 Task: Develop a Real Estate Agency Website.
Action: Mouse moved to (95, 54)
Screenshot: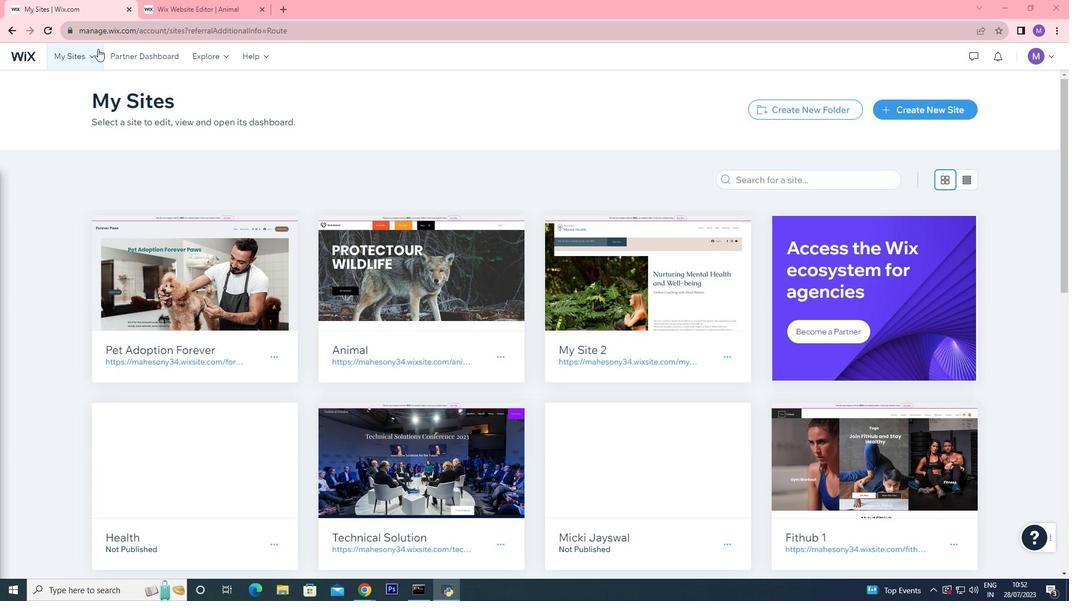 
Action: Mouse pressed left at (95, 54)
Screenshot: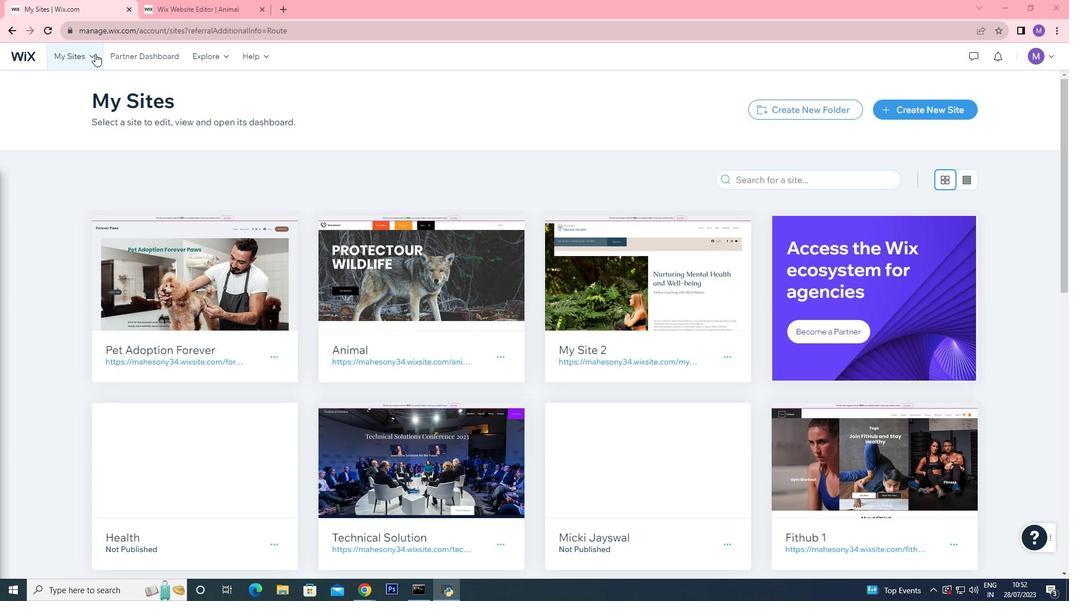 
Action: Mouse moved to (199, 90)
Screenshot: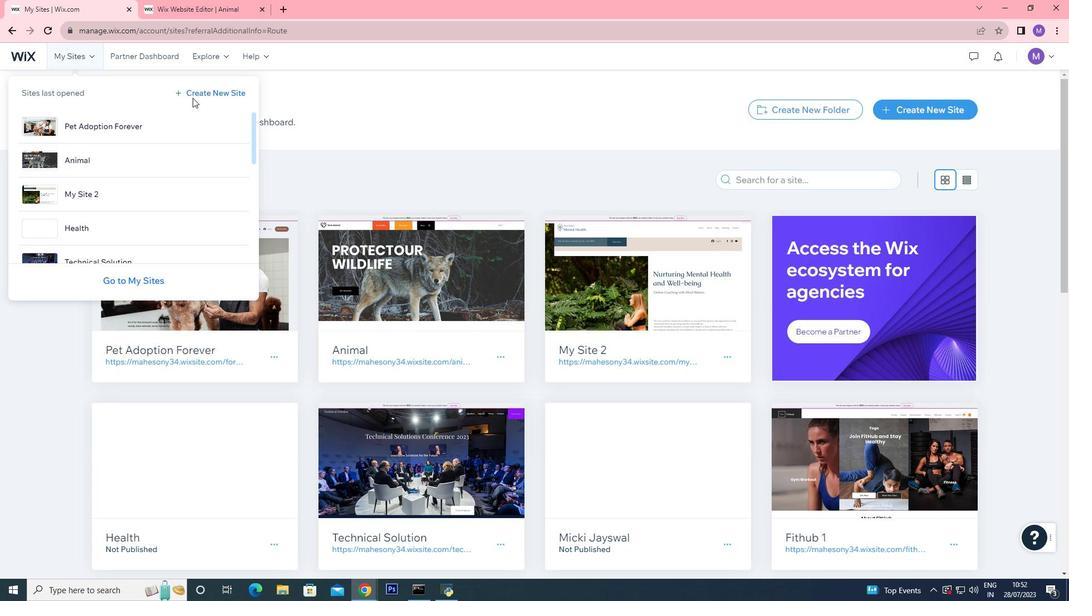 
Action: Mouse pressed left at (199, 90)
Screenshot: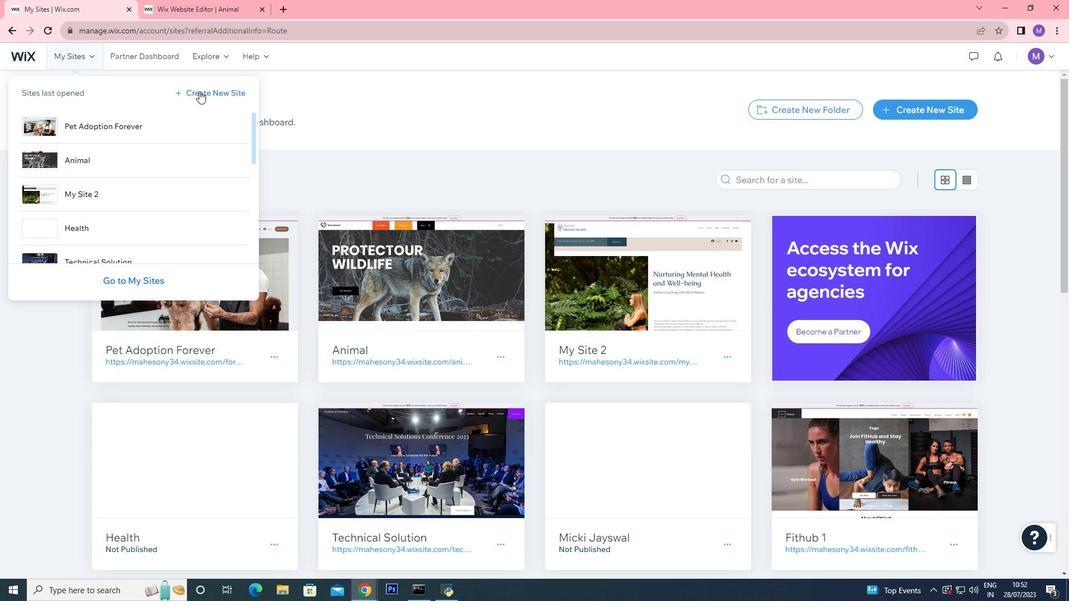
Action: Mouse moved to (435, 264)
Screenshot: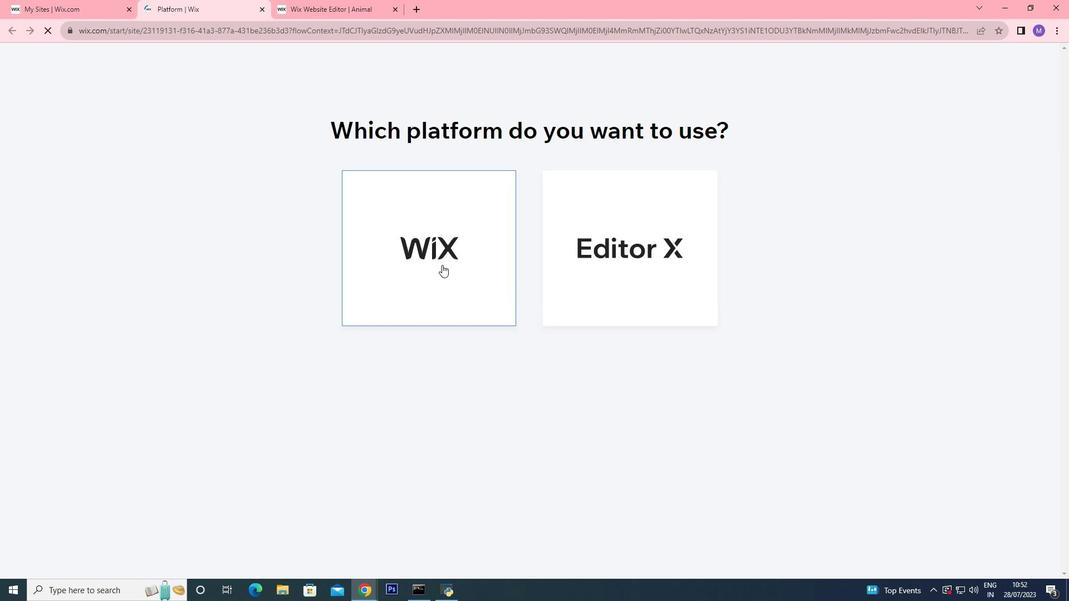 
Action: Mouse pressed left at (435, 264)
Screenshot: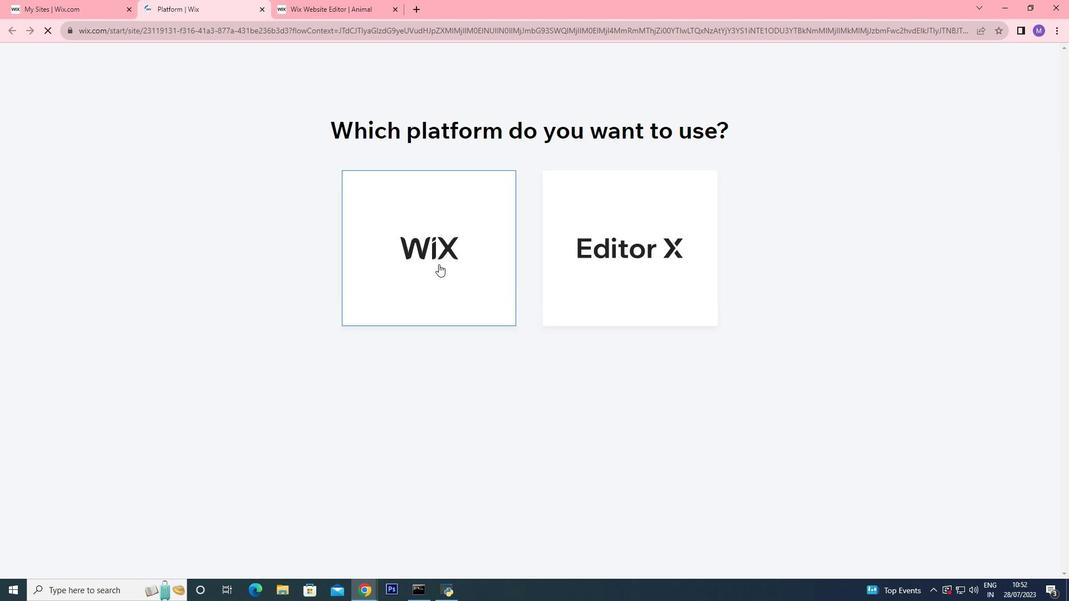 
Action: Mouse pressed left at (435, 264)
Screenshot: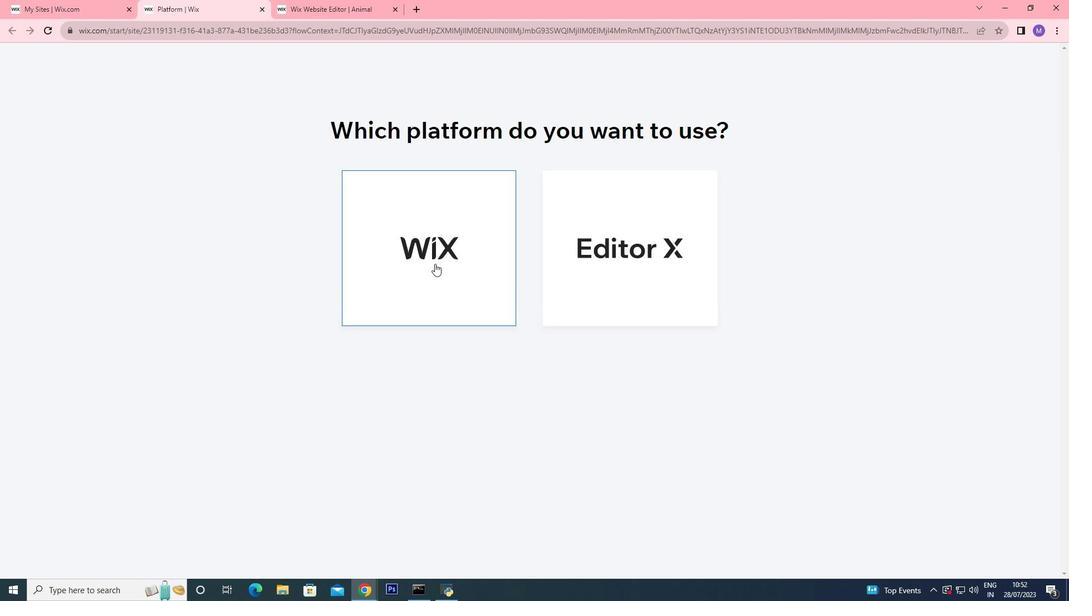 
Action: Mouse pressed left at (435, 264)
Screenshot: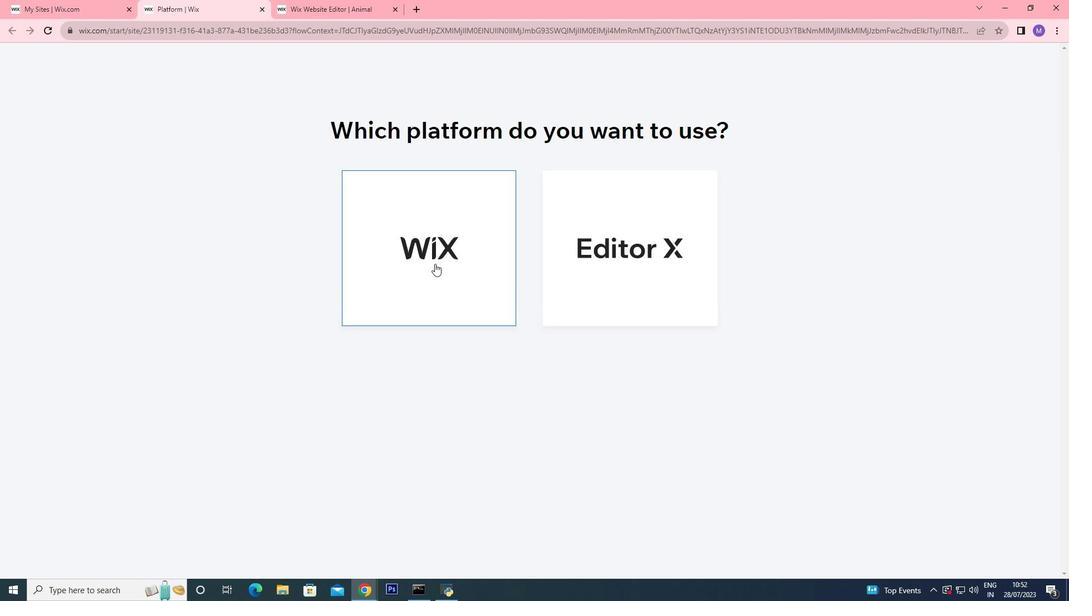 
Action: Mouse pressed left at (435, 264)
Screenshot: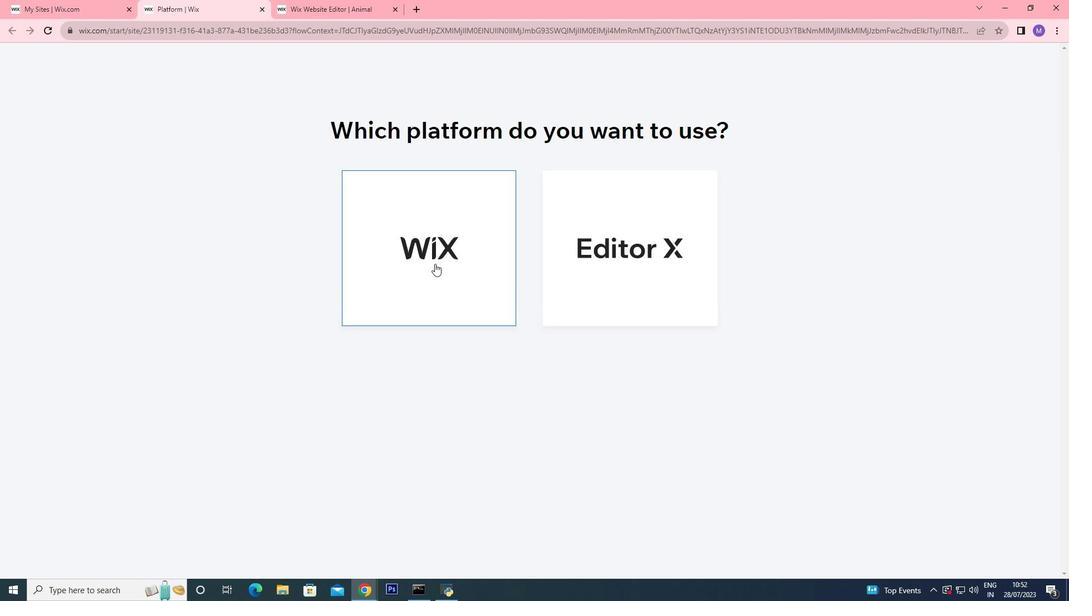 
Action: Mouse moved to (464, 203)
Screenshot: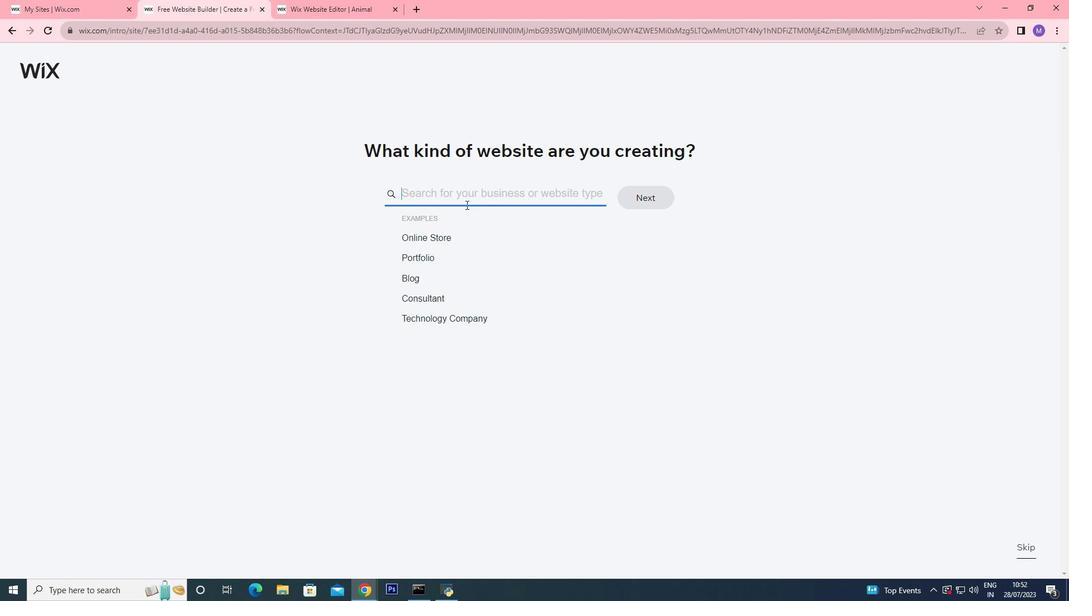 
Action: Mouse pressed left at (464, 203)
Screenshot: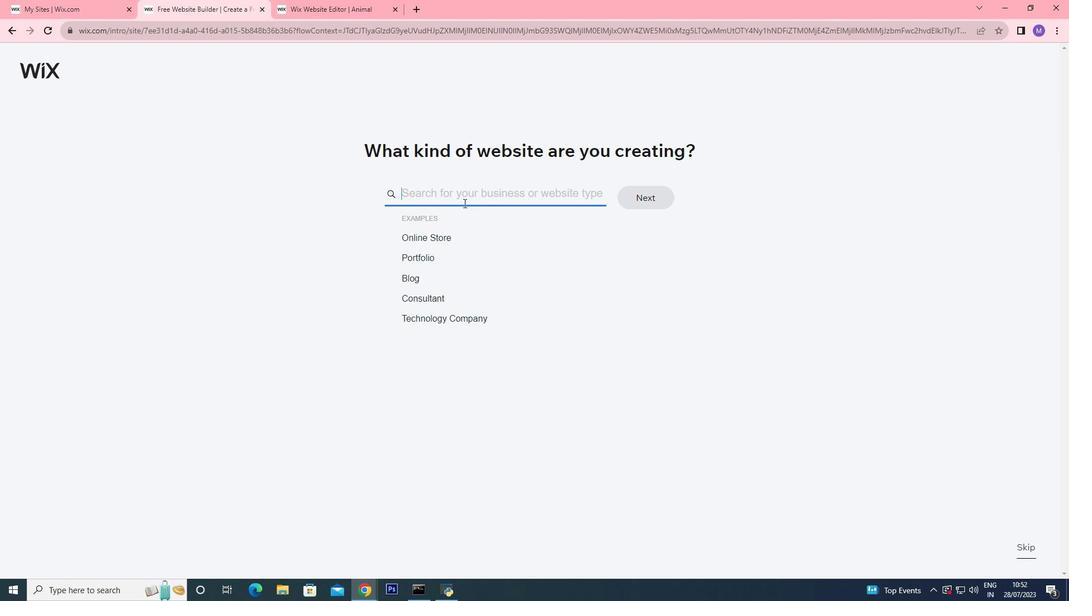 
Action: Mouse moved to (461, 201)
Screenshot: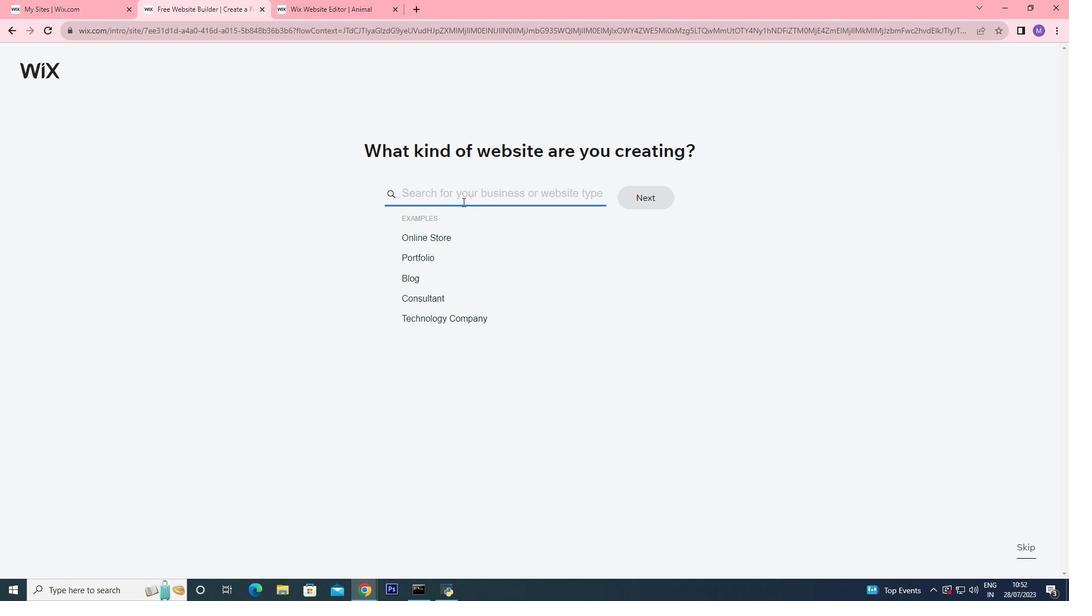 
Action: Key pressed <Key.shift><Key.shift><Key.shift><Key.shift><Key.shift>Real<Key.space><Key.shift>Estate<Key.space><Key.shift>Agency
Screenshot: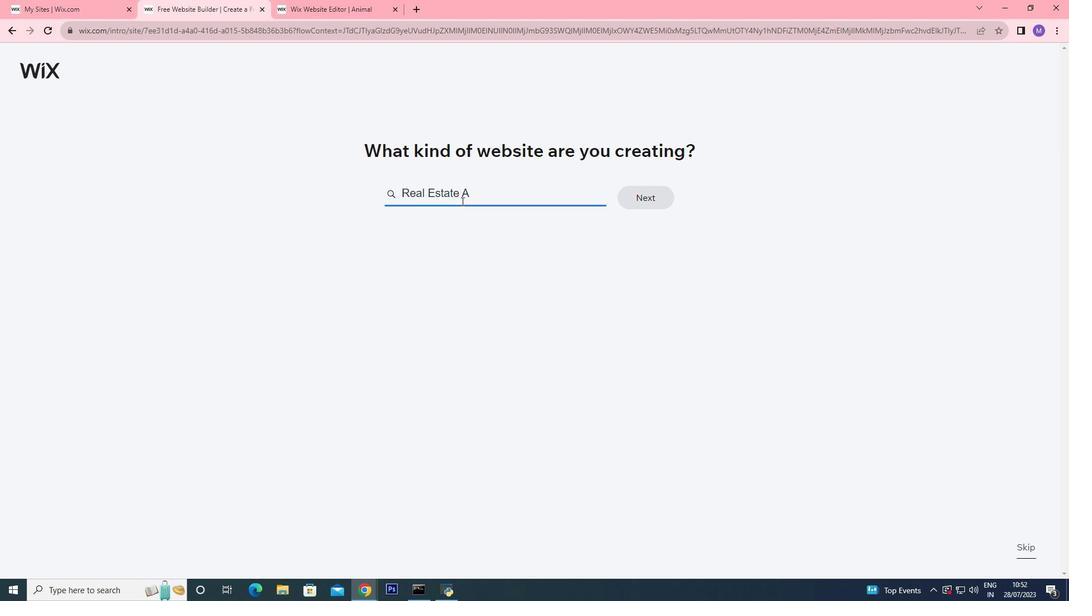 
Action: Mouse moved to (488, 266)
Screenshot: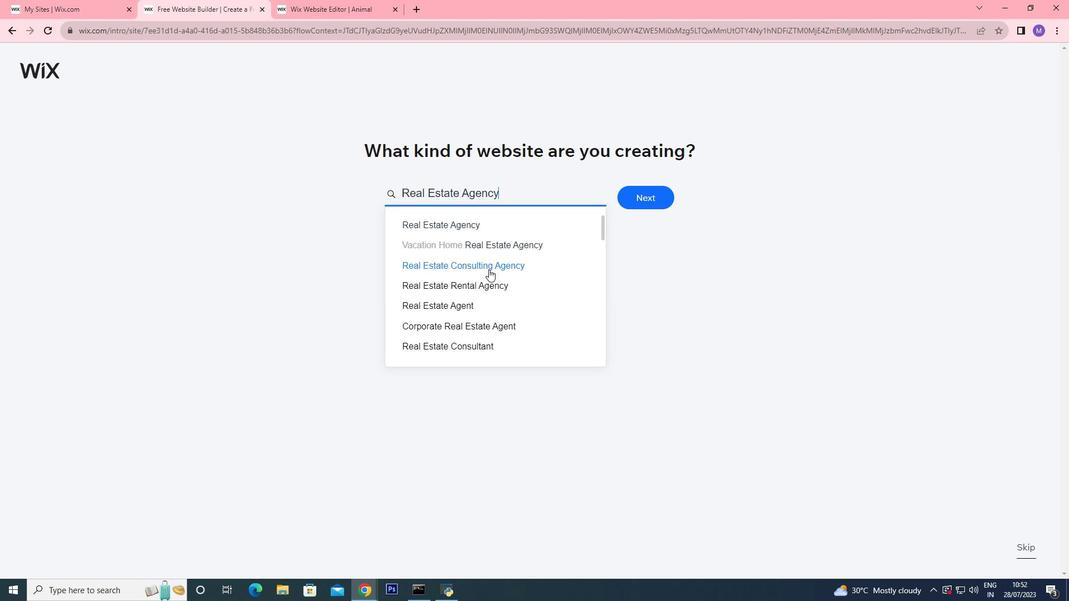 
Action: Mouse pressed left at (488, 266)
Screenshot: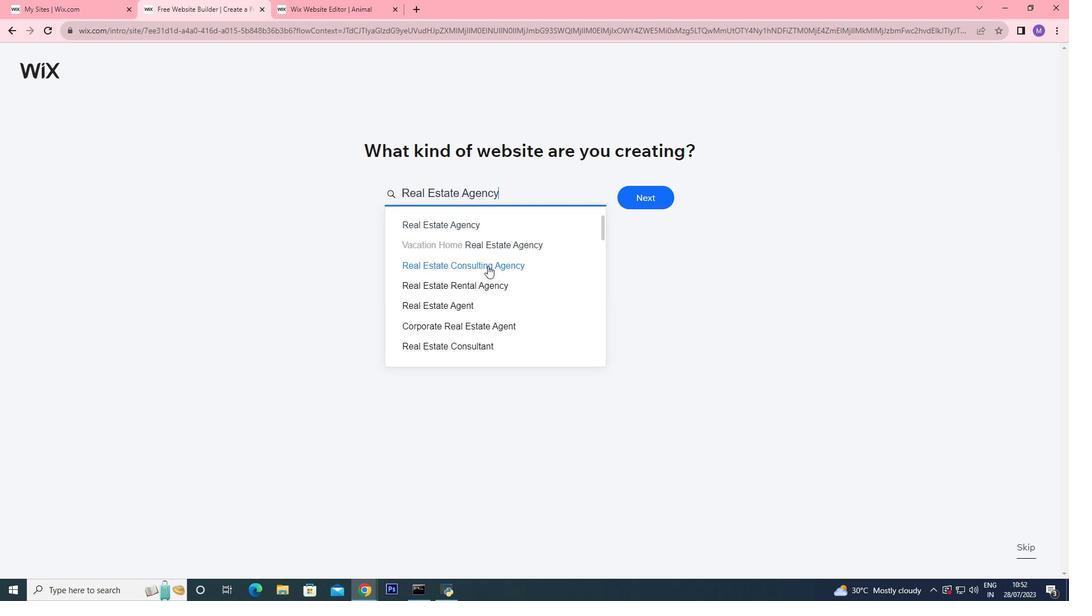 
Action: Mouse moved to (651, 201)
Screenshot: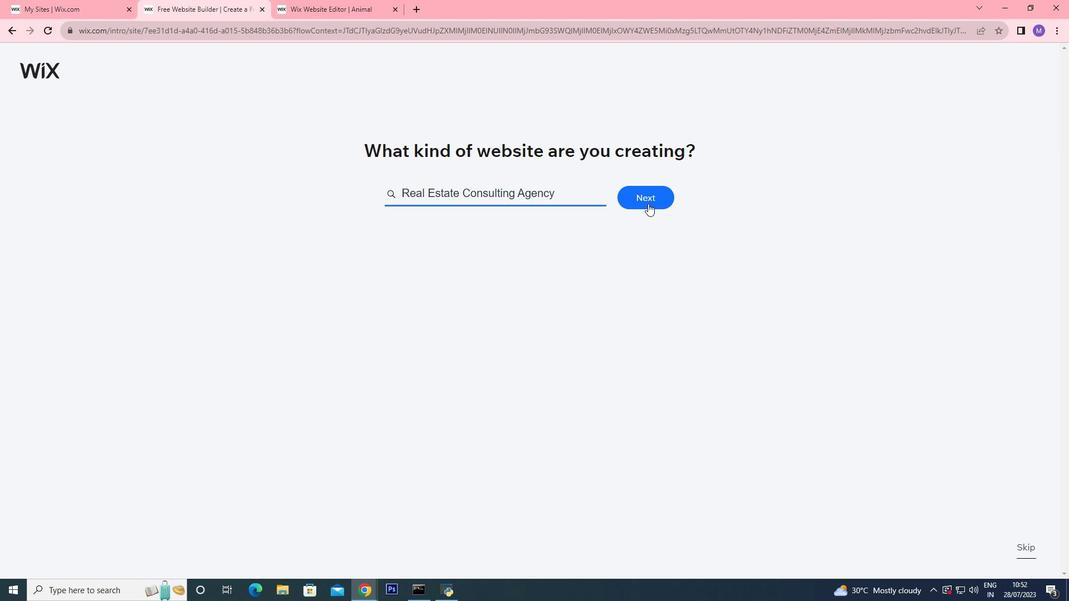 
Action: Mouse pressed left at (651, 201)
Screenshot: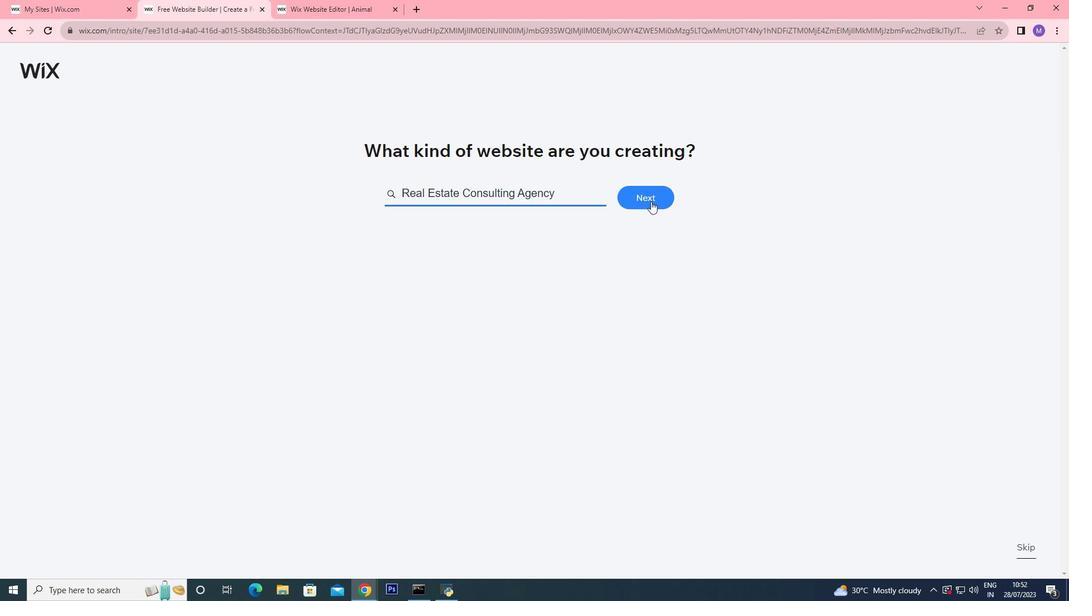 
Action: Mouse pressed left at (651, 201)
Screenshot: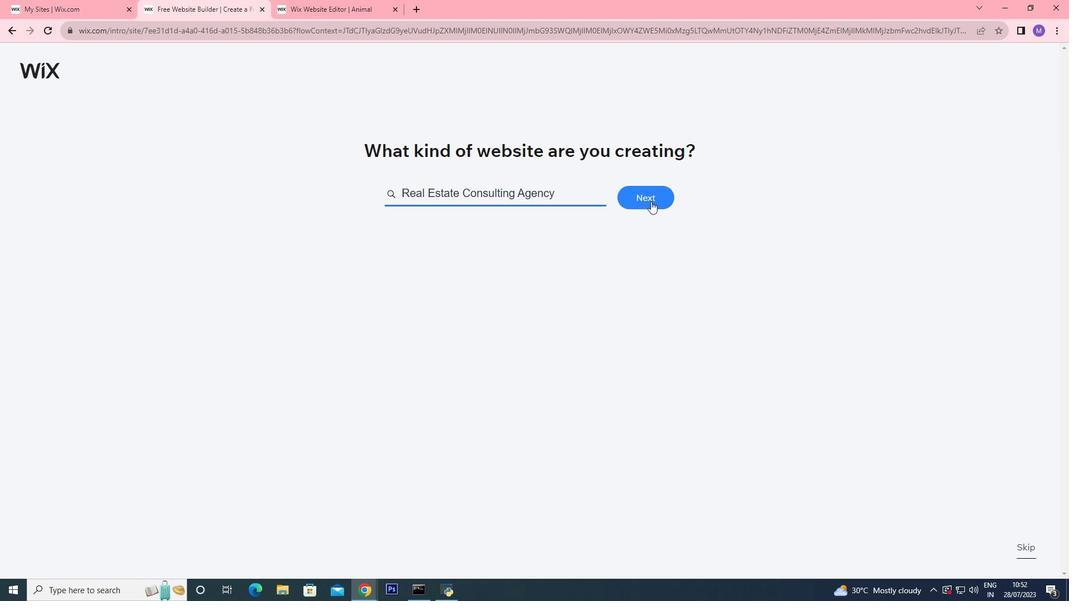 
Action: Mouse moved to (533, 261)
Screenshot: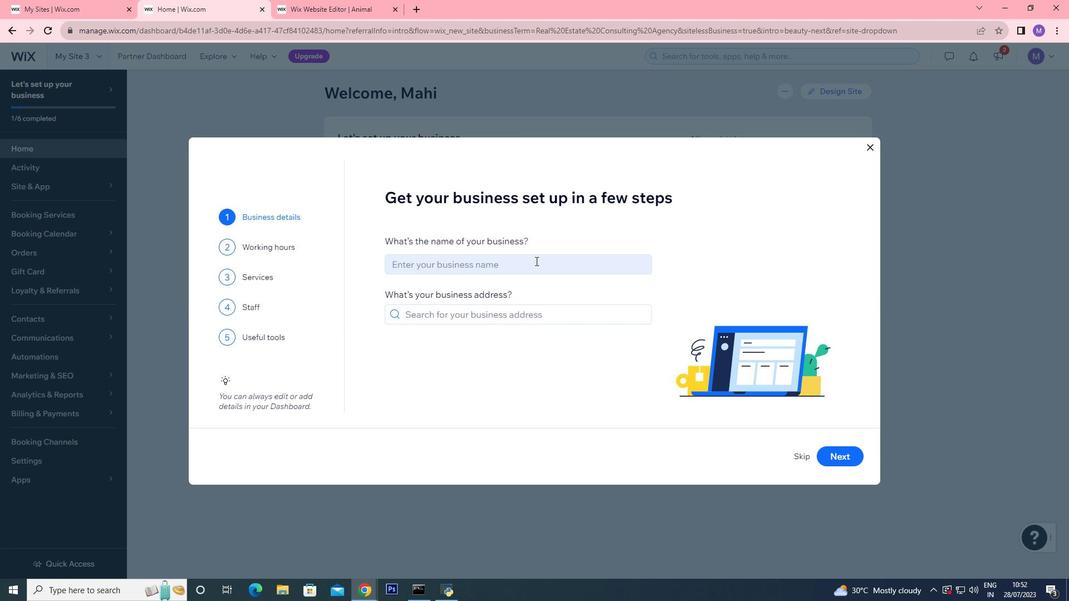 
Action: Mouse pressed left at (533, 261)
Screenshot: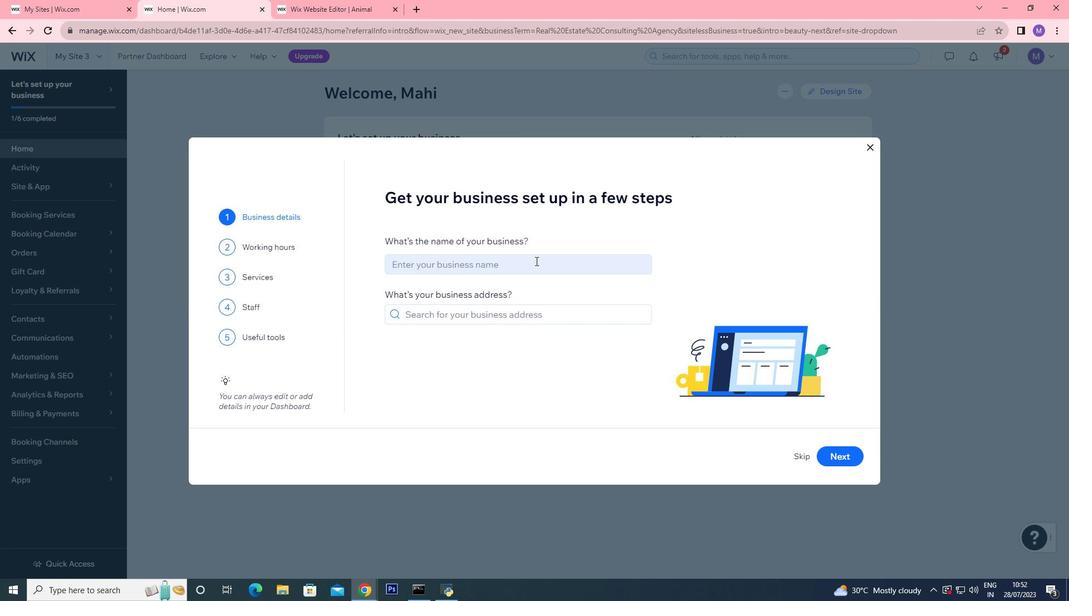 
Action: Mouse moved to (349, 0)
Screenshot: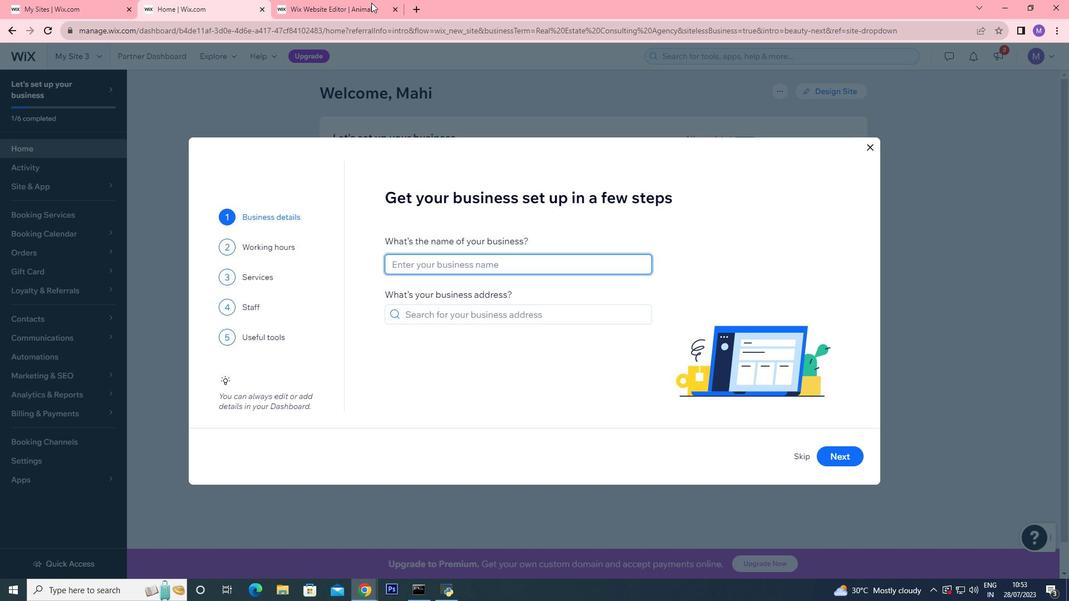 
Action: Mouse pressed left at (349, 0)
Screenshot: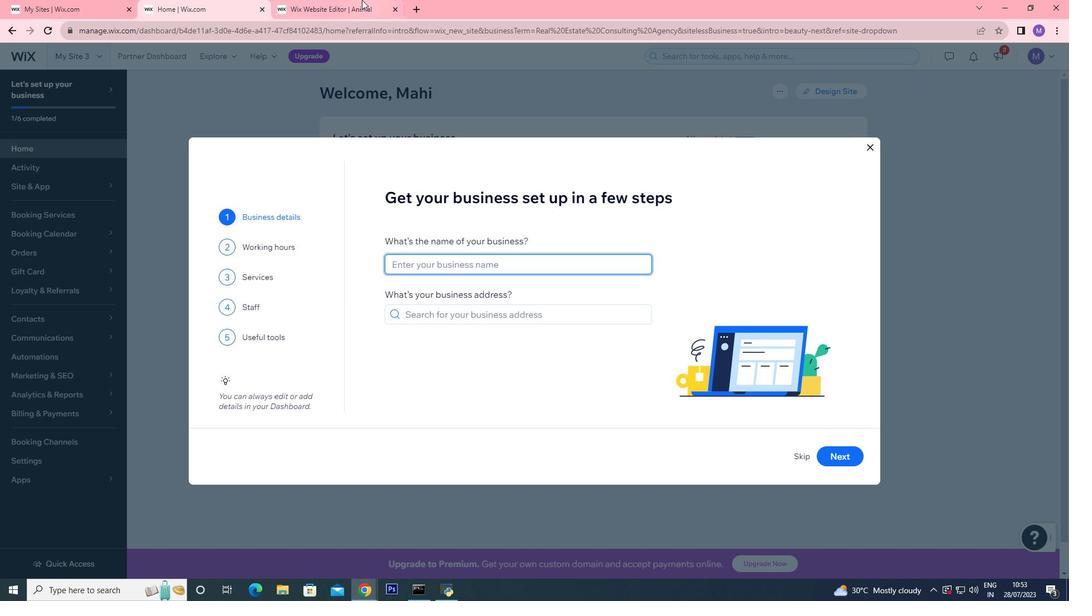 
Action: Mouse moved to (427, 323)
Screenshot: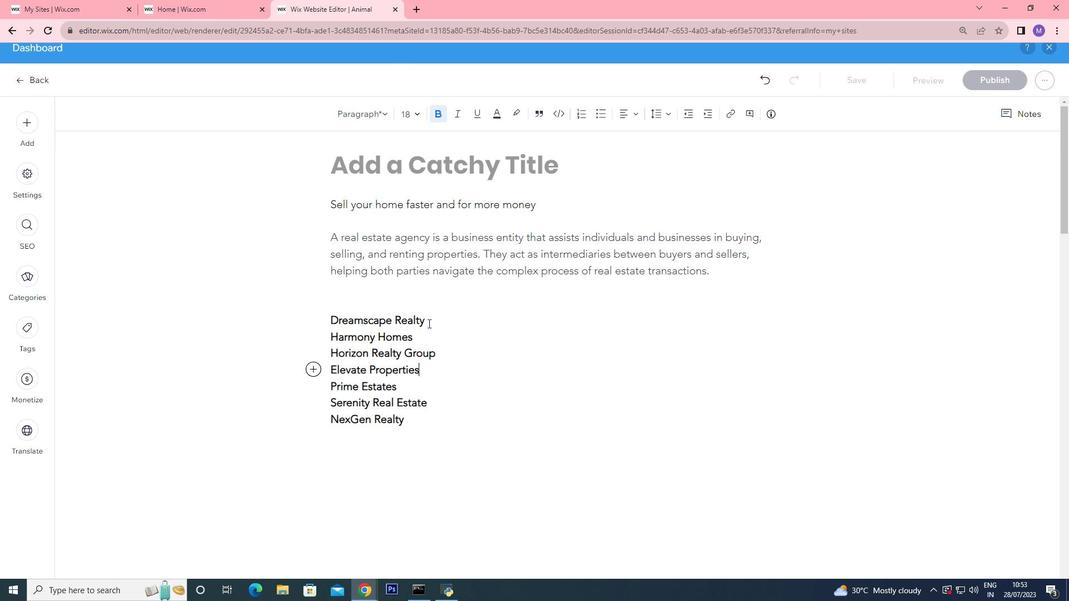 
Action: Mouse pressed left at (427, 323)
Screenshot: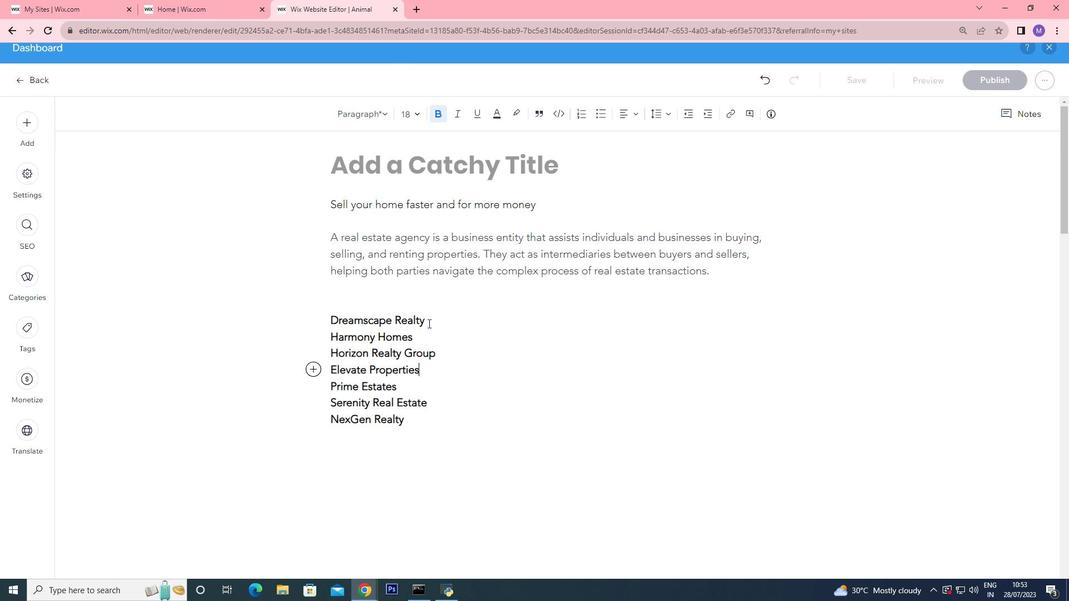 
Action: Mouse moved to (328, 316)
Screenshot: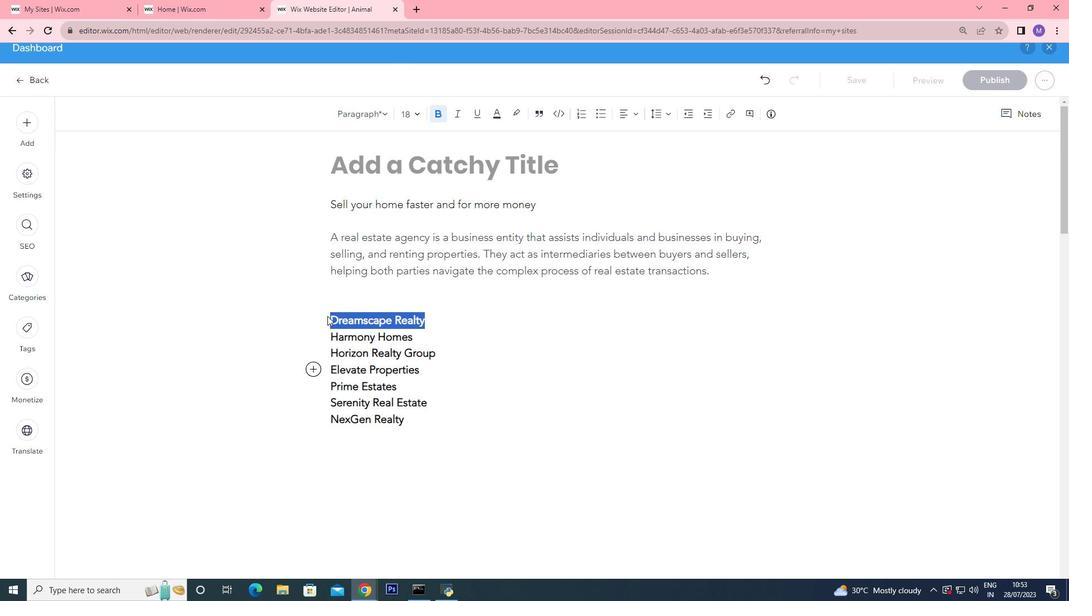 
Action: Key pressed ctrl+C
Screenshot: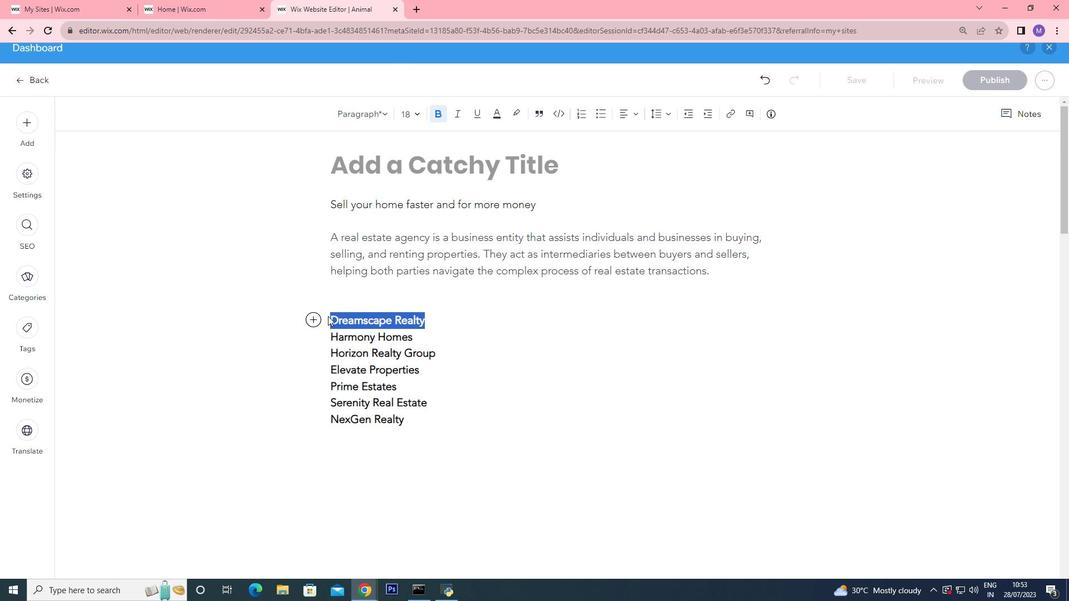 
Action: Mouse moved to (289, 158)
Screenshot: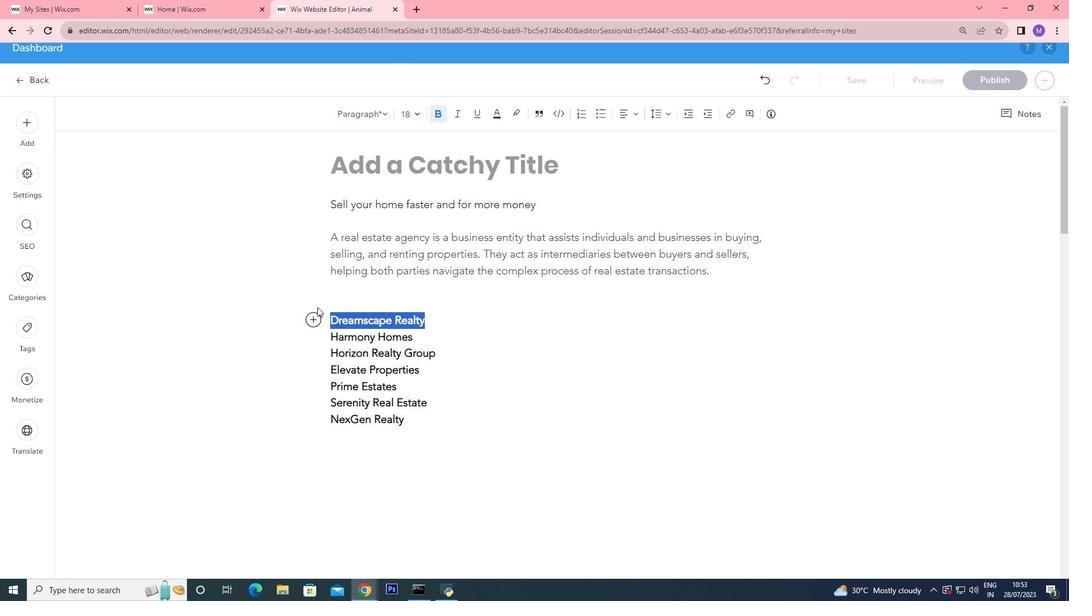 
Action: Key pressed <'\x03'>
Screenshot: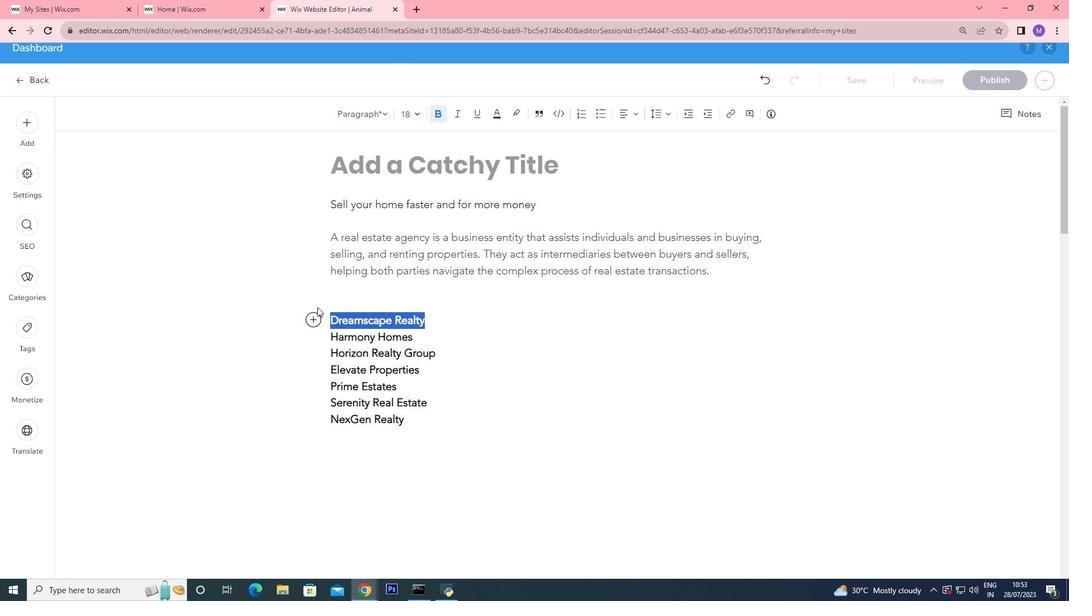 
Action: Mouse moved to (199, 0)
Screenshot: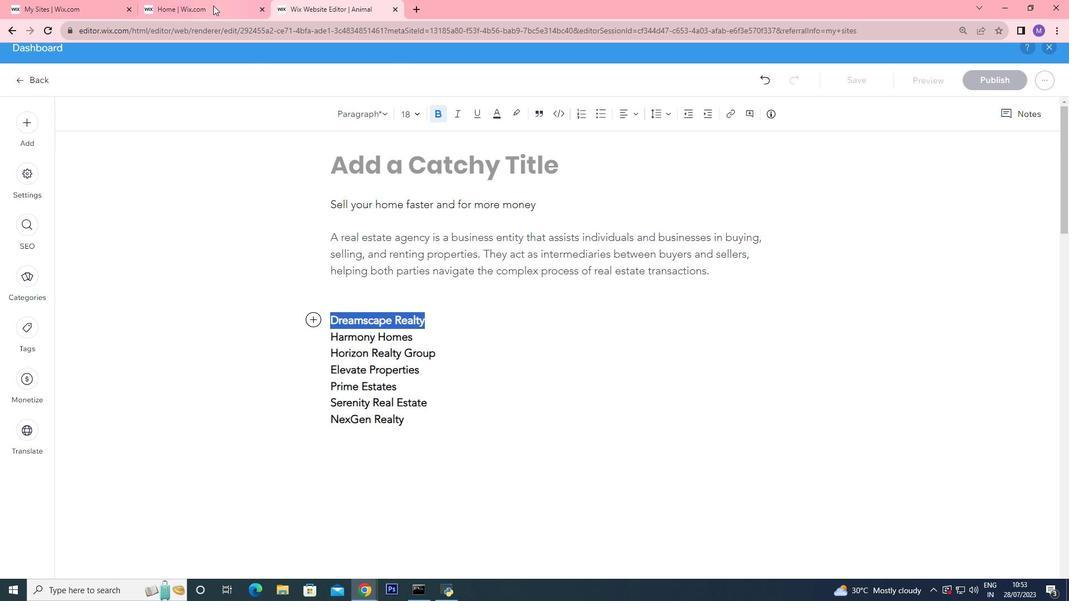 
Action: Mouse pressed left at (199, 0)
Screenshot: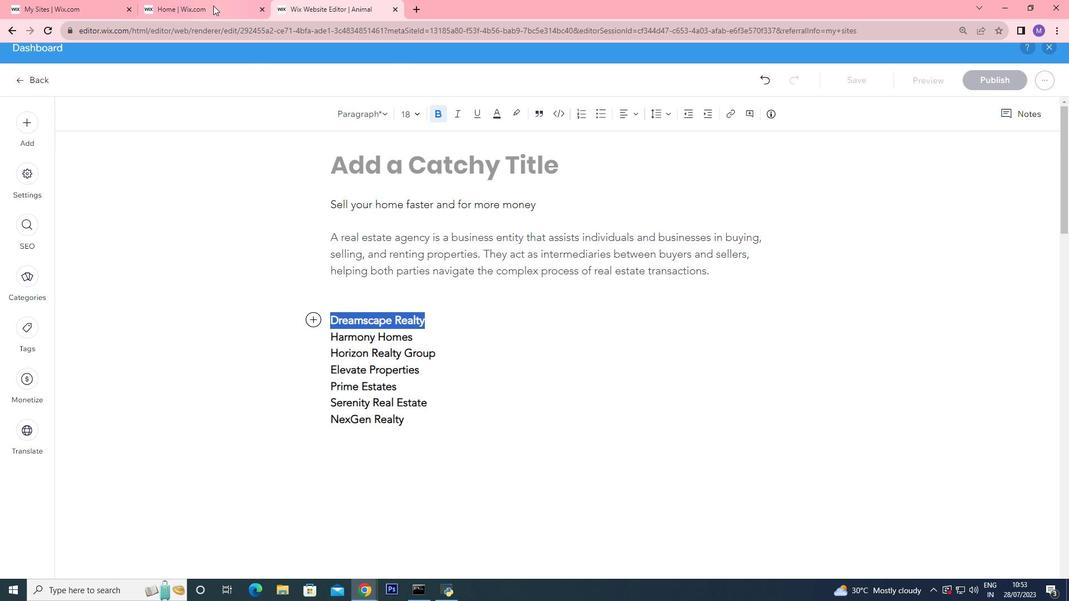 
Action: Mouse moved to (499, 259)
Screenshot: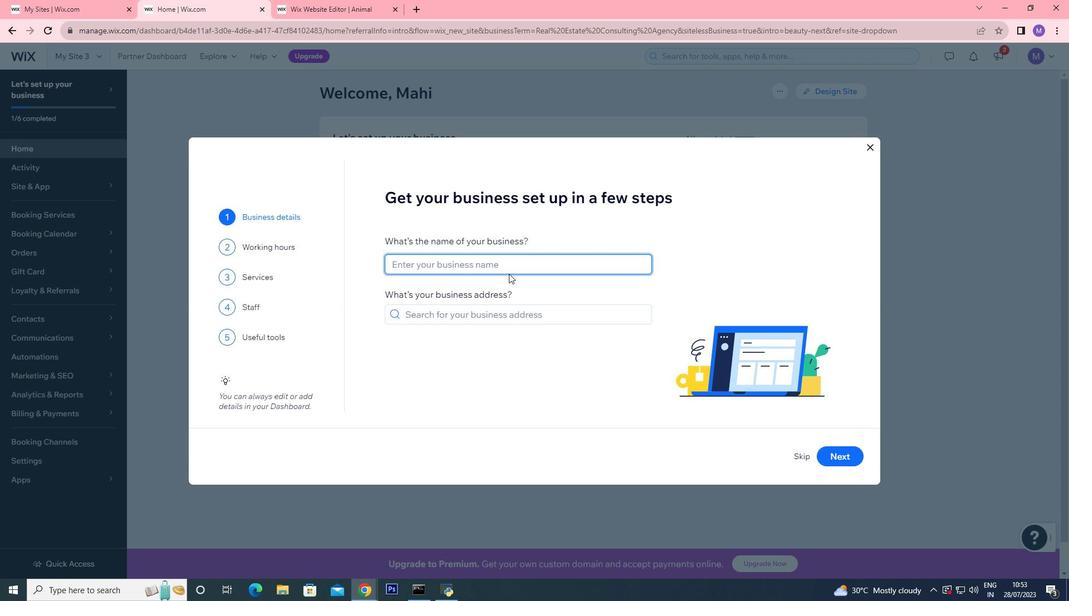 
Action: Mouse pressed left at (499, 259)
Screenshot: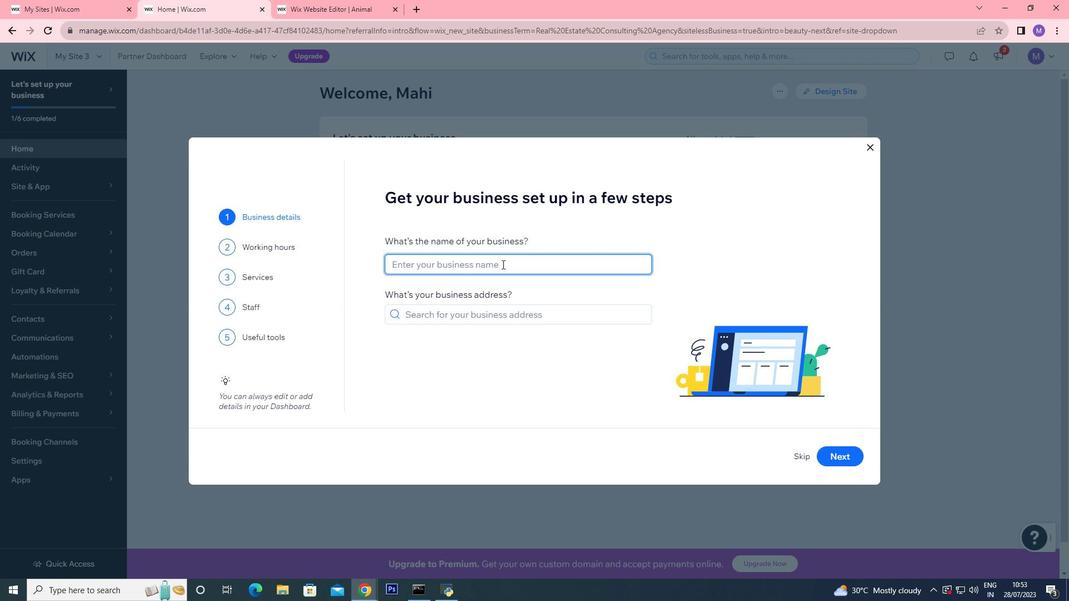 
Action: Mouse moved to (508, 261)
Screenshot: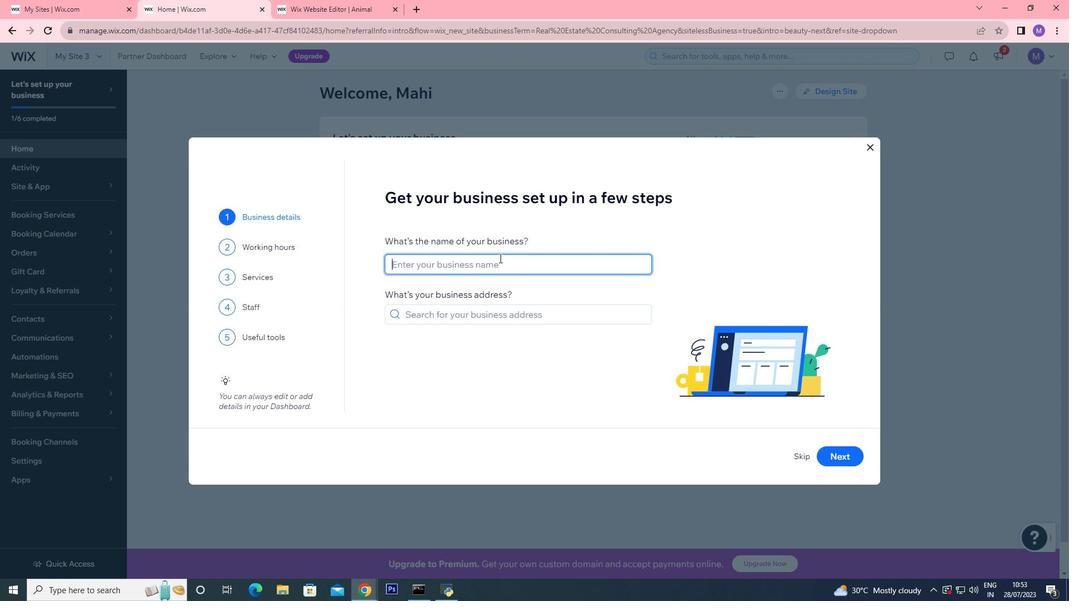 
Action: Key pressed ctrl+V
Screenshot: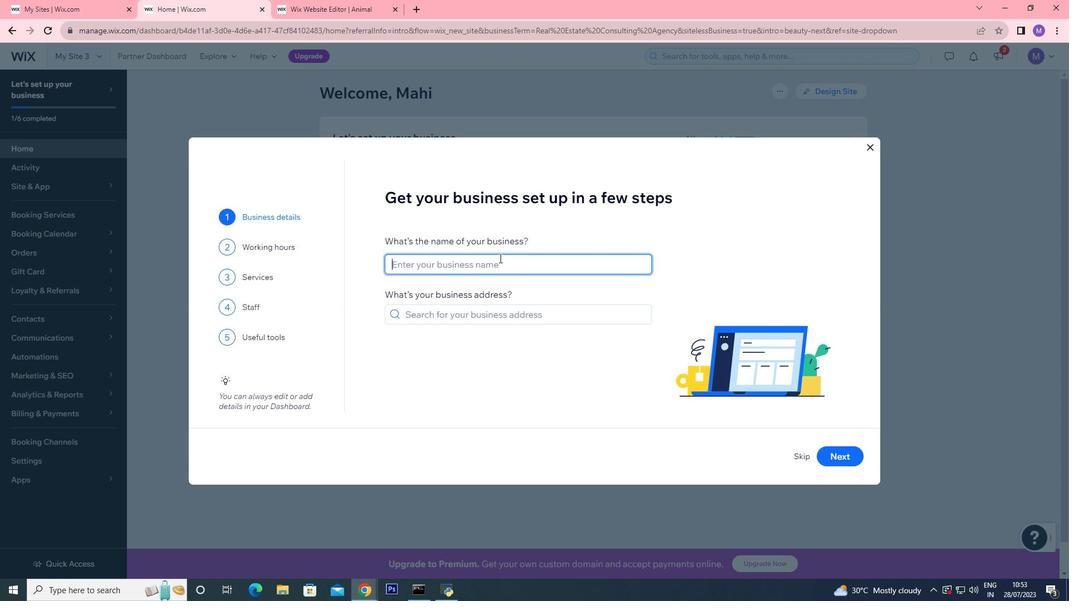 
Action: Mouse moved to (847, 453)
Screenshot: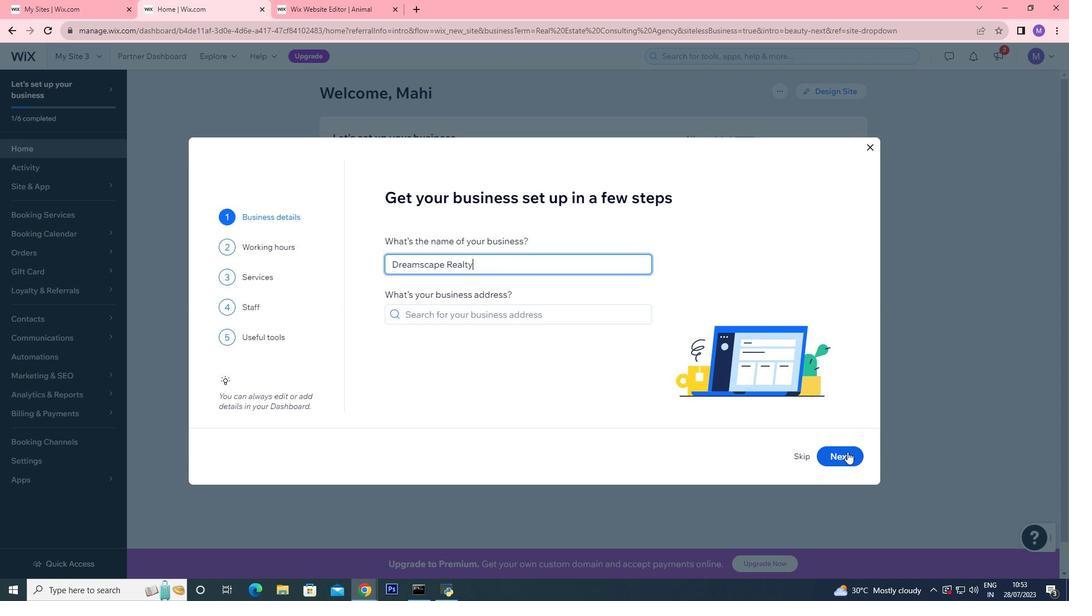 
Action: Mouse pressed left at (847, 453)
Screenshot: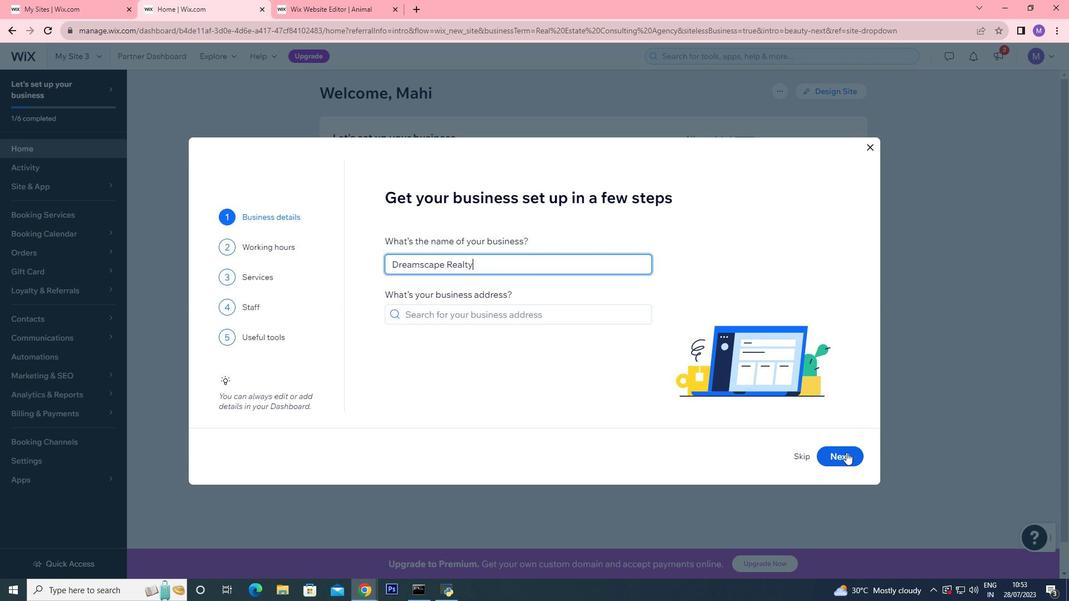 
Action: Mouse moved to (845, 453)
Screenshot: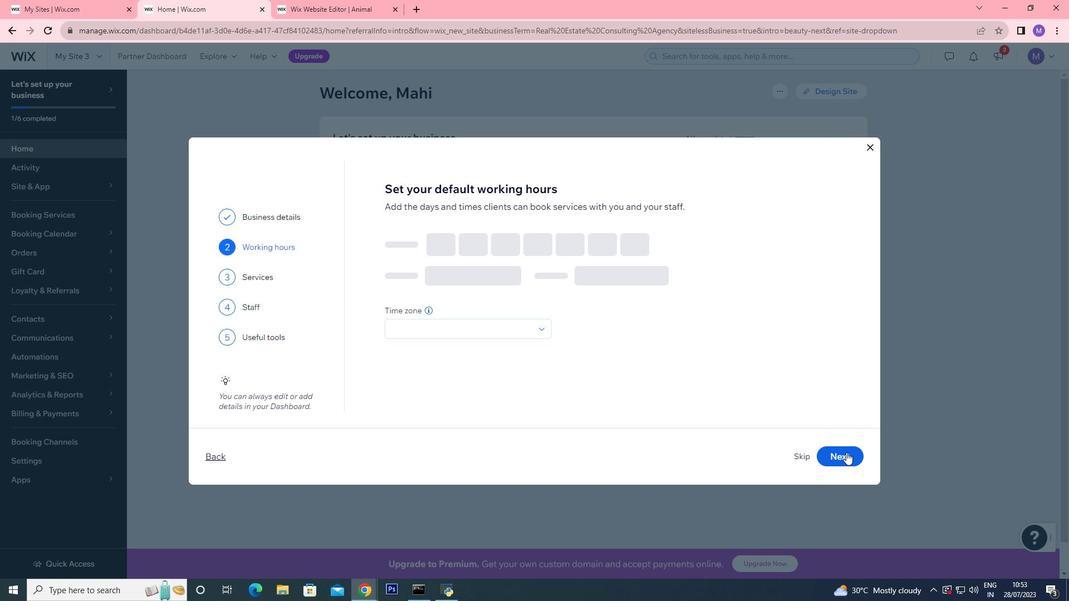 
Action: Mouse pressed left at (845, 453)
Screenshot: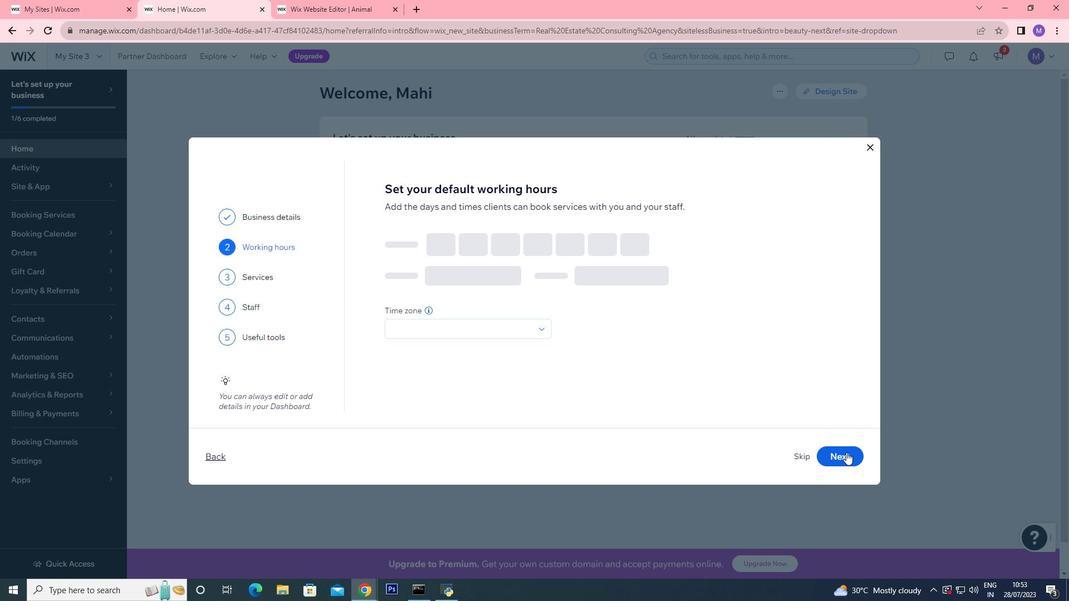 
Action: Mouse moved to (404, 283)
Screenshot: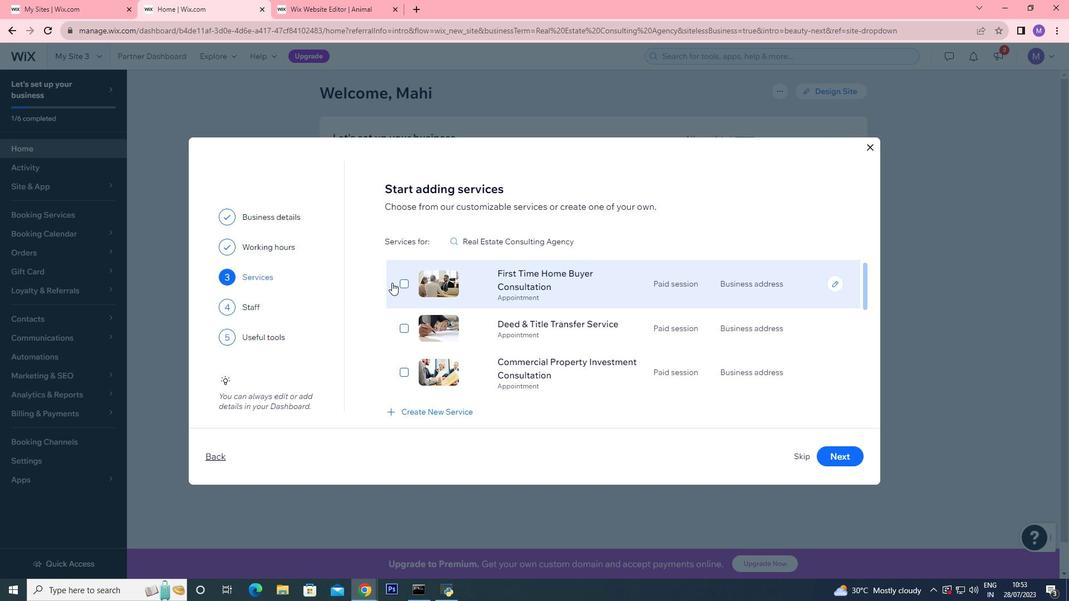 
Action: Mouse pressed left at (404, 283)
Screenshot: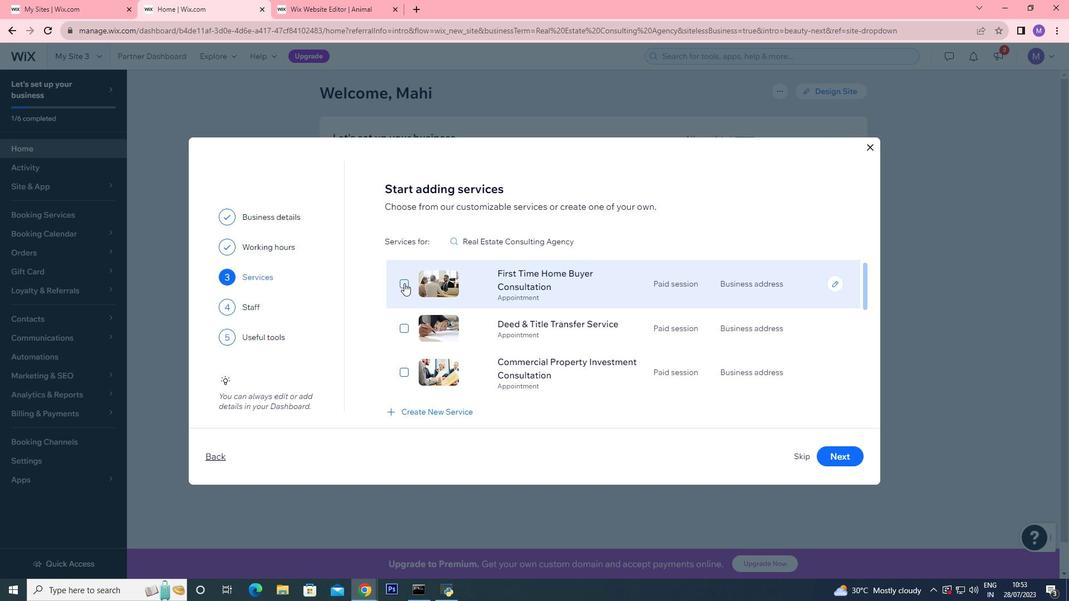 
Action: Mouse moved to (458, 354)
Screenshot: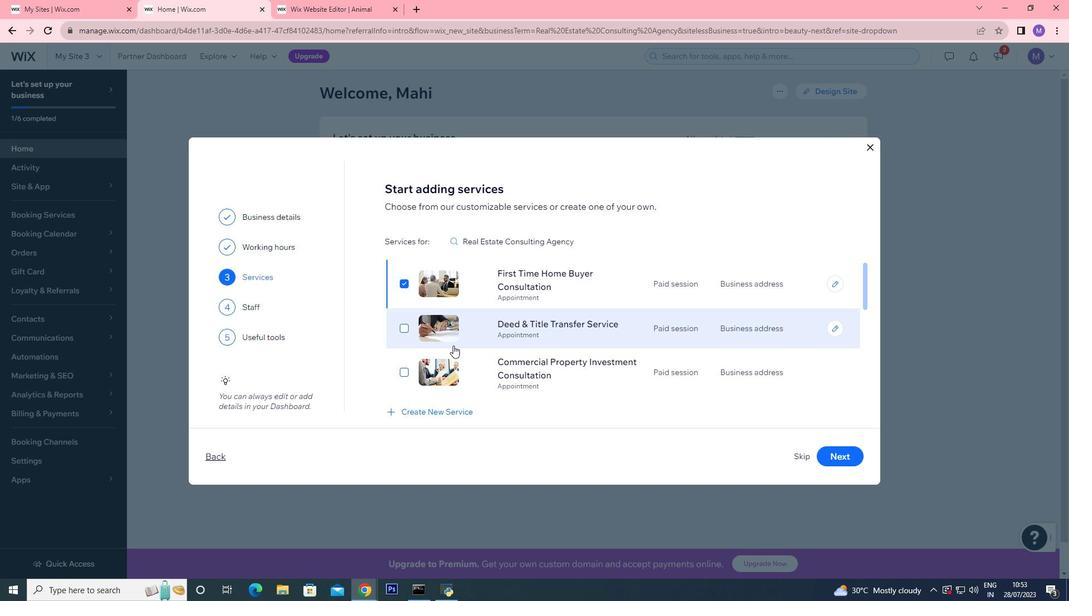
Action: Mouse scrolled (458, 353) with delta (0, 0)
Screenshot: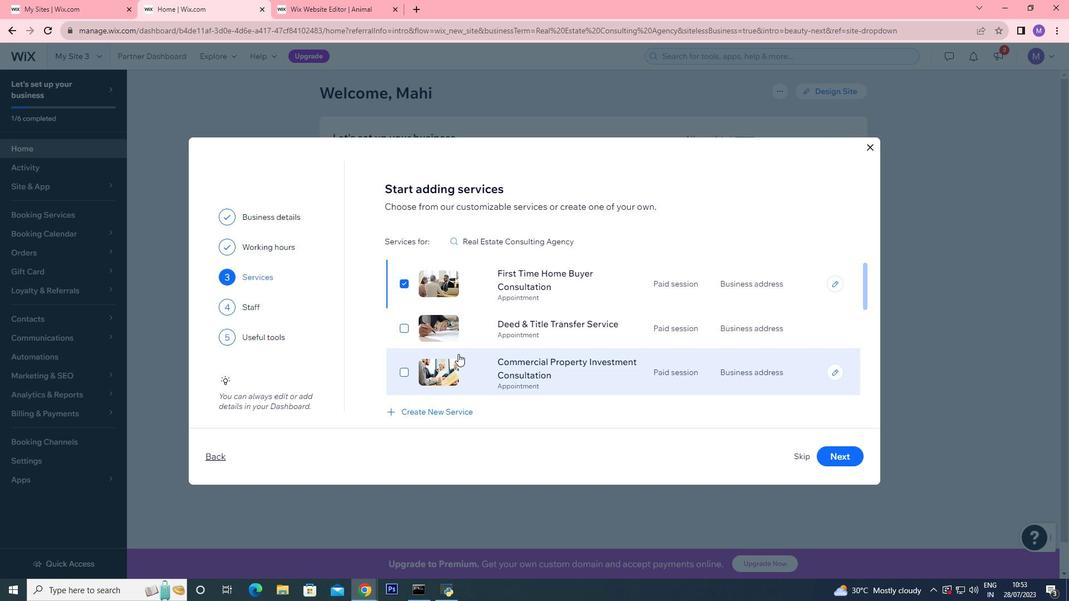 
Action: Mouse moved to (401, 358)
Screenshot: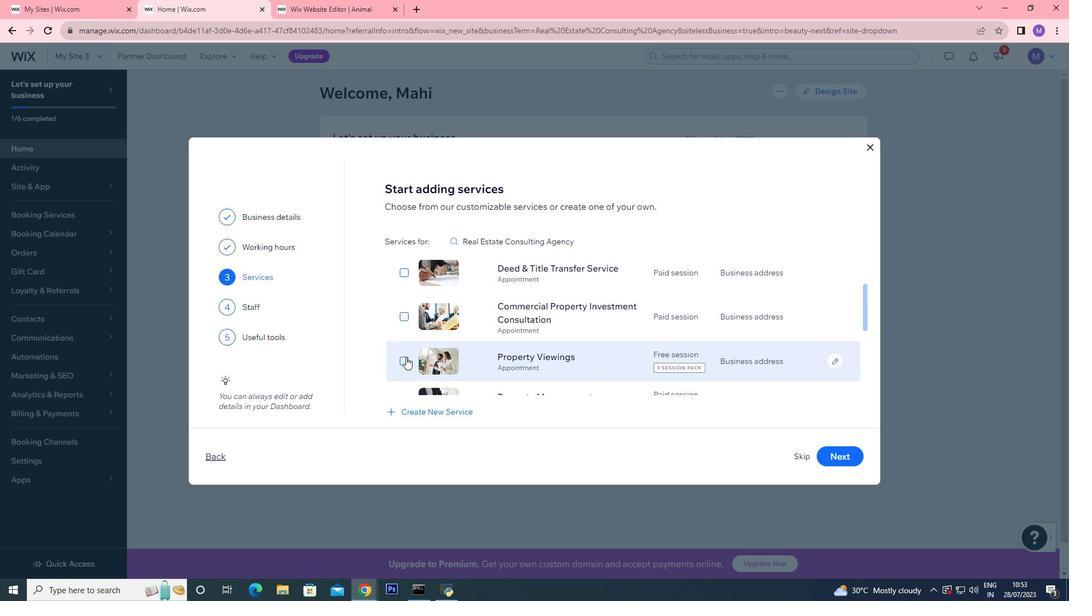 
Action: Mouse pressed left at (401, 358)
Screenshot: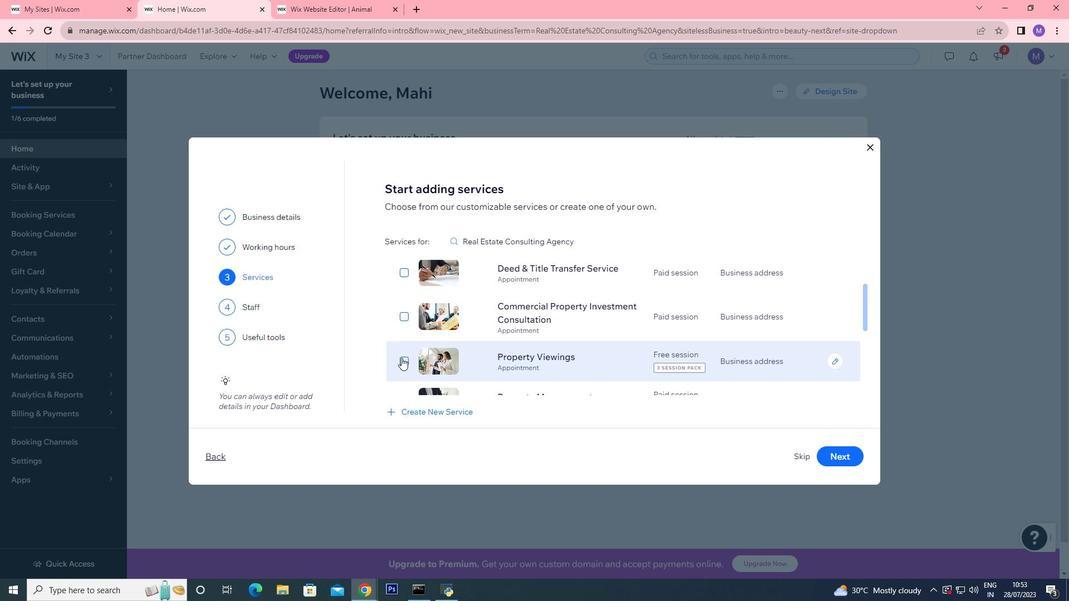 
Action: Mouse moved to (402, 315)
Screenshot: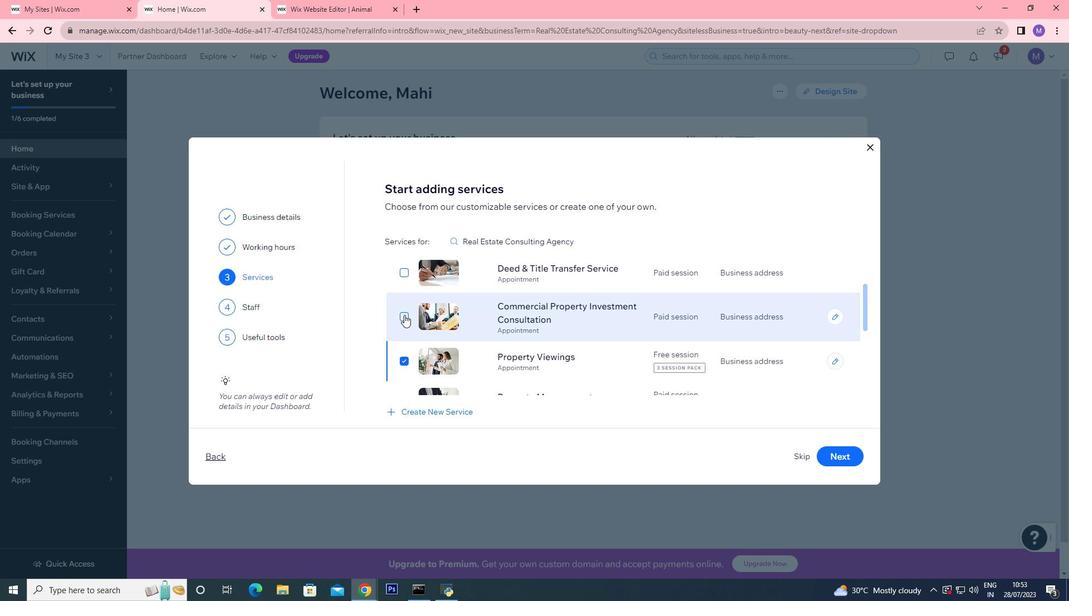 
Action: Mouse pressed left at (402, 315)
Screenshot: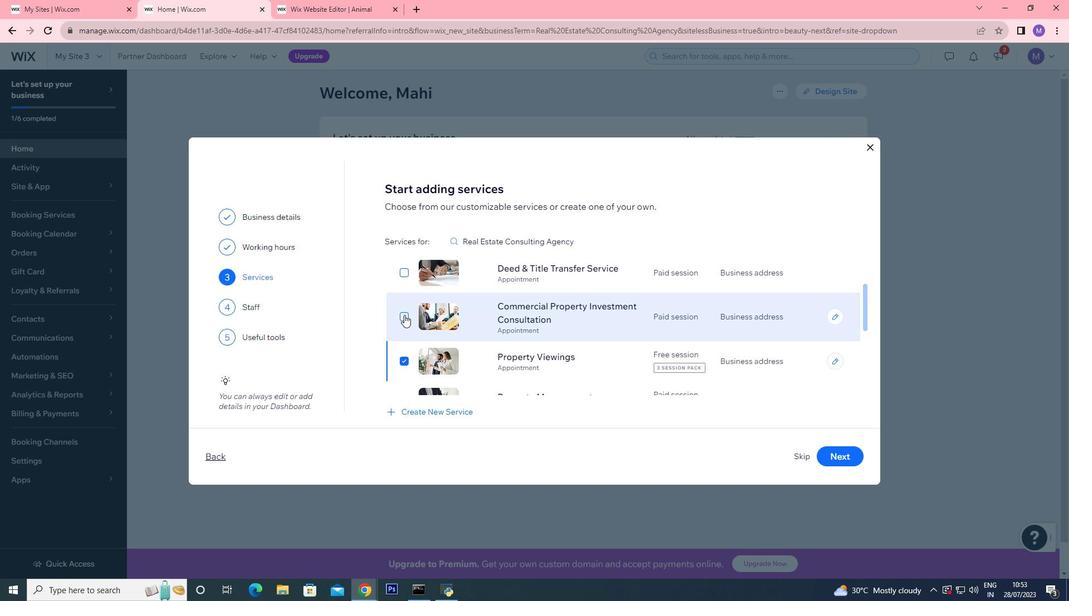 
Action: Mouse moved to (464, 320)
Screenshot: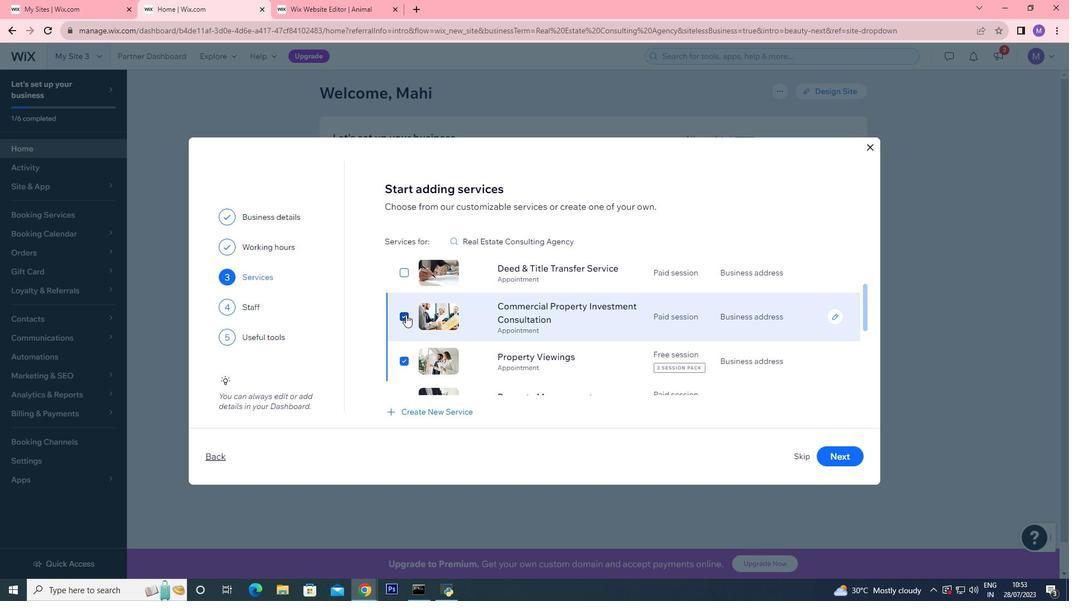 
Action: Mouse scrolled (464, 319) with delta (0, 0)
Screenshot: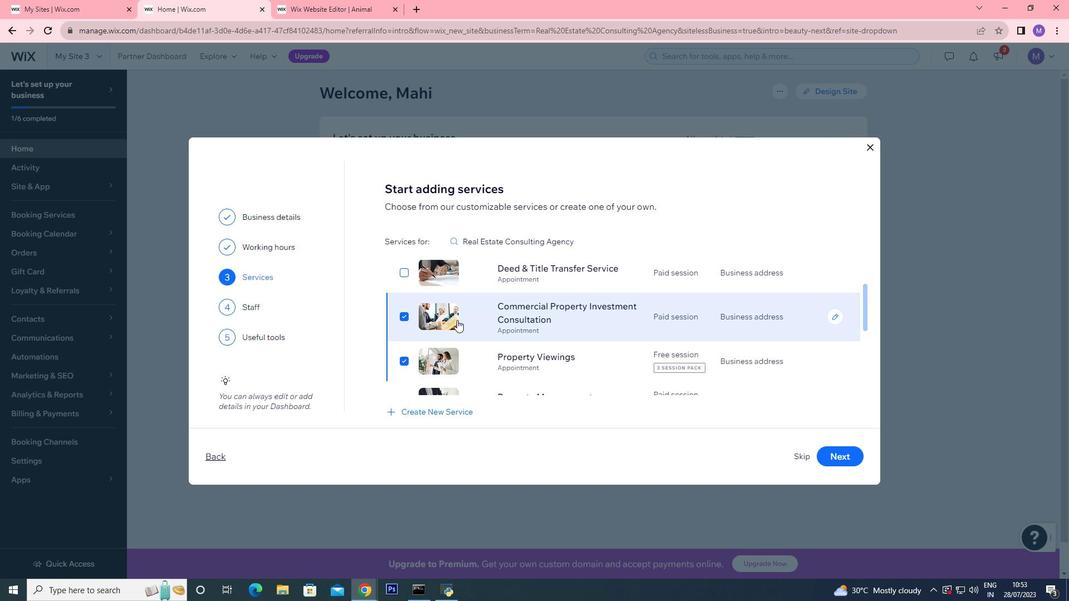 
Action: Mouse scrolled (464, 319) with delta (0, 0)
Screenshot: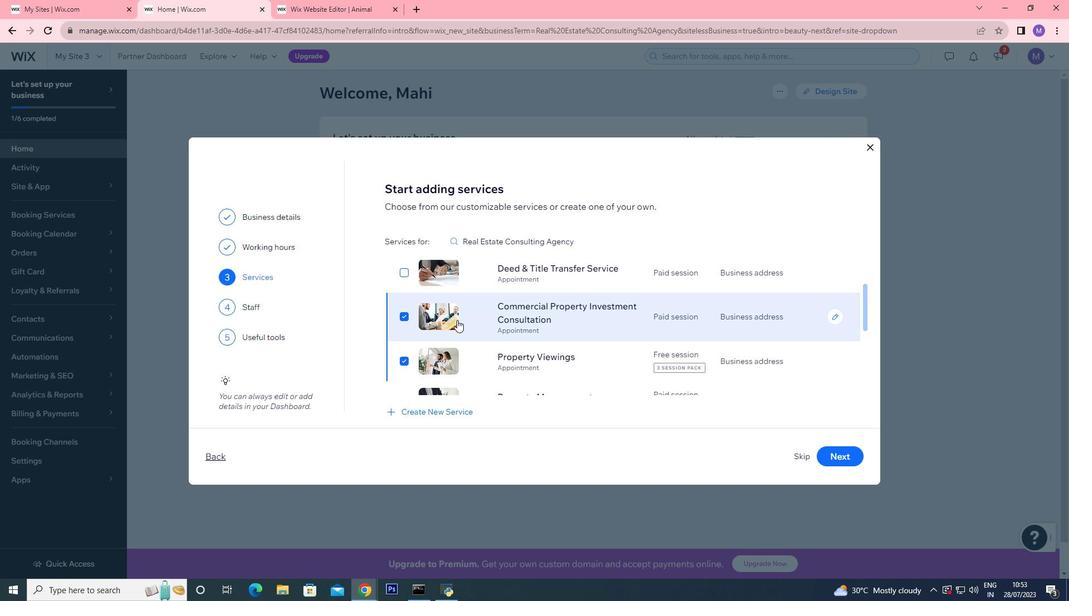 
Action: Mouse scrolled (464, 319) with delta (0, 0)
Screenshot: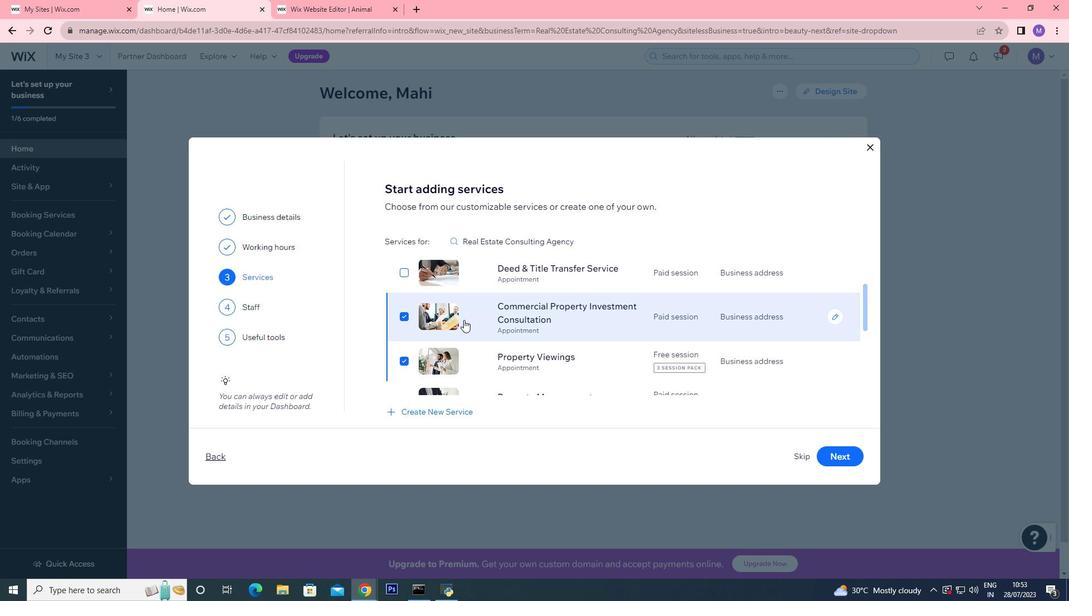 
Action: Mouse moved to (477, 335)
Screenshot: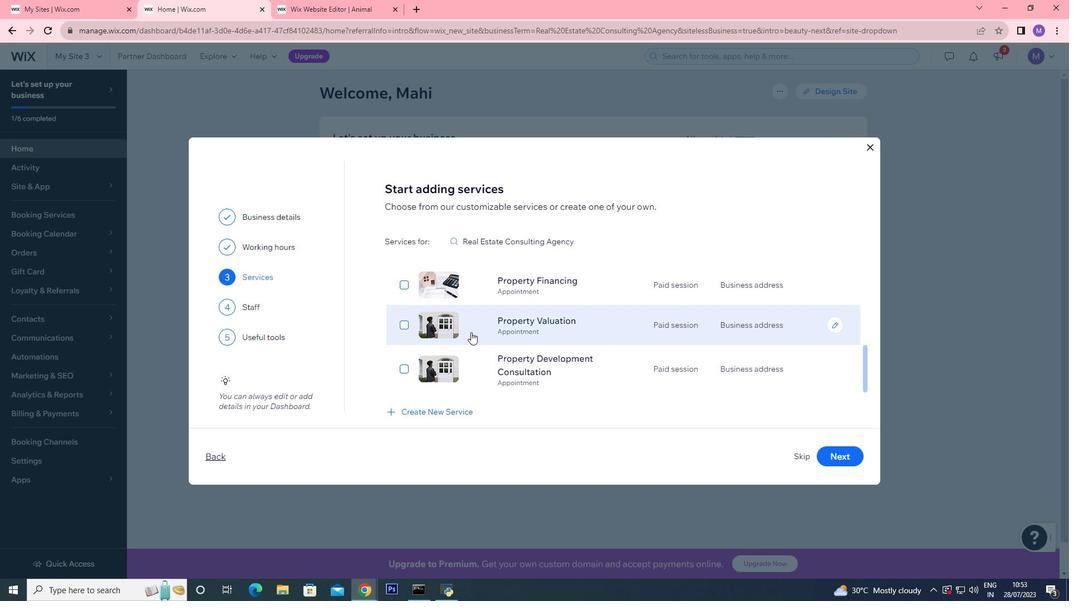
Action: Mouse scrolled (477, 334) with delta (0, 0)
Screenshot: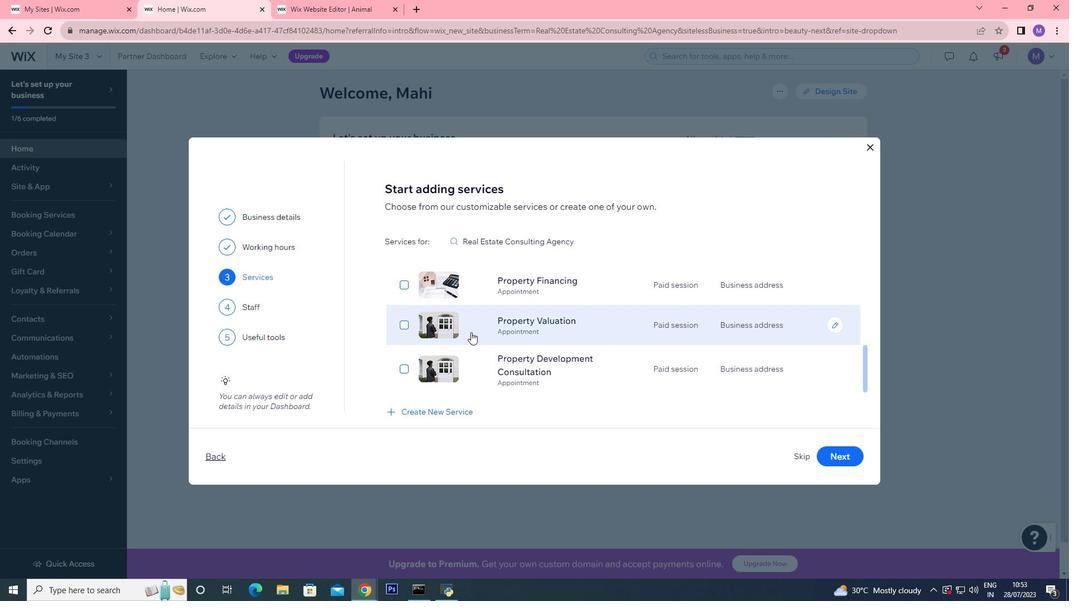 
Action: Mouse scrolled (477, 334) with delta (0, 0)
Screenshot: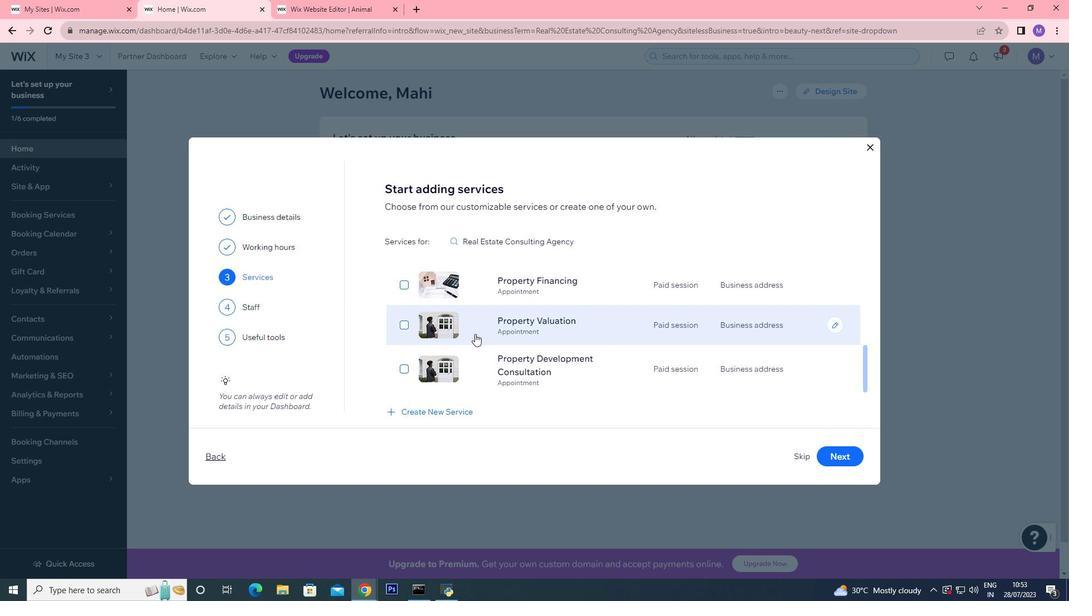 
Action: Mouse scrolled (477, 334) with delta (0, 0)
Screenshot: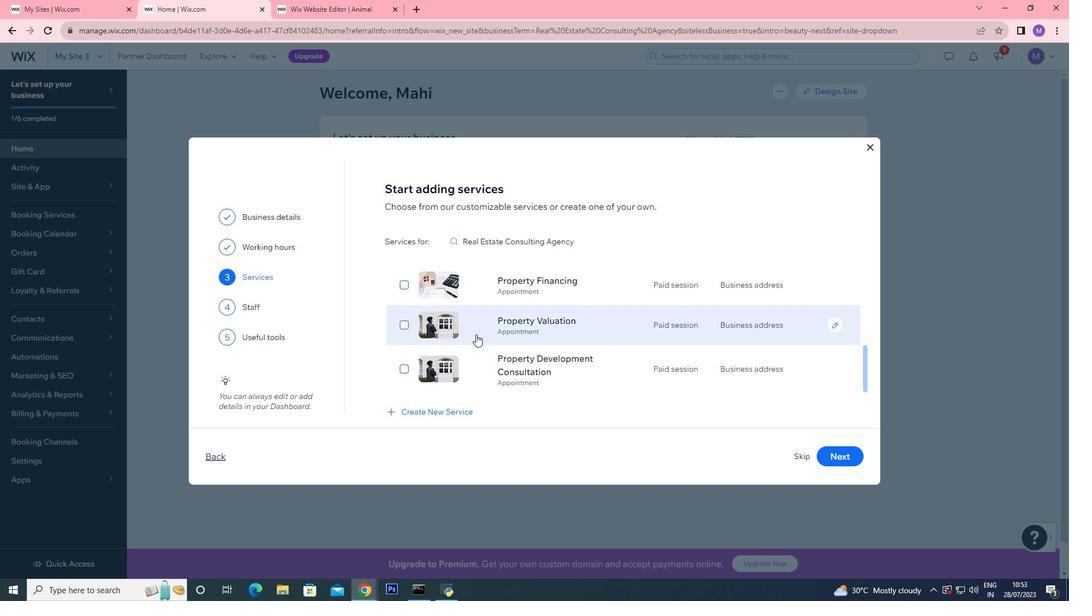 
Action: Mouse moved to (835, 458)
Screenshot: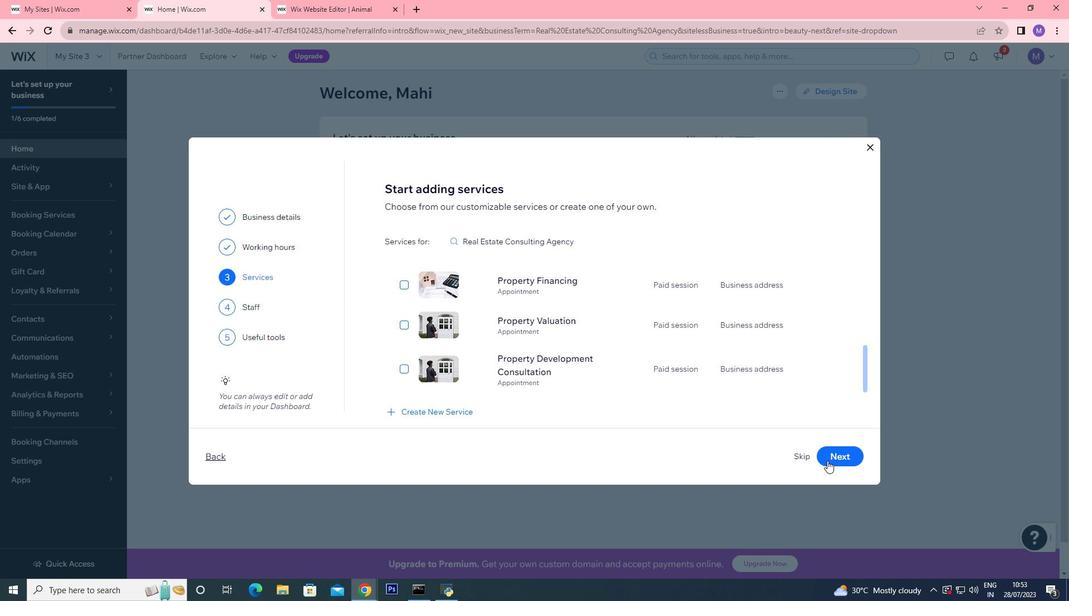 
Action: Mouse pressed left at (835, 458)
Screenshot: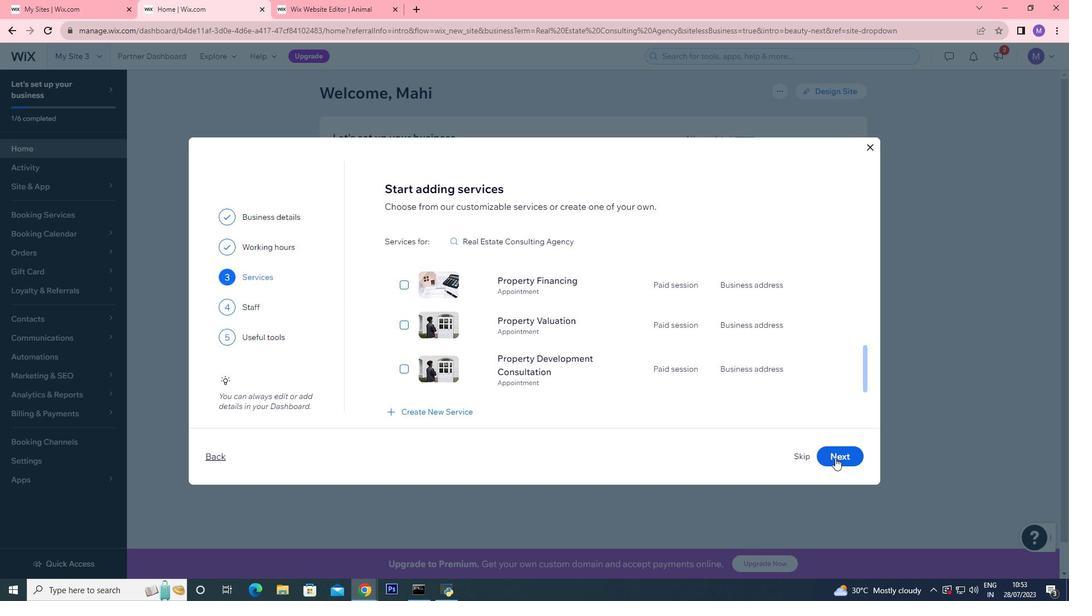 
Action: Mouse moved to (336, 0)
Screenshot: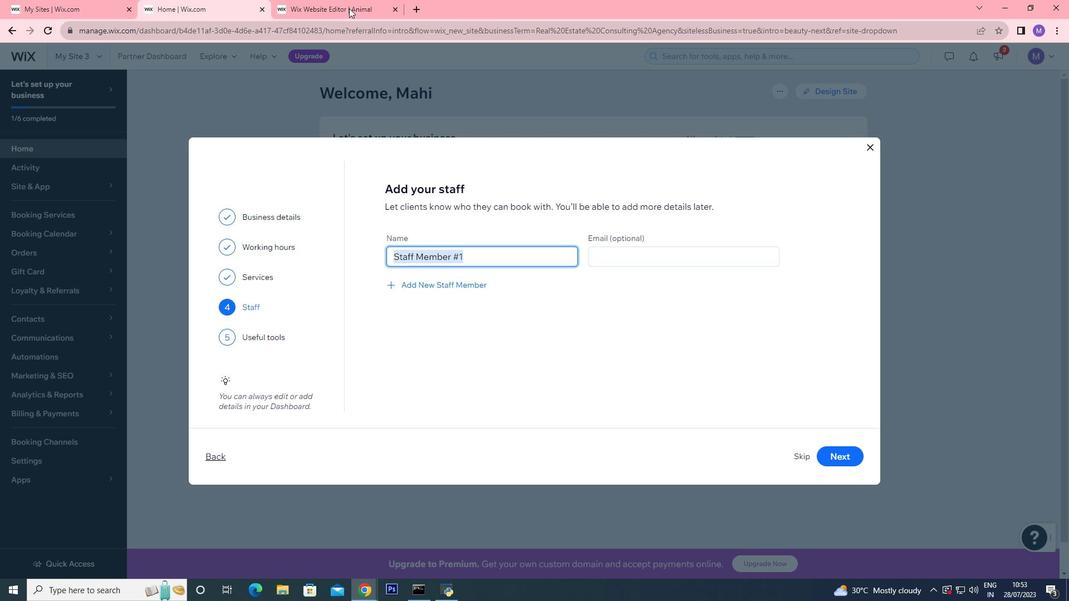 
Action: Mouse pressed left at (336, 0)
Screenshot: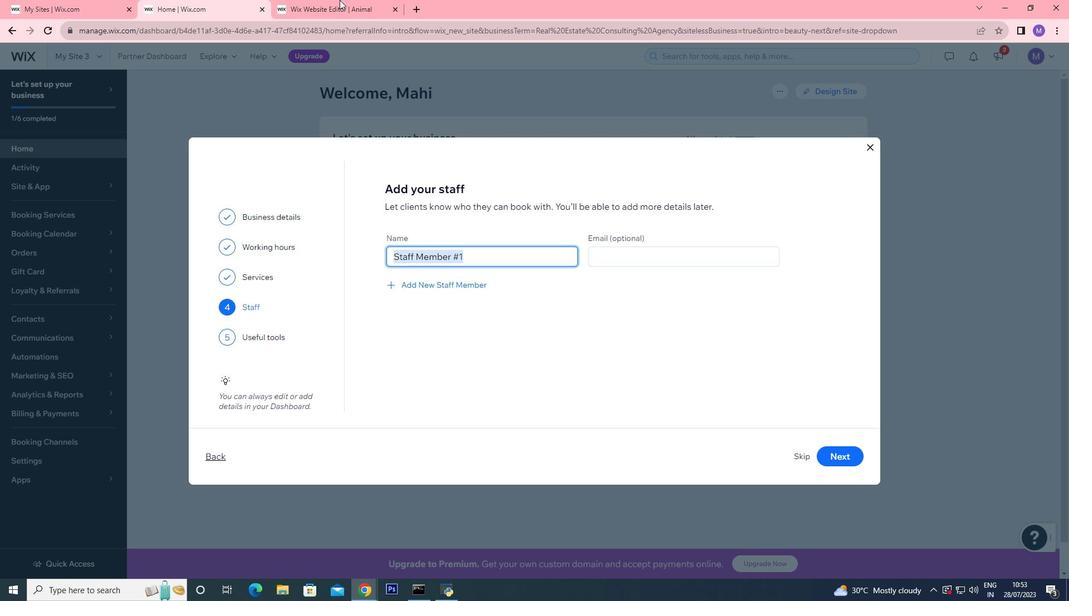 
Action: Mouse moved to (458, 351)
Screenshot: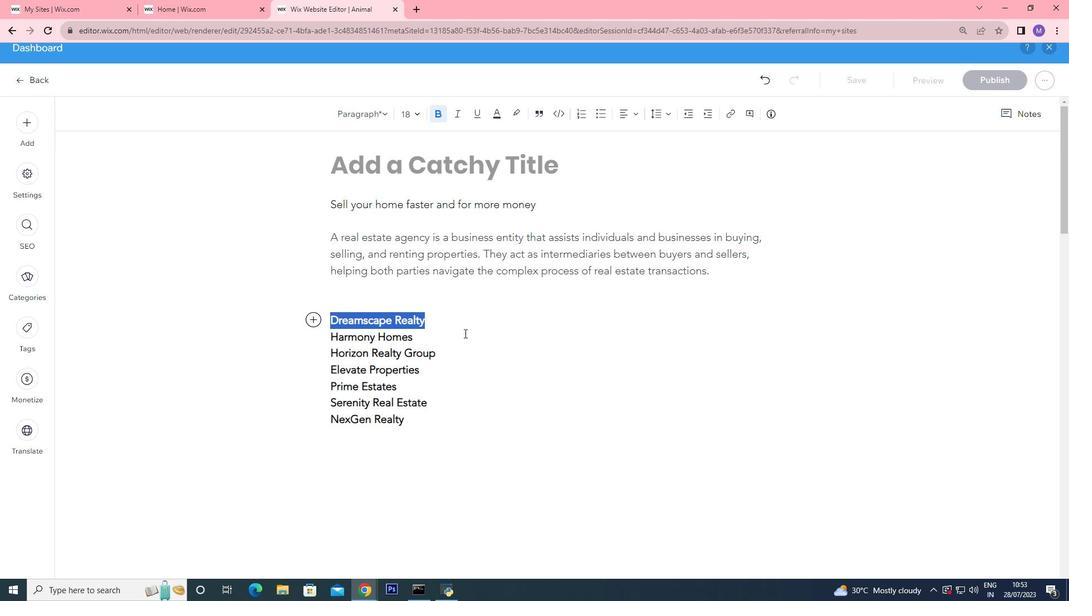 
Action: Mouse scrolled (458, 350) with delta (0, 0)
Screenshot: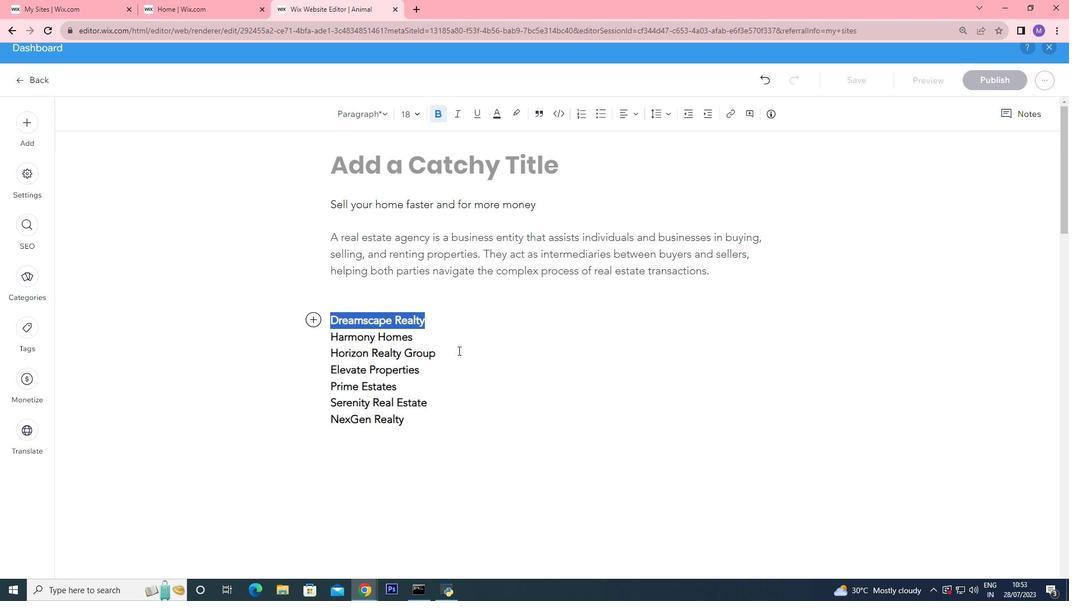 
Action: Mouse scrolled (458, 350) with delta (0, 0)
Screenshot: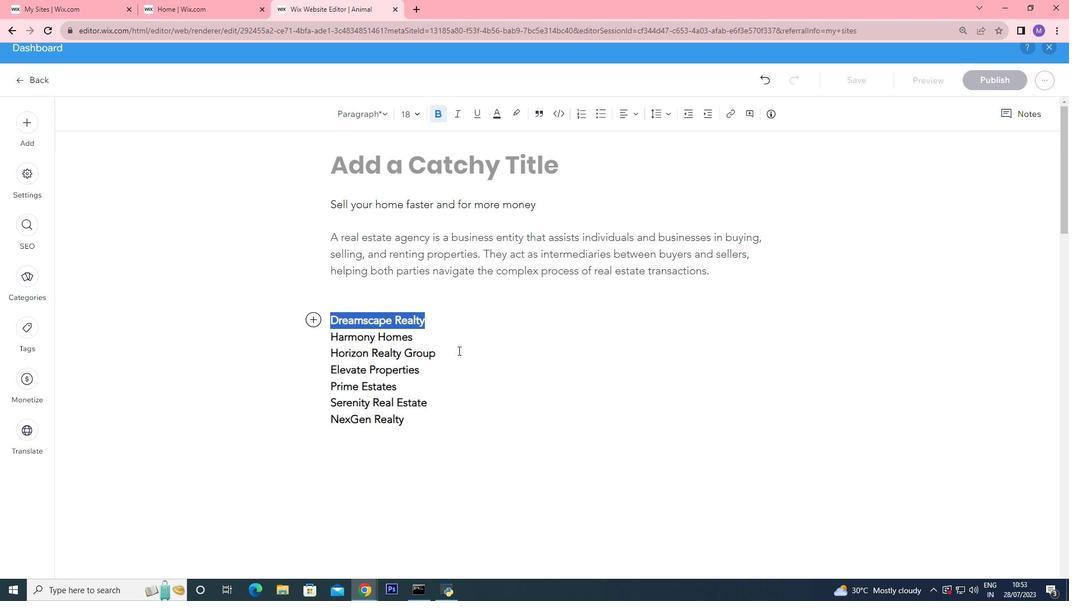
Action: Mouse scrolled (458, 350) with delta (0, 0)
Screenshot: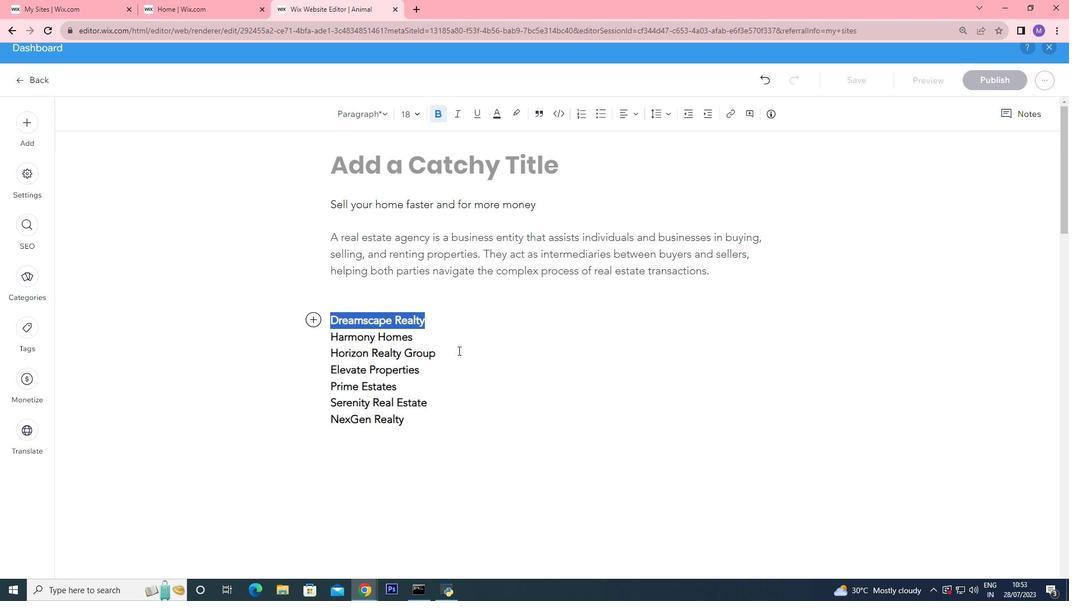 
Action: Mouse scrolled (458, 350) with delta (0, 0)
Screenshot: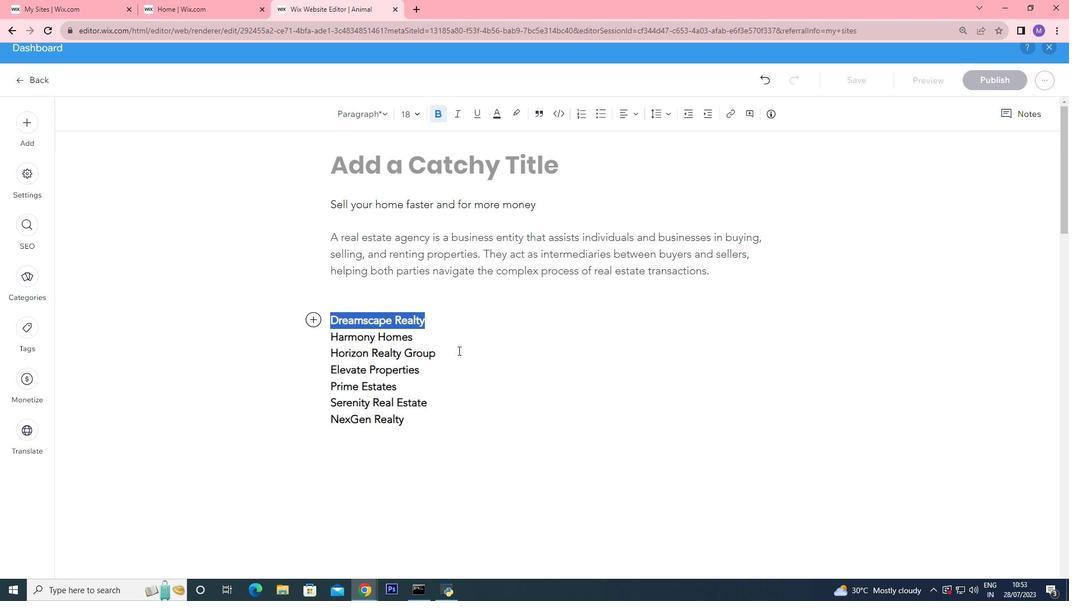 
Action: Mouse scrolled (458, 350) with delta (0, 0)
Screenshot: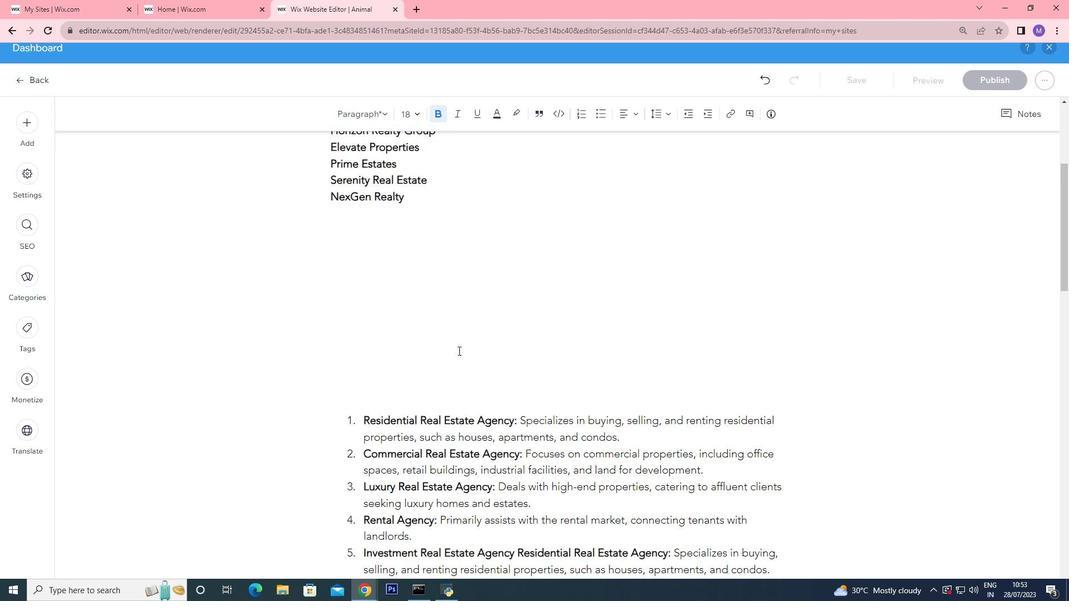 
Action: Mouse scrolled (458, 350) with delta (0, 0)
Screenshot: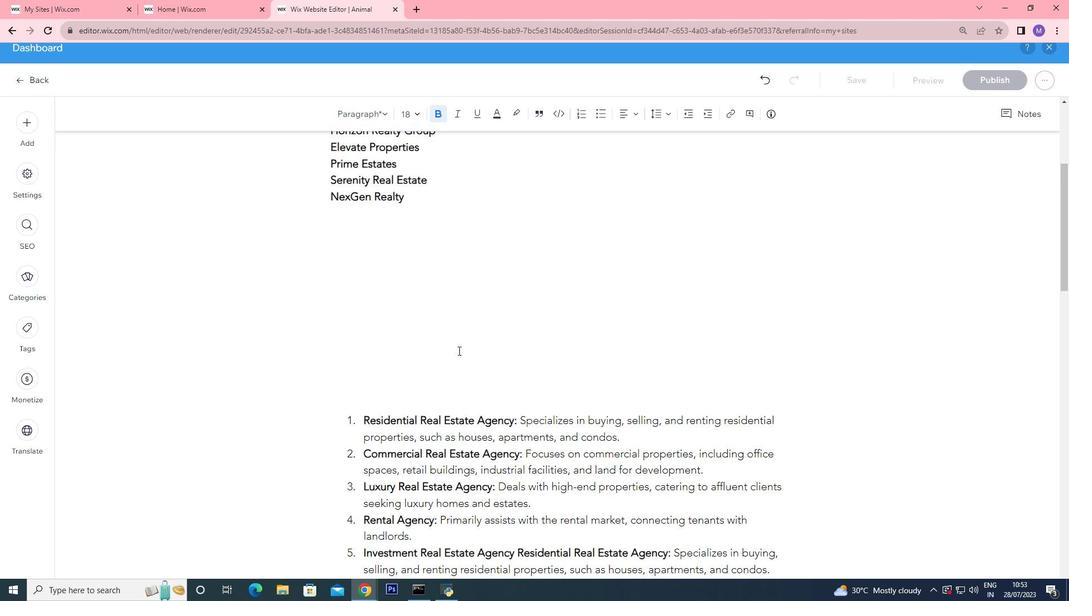 
Action: Mouse scrolled (458, 350) with delta (0, 0)
Screenshot: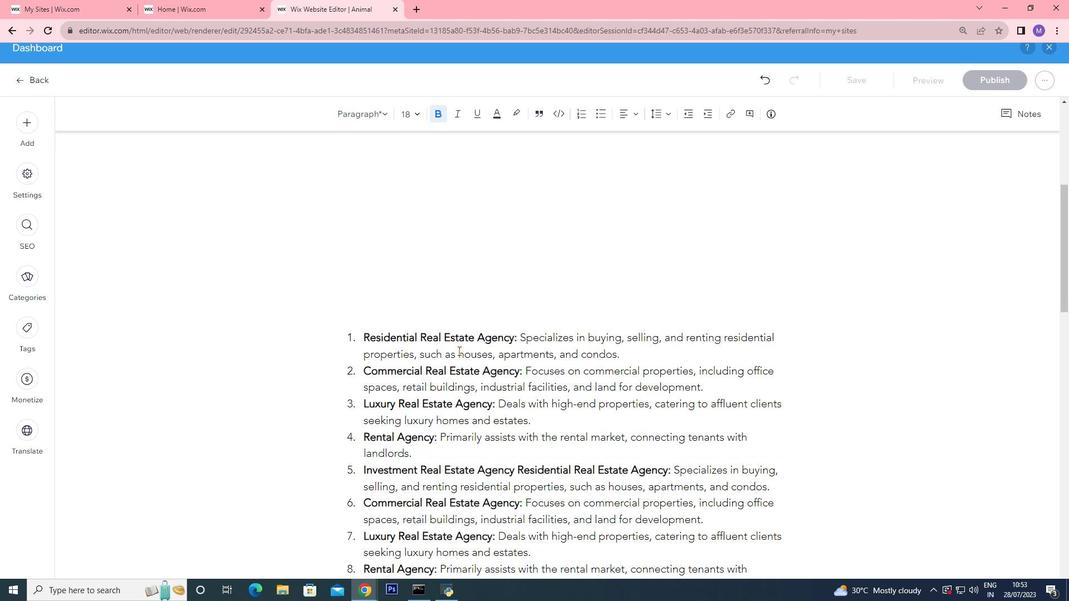 
Action: Mouse scrolled (458, 350) with delta (0, 0)
Screenshot: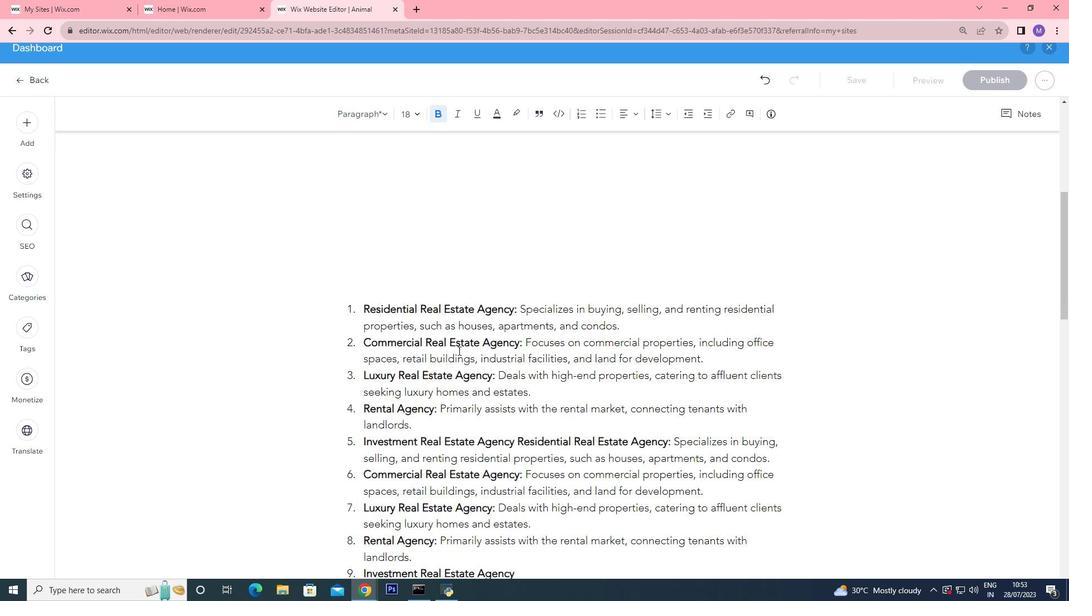 
Action: Mouse scrolled (458, 351) with delta (0, 0)
Screenshot: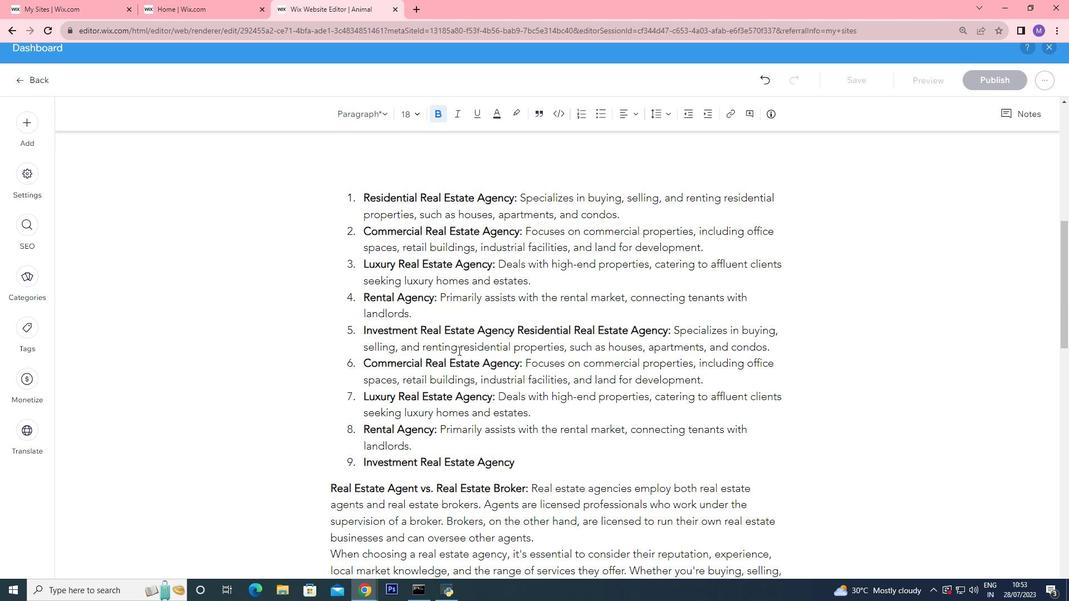 
Action: Mouse scrolled (458, 351) with delta (0, 0)
Screenshot: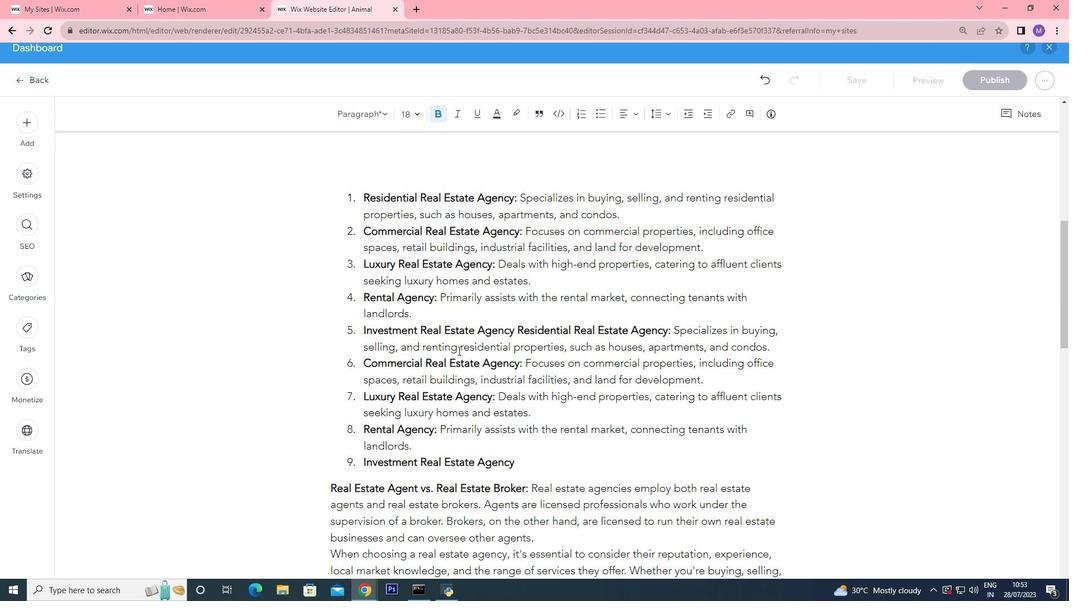 
Action: Mouse scrolled (458, 351) with delta (0, 0)
Screenshot: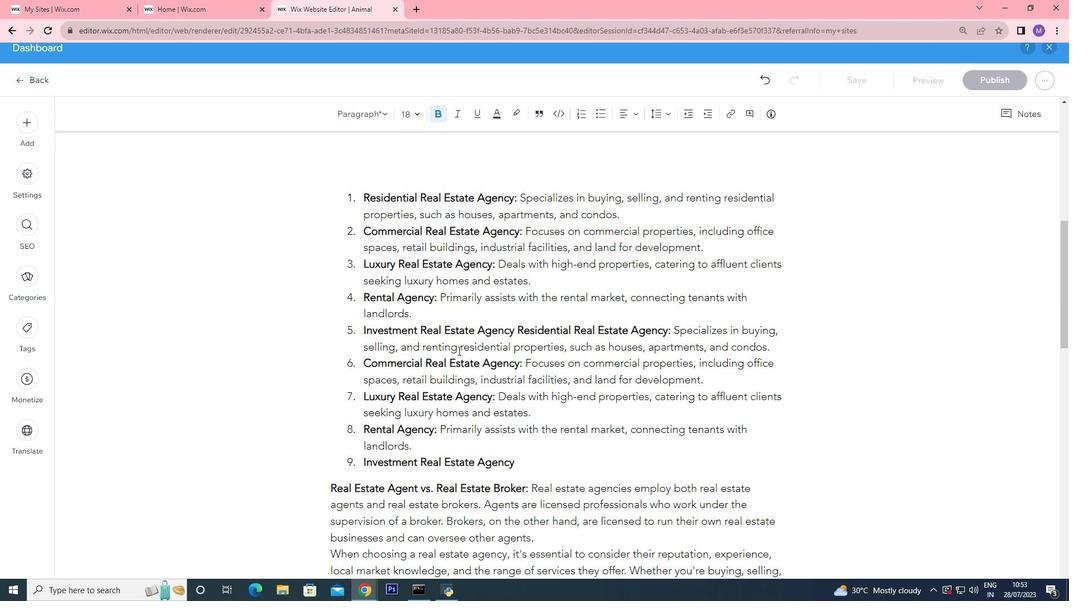 
Action: Mouse scrolled (458, 351) with delta (0, 0)
Screenshot: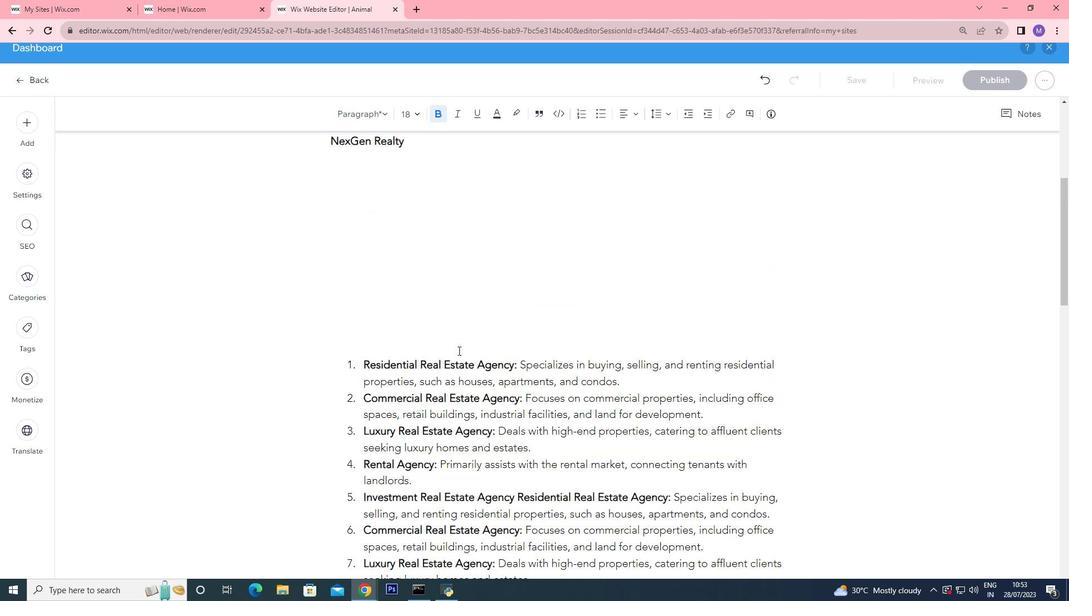 
Action: Mouse scrolled (458, 351) with delta (0, 0)
Screenshot: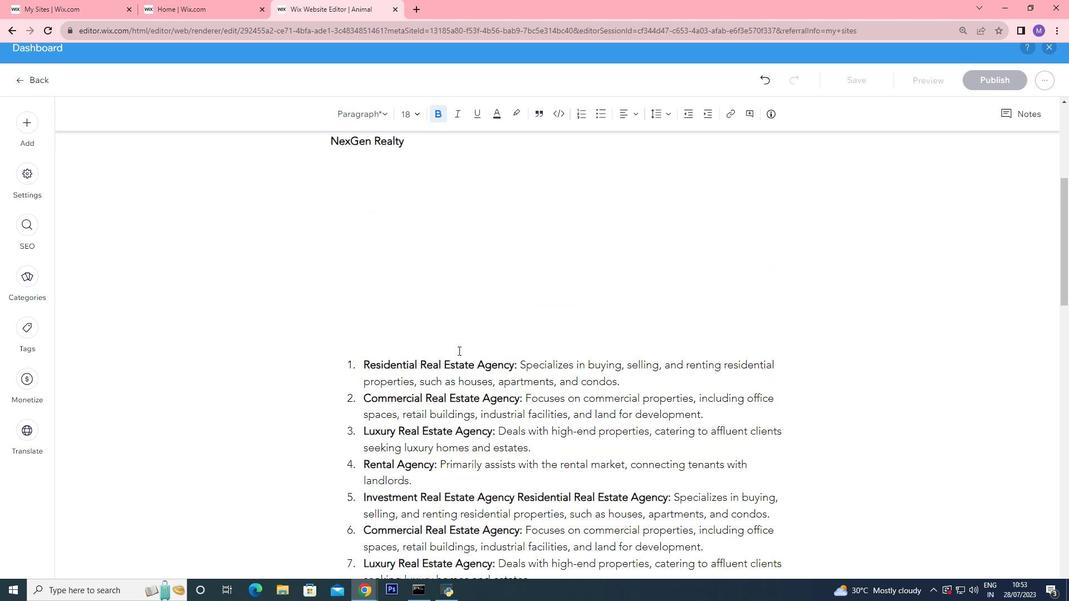 
Action: Mouse scrolled (458, 351) with delta (0, 0)
Screenshot: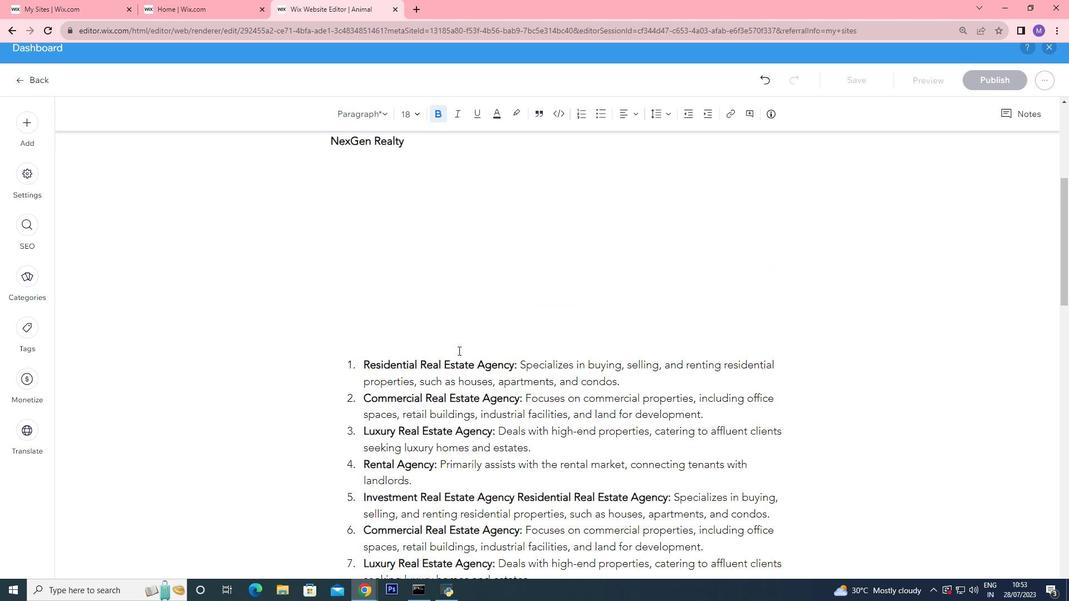 
Action: Mouse scrolled (458, 351) with delta (0, 0)
Screenshot: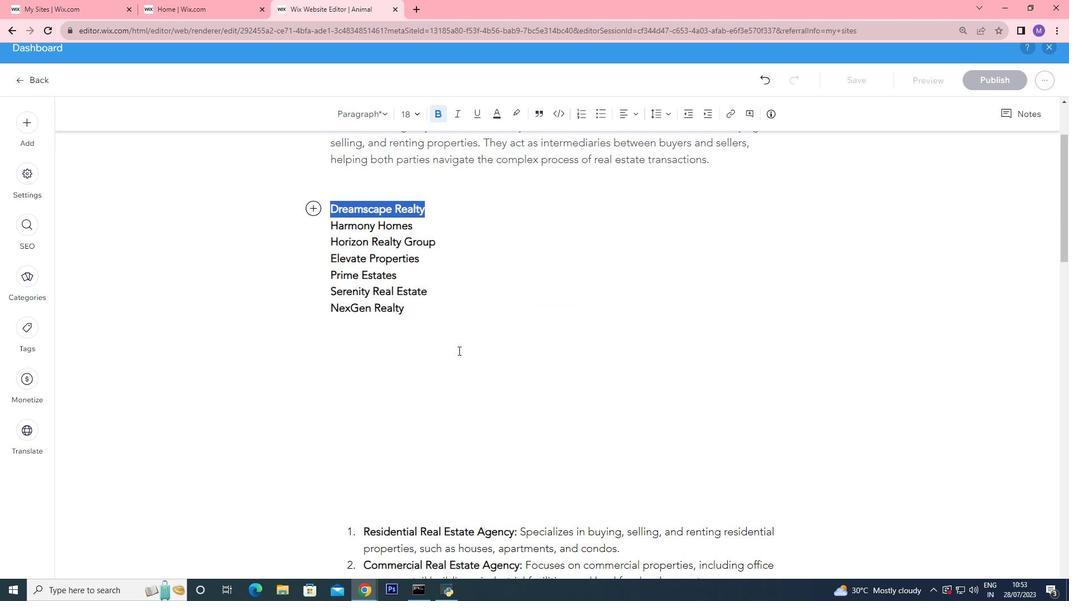 
Action: Mouse moved to (352, 93)
Screenshot: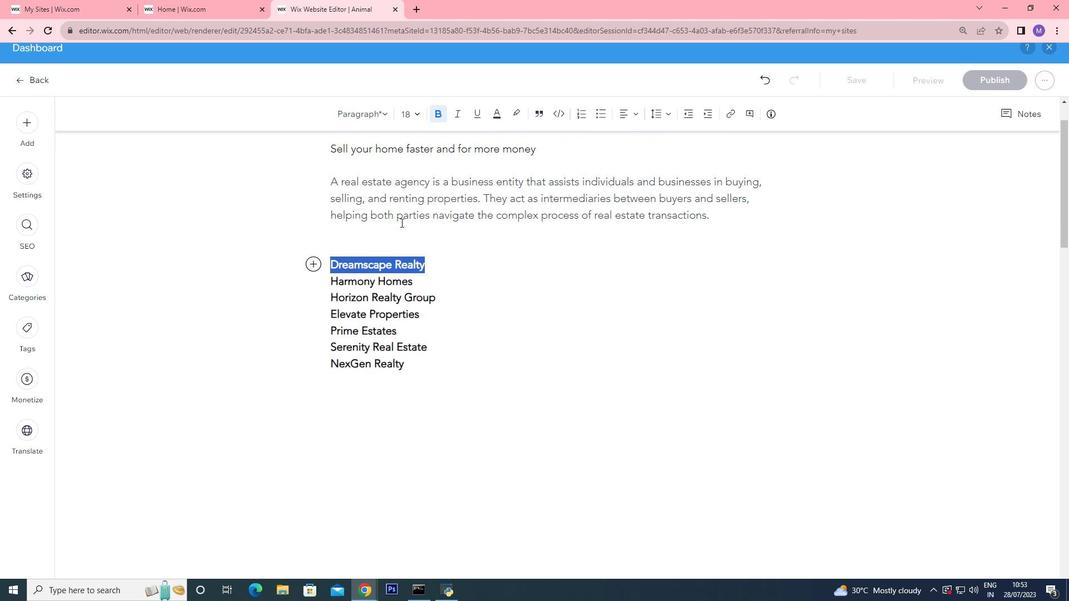 
Action: Key pressed ctrl+C
Screenshot: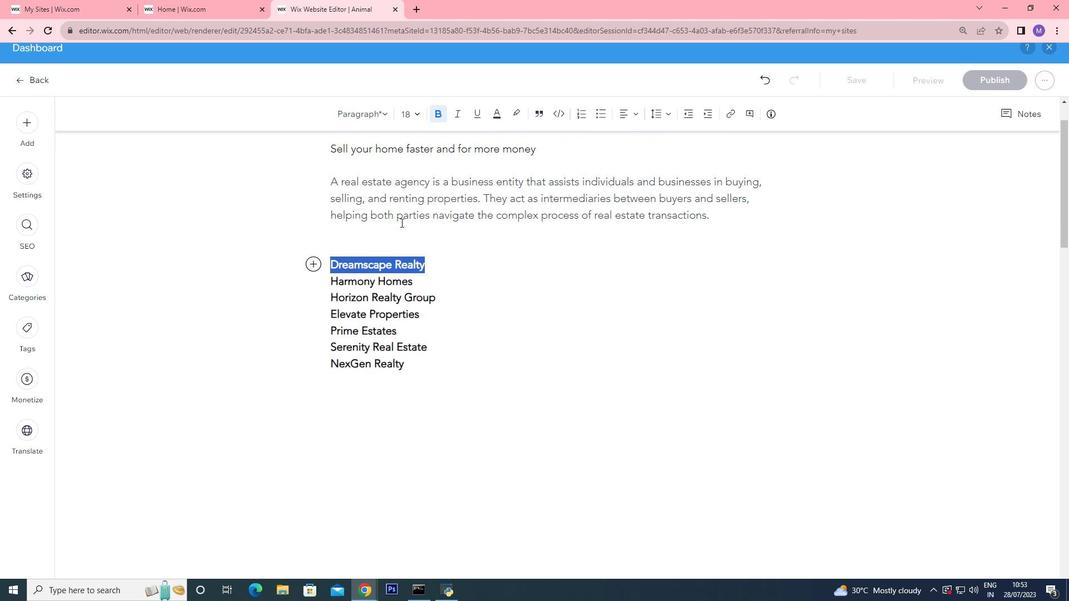 
Action: Mouse moved to (191, 0)
Screenshot: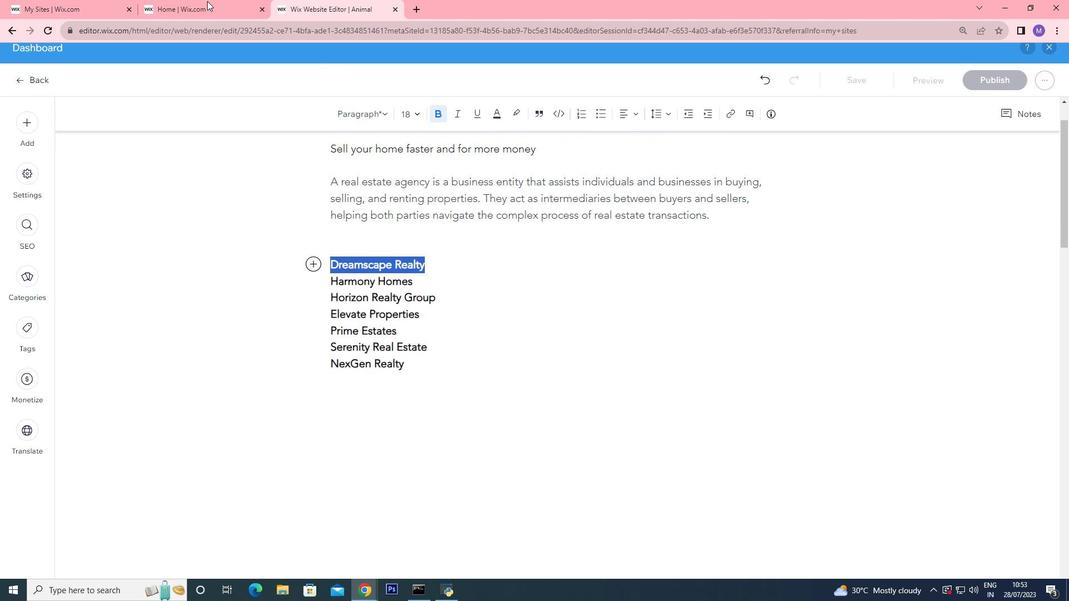 
Action: Mouse pressed left at (191, 0)
Screenshot: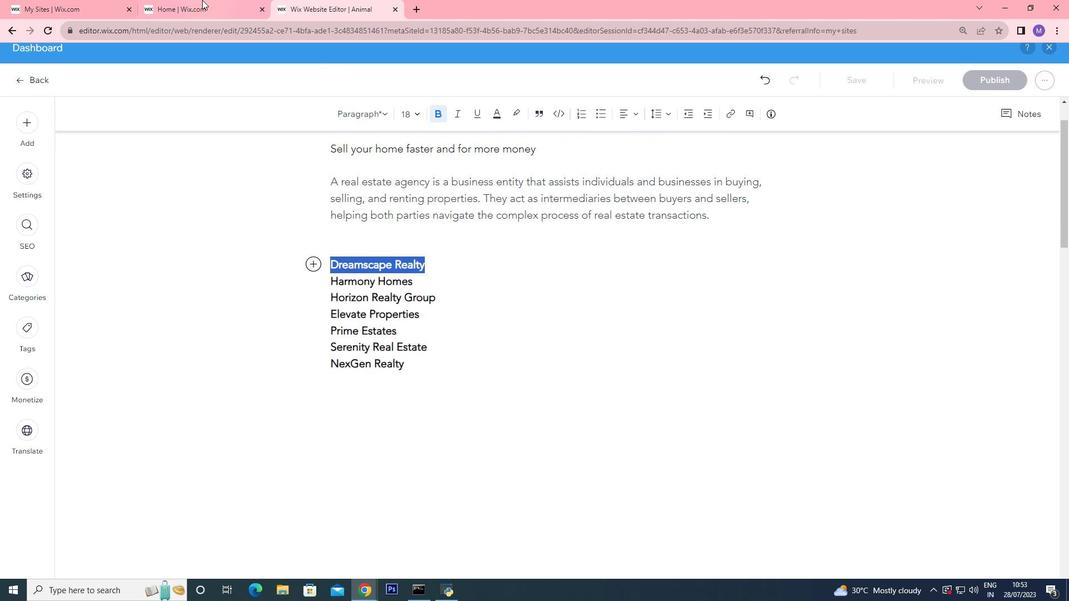 
Action: Mouse moved to (471, 255)
Screenshot: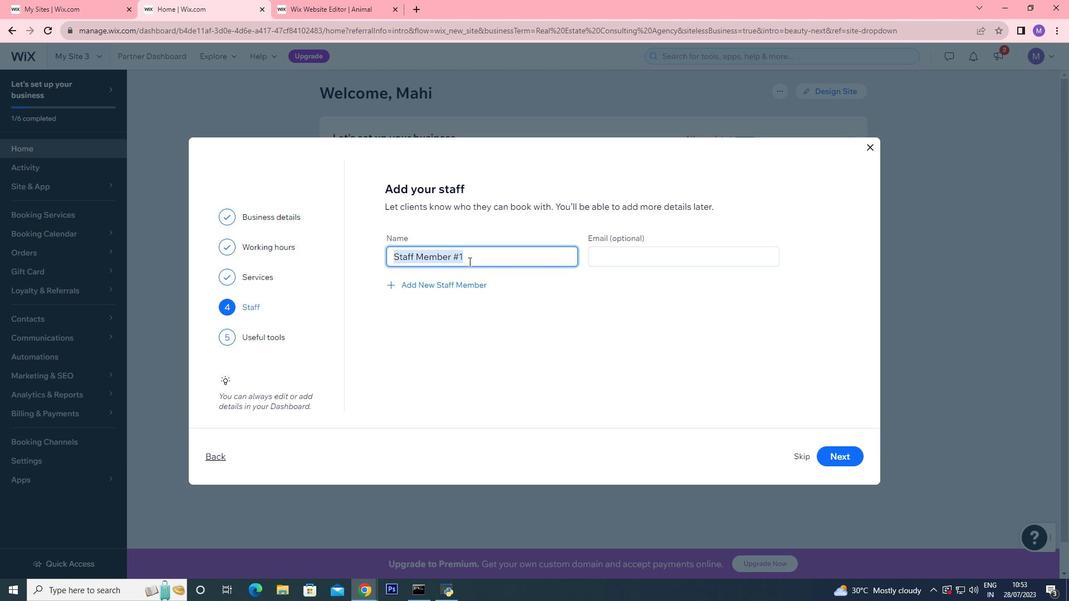 
Action: Mouse pressed left at (471, 255)
Screenshot: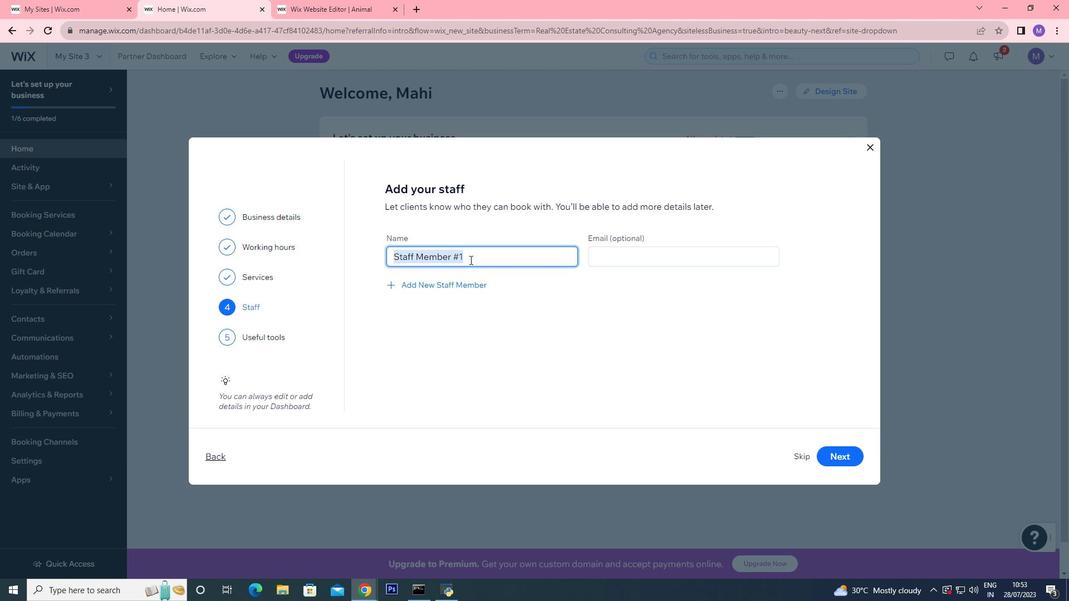 
Action: Key pressed ctrl+A
Screenshot: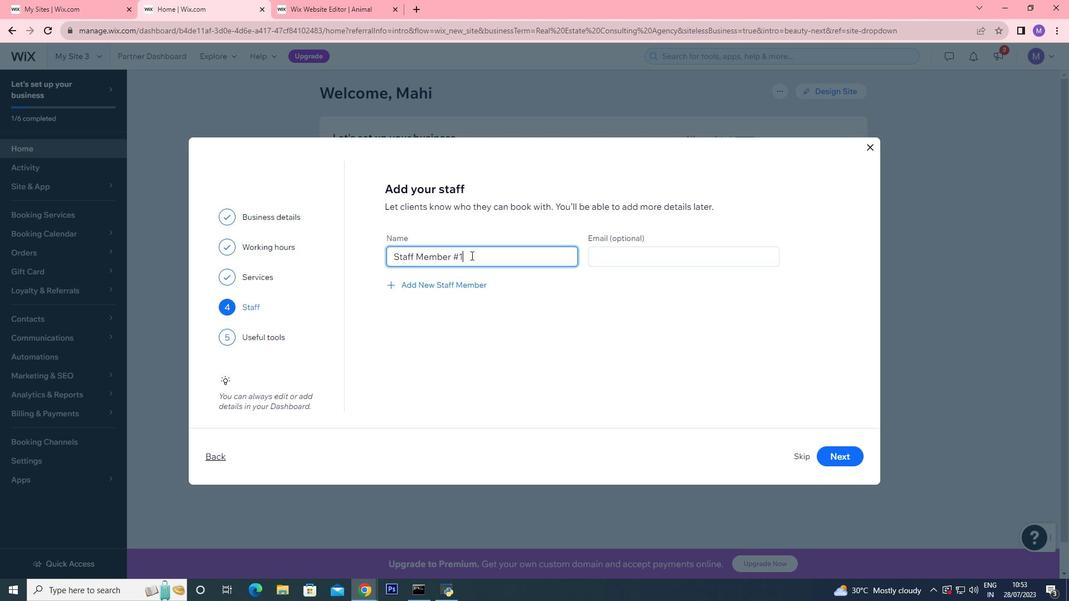 
Action: Mouse moved to (472, 255)
Screenshot: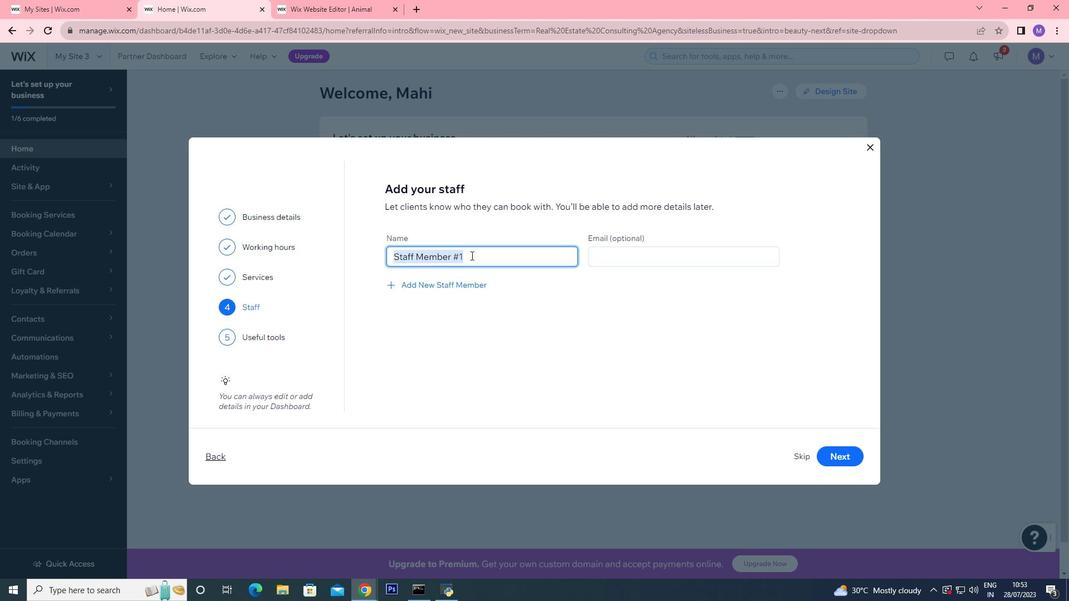 
Action: Key pressed <'\x16'>
Screenshot: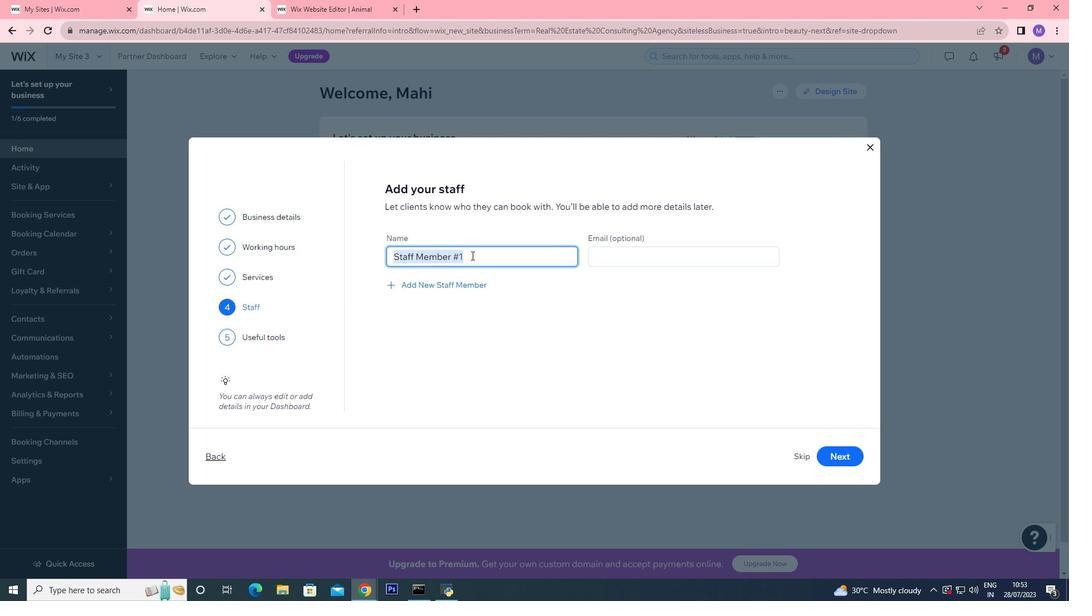
Action: Mouse moved to (839, 454)
Screenshot: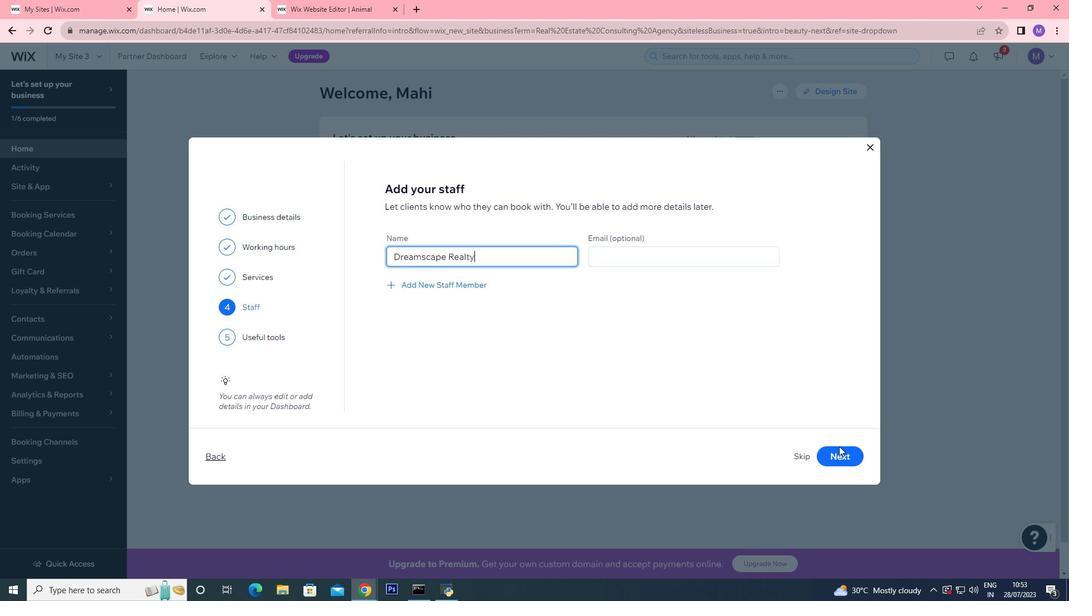
Action: Mouse pressed left at (839, 454)
Screenshot: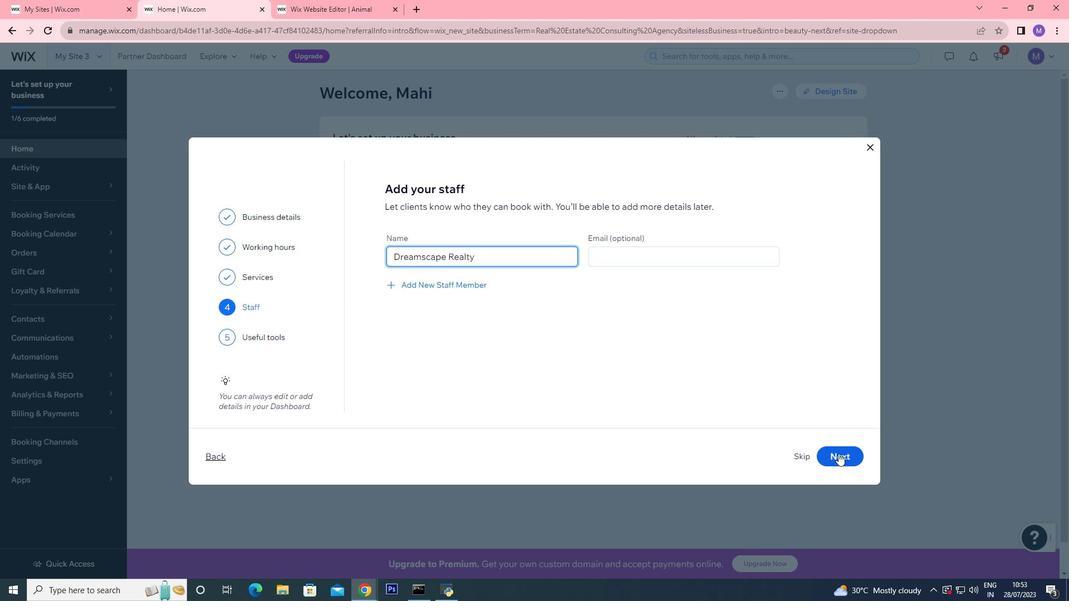 
Action: Mouse moved to (841, 456)
Screenshot: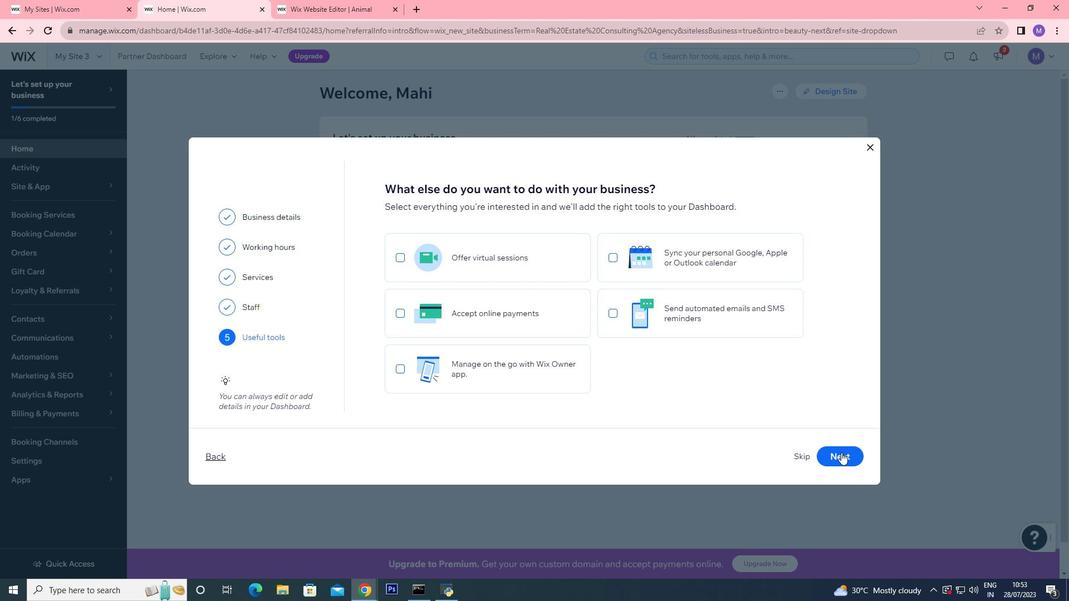 
Action: Mouse pressed left at (841, 456)
Screenshot: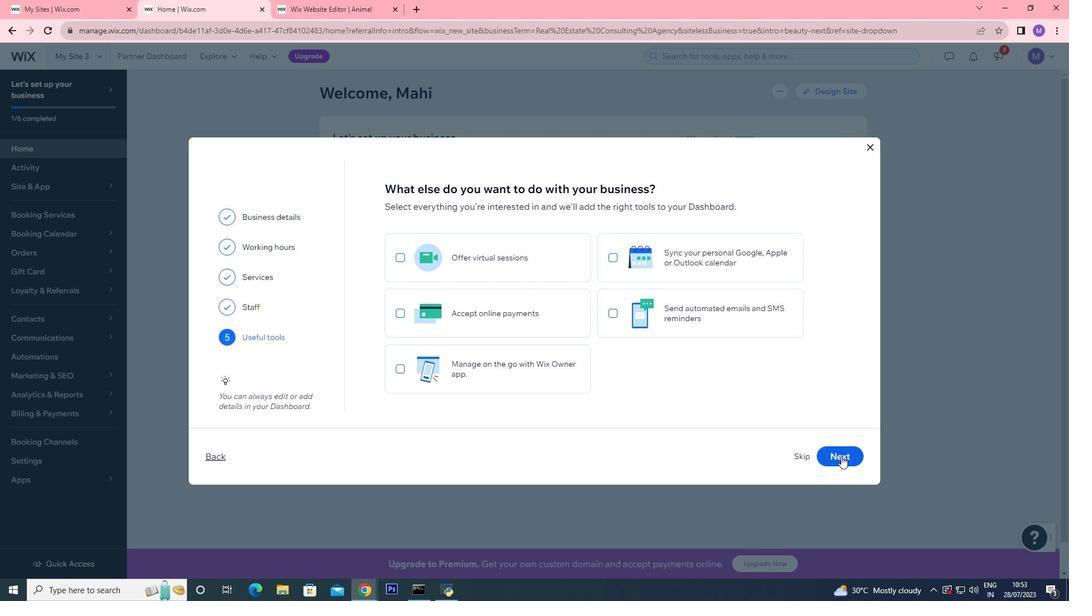 
Action: Mouse moved to (570, 309)
Screenshot: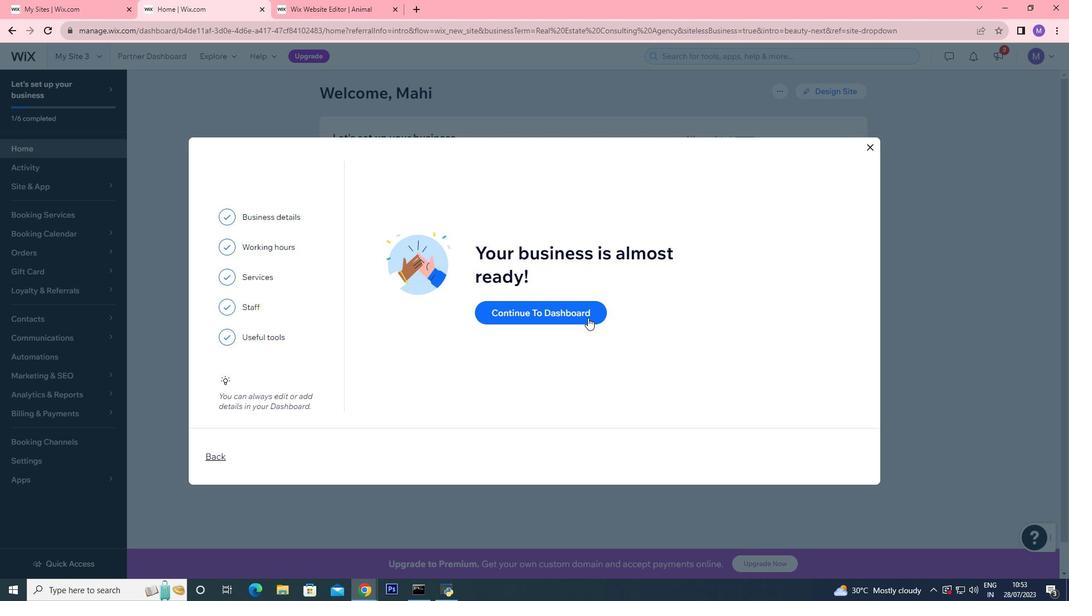 
Action: Mouse pressed left at (570, 309)
Screenshot: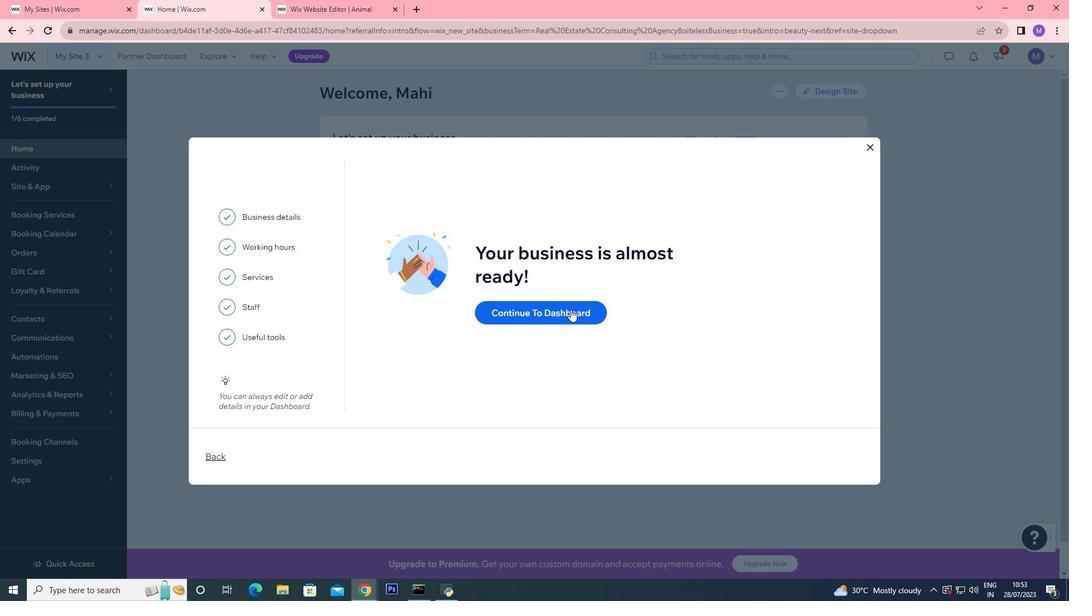 
Action: Mouse moved to (847, 89)
Screenshot: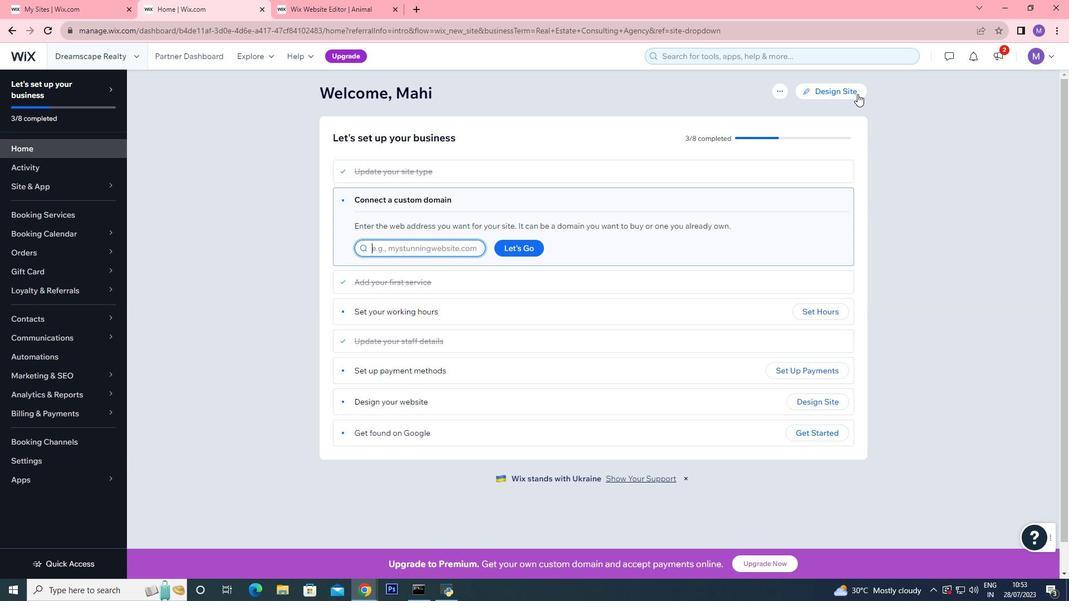 
Action: Mouse pressed left at (847, 89)
Screenshot: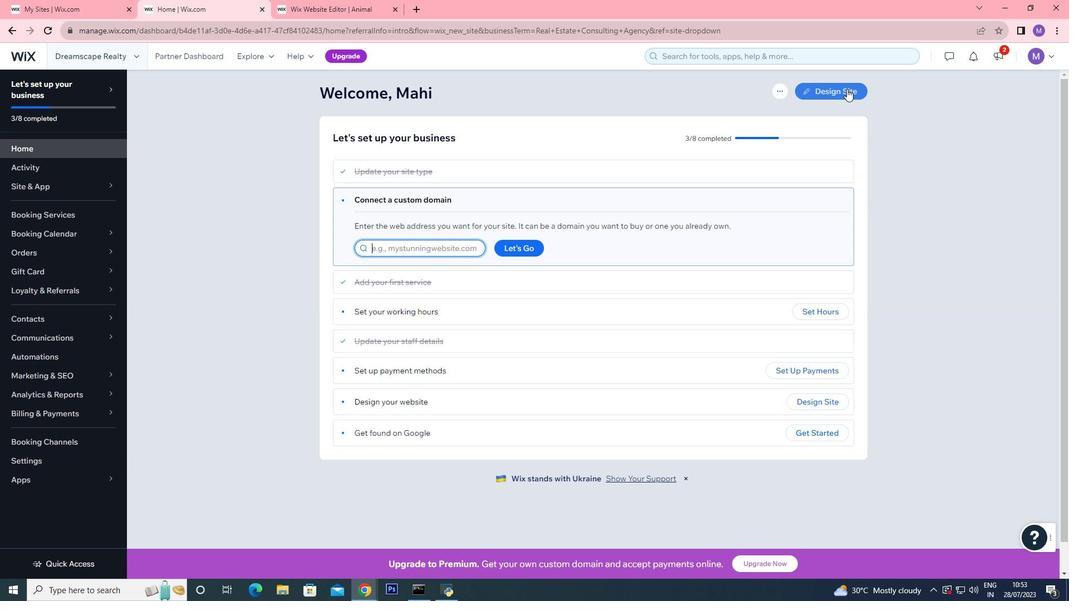 
Action: Mouse moved to (649, 364)
Screenshot: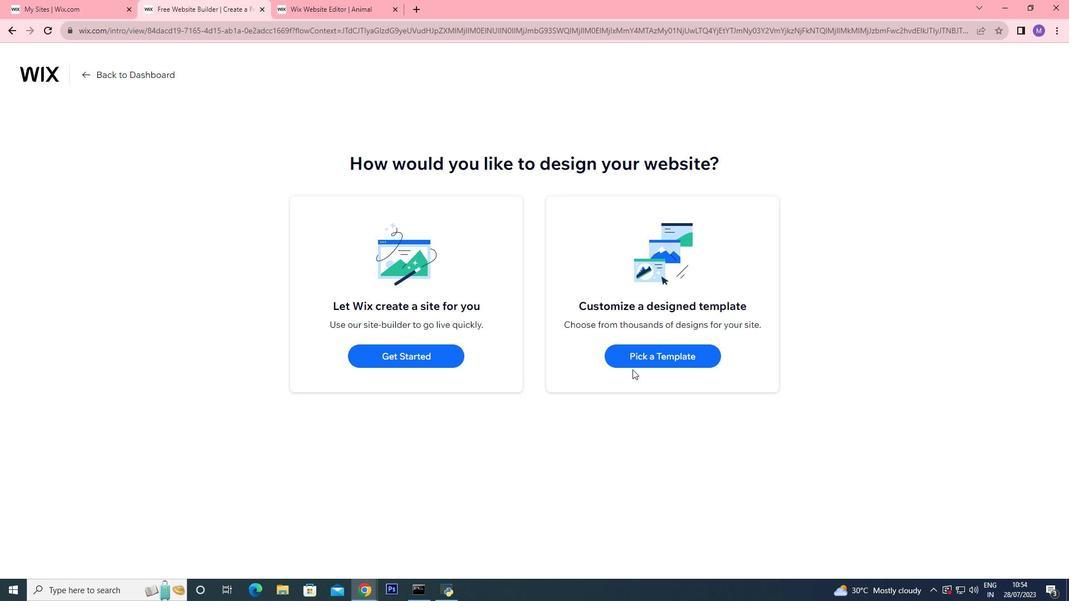 
Action: Mouse pressed left at (649, 364)
Screenshot: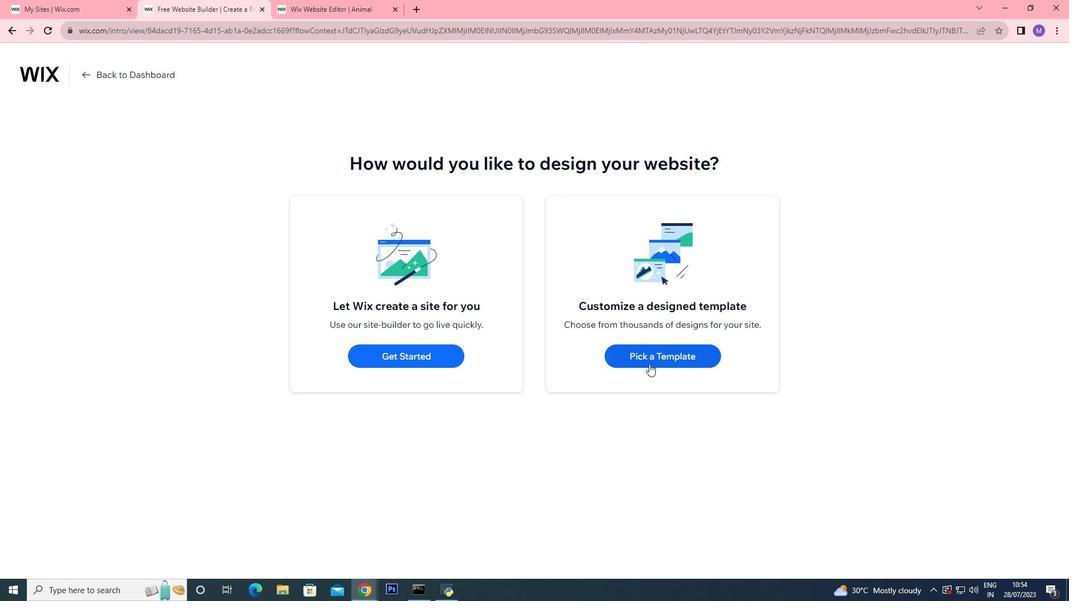 
Action: Mouse moved to (648, 362)
Screenshot: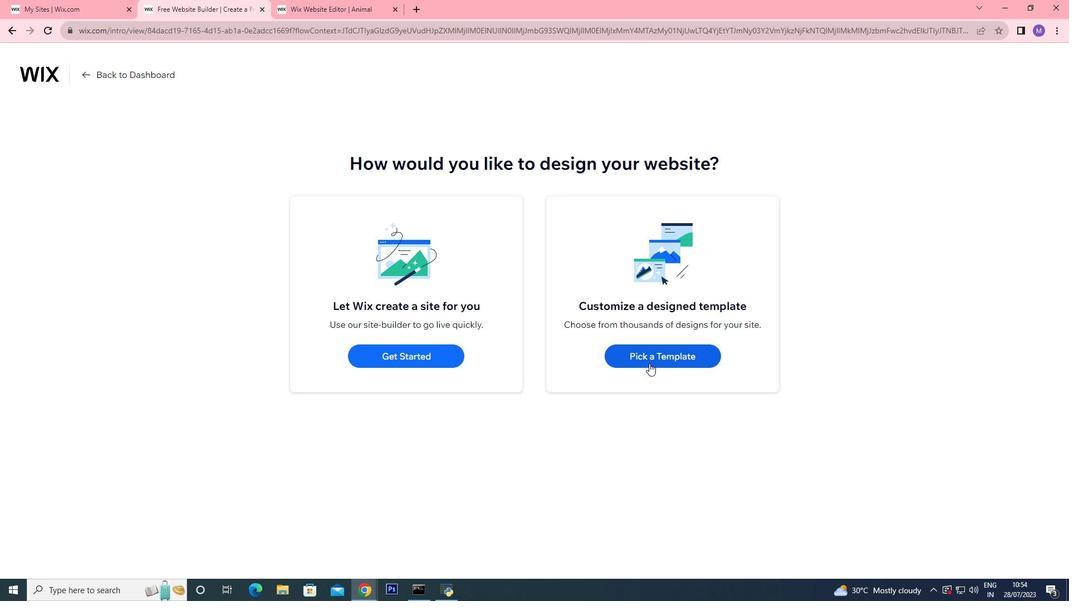 
Action: Mouse pressed left at (648, 362)
Screenshot: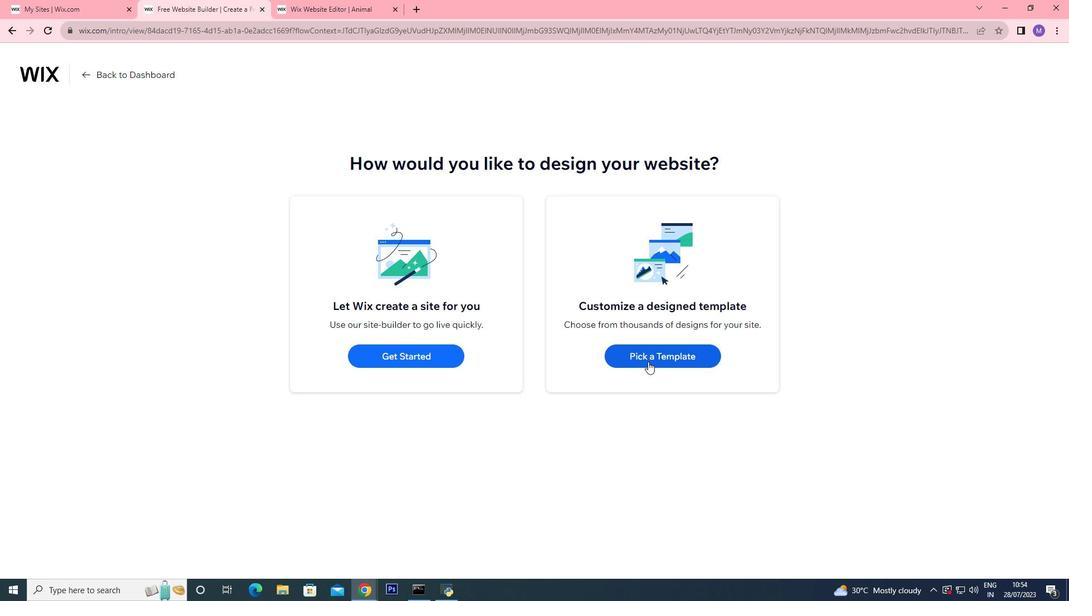 
Action: Mouse moved to (922, 464)
Screenshot: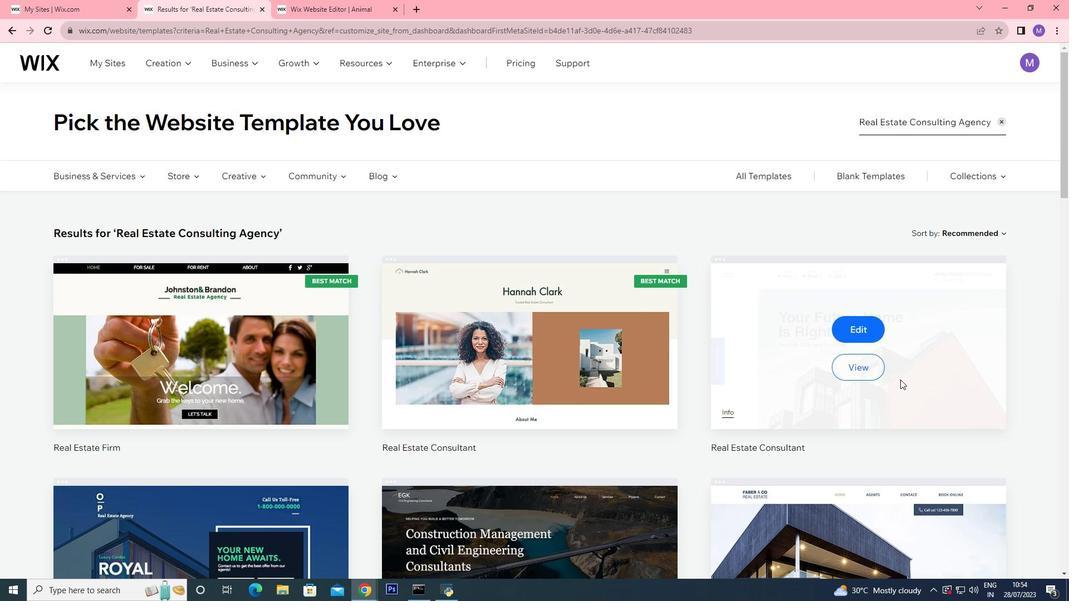 
Action: Mouse scrolled (922, 464) with delta (0, 0)
Screenshot: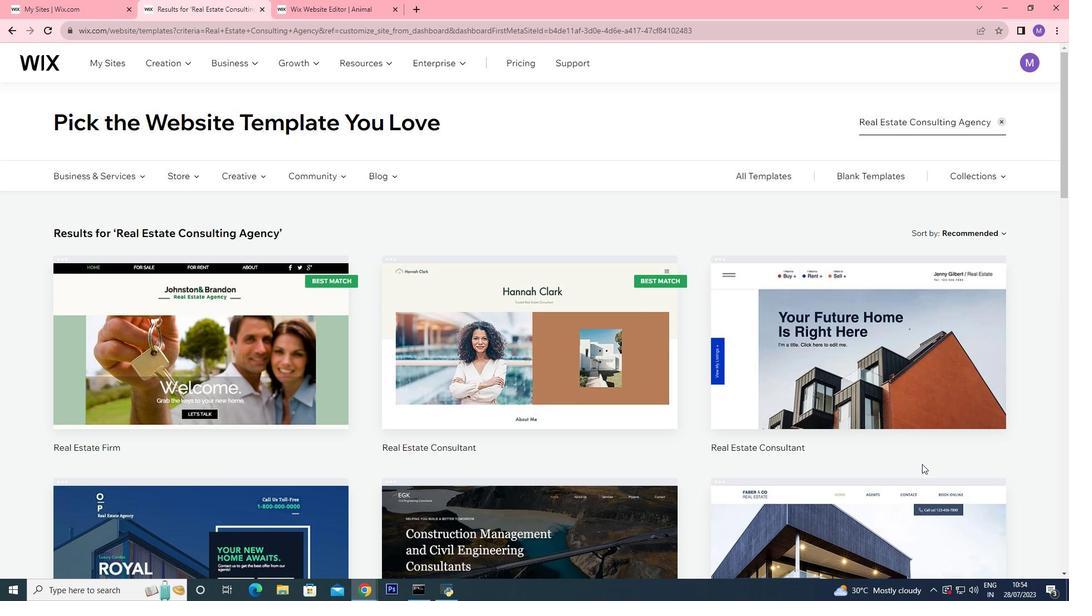 
Action: Mouse scrolled (922, 464) with delta (0, 0)
Screenshot: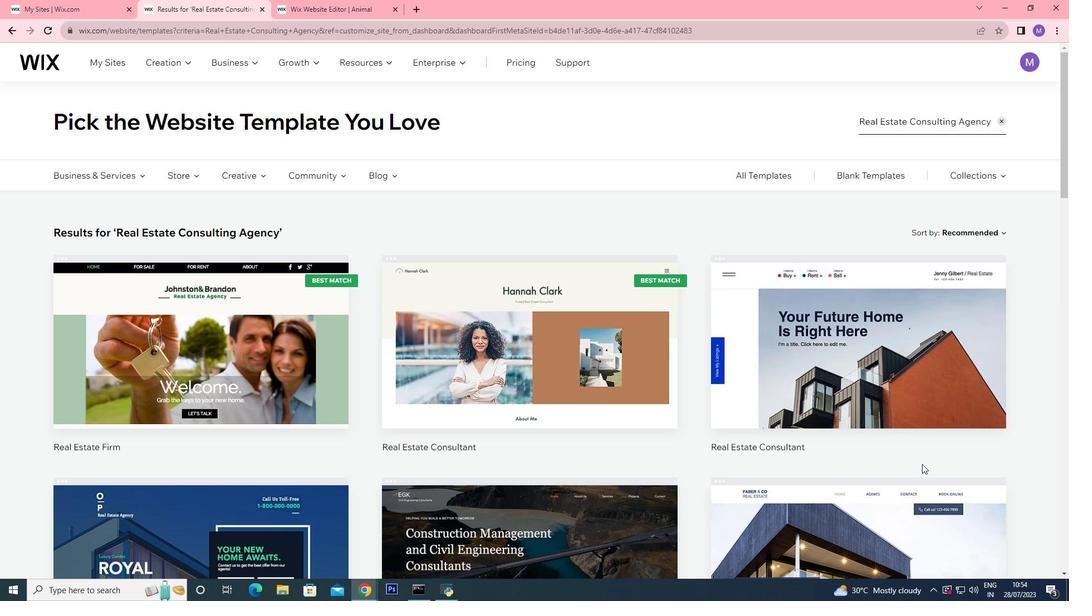 
Action: Mouse scrolled (922, 464) with delta (0, 0)
Screenshot: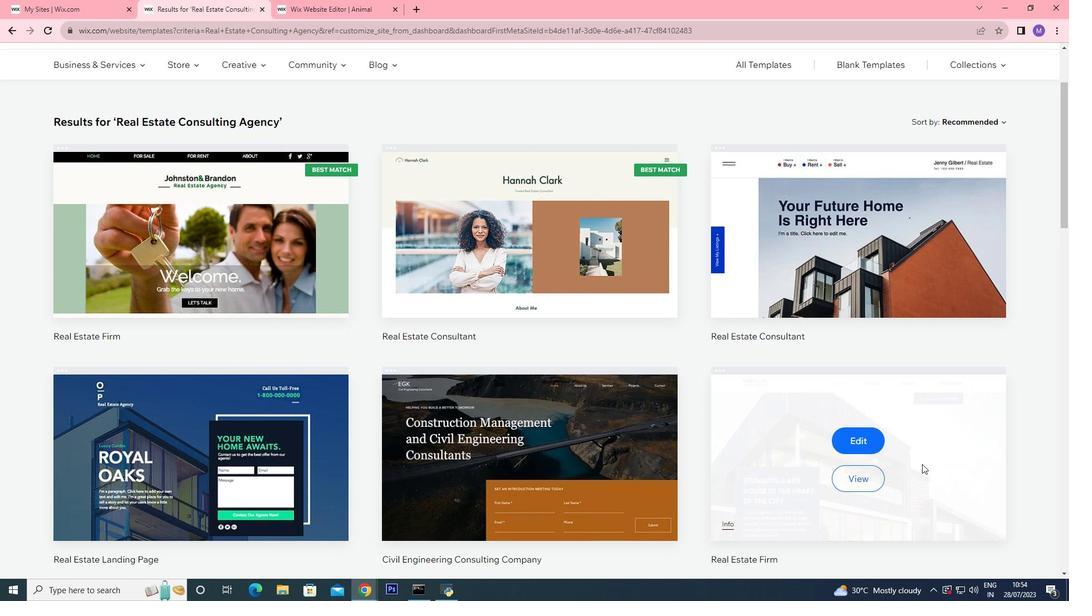 
Action: Mouse scrolled (922, 464) with delta (0, 0)
Screenshot: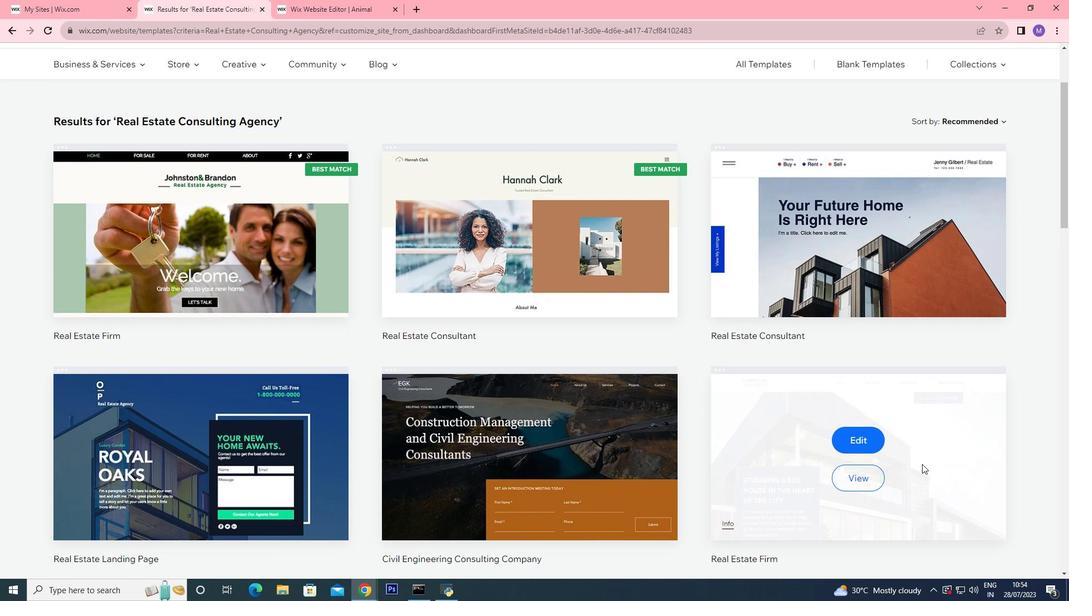 
Action: Mouse scrolled (922, 464) with delta (0, 0)
Screenshot: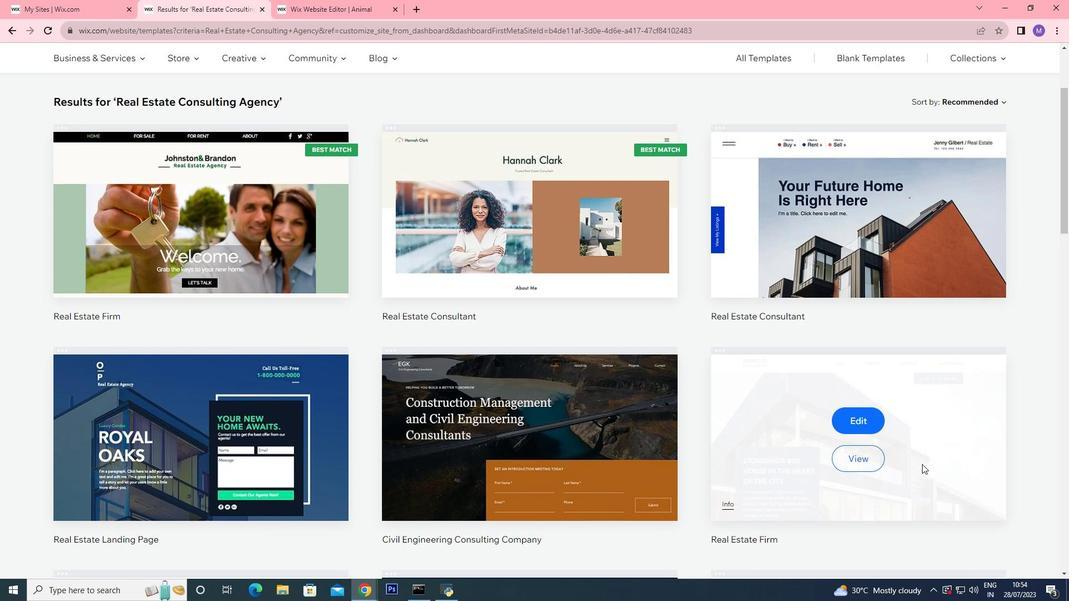 
Action: Mouse scrolled (922, 464) with delta (0, 0)
Screenshot: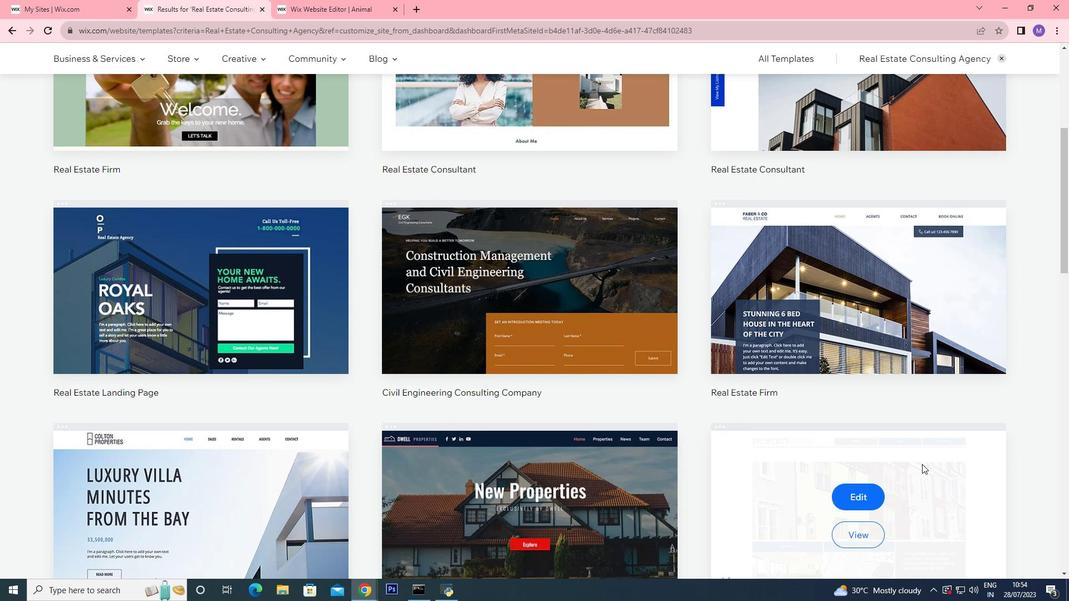 
Action: Mouse scrolled (922, 464) with delta (0, 0)
Screenshot: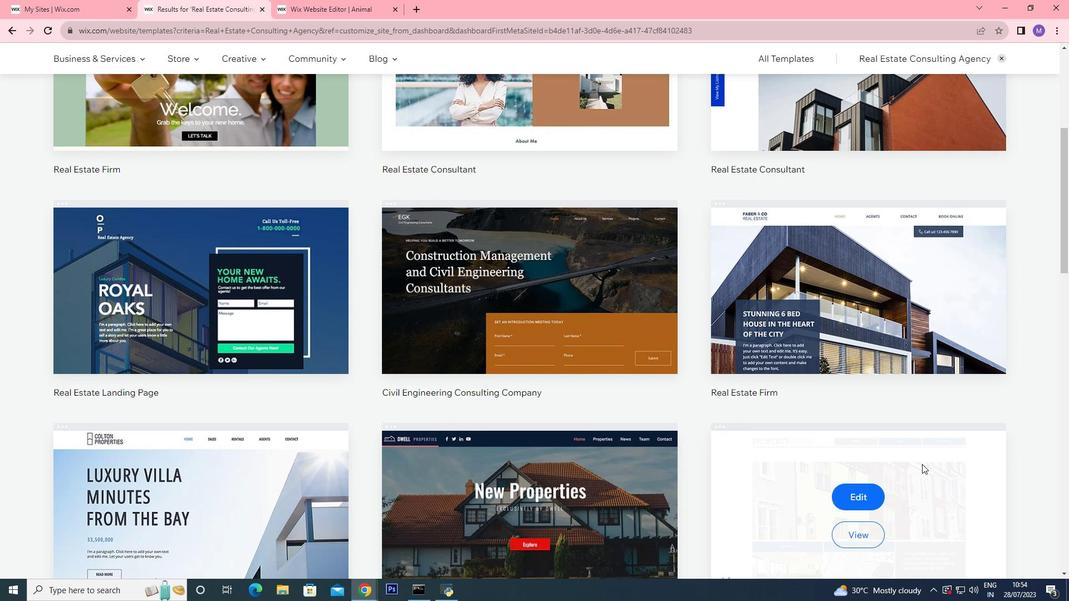 
Action: Mouse scrolled (922, 464) with delta (0, 0)
Screenshot: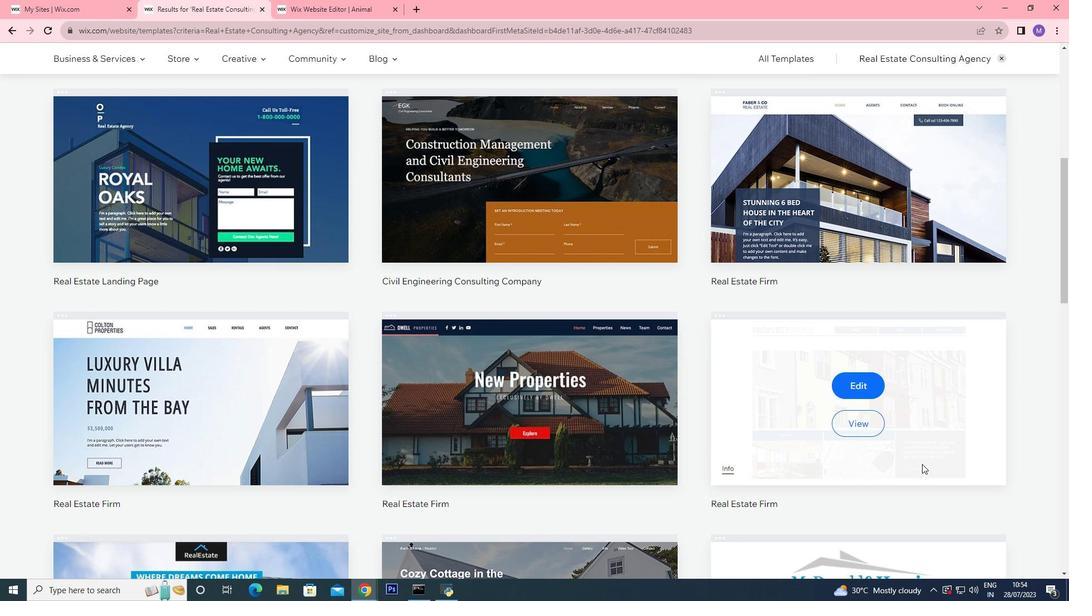 
Action: Mouse scrolled (922, 464) with delta (0, 0)
Screenshot: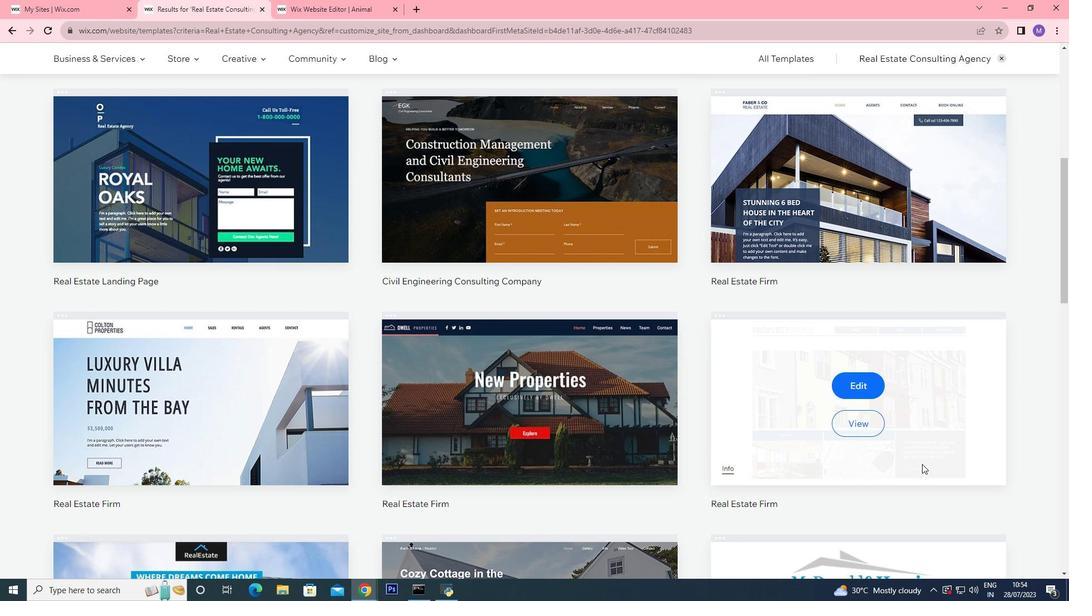 
Action: Mouse moved to (516, 330)
Screenshot: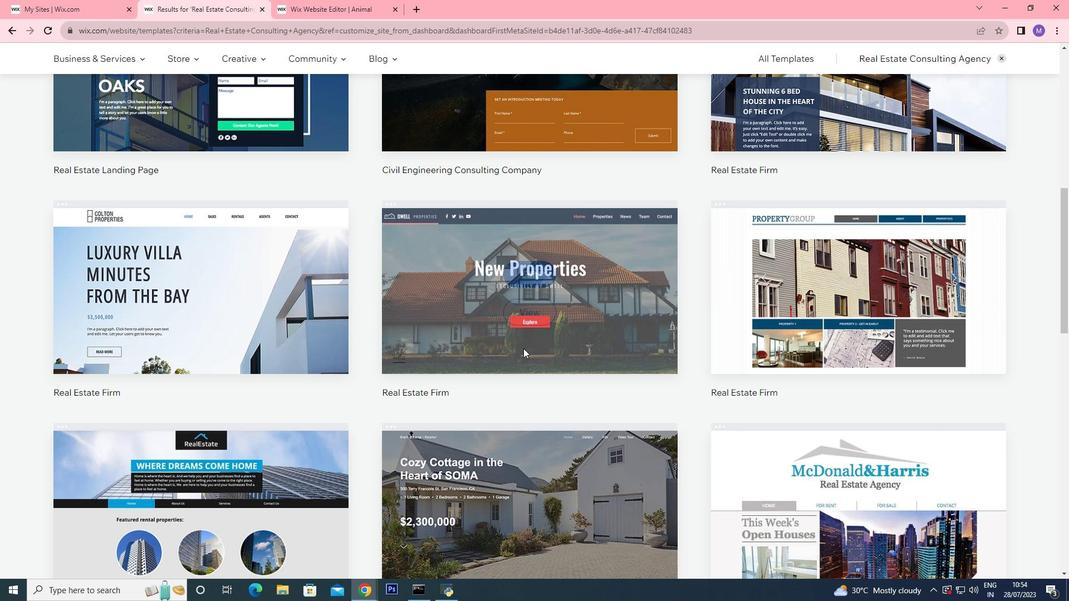 
Action: Mouse scrolled (516, 329) with delta (0, 0)
Screenshot: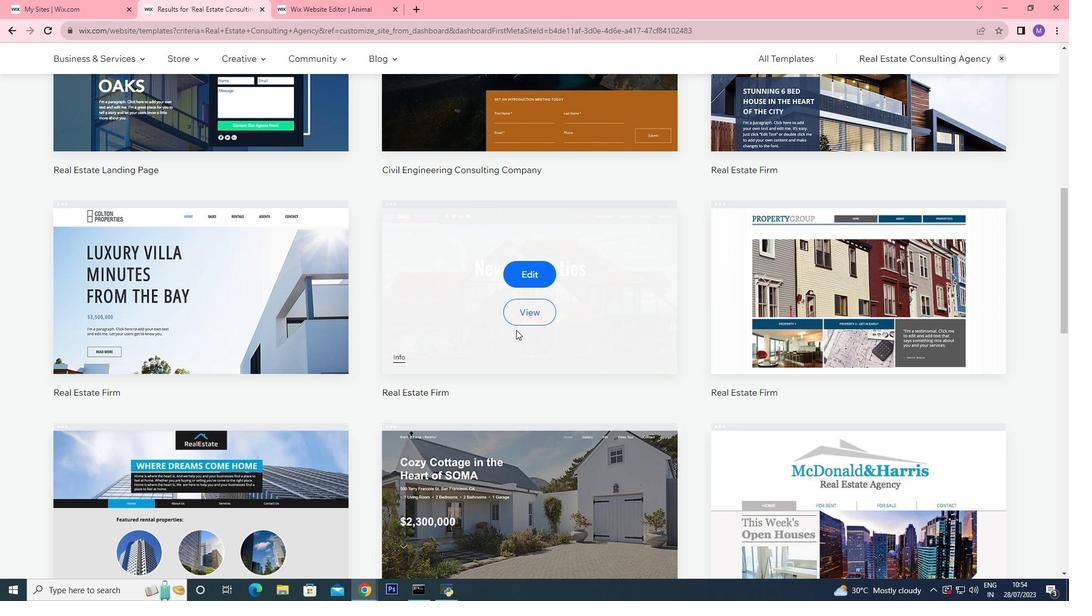 
Action: Mouse scrolled (516, 329) with delta (0, 0)
Screenshot: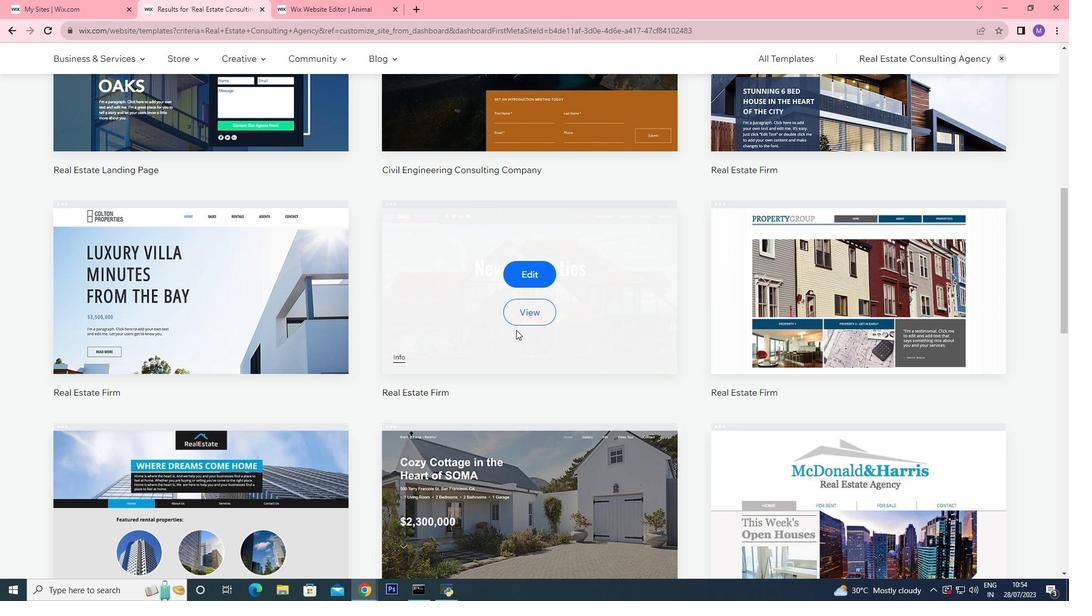 
Action: Mouse scrolled (516, 329) with delta (0, 0)
Screenshot: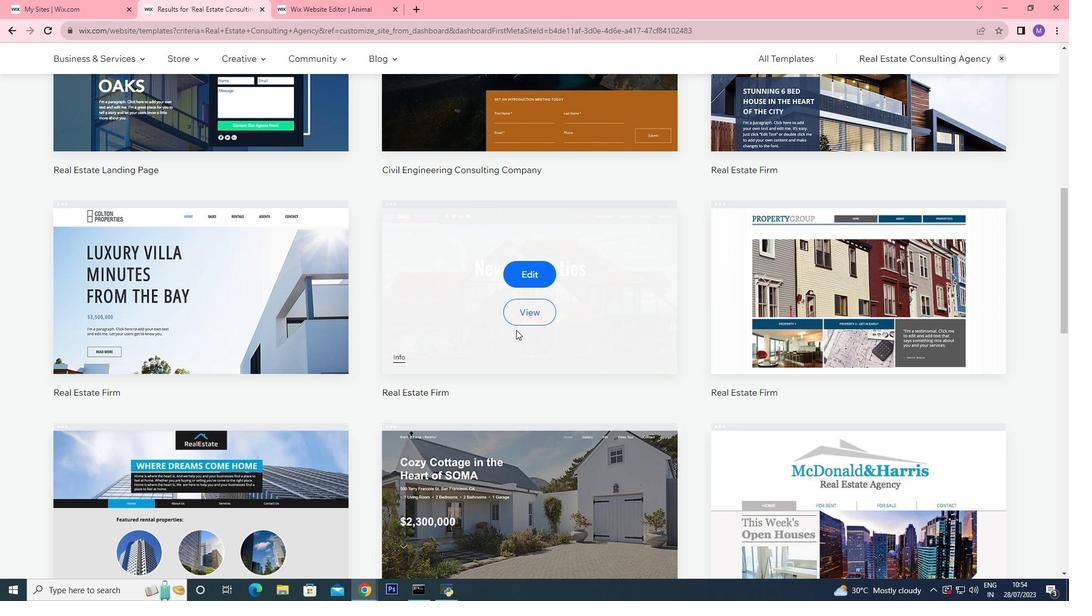 
Action: Mouse scrolled (516, 329) with delta (0, 0)
Screenshot: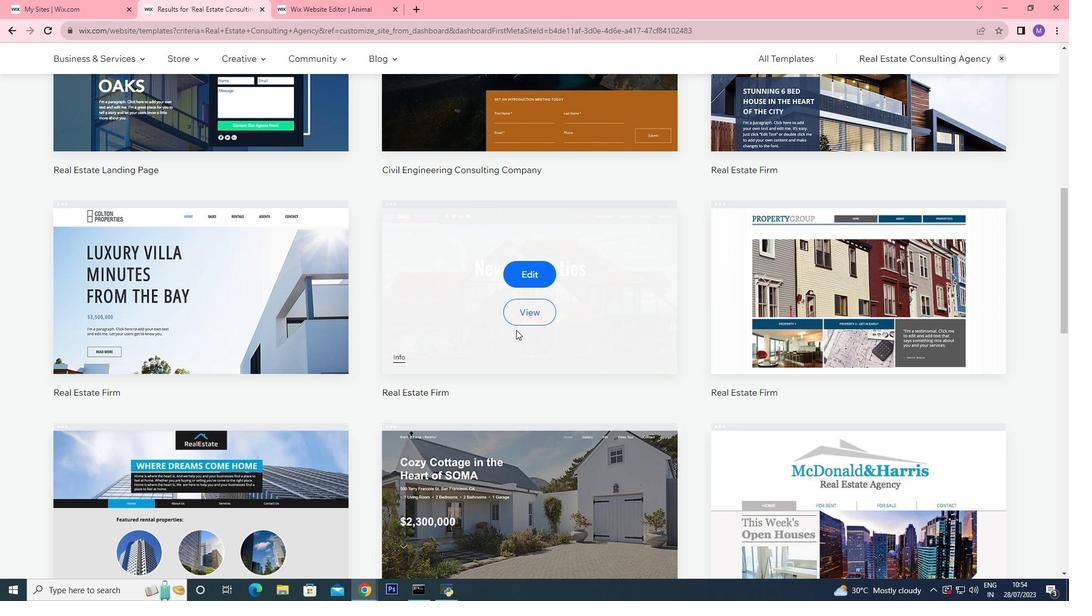 
Action: Mouse scrolled (516, 329) with delta (0, 0)
Screenshot: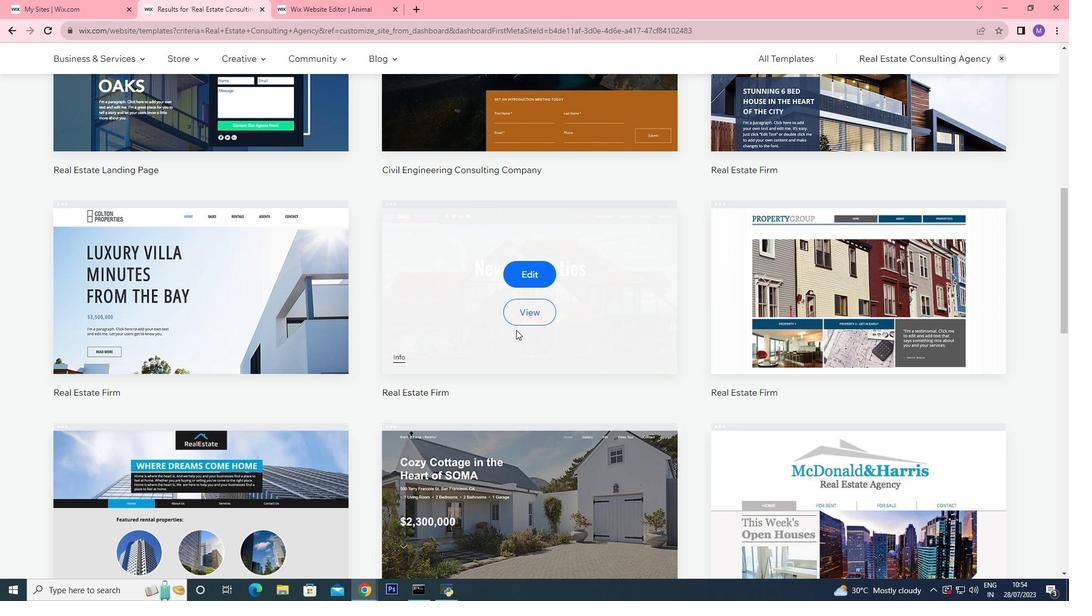 
Action: Mouse moved to (519, 341)
Screenshot: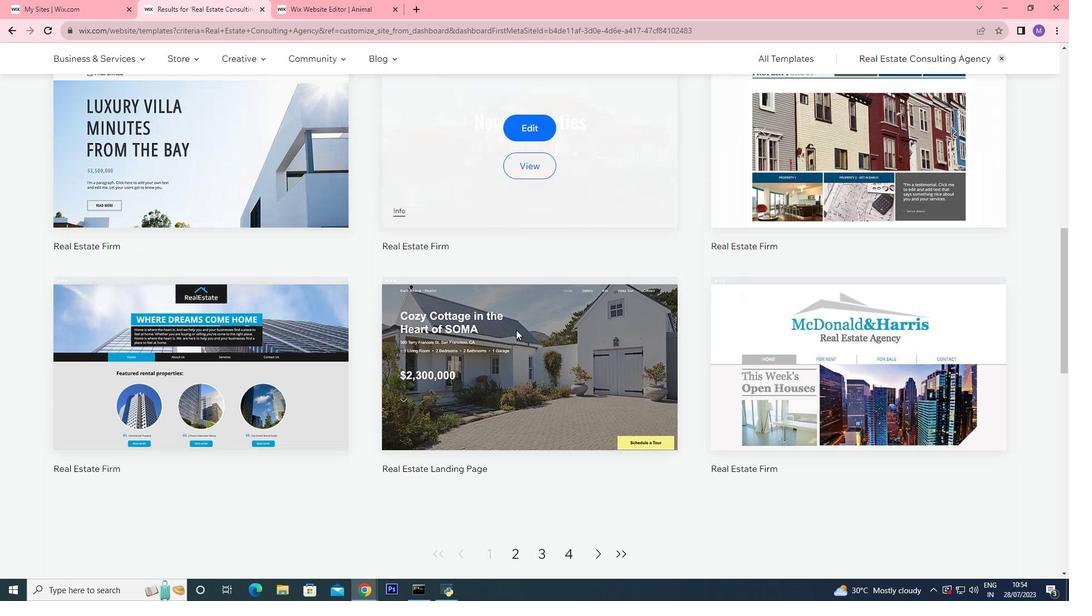 
Action: Mouse scrolled (516, 332) with delta (0, 0)
Screenshot: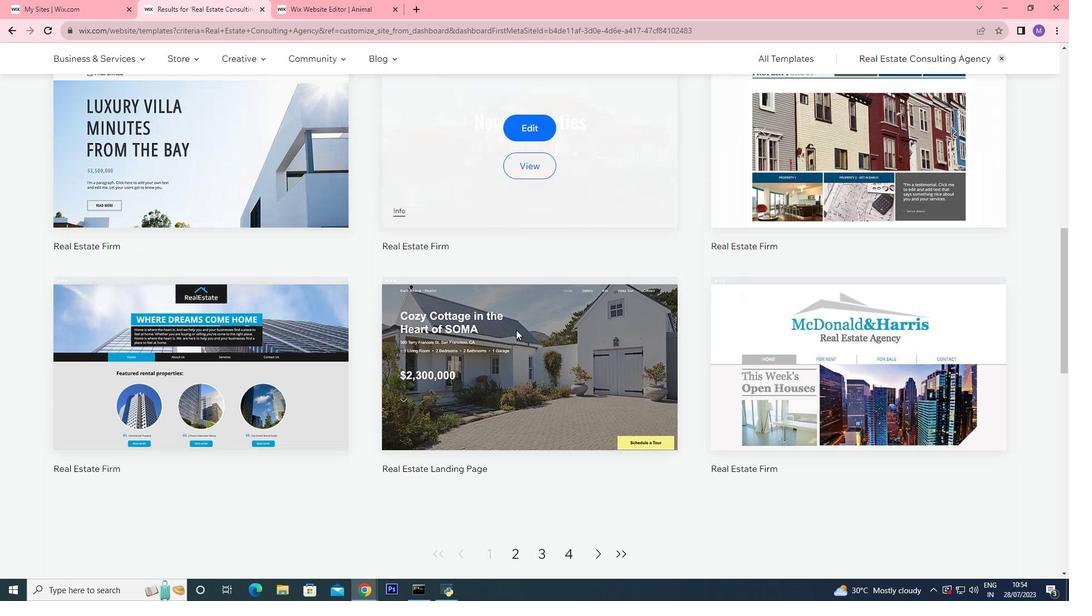 
Action: Mouse scrolled (519, 342) with delta (0, 0)
Screenshot: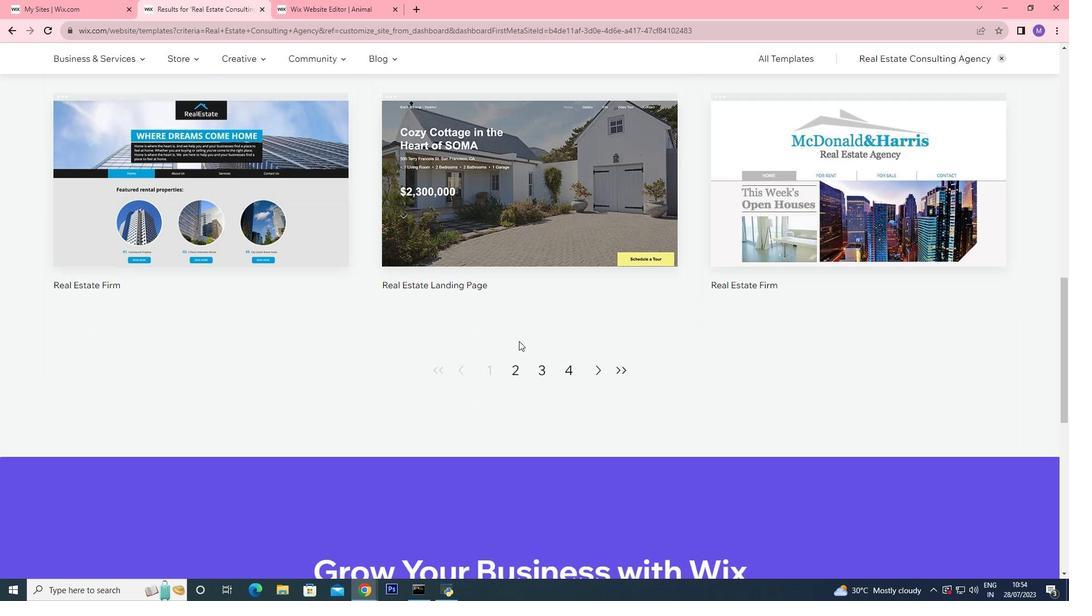 
Action: Mouse scrolled (519, 342) with delta (0, 0)
Screenshot: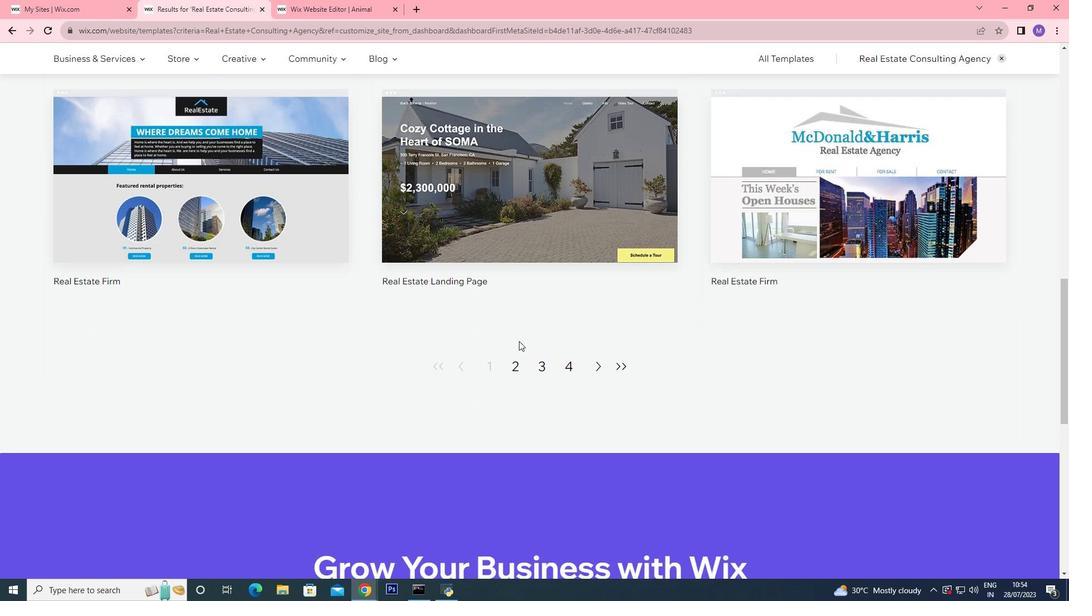 
Action: Mouse scrolled (519, 342) with delta (0, 0)
Screenshot: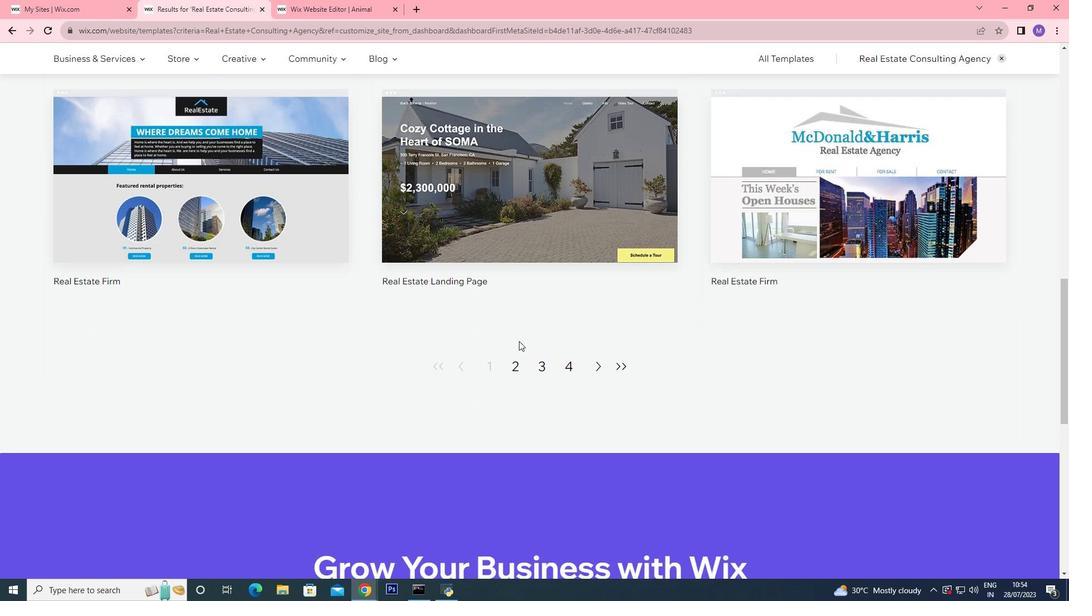
Action: Mouse scrolled (519, 342) with delta (0, 0)
Screenshot: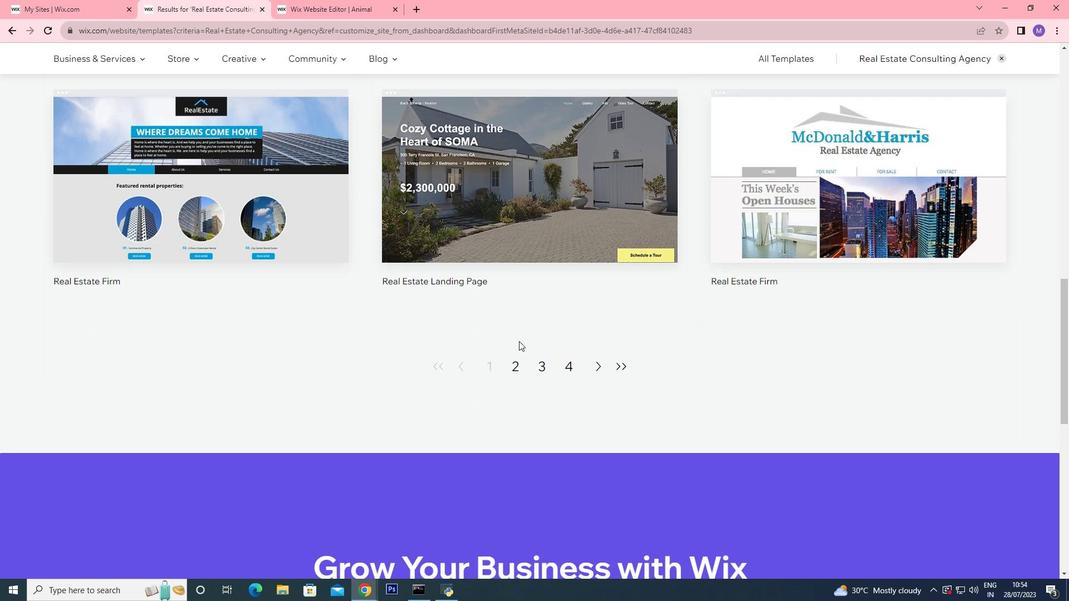 
Action: Mouse scrolled (519, 342) with delta (0, 0)
Screenshot: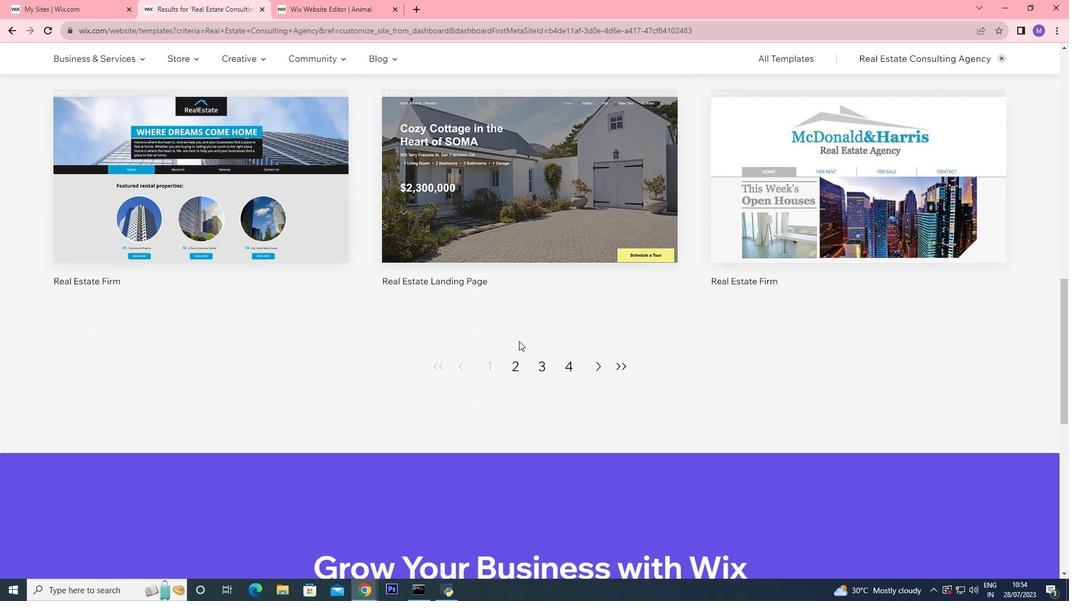 
Action: Mouse scrolled (519, 342) with delta (0, 0)
Screenshot: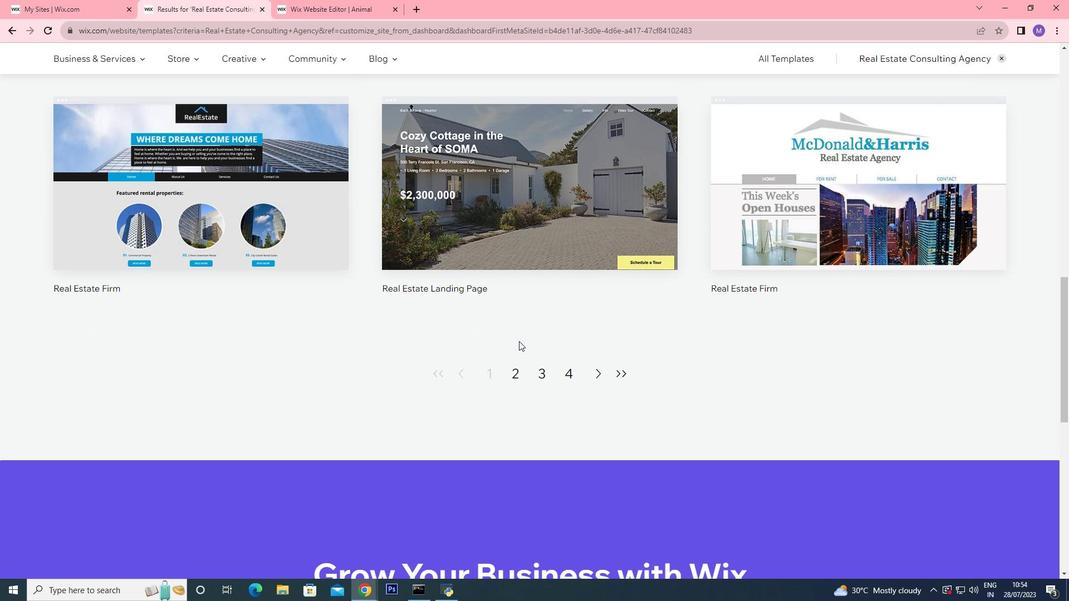 
Action: Mouse moved to (519, 341)
Screenshot: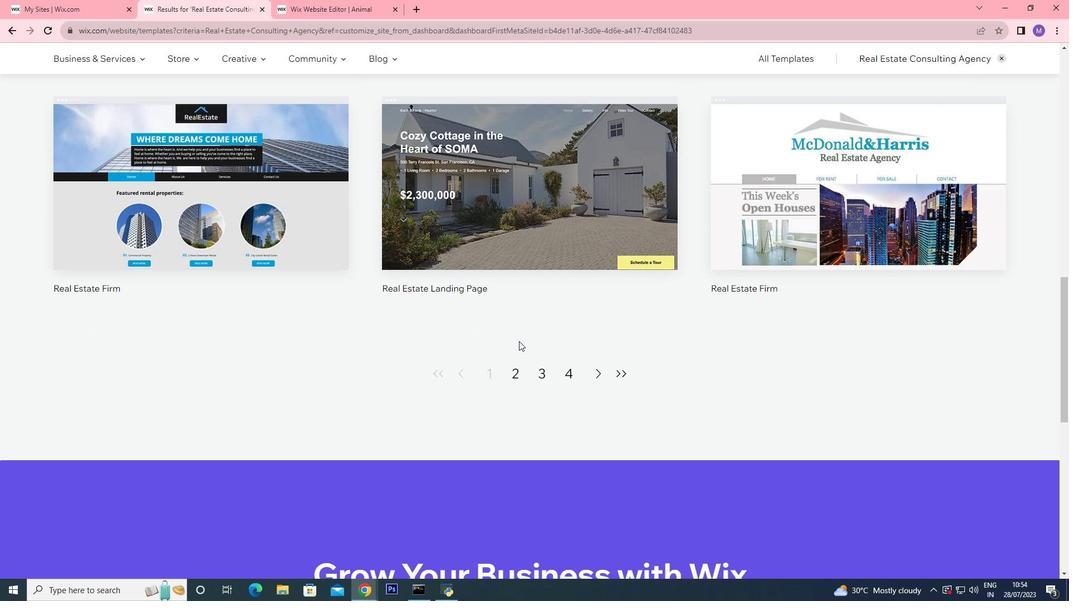 
Action: Mouse scrolled (519, 342) with delta (0, 0)
Screenshot: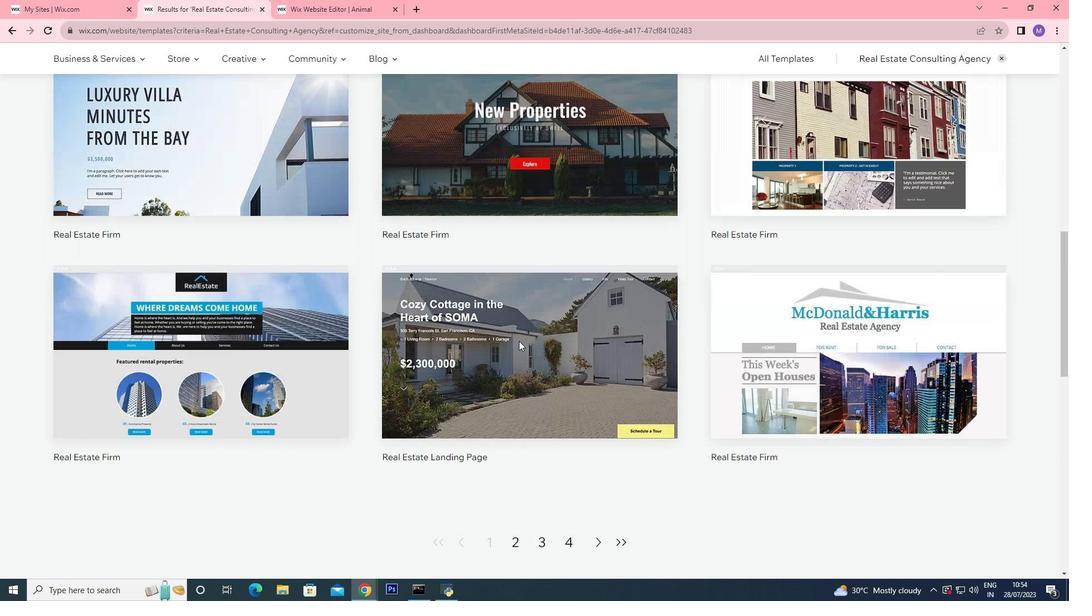
Action: Mouse moved to (529, 331)
Screenshot: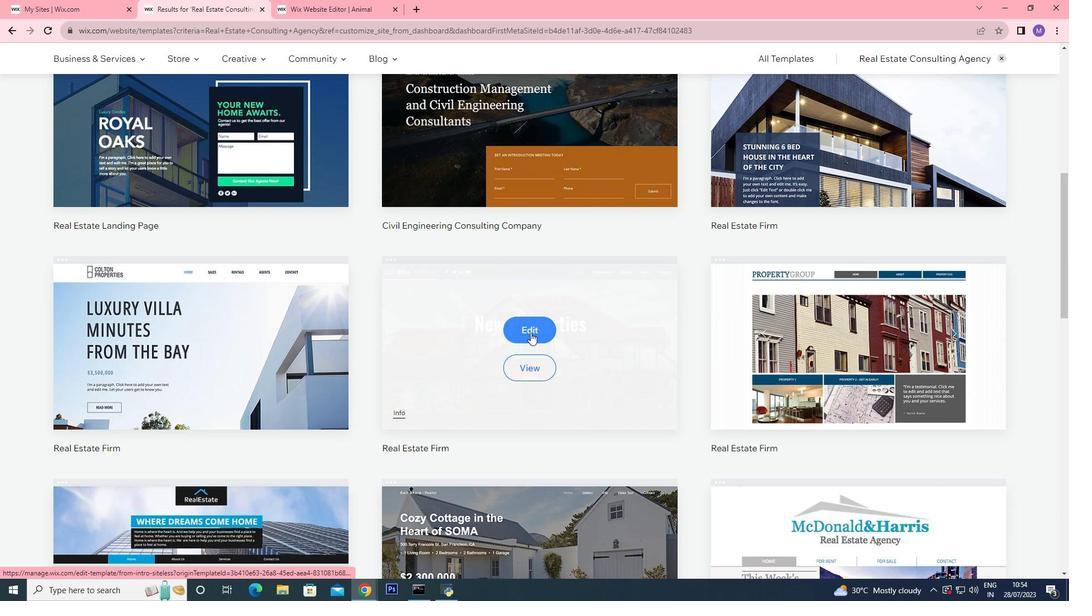 
Action: Mouse pressed left at (529, 331)
Screenshot: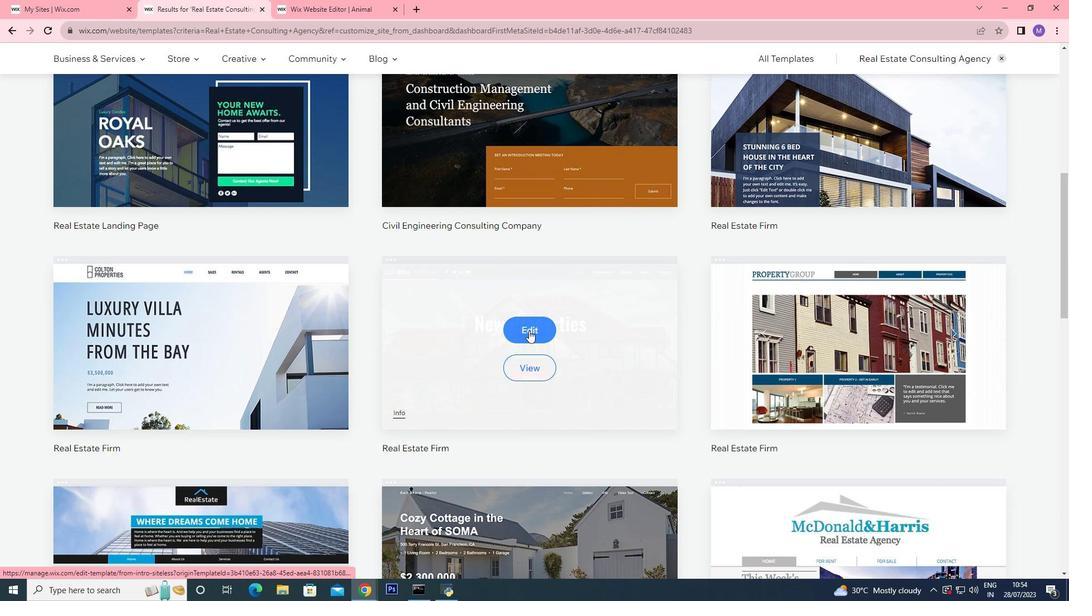 
Action: Mouse moved to (630, 393)
Screenshot: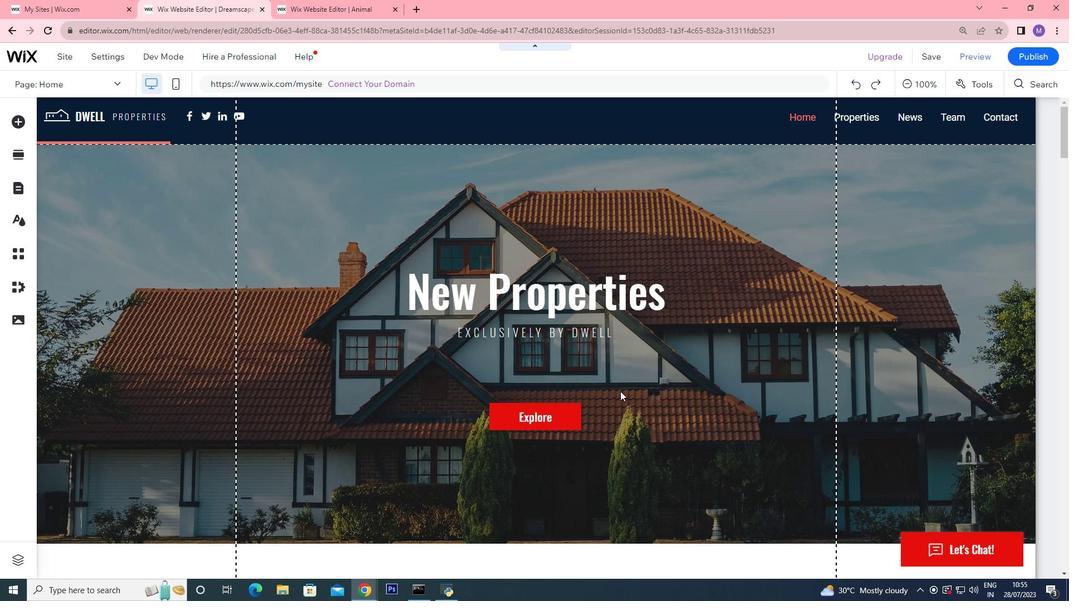 
Action: Mouse pressed left at (630, 393)
Screenshot: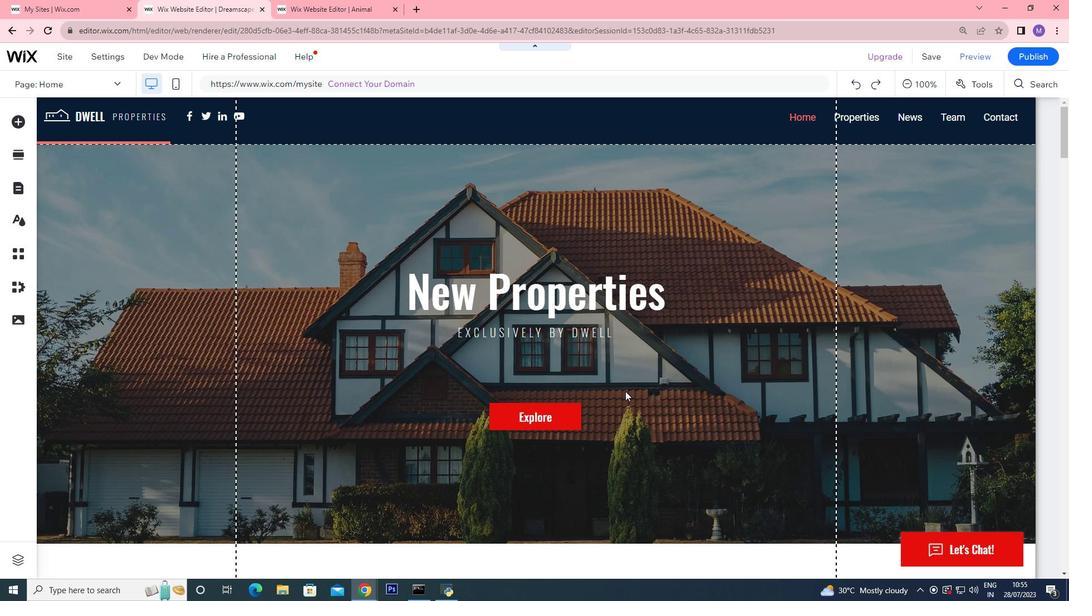 
Action: Mouse moved to (342, 1)
Screenshot: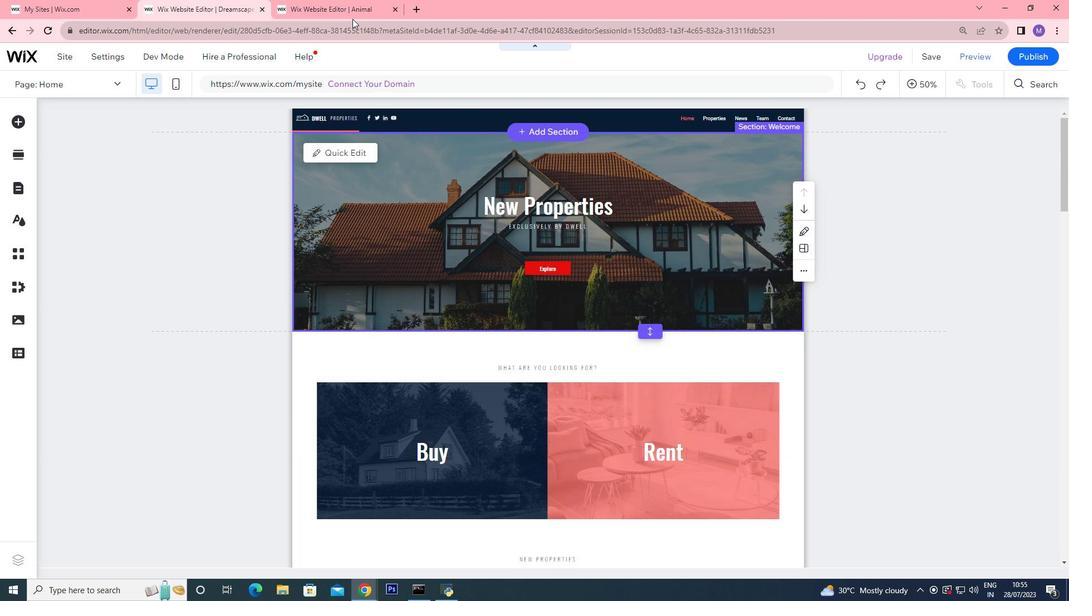 
Action: Mouse pressed left at (342, 1)
Screenshot: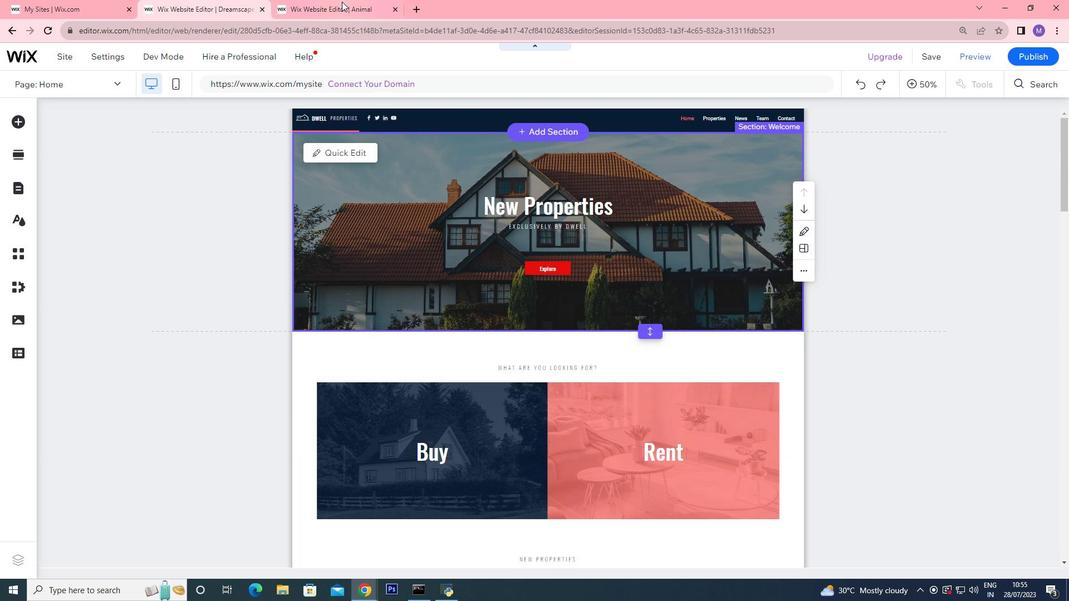 
Action: Mouse moved to (502, 247)
Screenshot: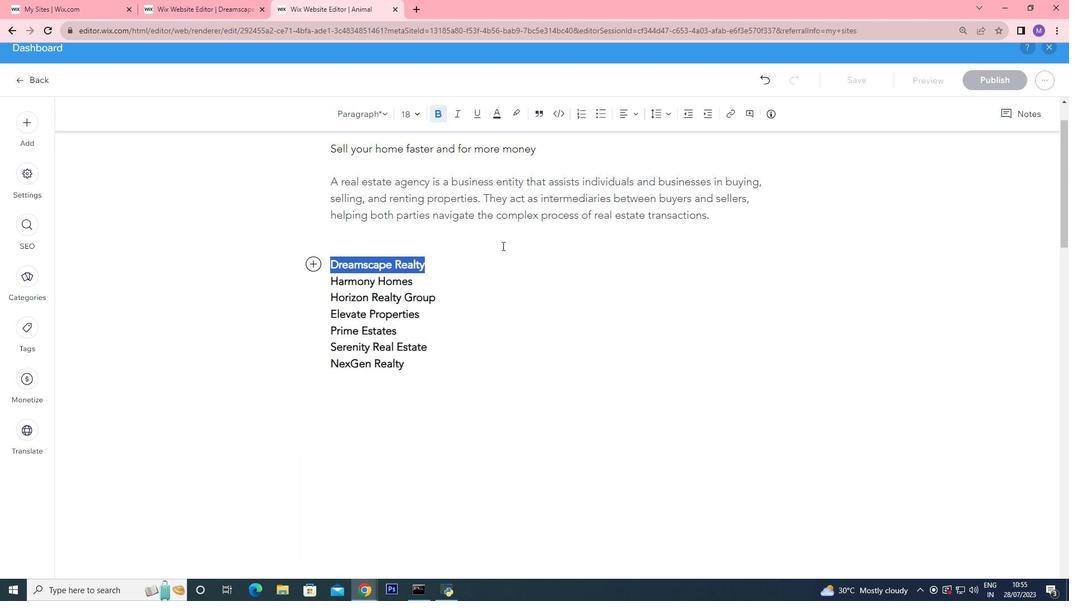 
Action: Mouse scrolled (502, 247) with delta (0, 0)
Screenshot: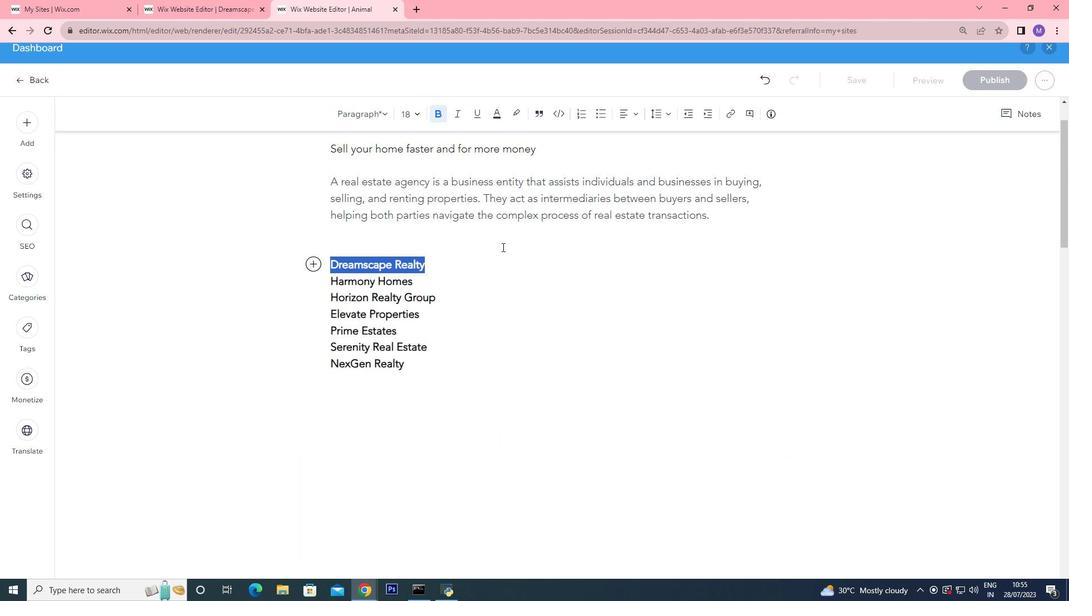 
Action: Mouse scrolled (502, 247) with delta (0, 0)
Screenshot: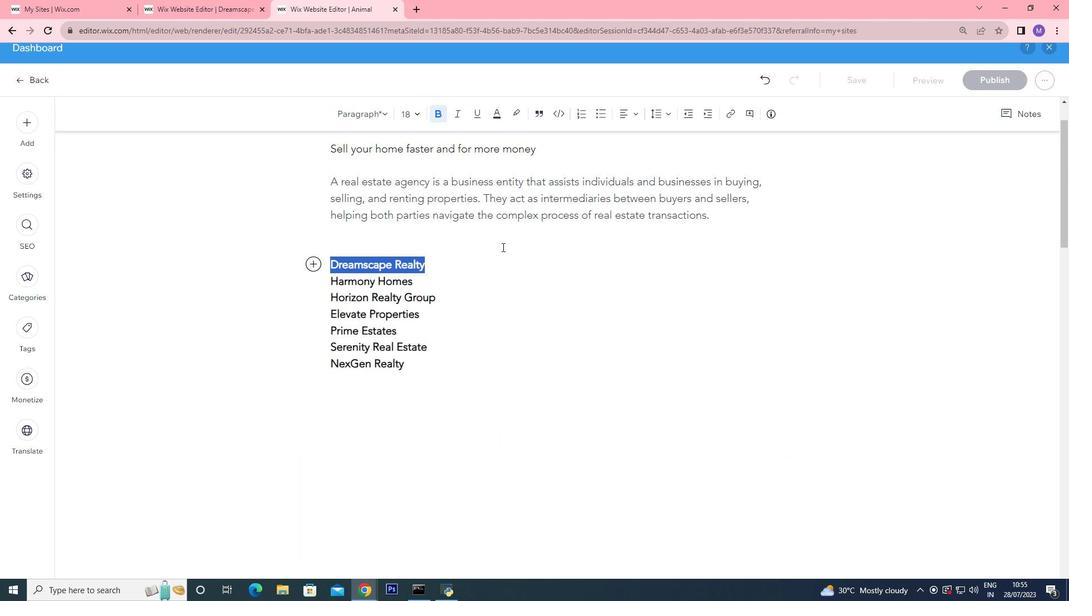 
Action: Mouse scrolled (502, 247) with delta (0, 0)
Screenshot: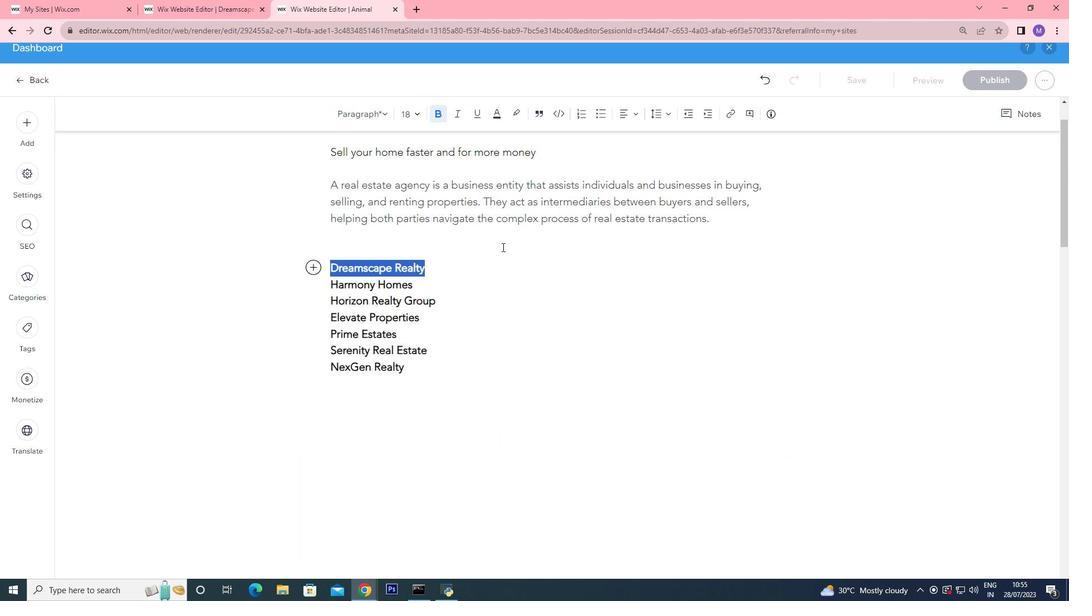 
Action: Mouse moved to (727, 278)
Screenshot: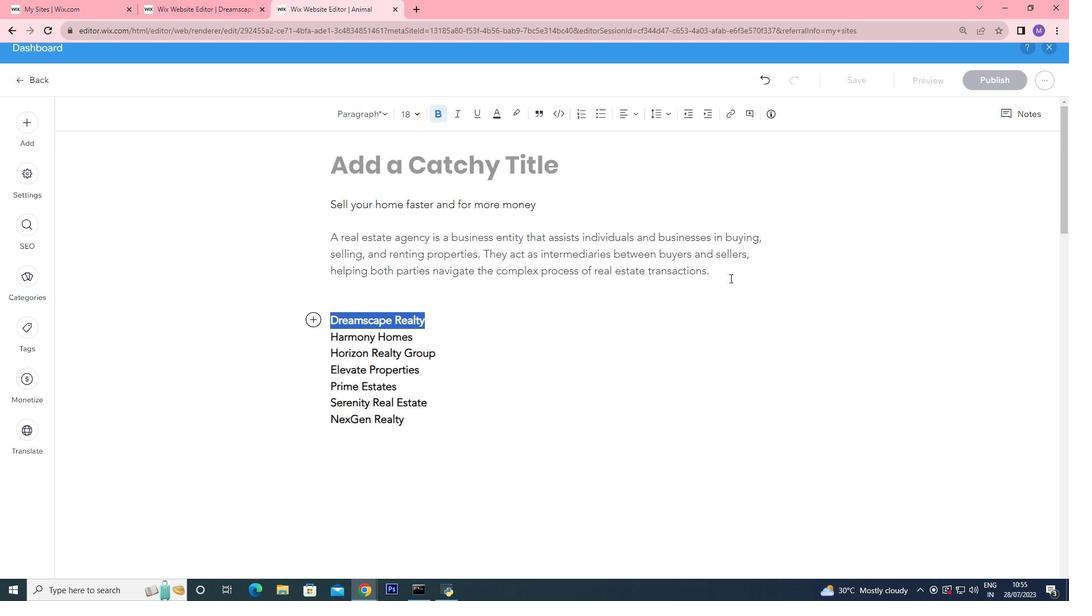 
Action: Mouse pressed left at (727, 278)
Screenshot: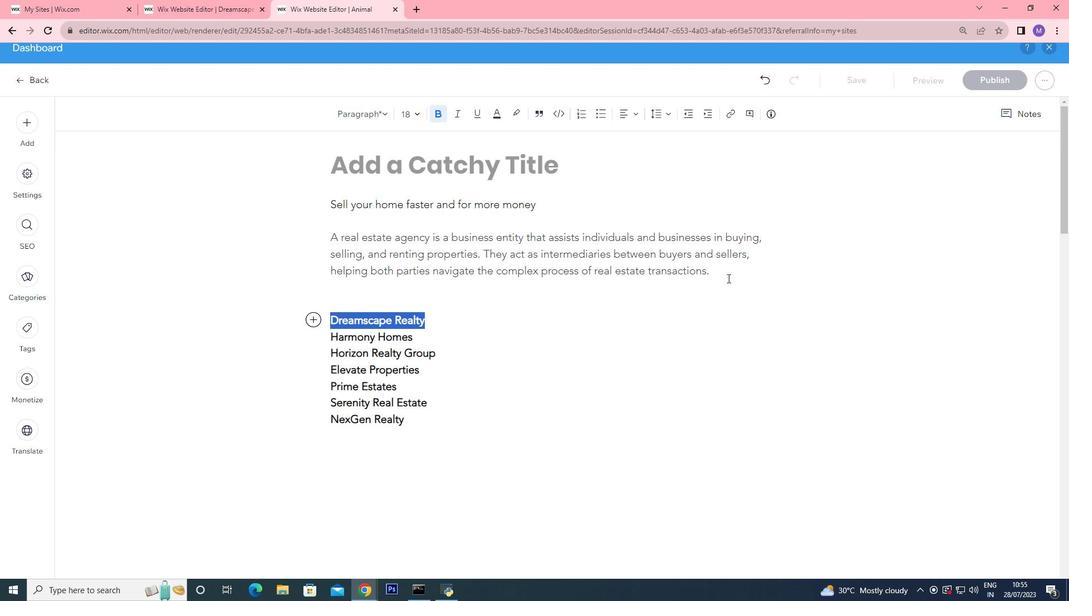 
Action: Mouse moved to (480, 254)
Screenshot: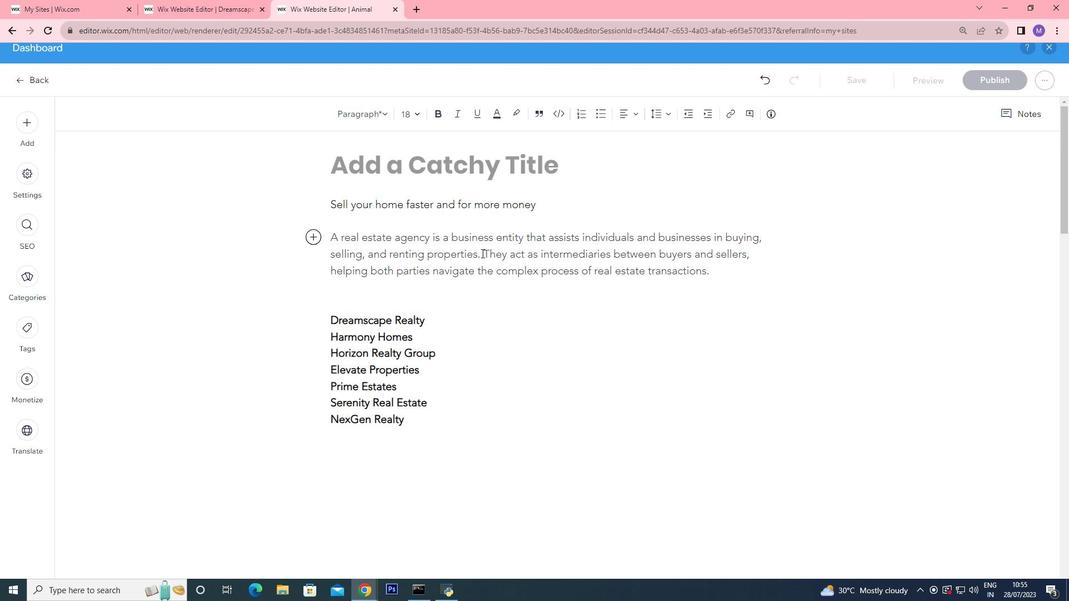 
Action: Mouse pressed left at (480, 254)
Screenshot: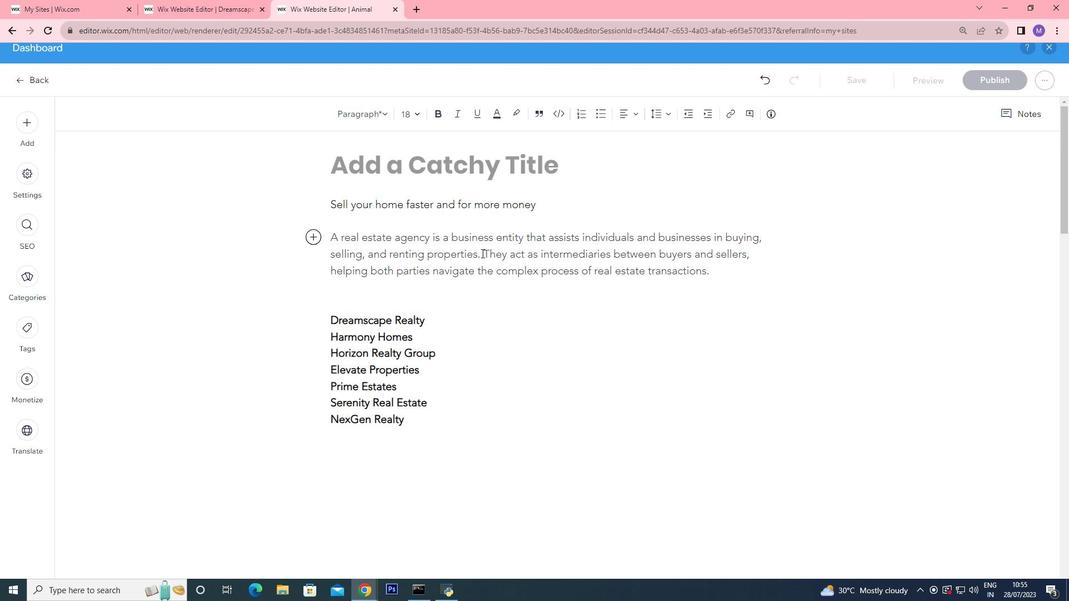 
Action: Mouse moved to (316, 239)
Screenshot: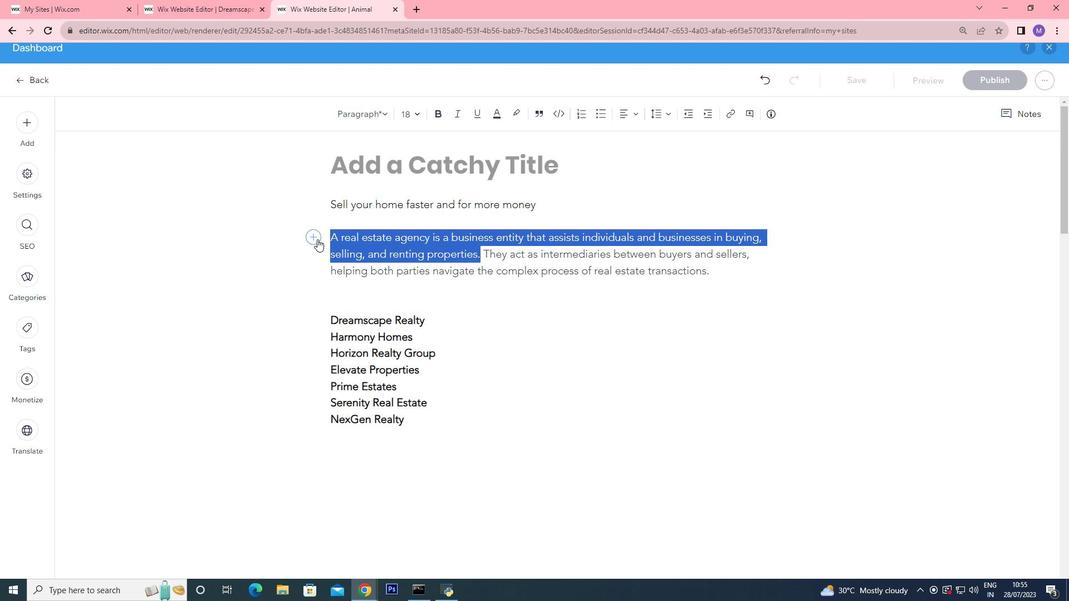 
Action: Key pressed ctrl+C
Screenshot: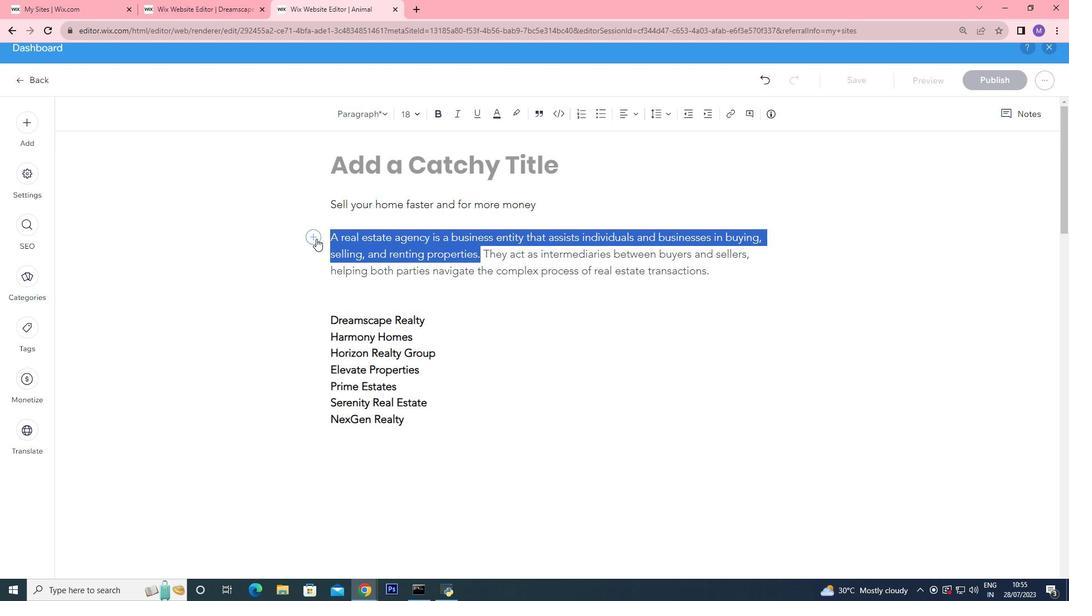
Action: Mouse moved to (316, 239)
Screenshot: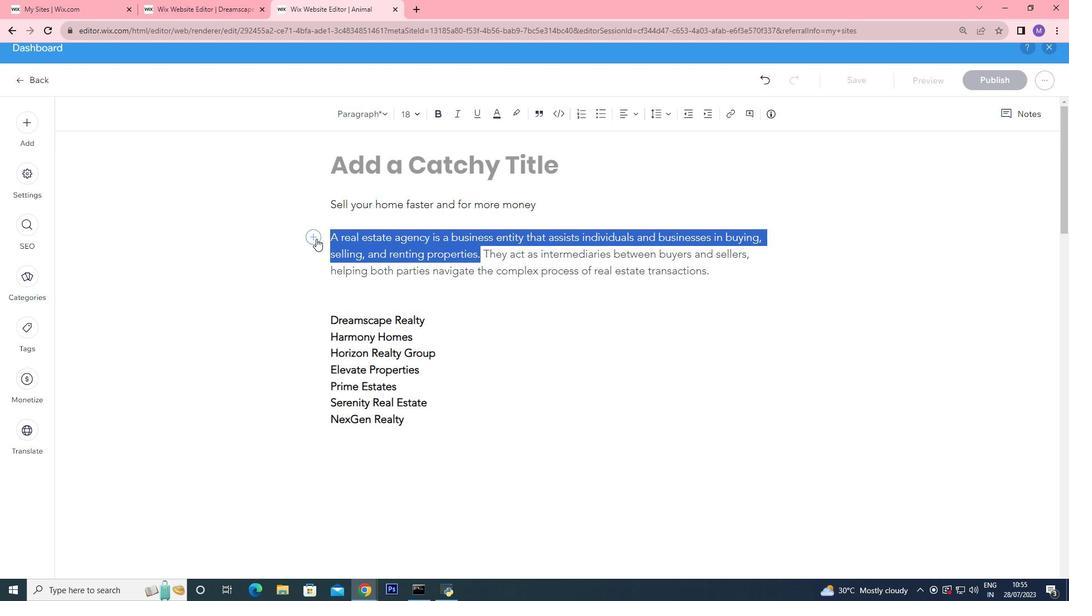 
Action: Key pressed <'\x03'>
Screenshot: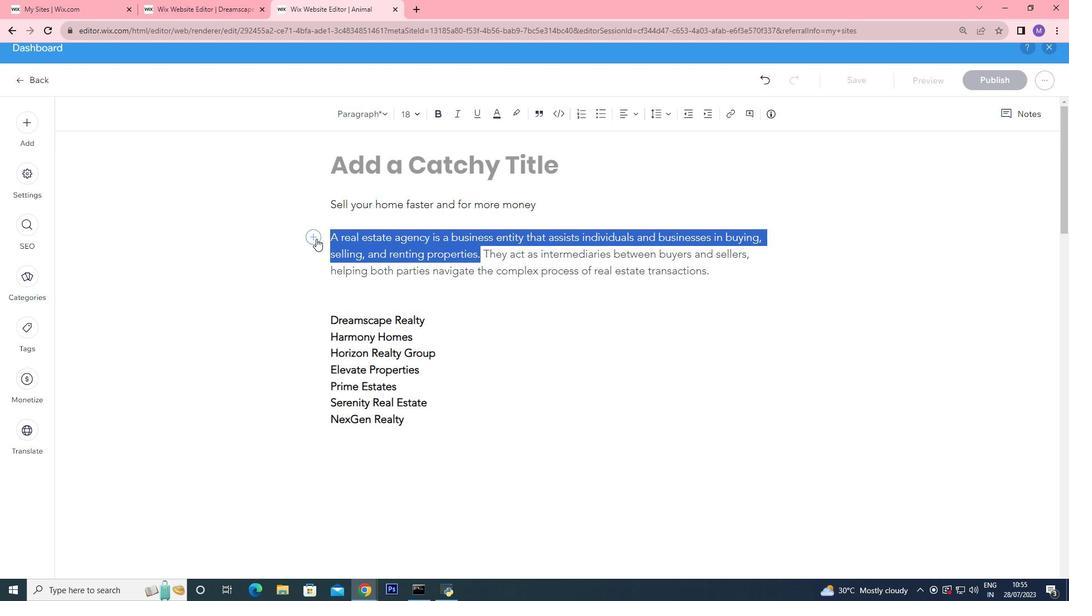 
Action: Mouse moved to (323, 212)
Screenshot: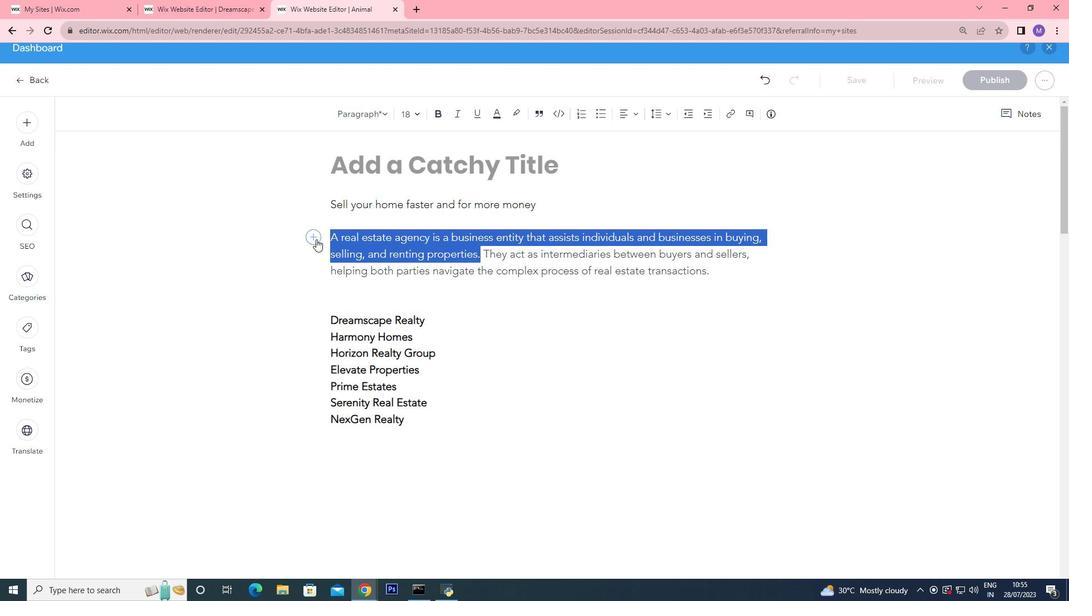 
Action: Key pressed <'\x03'>
Screenshot: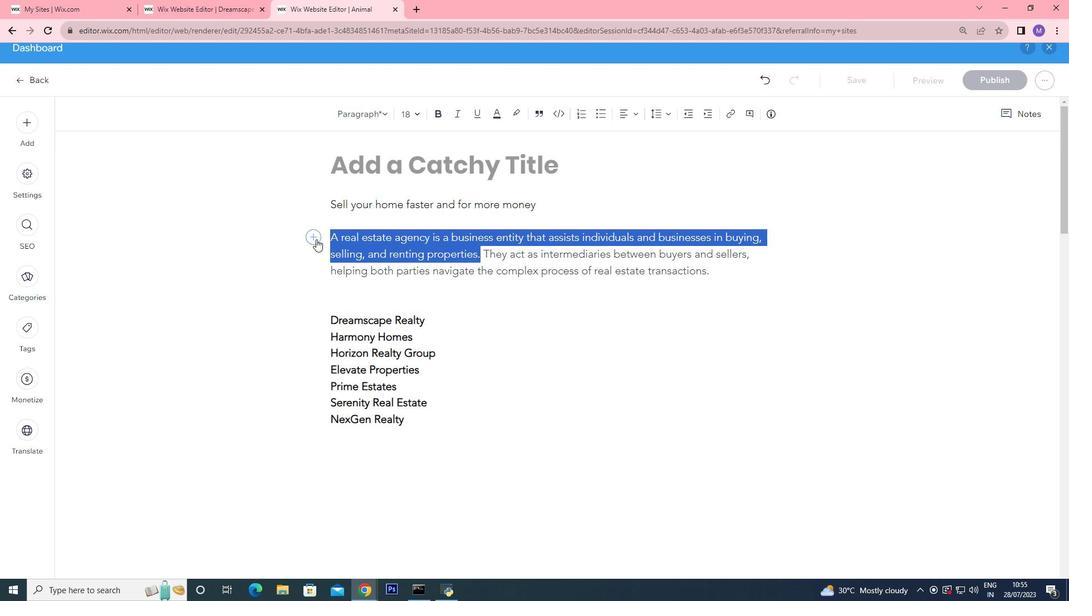 
Action: Mouse moved to (216, 0)
Screenshot: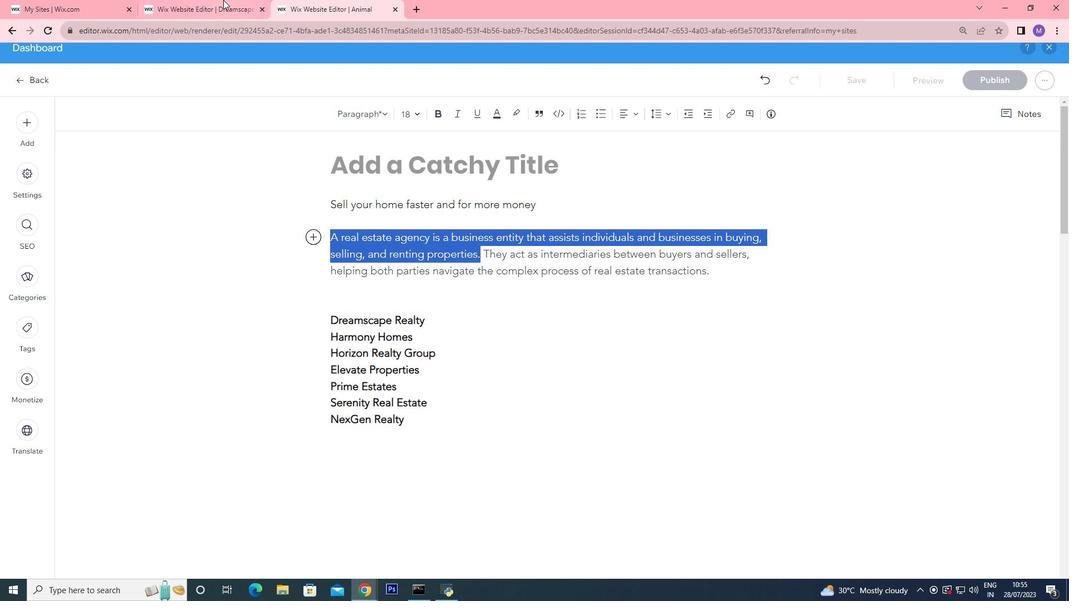 
Action: Mouse pressed left at (216, 0)
Screenshot: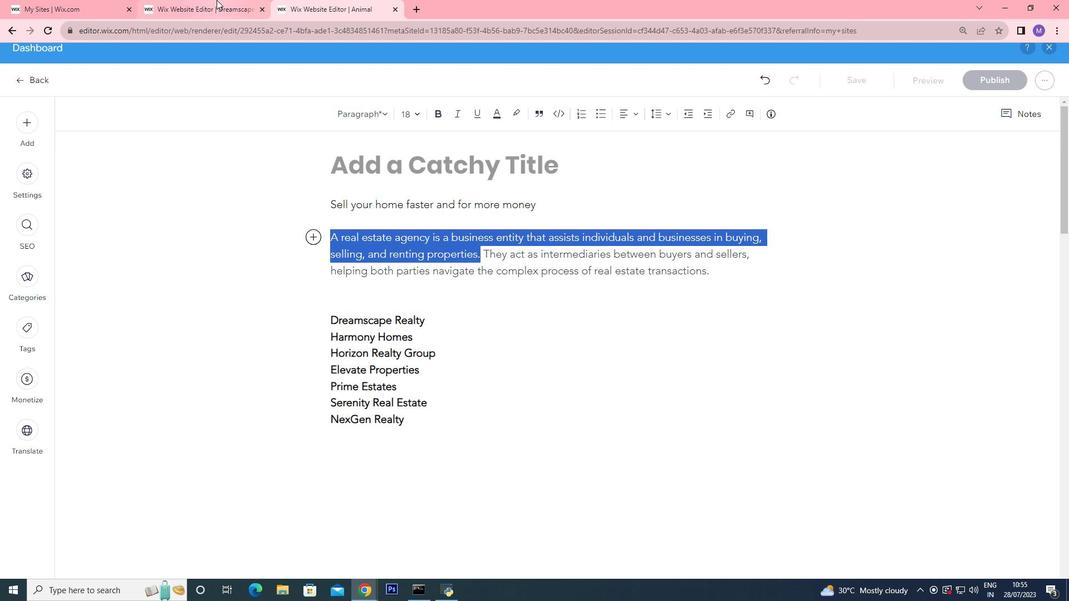 
Action: Mouse moved to (693, 262)
Screenshot: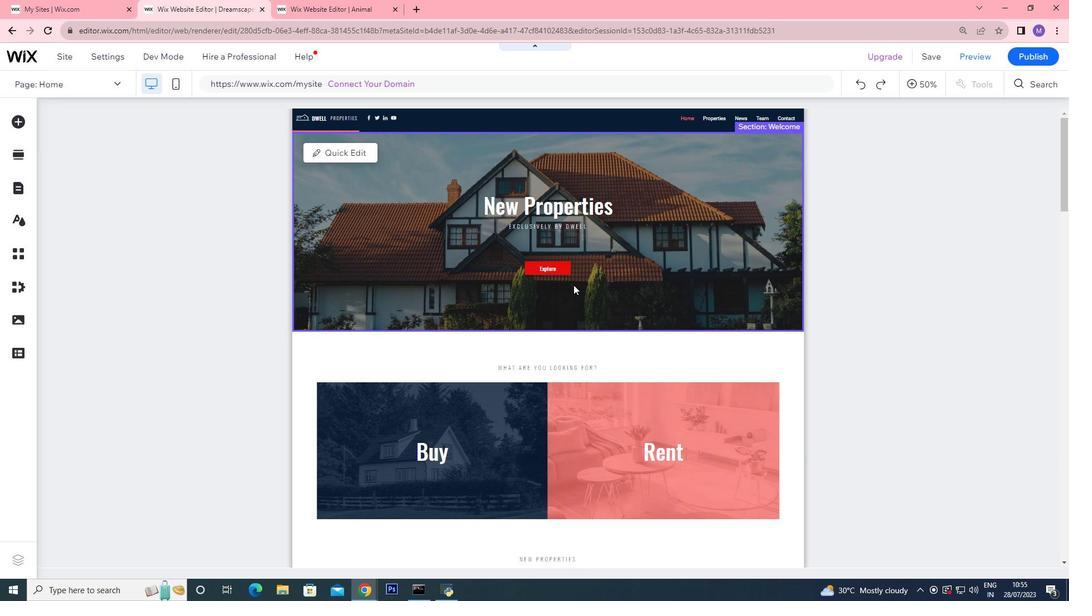 
Action: Mouse pressed left at (693, 262)
Screenshot: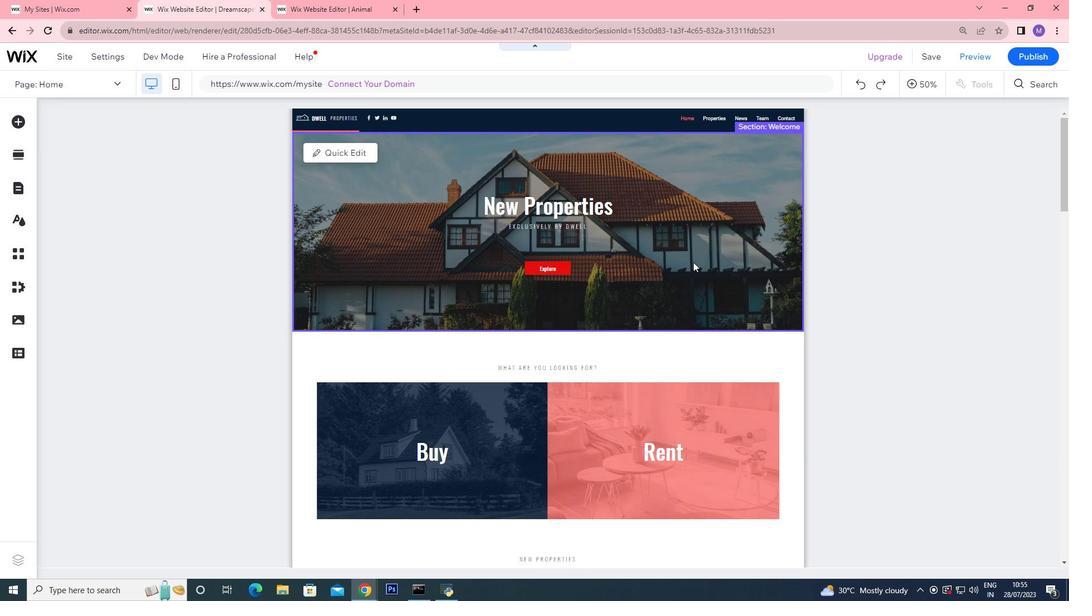 
Action: Mouse moved to (696, 266)
Screenshot: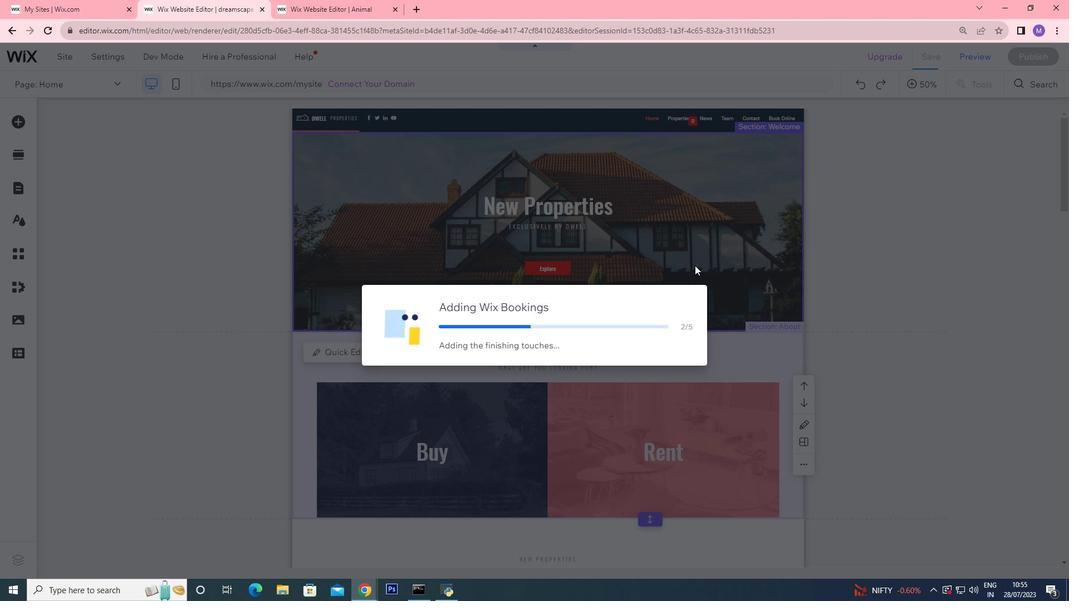 
Action: Mouse pressed left at (696, 266)
Screenshot: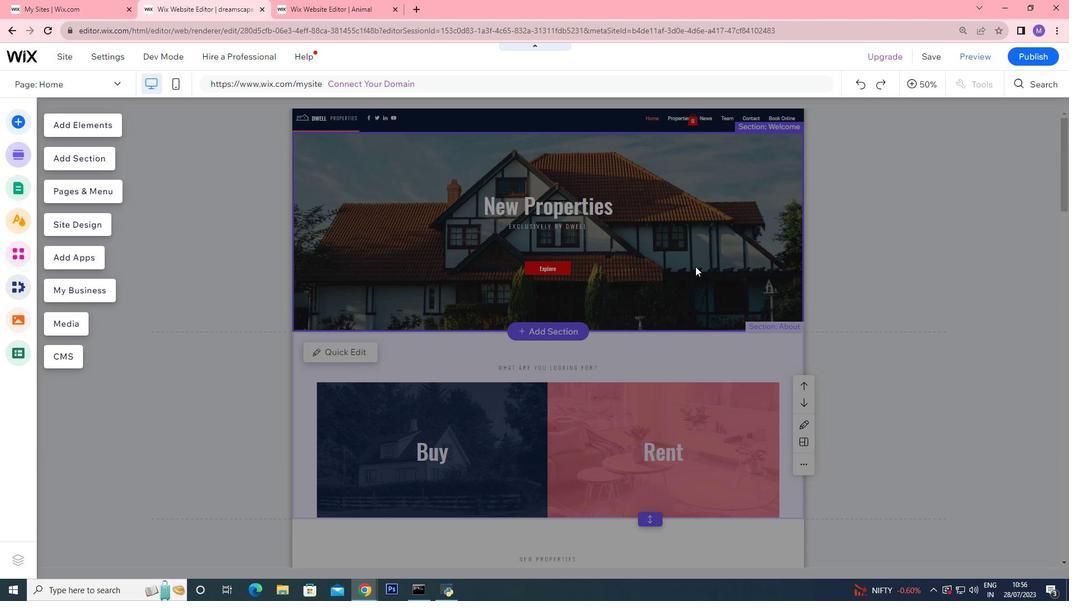 
Action: Mouse pressed left at (696, 266)
Screenshot: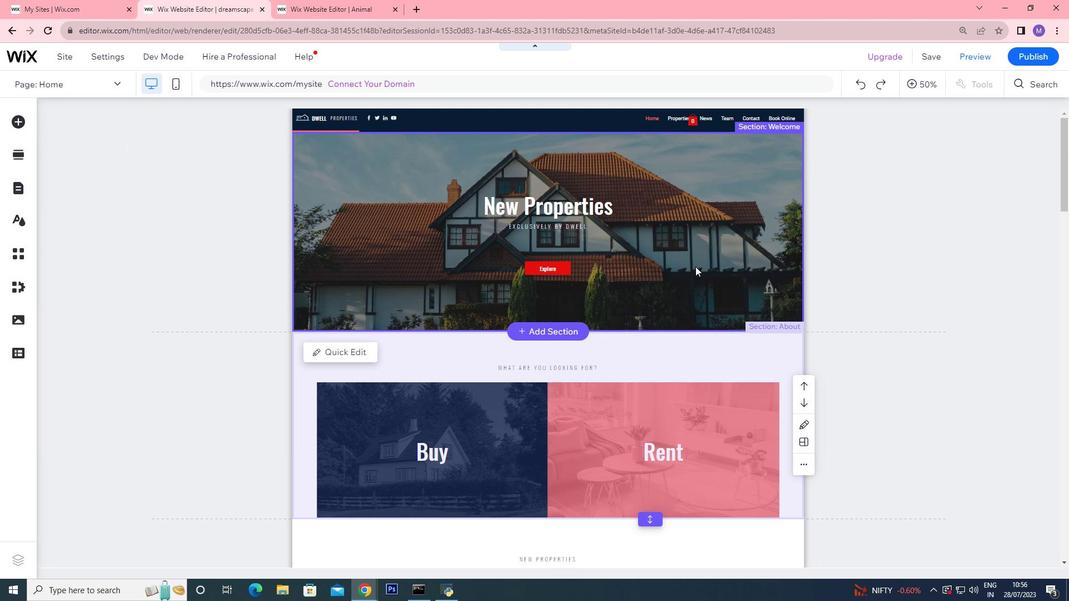 
Action: Mouse pressed left at (696, 266)
Screenshot: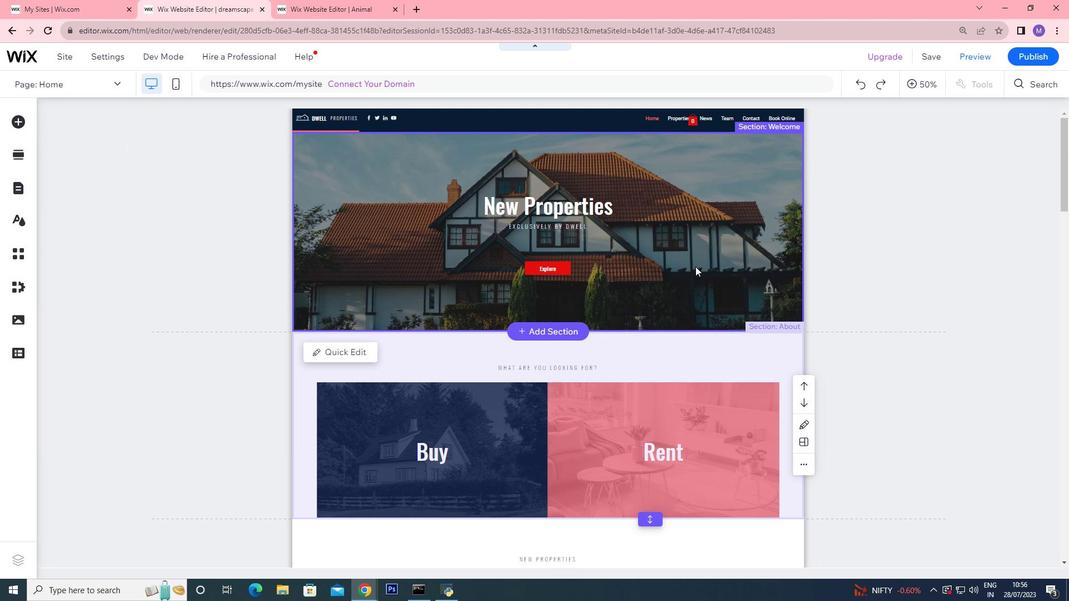 
Action: Mouse moved to (560, 302)
Screenshot: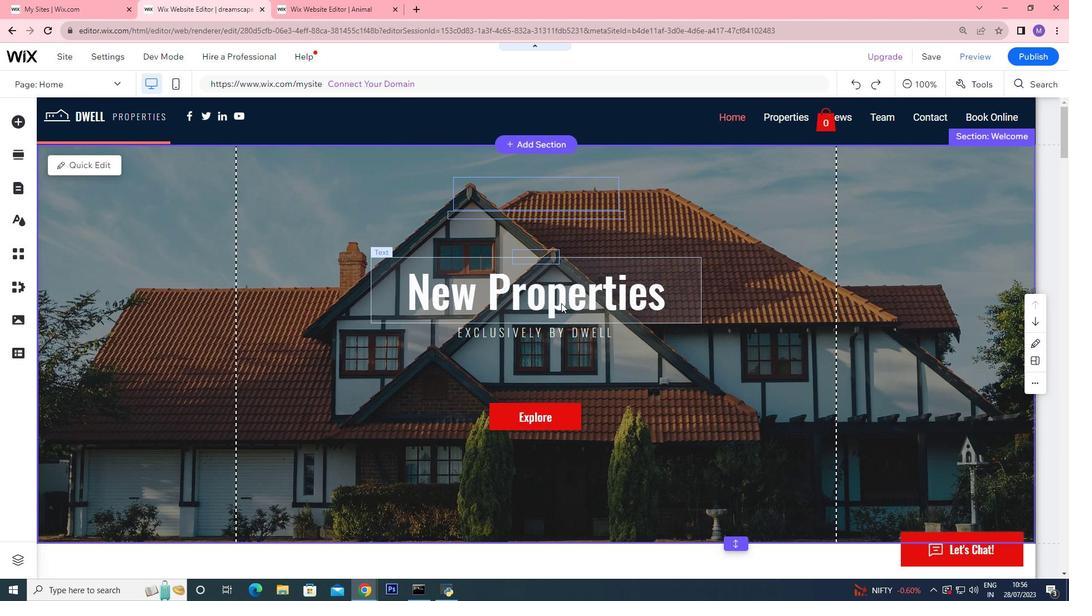 
Action: Mouse pressed left at (560, 302)
Screenshot: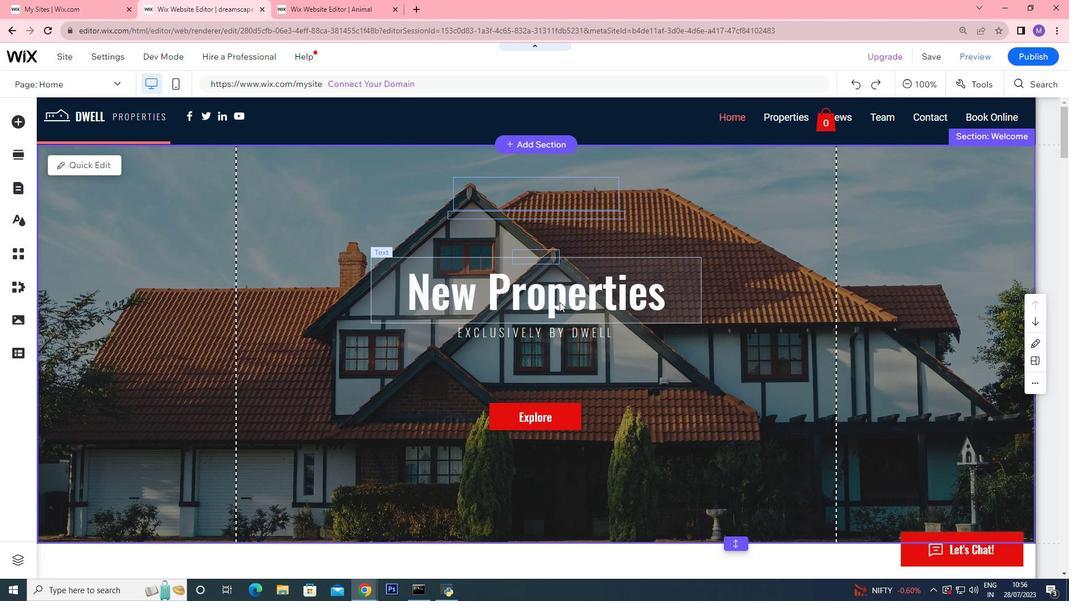 
Action: Mouse pressed left at (560, 302)
Screenshot: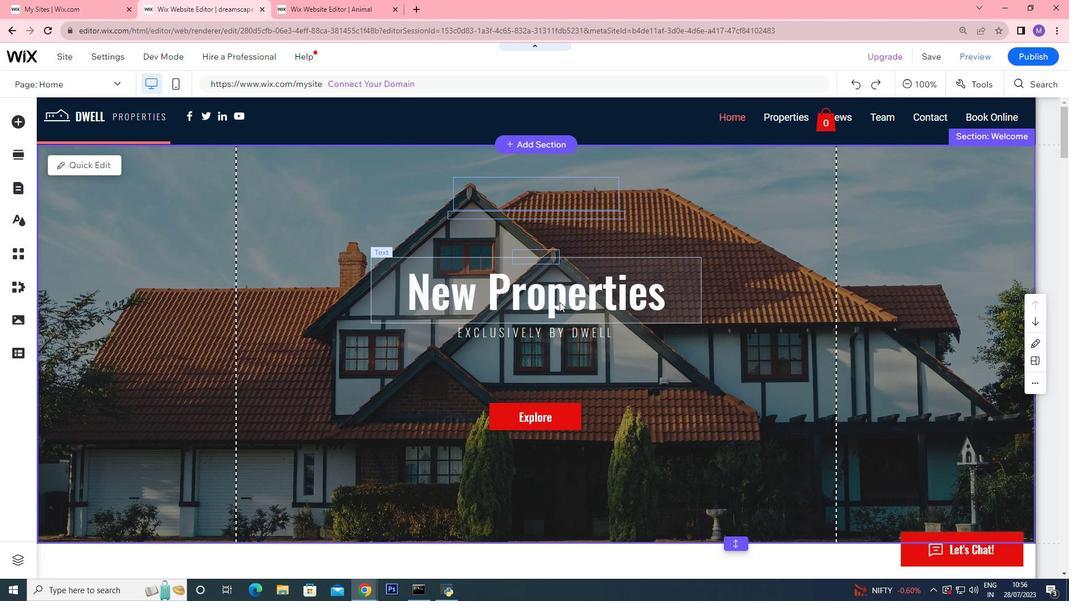 
Action: Mouse moved to (343, 8)
Screenshot: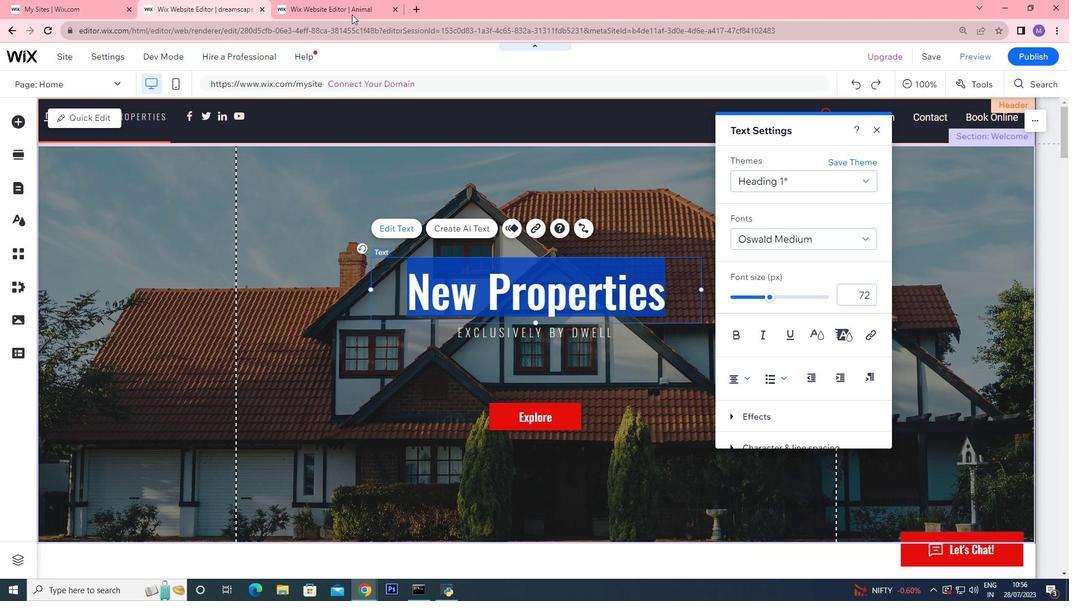 
Action: Mouse pressed left at (343, 8)
Screenshot: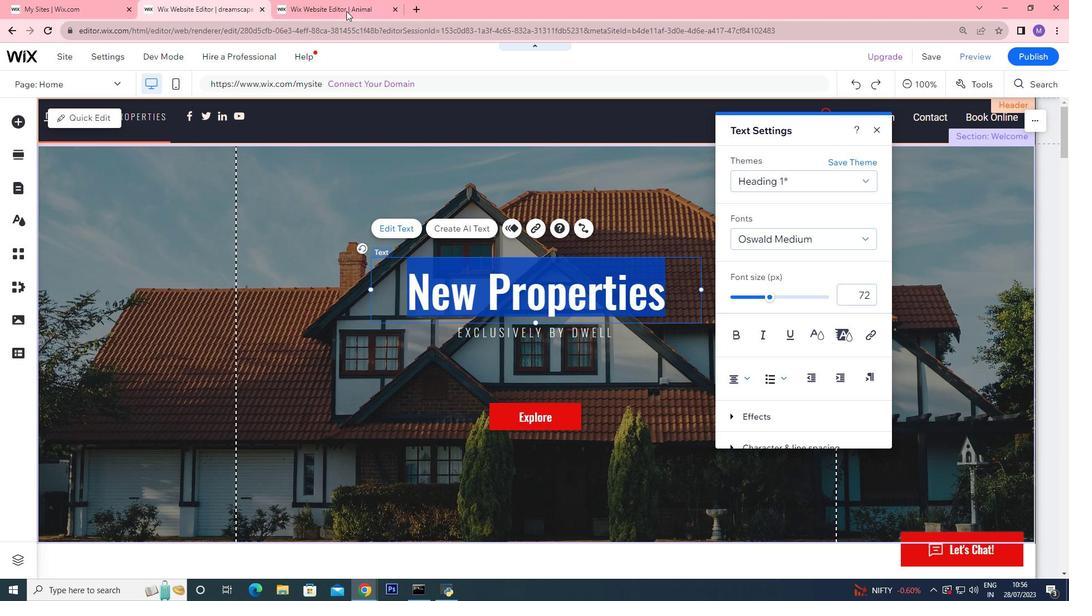 
Action: Mouse moved to (429, 317)
Screenshot: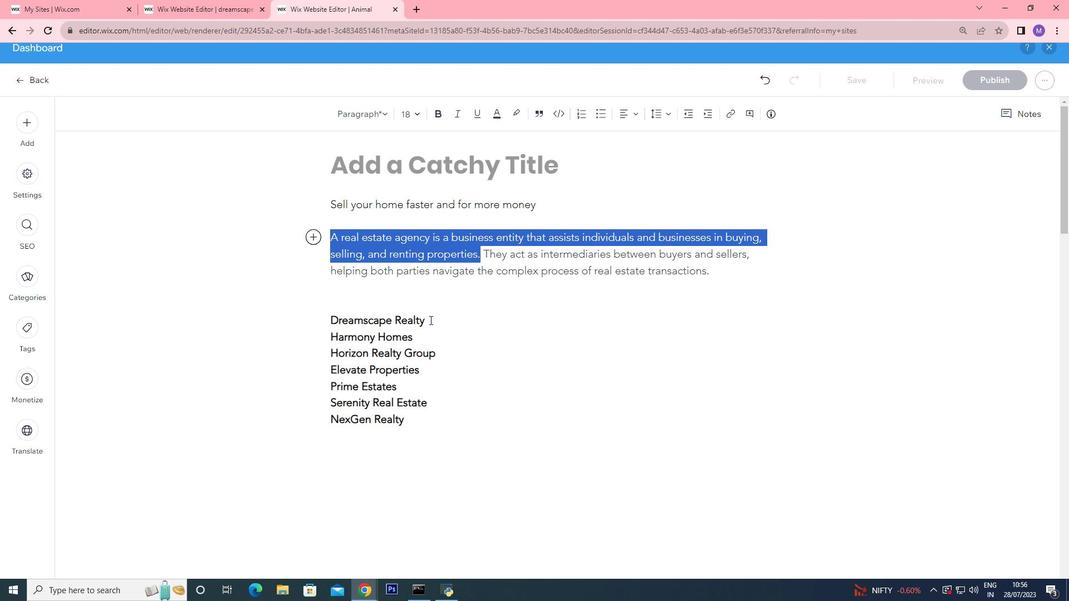 
Action: Mouse pressed left at (429, 317)
Screenshot: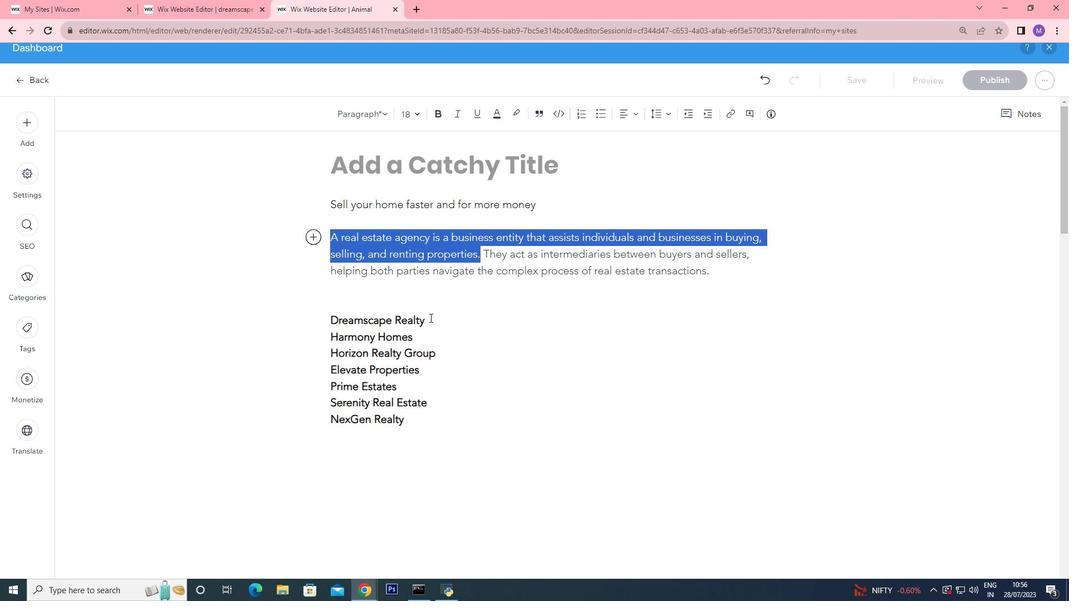 
Action: Mouse moved to (328, 308)
Screenshot: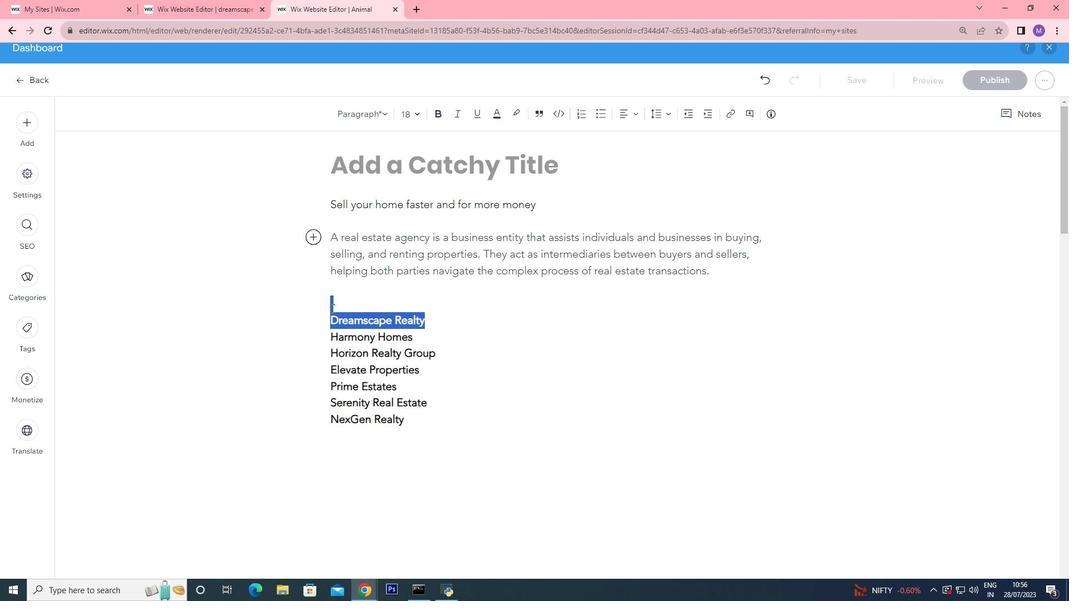 
Action: Key pressed ctrl+C
Screenshot: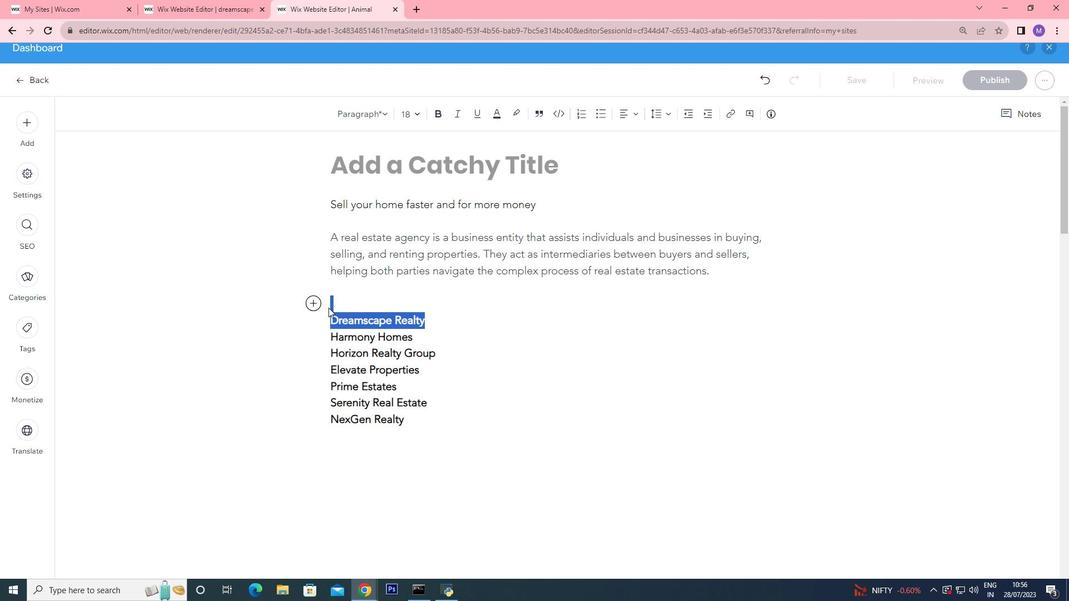 
Action: Mouse moved to (329, 308)
Screenshot: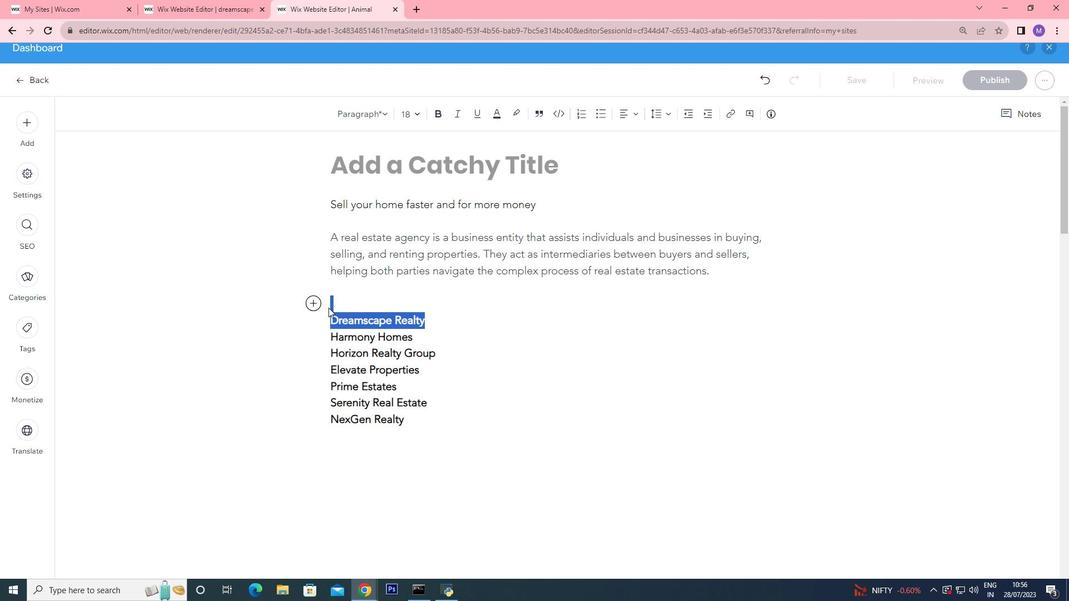 
Action: Key pressed <'\x03'>
Screenshot: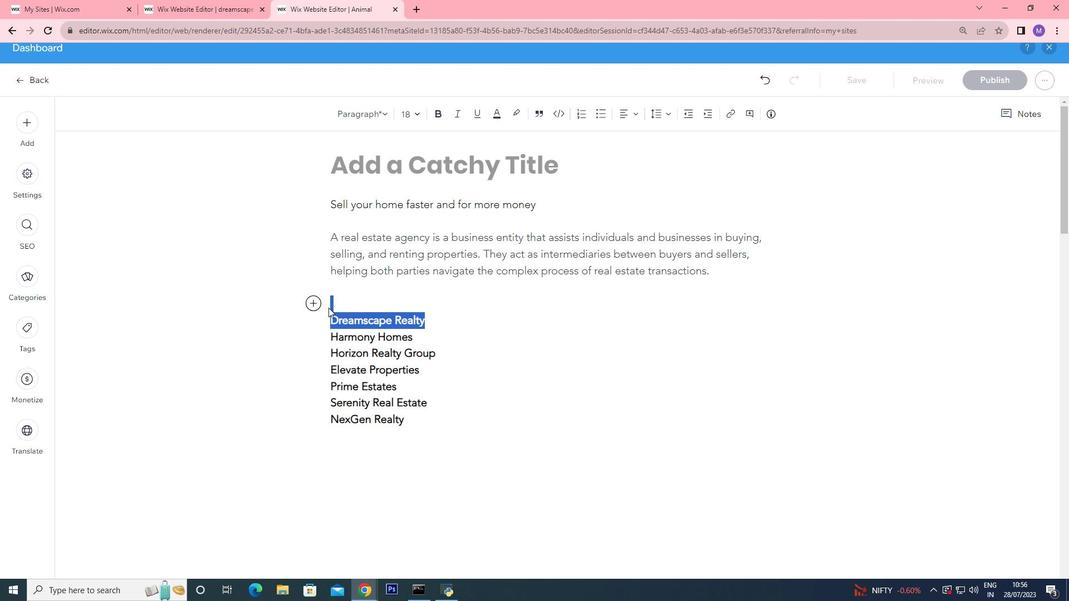 
Action: Mouse moved to (178, 0)
Screenshot: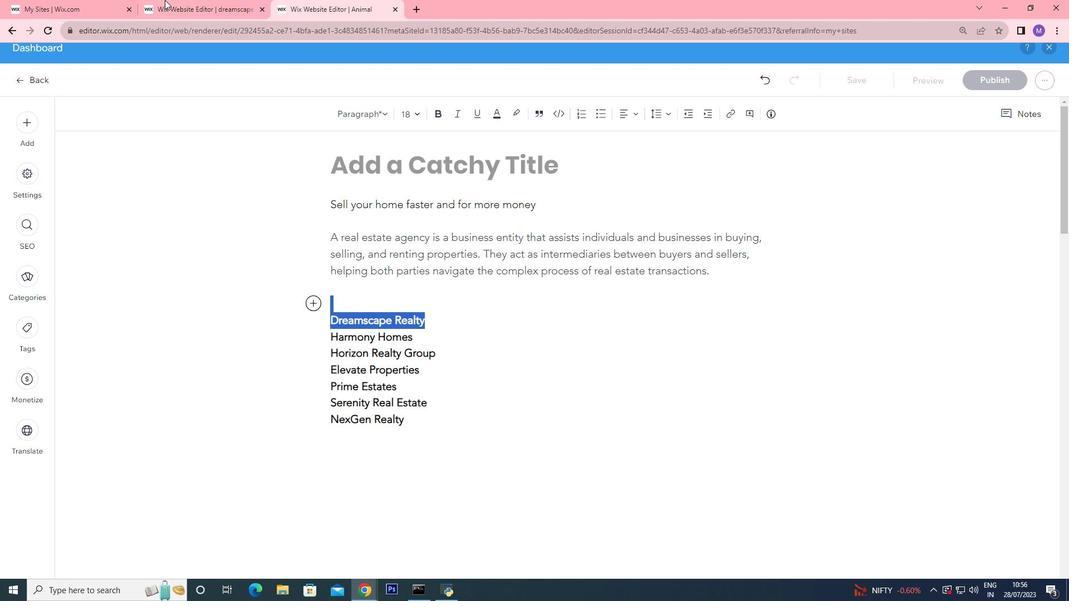 
Action: Mouse pressed left at (178, 0)
Screenshot: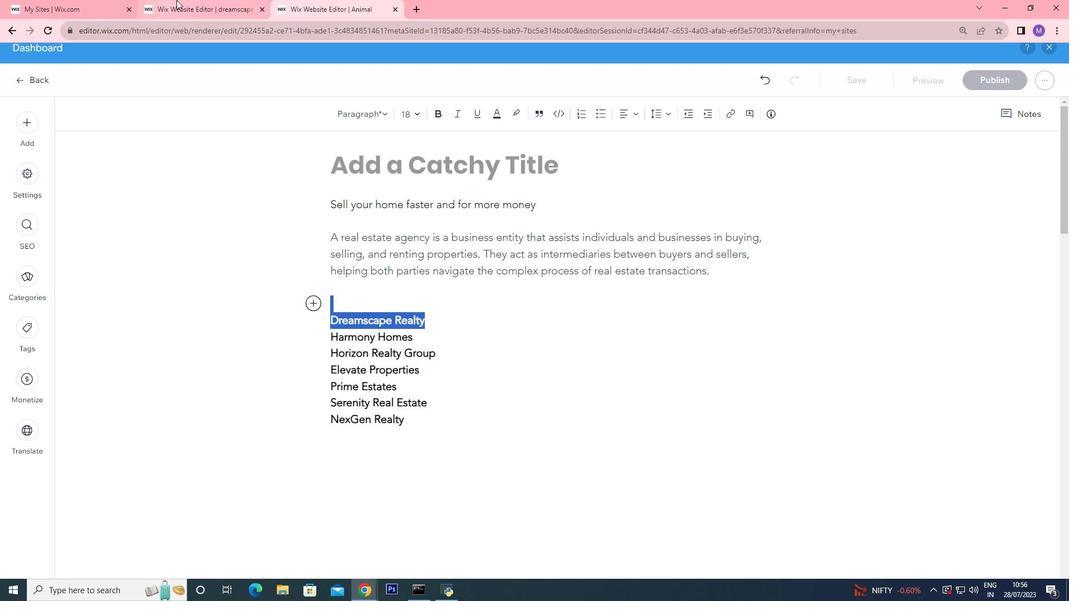 
Action: Mouse moved to (487, 305)
Screenshot: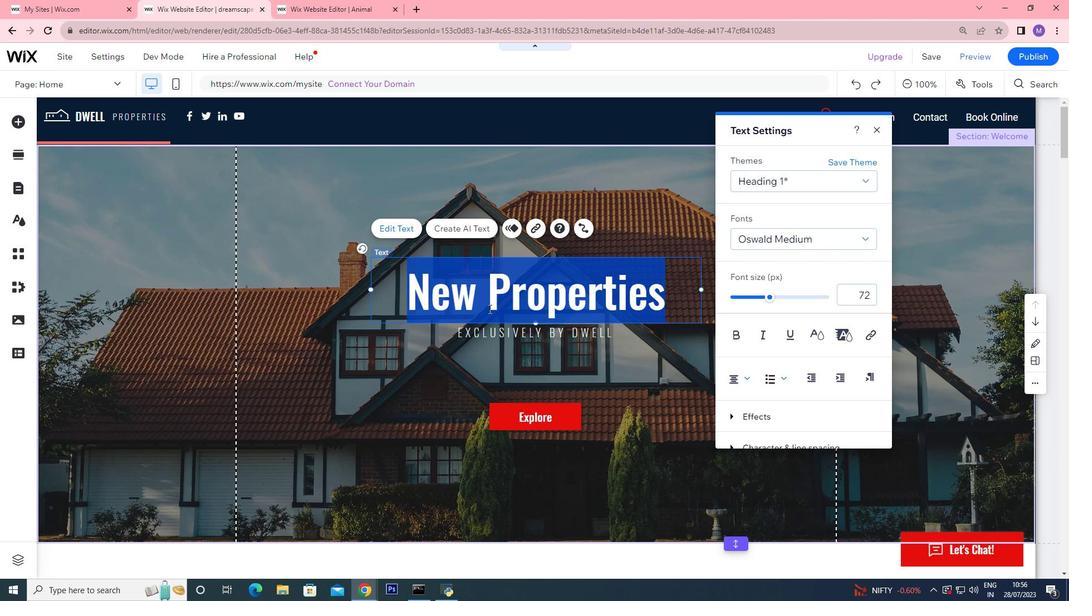 
Action: Mouse pressed left at (487, 305)
Screenshot: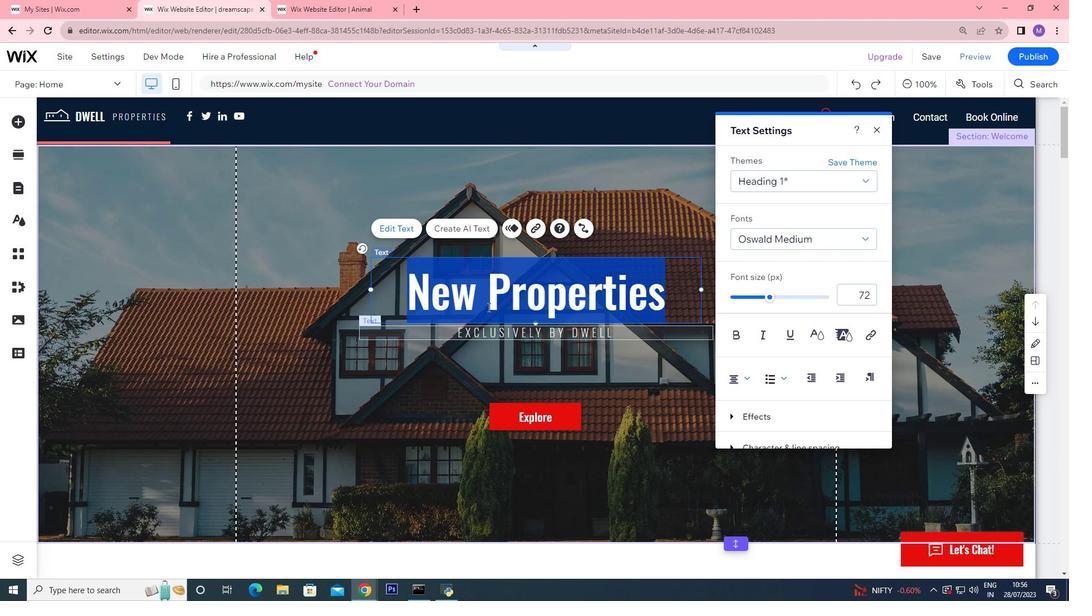 
Action: Mouse pressed left at (487, 305)
Screenshot: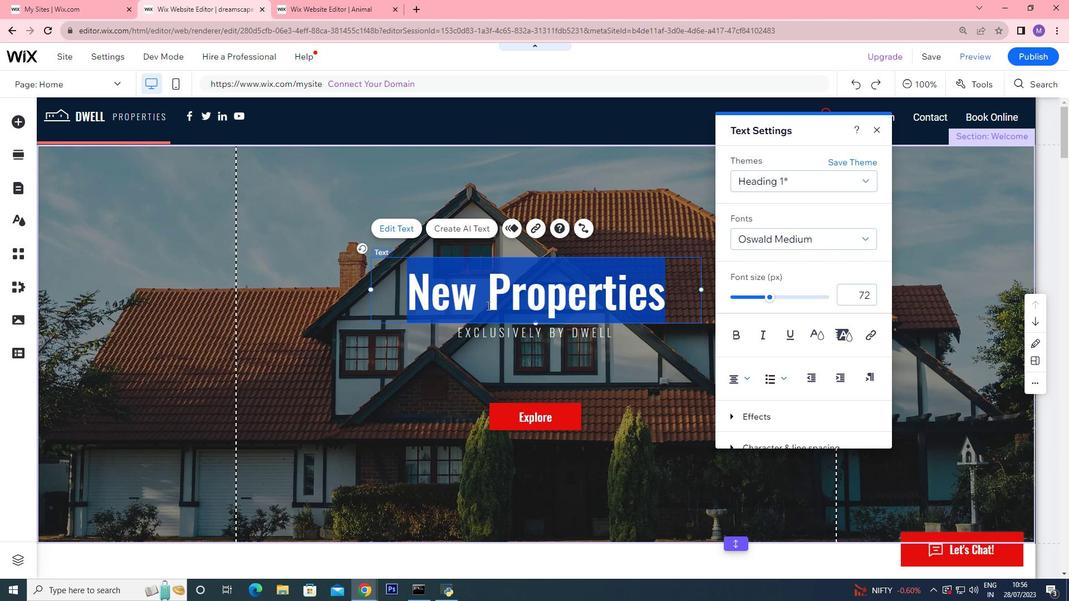 
Action: Mouse pressed left at (487, 305)
Screenshot: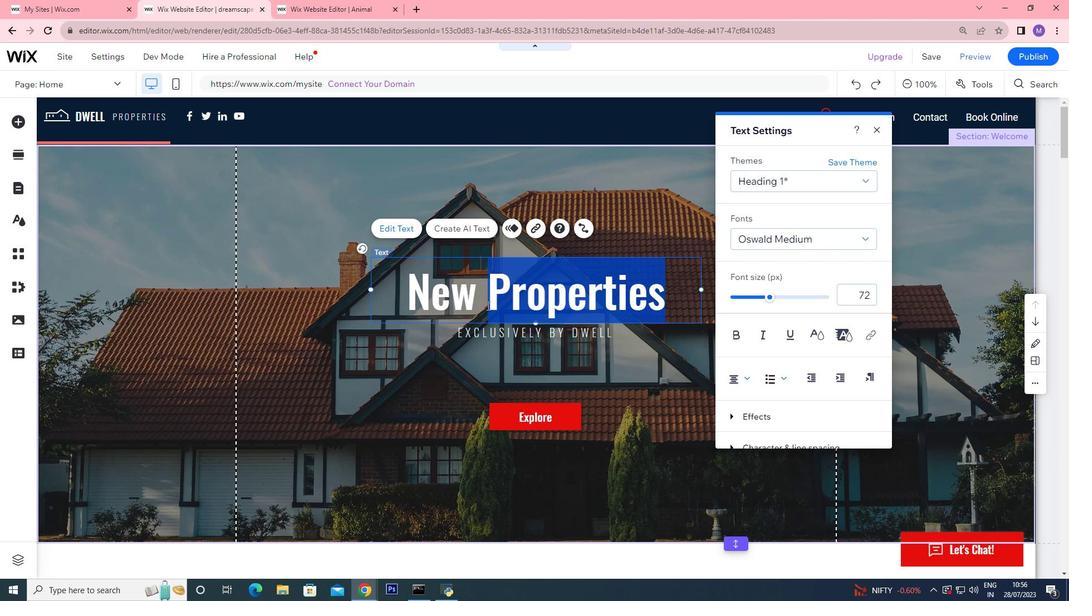 
Action: Mouse moved to (487, 305)
Screenshot: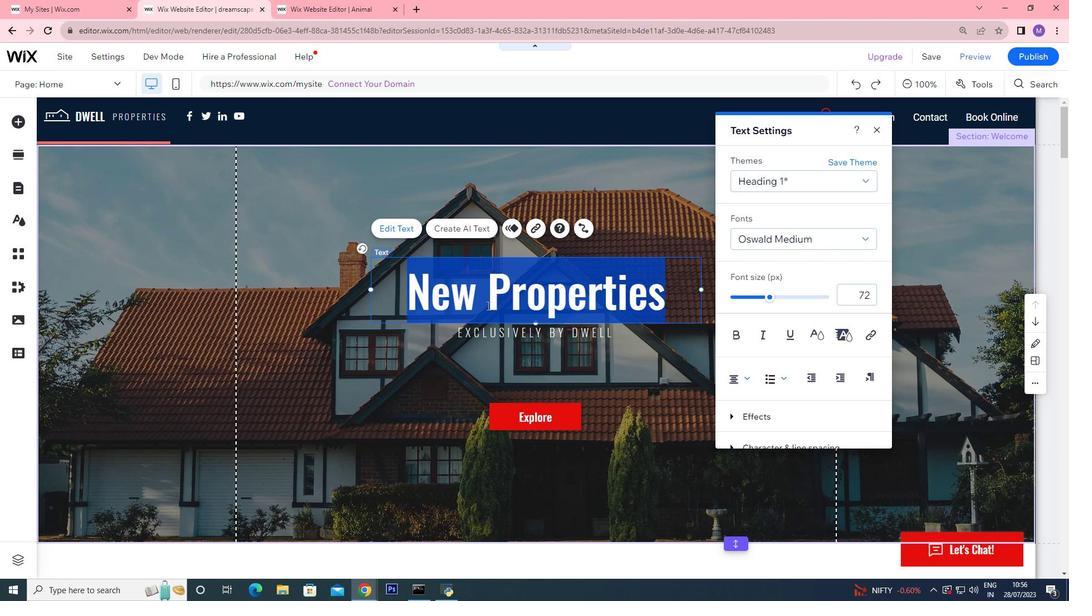 
Action: Key pressed ctrl+V
Screenshot: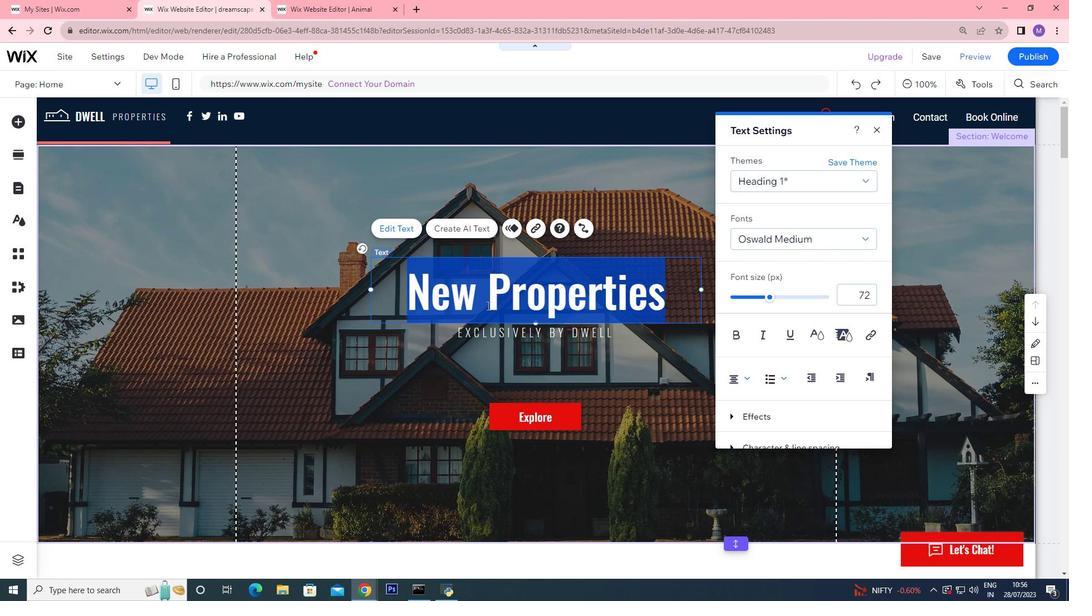 
Action: Mouse moved to (574, 361)
Screenshot: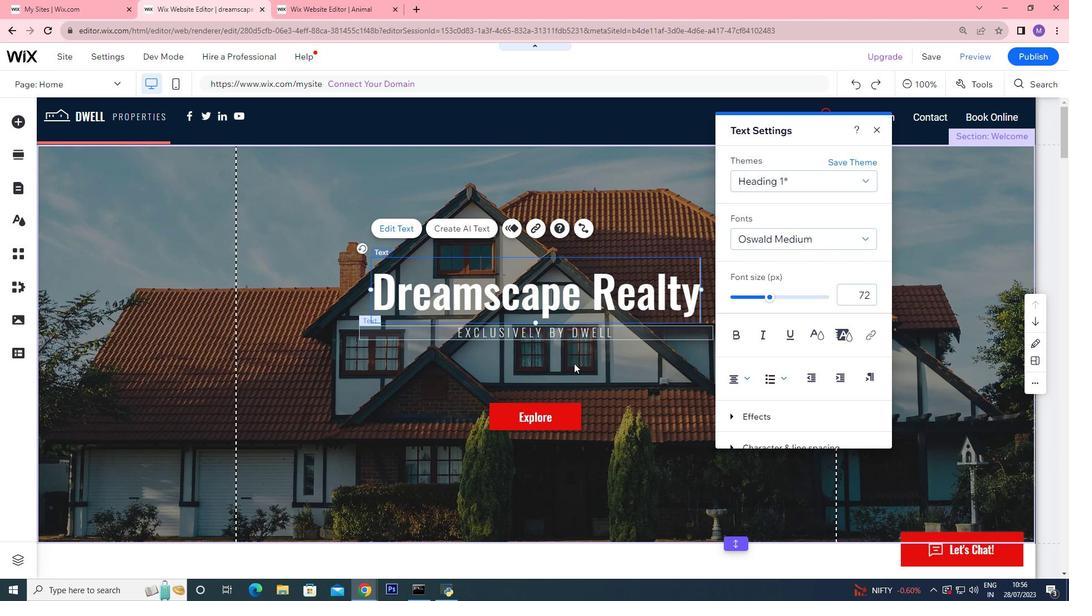 
Action: Mouse pressed left at (574, 361)
Screenshot: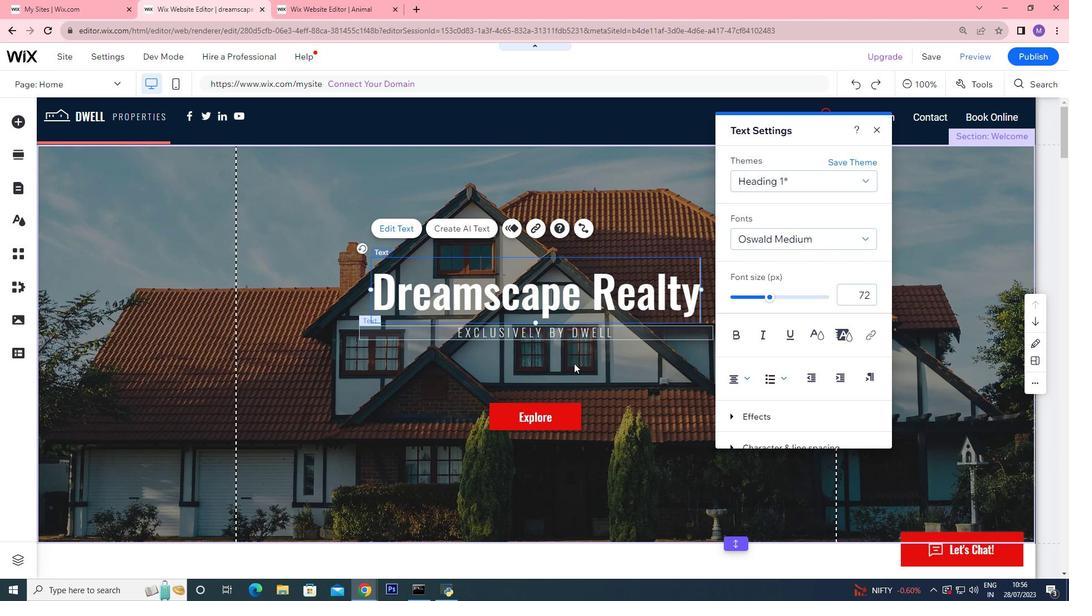 
Action: Mouse moved to (572, 350)
Screenshot: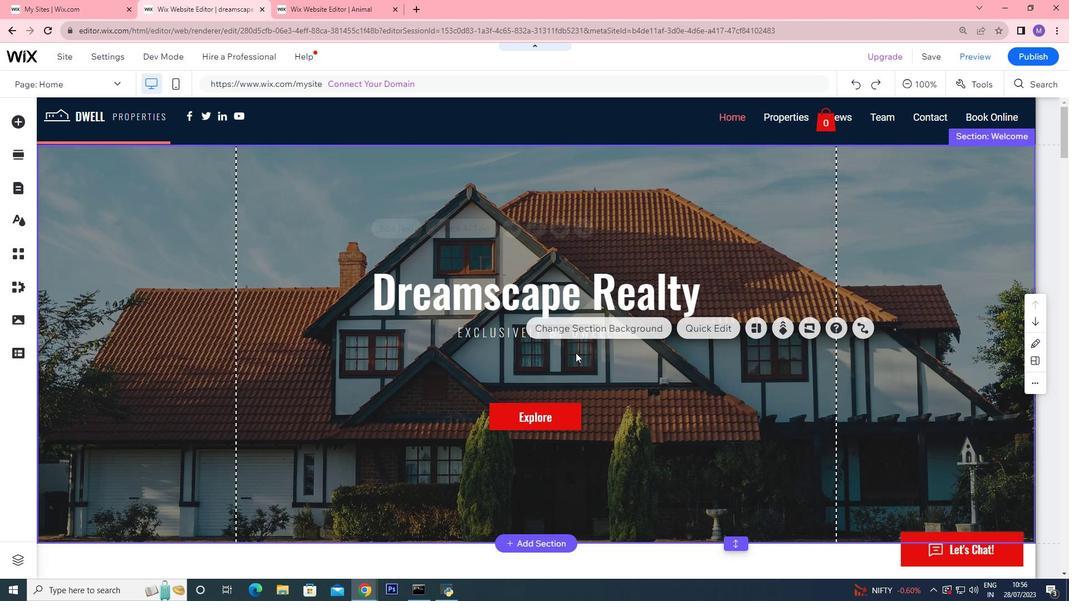 
Action: Mouse scrolled (572, 349) with delta (0, 0)
Screenshot: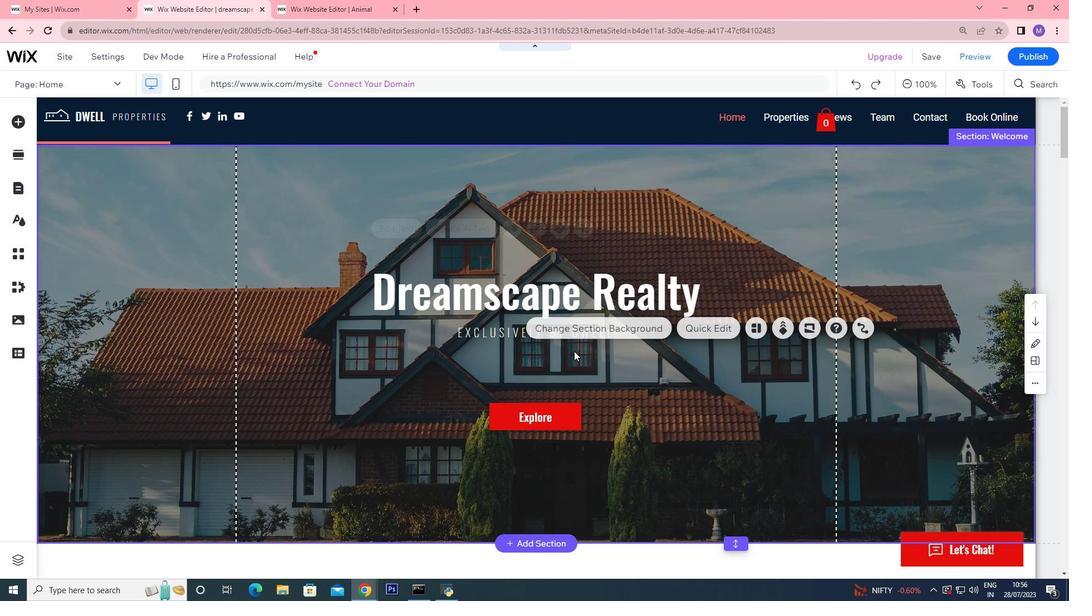 
Action: Mouse moved to (604, 356)
Screenshot: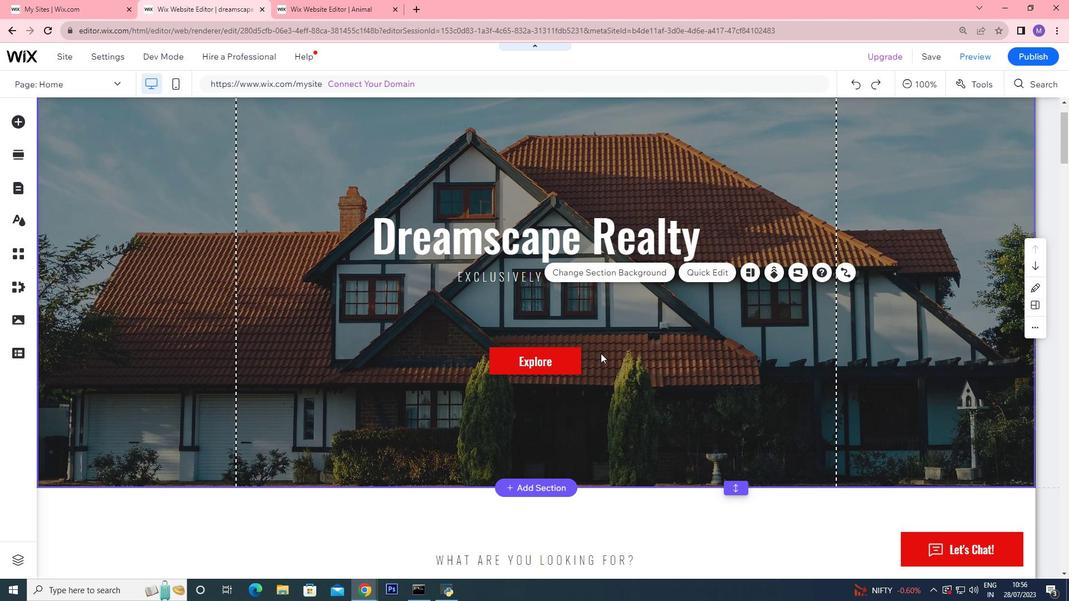 
Action: Mouse scrolled (604, 355) with delta (0, 0)
Screenshot: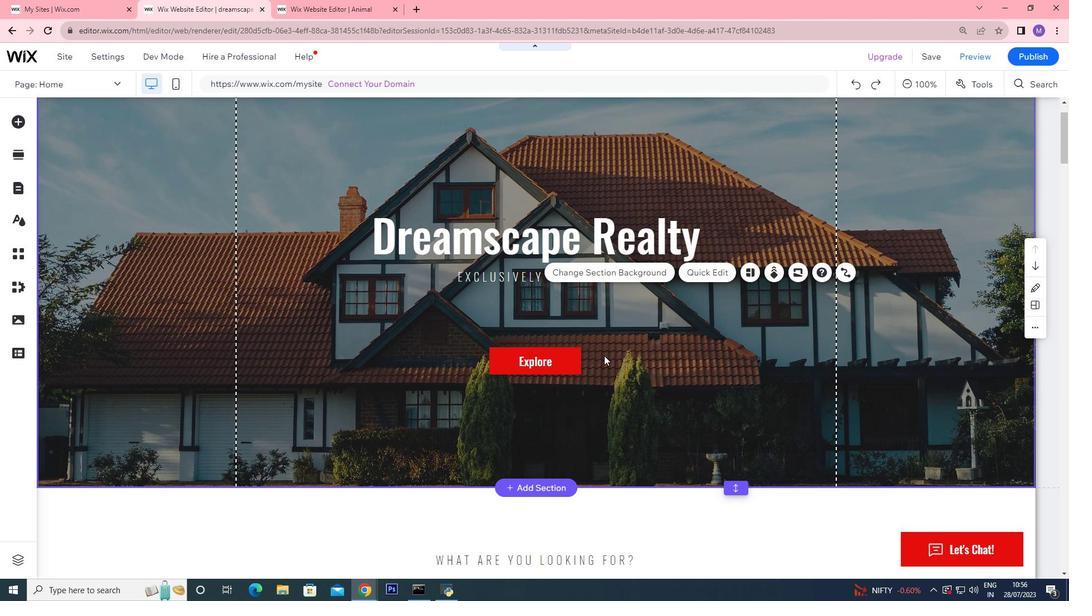 
Action: Mouse scrolled (604, 355) with delta (0, 0)
Screenshot: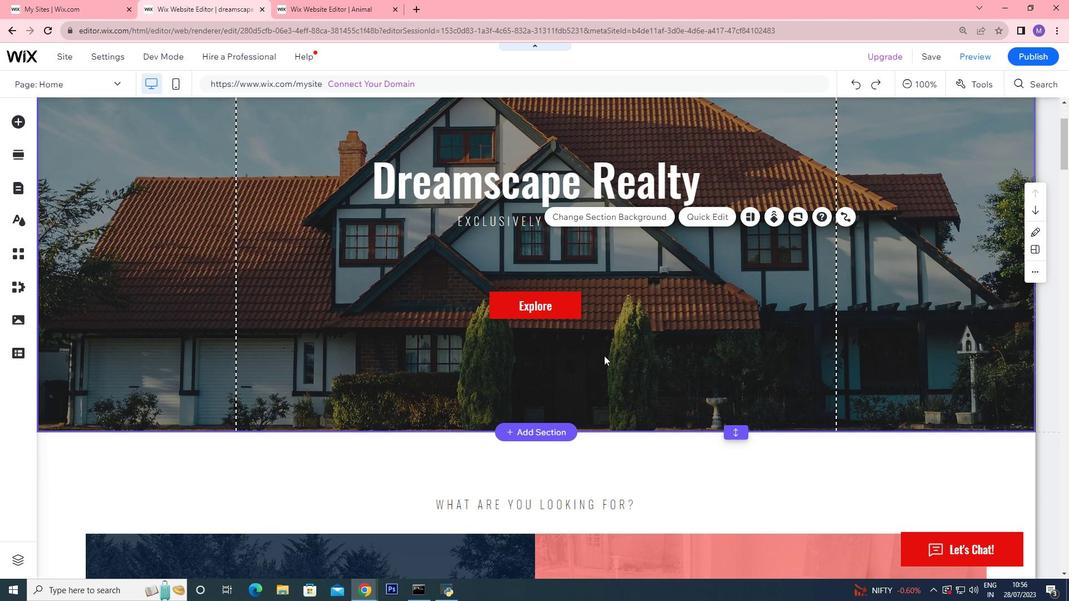 
Action: Mouse moved to (604, 356)
Screenshot: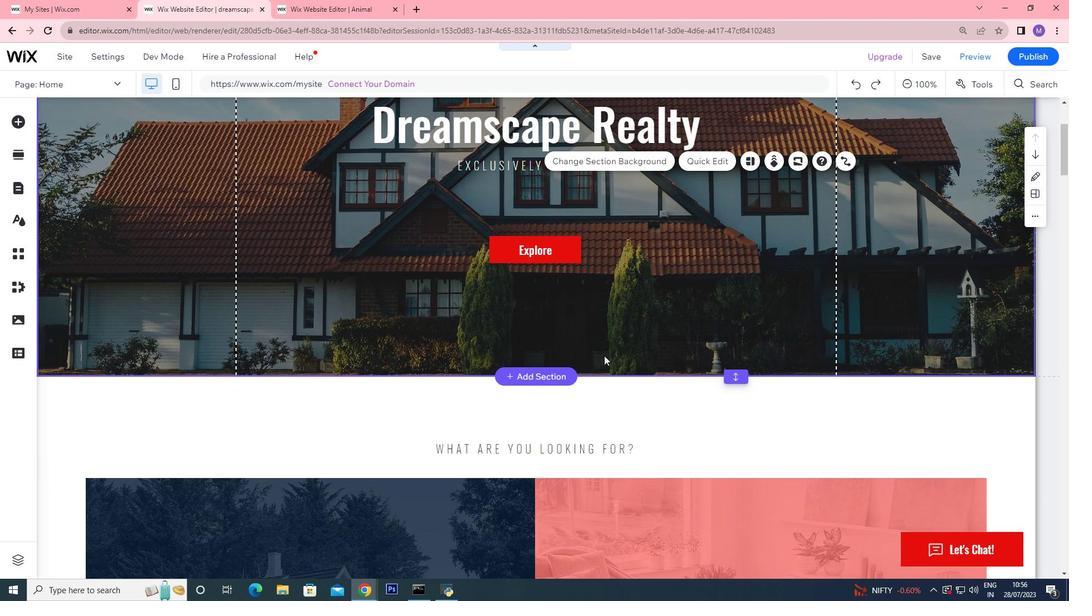 
Action: Mouse scrolled (604, 355) with delta (0, 0)
Screenshot: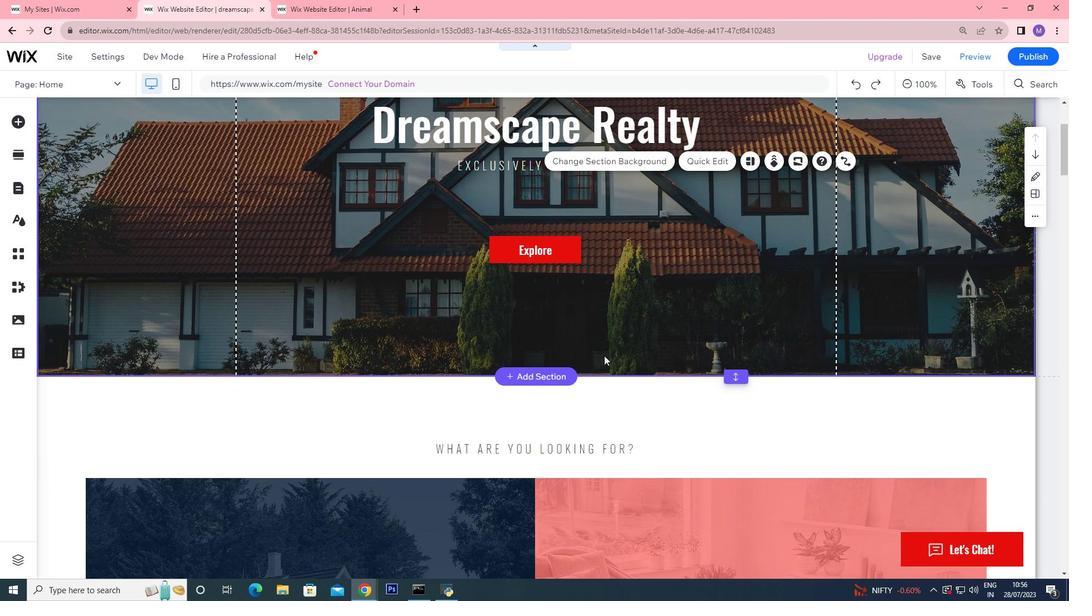 
Action: Mouse scrolled (604, 355) with delta (0, 0)
Screenshot: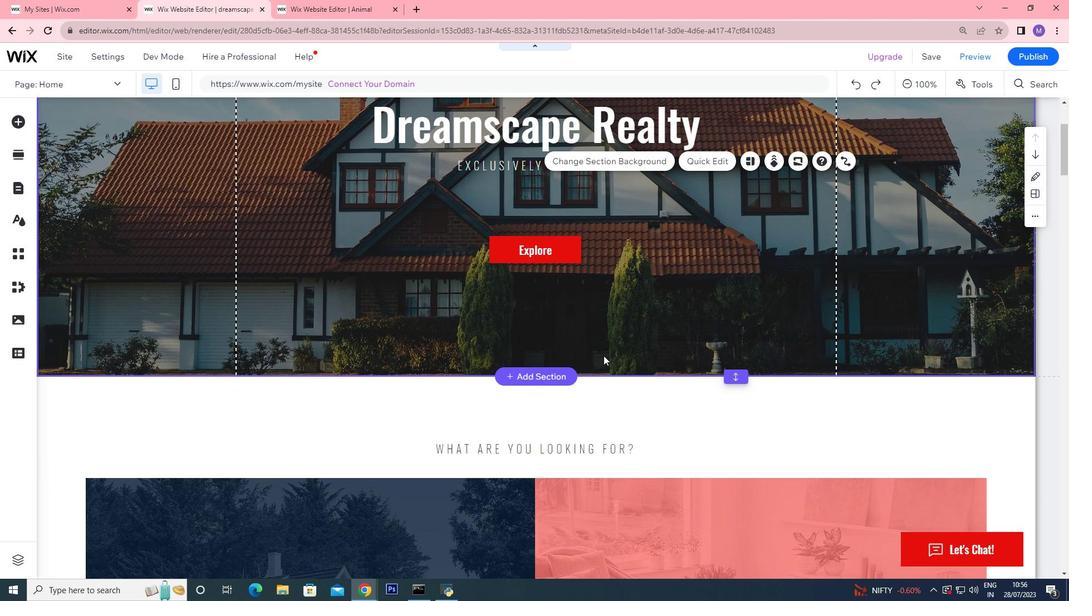 
Action: Mouse moved to (603, 354)
Screenshot: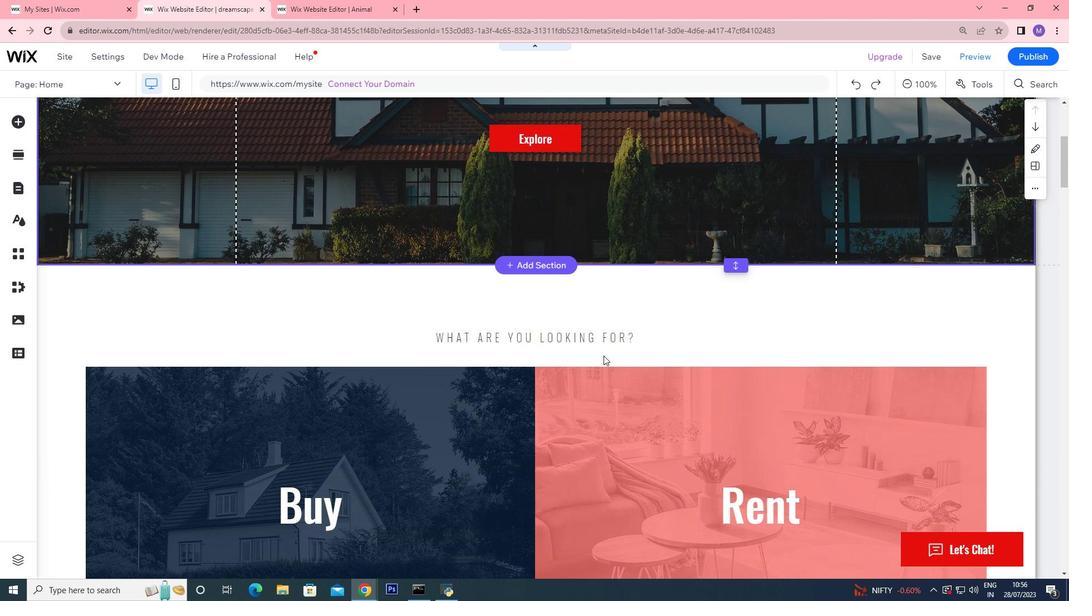 
Action: Mouse scrolled (603, 354) with delta (0, 0)
Screenshot: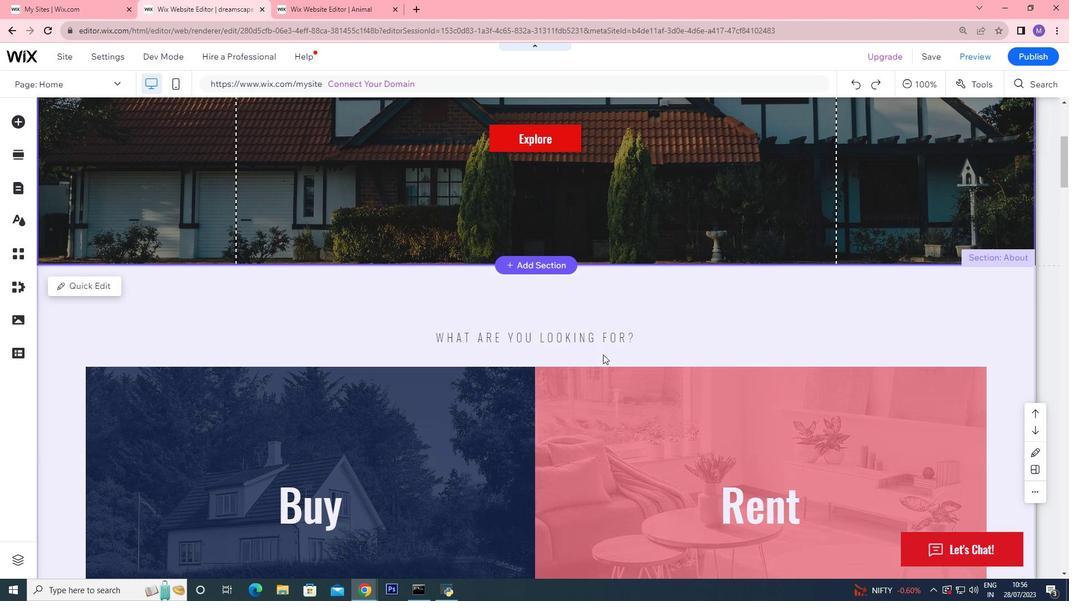 
Action: Mouse scrolled (603, 354) with delta (0, 0)
Screenshot: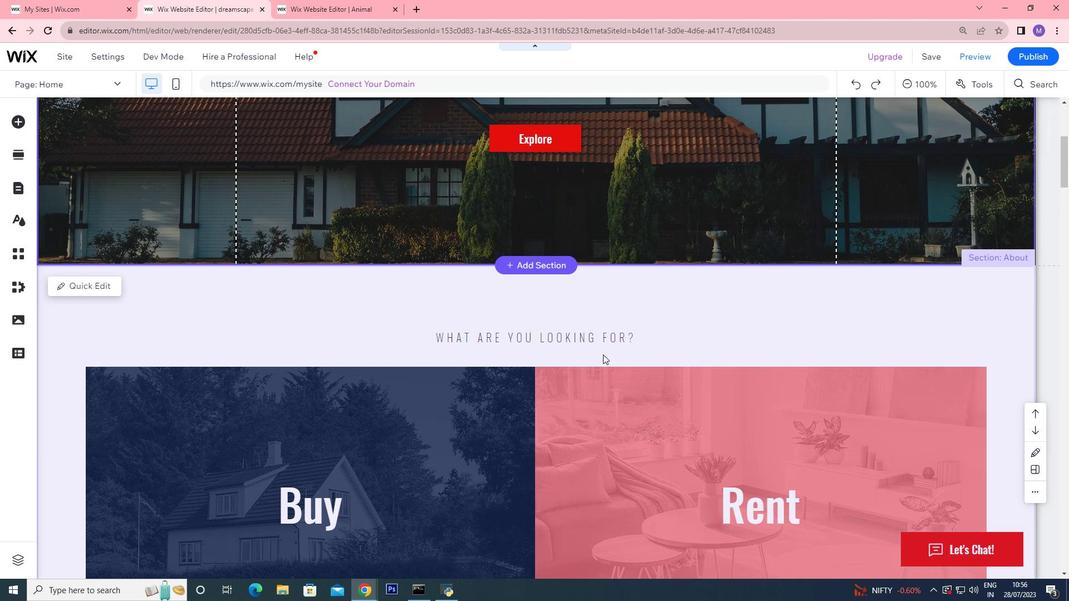 
Action: Mouse scrolled (603, 354) with delta (0, 0)
Screenshot: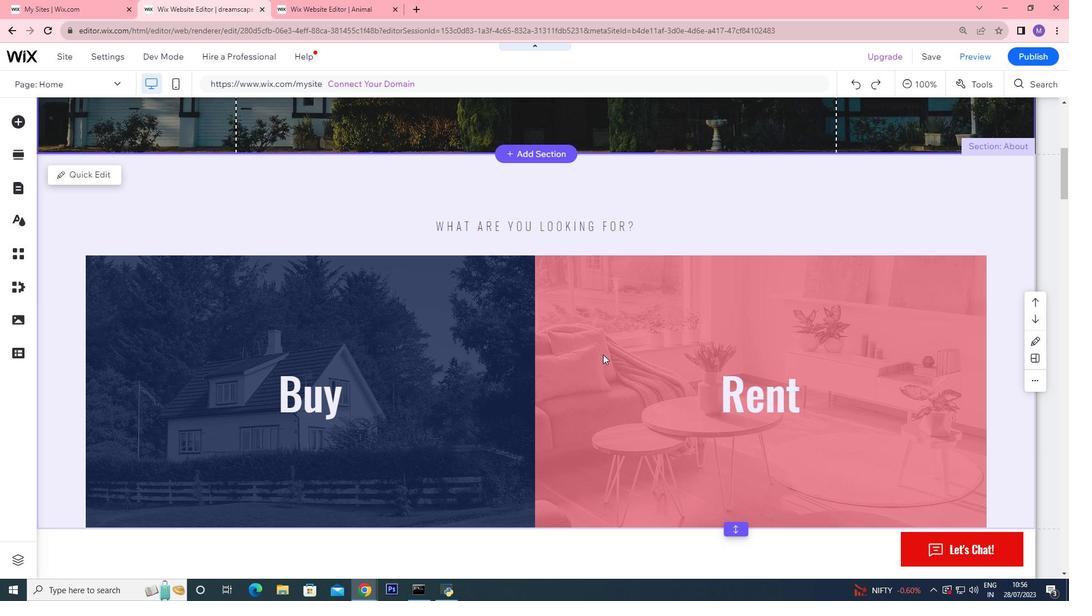
Action: Mouse scrolled (603, 354) with delta (0, 0)
Screenshot: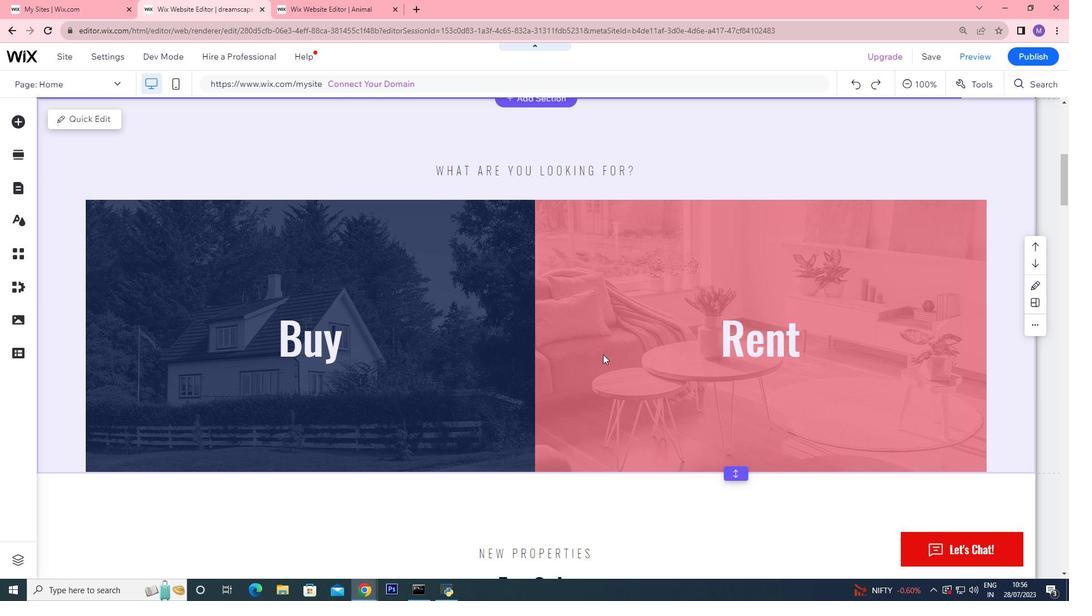 
Action: Mouse scrolled (603, 354) with delta (0, 0)
Screenshot: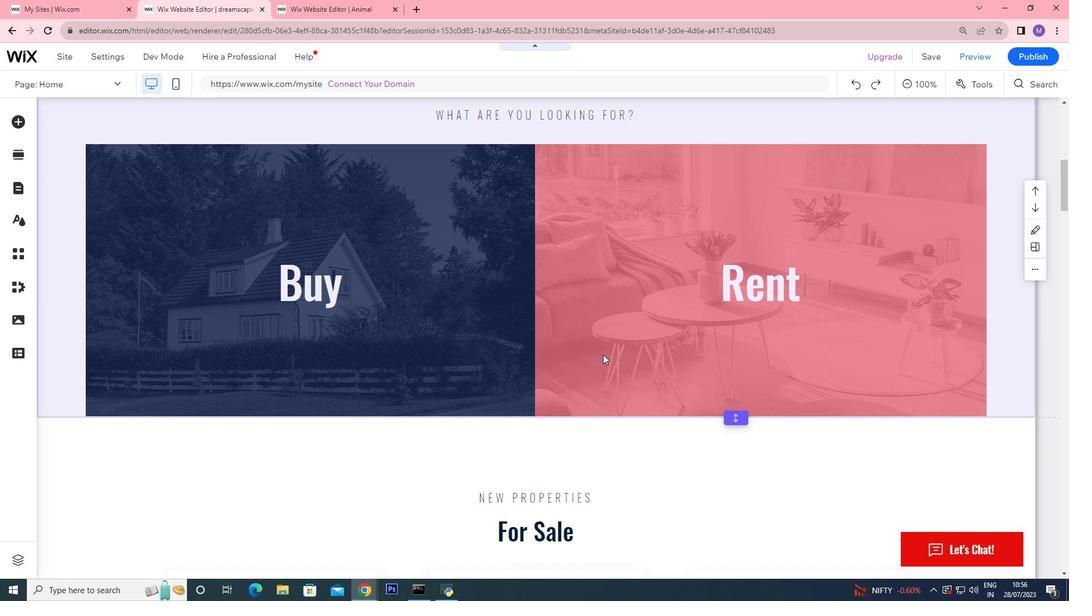 
Action: Mouse moved to (602, 354)
Screenshot: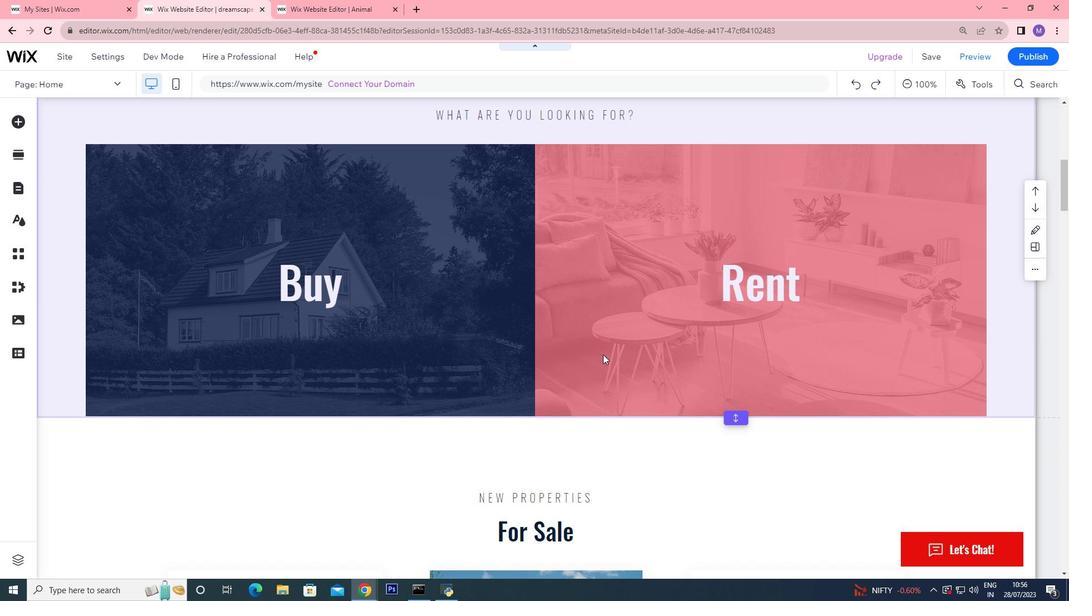 
Action: Mouse scrolled (602, 354) with delta (0, 0)
Screenshot: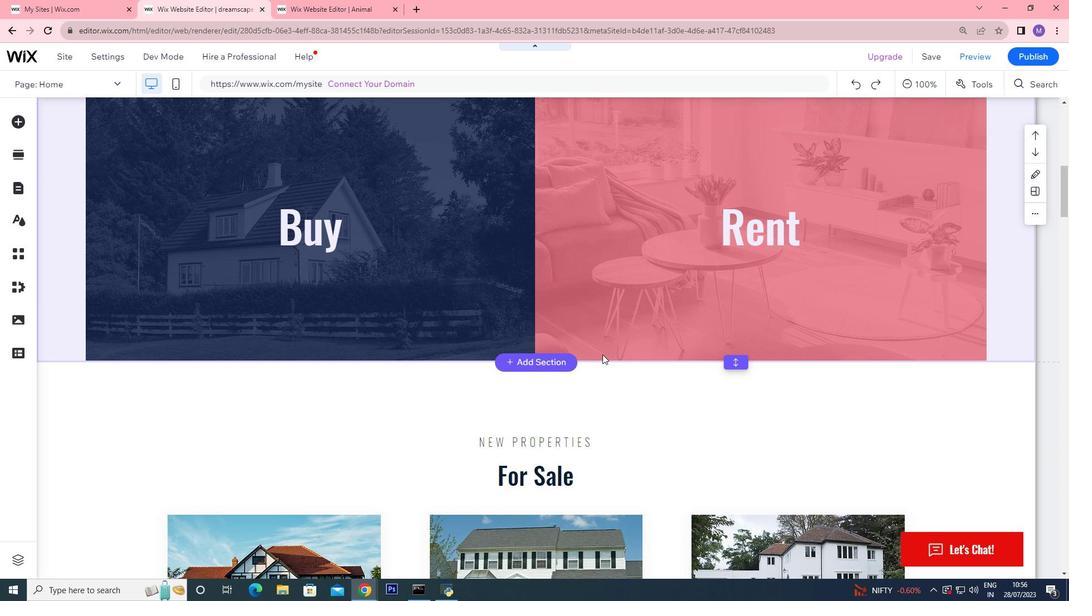 
Action: Mouse scrolled (602, 354) with delta (0, 0)
Screenshot: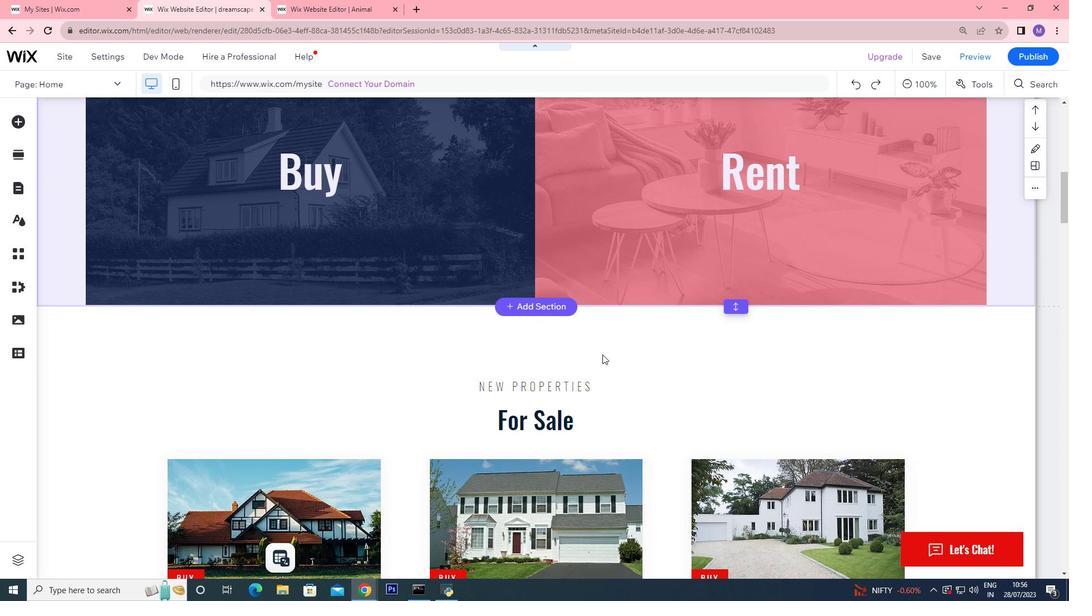 
Action: Mouse moved to (601, 354)
Screenshot: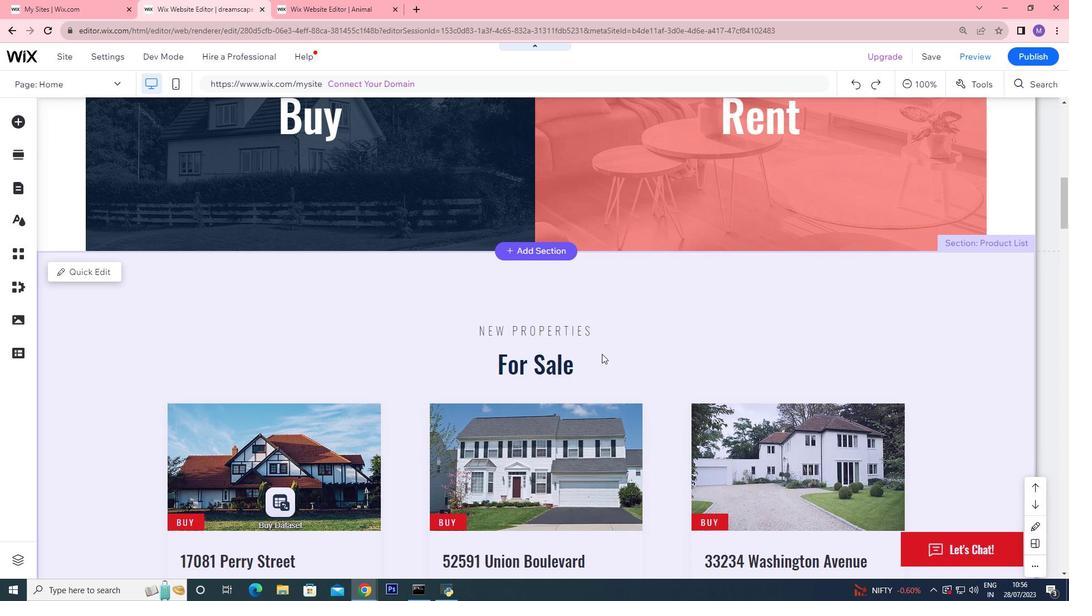 
Action: Mouse scrolled (601, 353) with delta (0, 0)
Screenshot: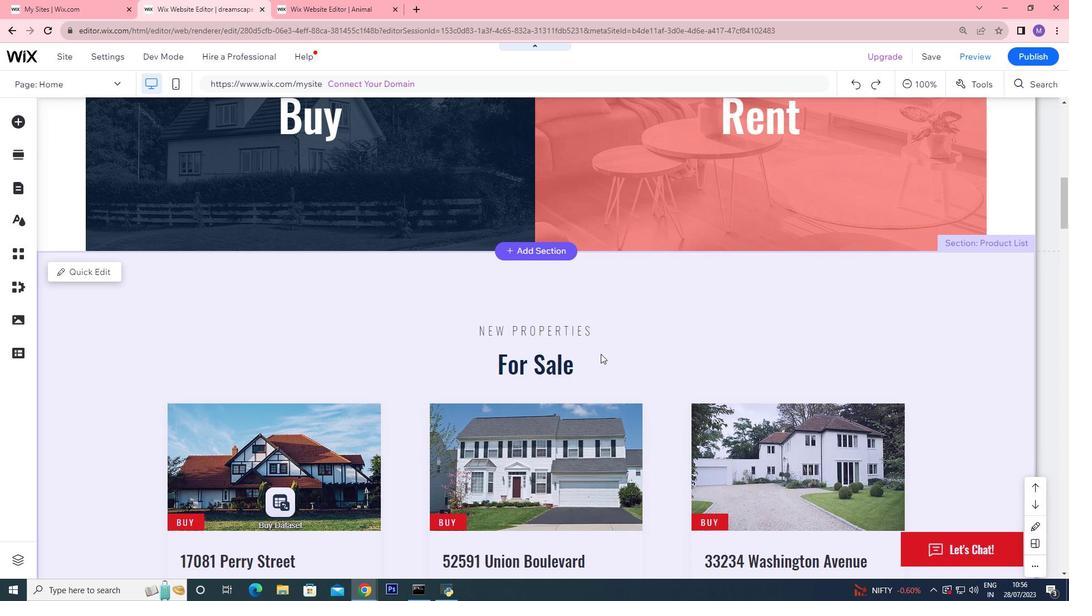 
Action: Mouse scrolled (601, 353) with delta (0, 0)
Screenshot: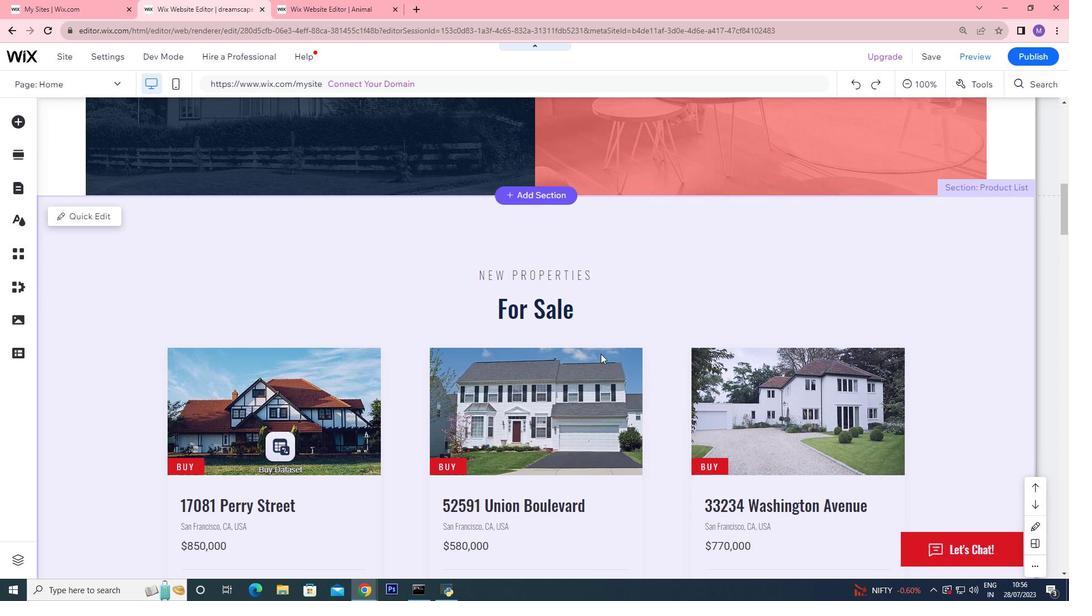 
Action: Mouse scrolled (601, 353) with delta (0, 0)
Screenshot: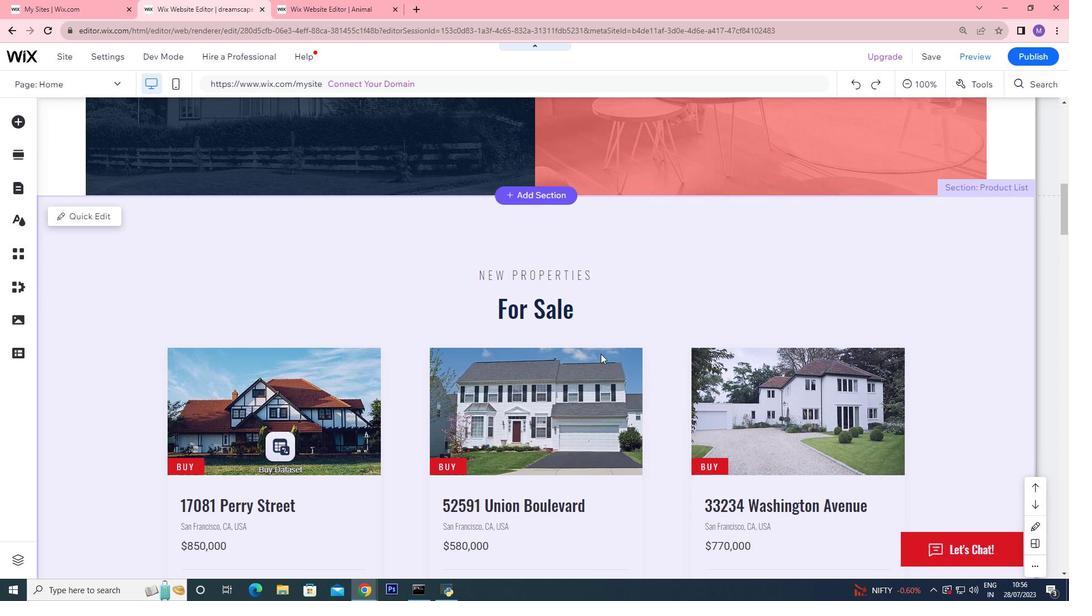 
Action: Mouse scrolled (601, 353) with delta (0, 0)
Screenshot: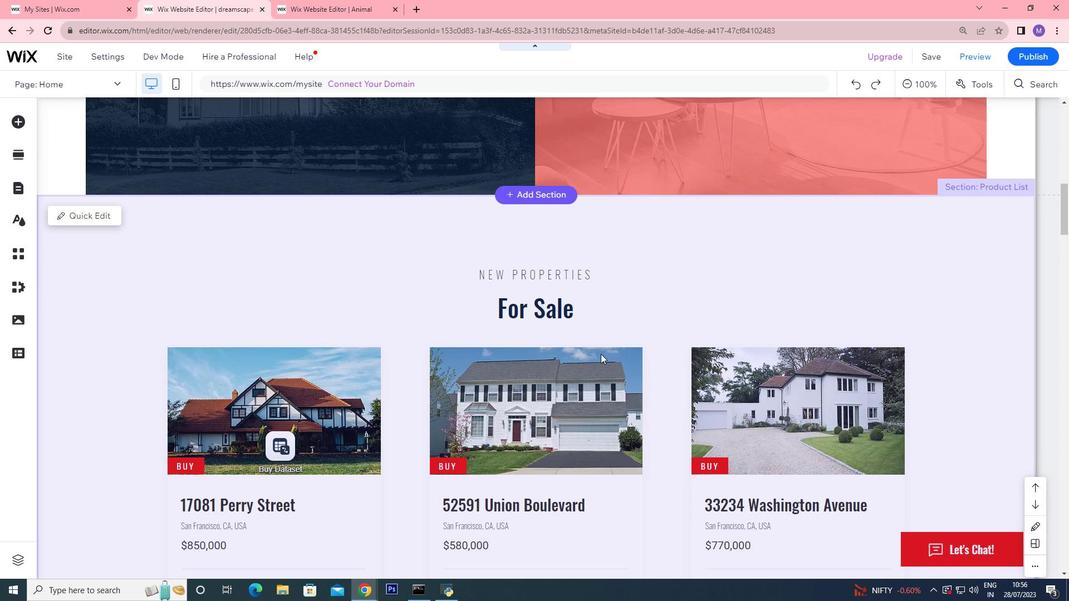 
Action: Mouse scrolled (601, 353) with delta (0, 0)
Screenshot: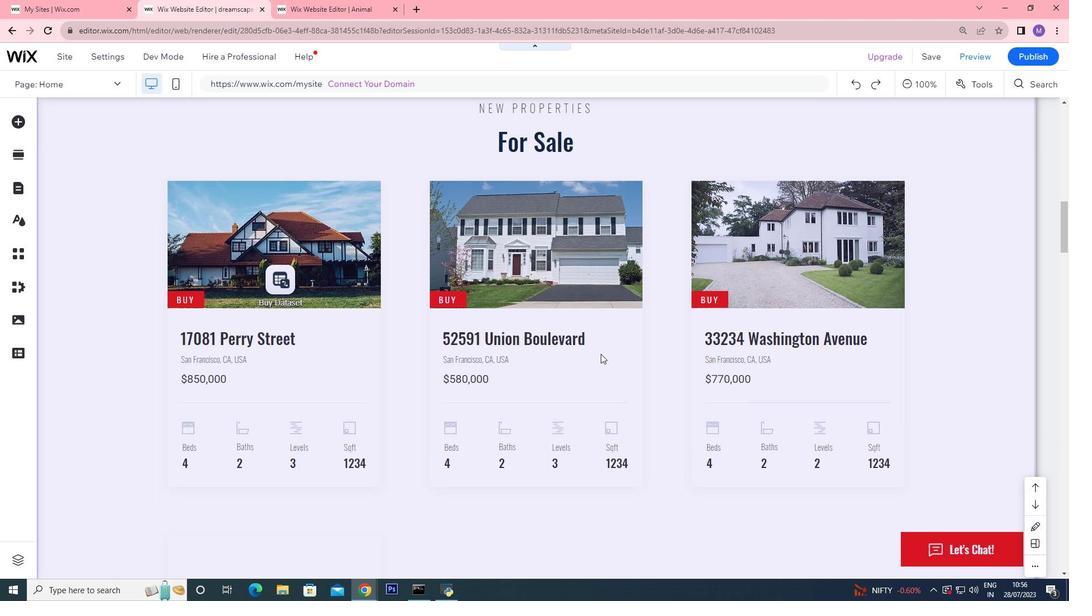 
Action: Mouse scrolled (601, 353) with delta (0, 0)
Screenshot: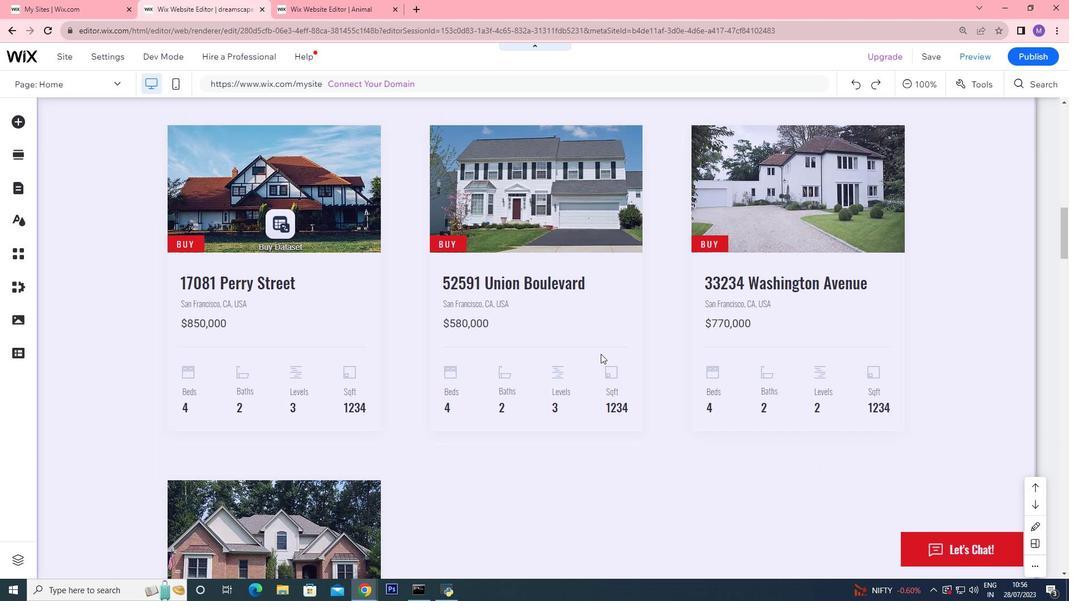 
Action: Mouse moved to (601, 354)
Screenshot: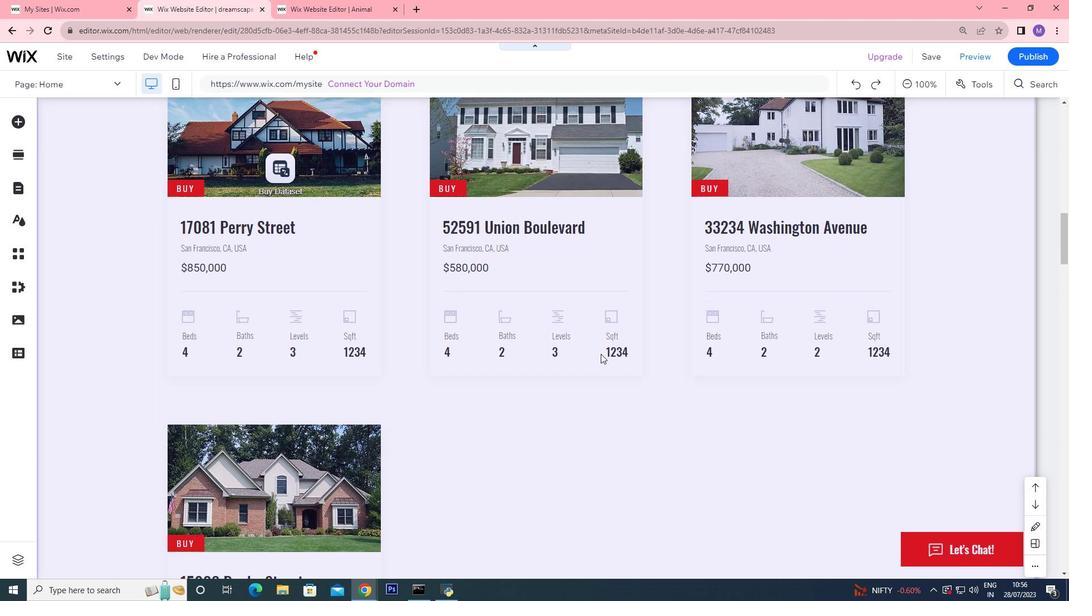 
Action: Mouse scrolled (601, 353) with delta (0, 0)
Screenshot: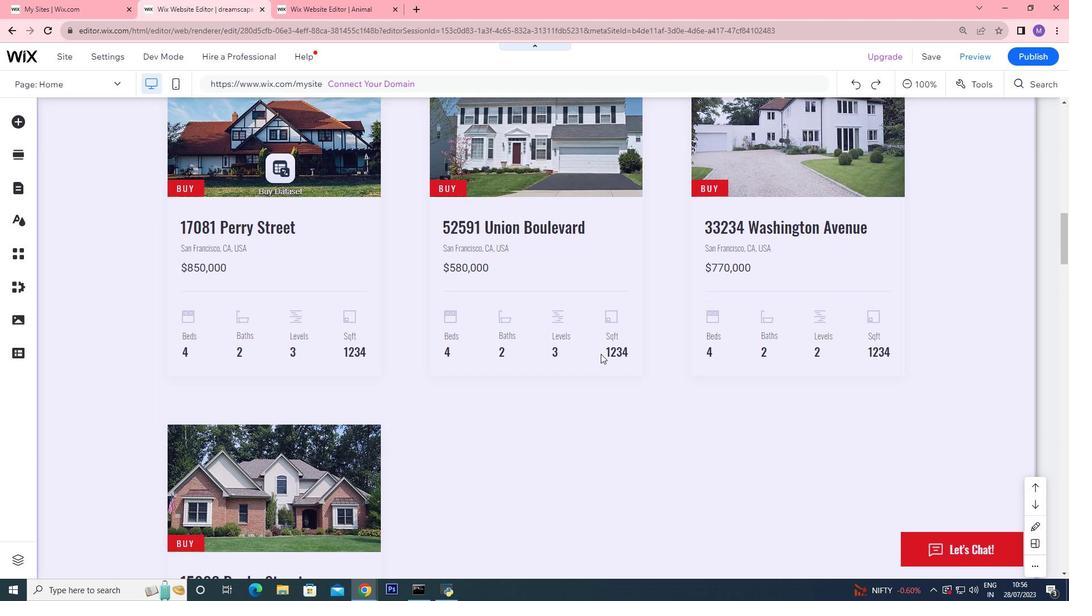 
Action: Mouse scrolled (601, 353) with delta (0, 0)
Screenshot: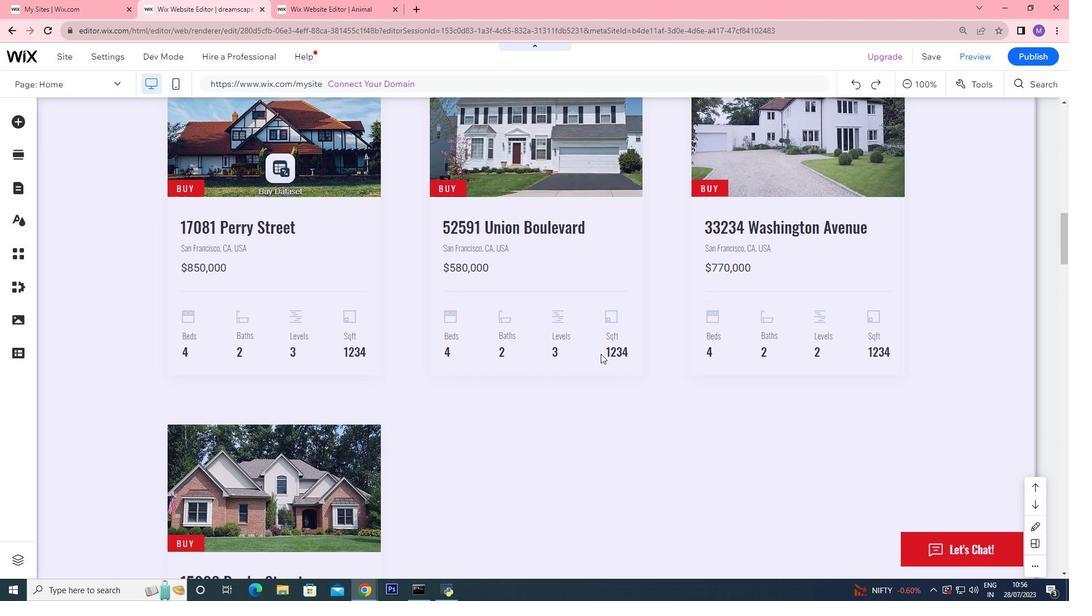 
Action: Mouse scrolled (601, 353) with delta (0, 0)
Screenshot: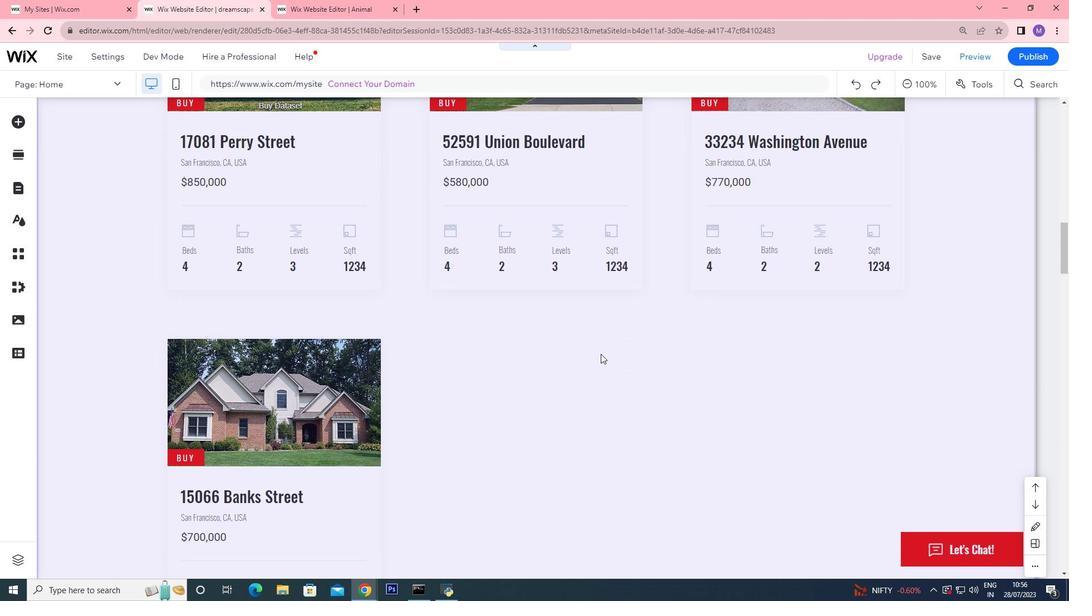 
Action: Mouse scrolled (601, 354) with delta (0, 0)
Screenshot: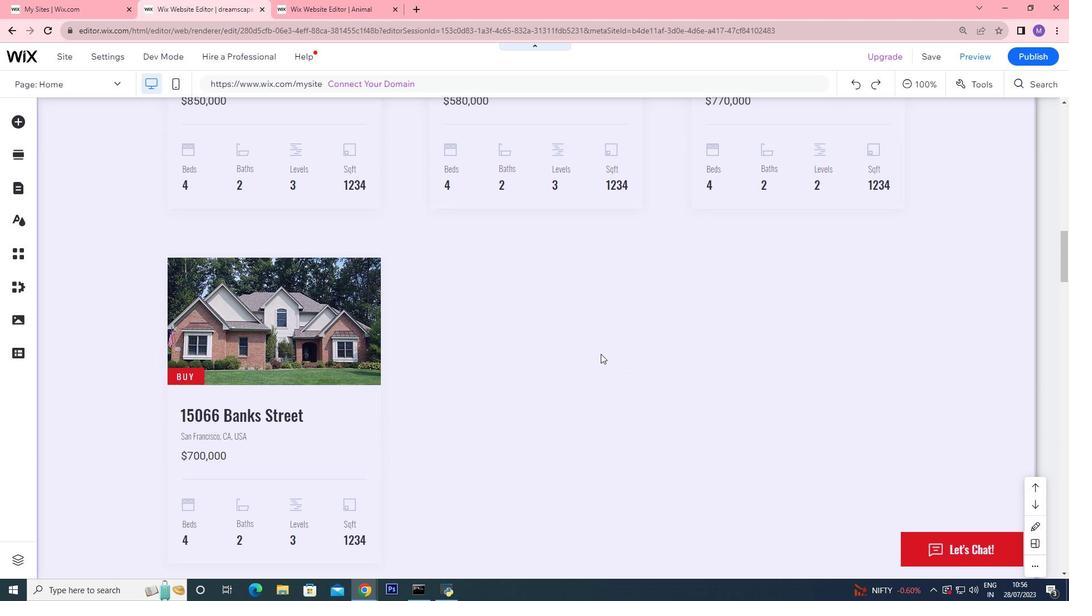 
Action: Mouse scrolled (601, 354) with delta (0, 0)
Screenshot: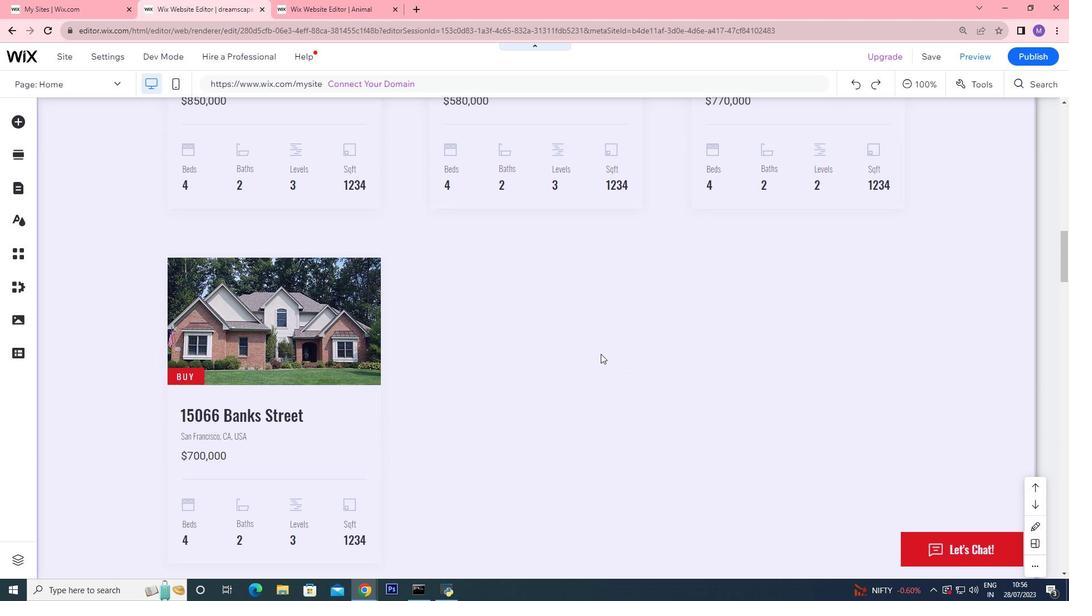 
Action: Mouse moved to (601, 361)
Screenshot: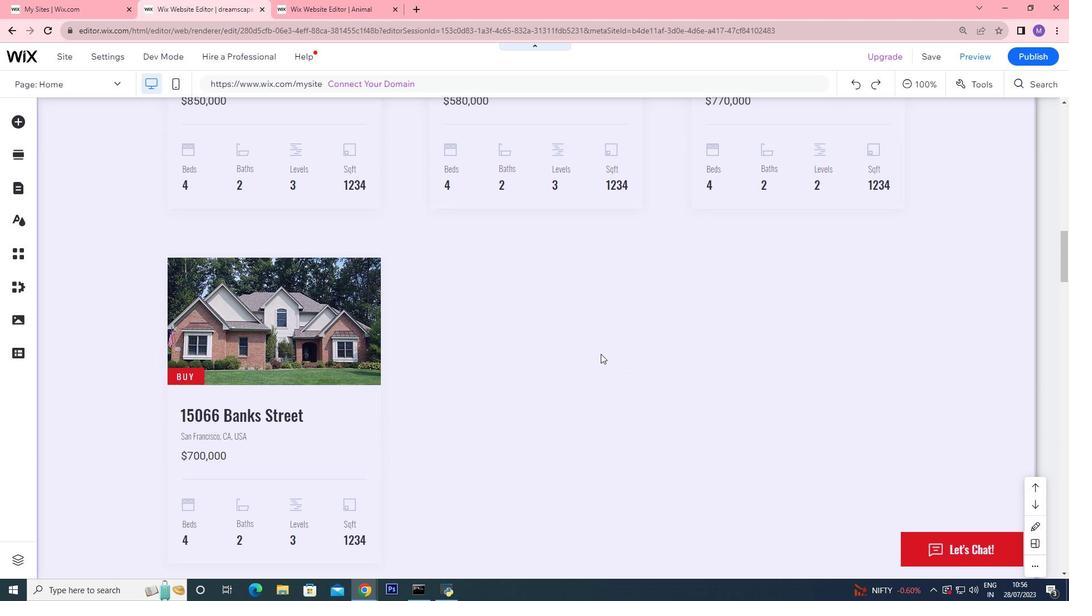 
Action: Mouse scrolled (601, 355) with delta (0, 0)
Screenshot: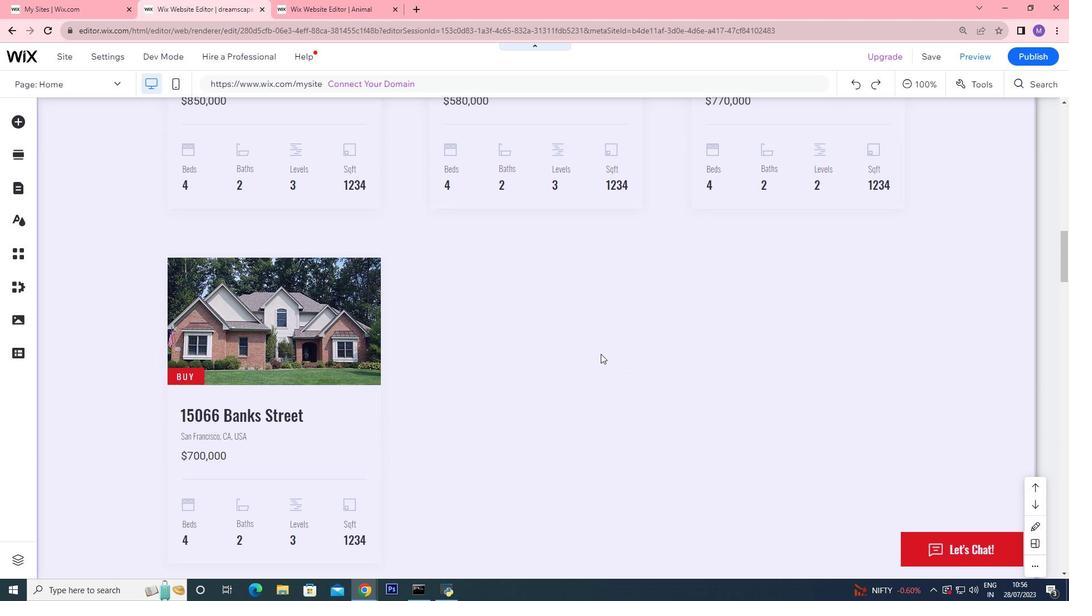 
Action: Mouse scrolled (601, 359) with delta (0, 0)
Screenshot: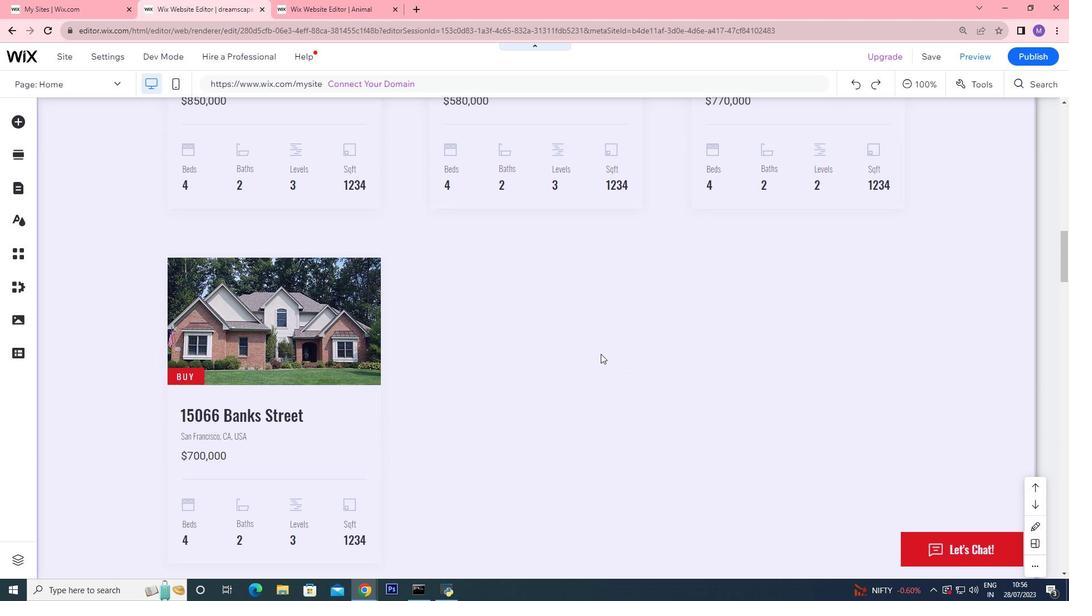 
Action: Mouse scrolled (601, 362) with delta (0, 0)
Screenshot: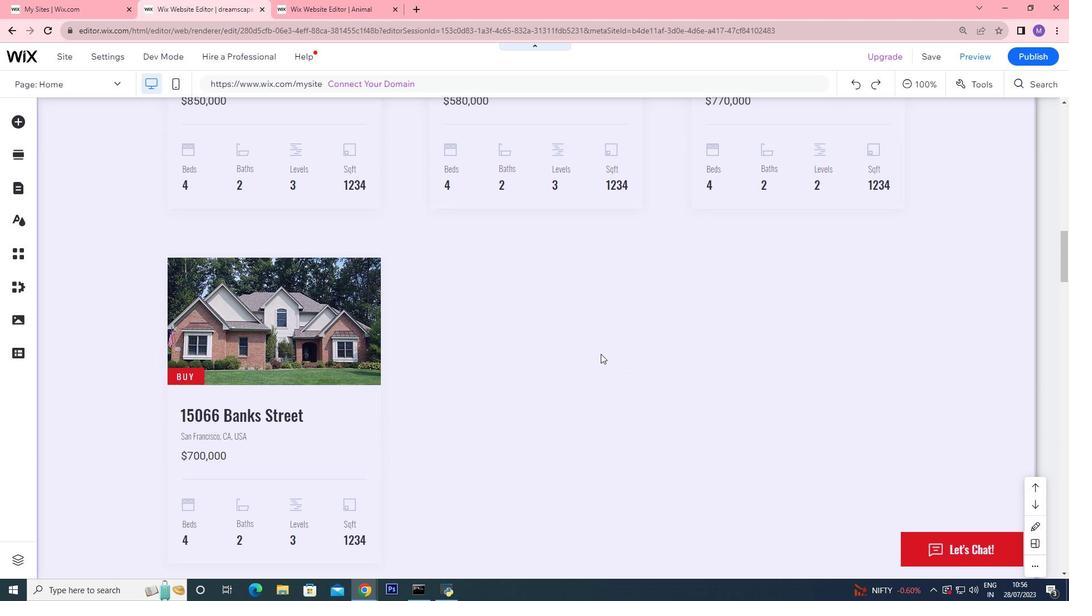 
Action: Mouse moved to (601, 367)
Screenshot: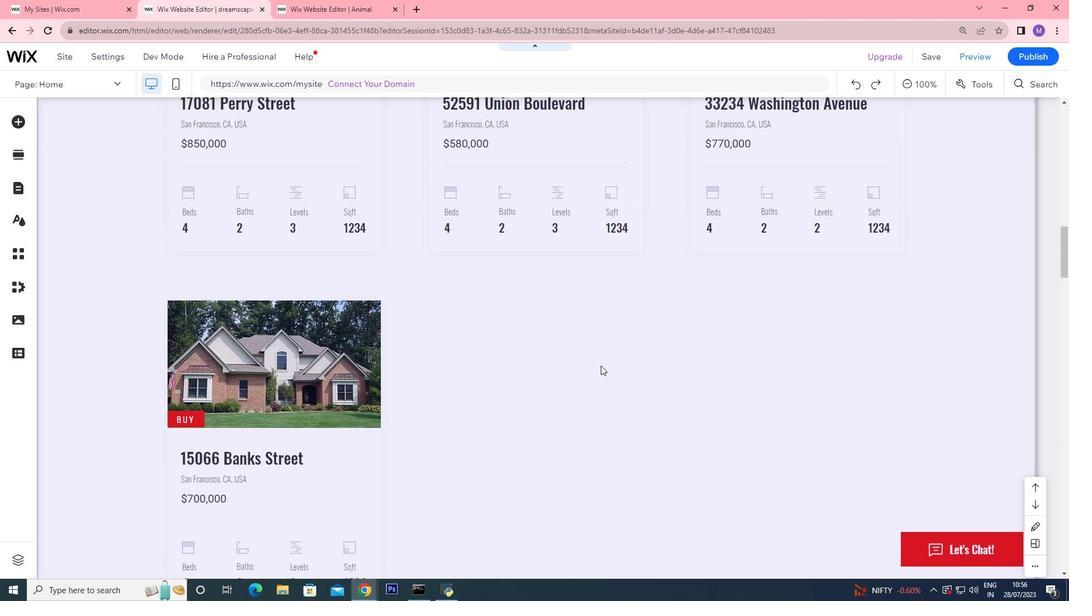 
Action: Mouse scrolled (601, 368) with delta (0, 0)
Screenshot: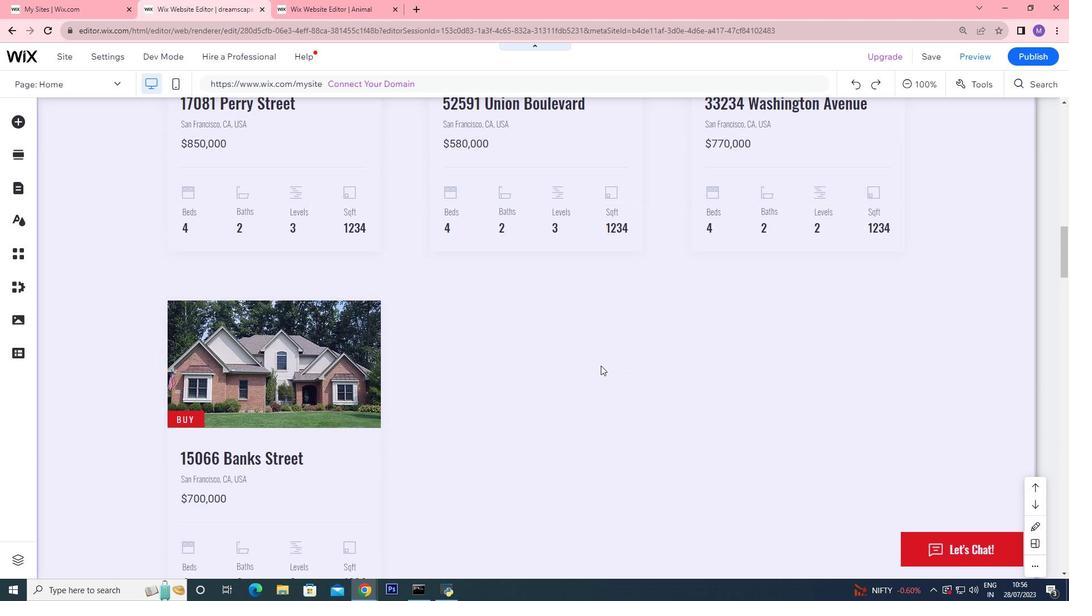
Action: Mouse moved to (600, 370)
Screenshot: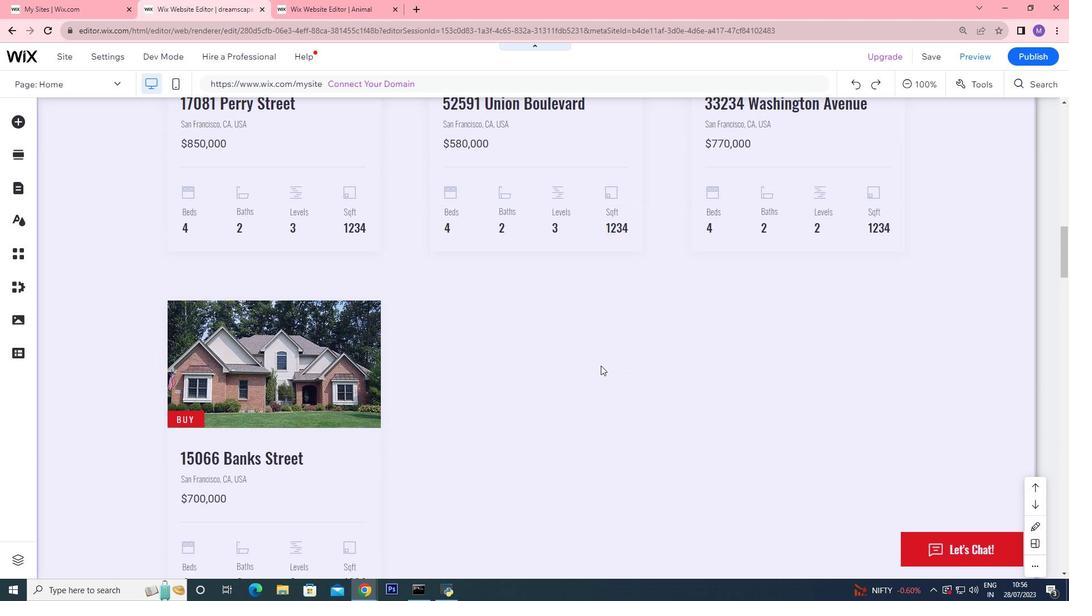 
Action: Mouse scrolled (600, 370) with delta (0, 0)
Screenshot: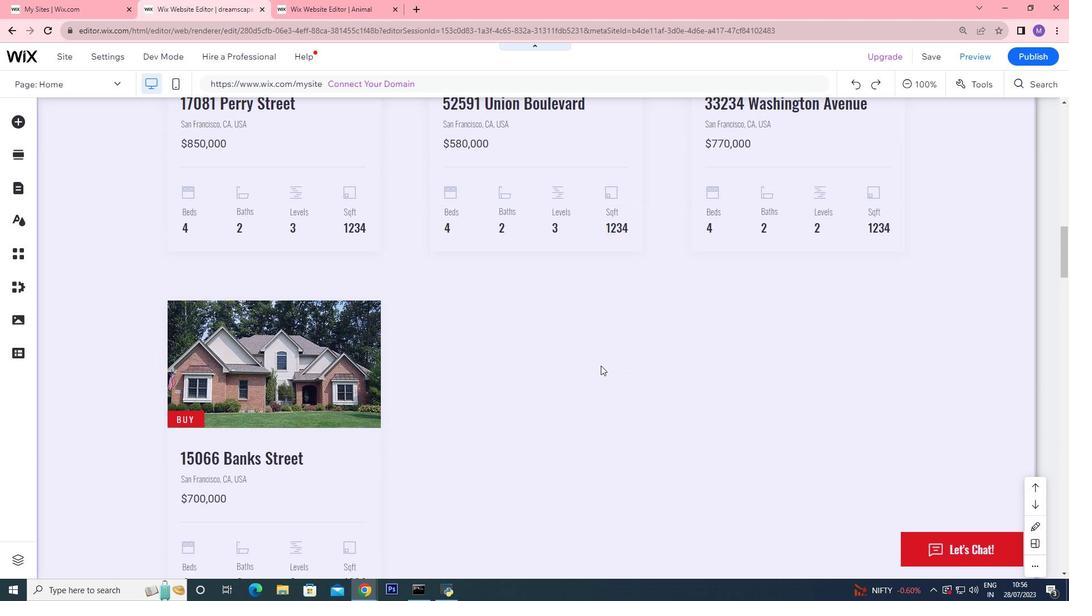 
Action: Mouse moved to (598, 386)
Screenshot: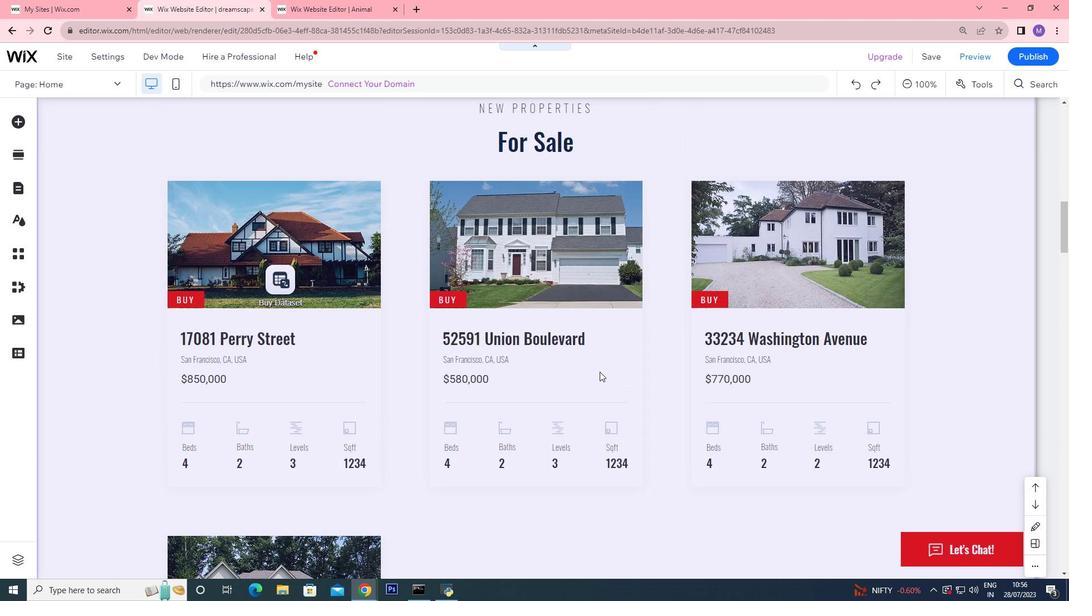 
Action: Mouse scrolled (598, 387) with delta (0, 0)
Screenshot: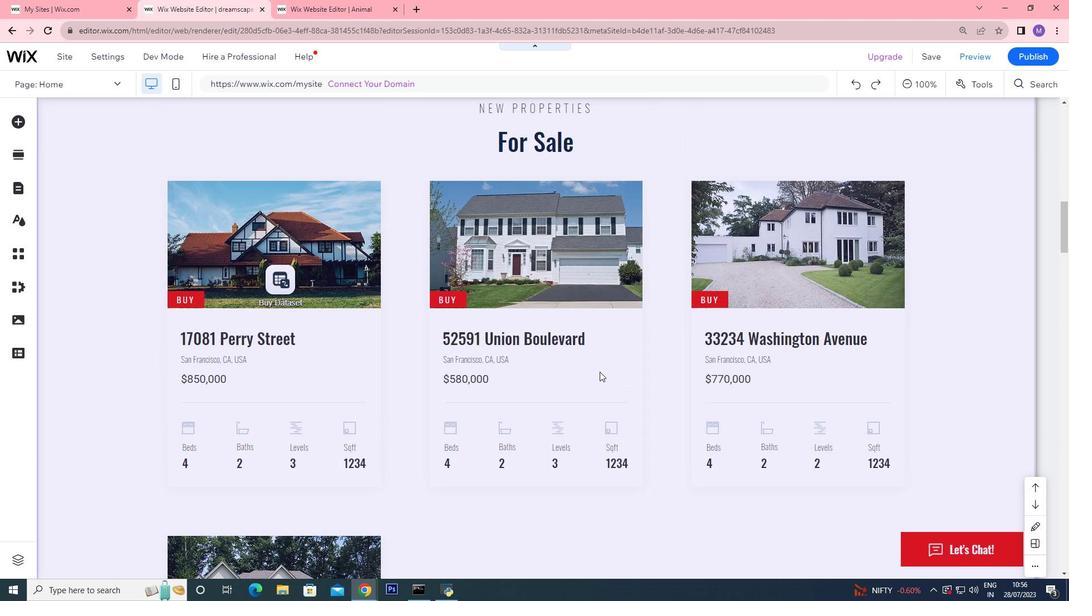 
Action: Mouse moved to (598, 404)
Screenshot: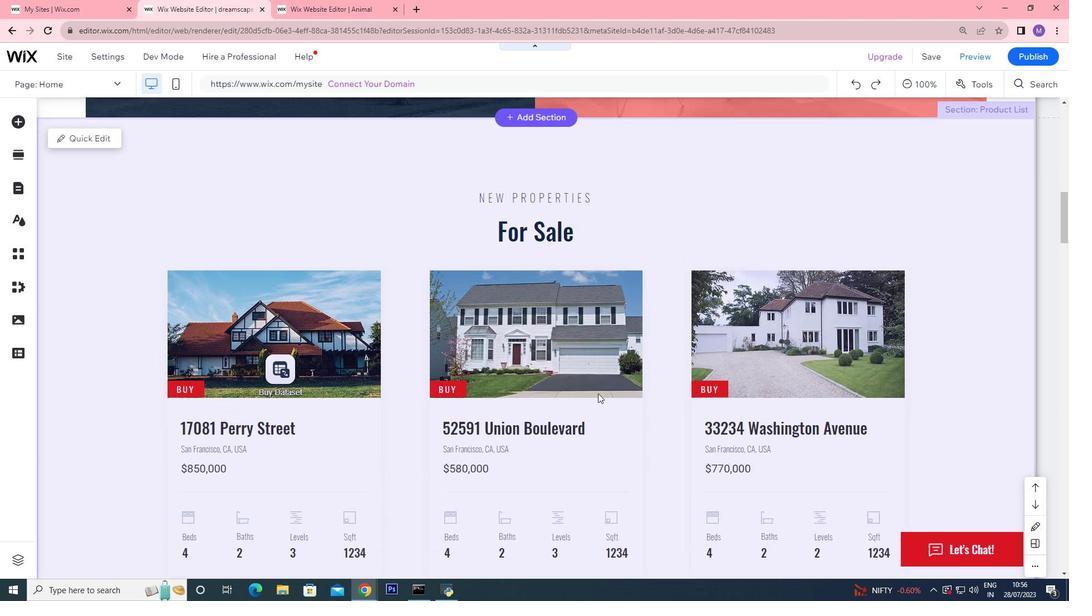 
Action: Mouse scrolled (598, 405) with delta (0, 0)
Screenshot: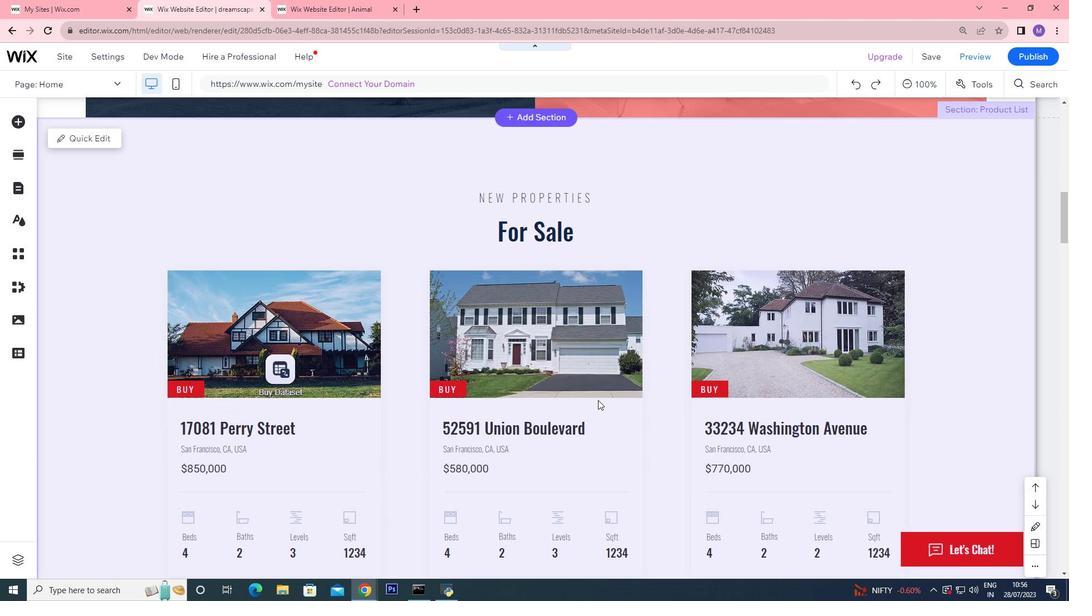 
Action: Mouse scrolled (598, 405) with delta (0, 0)
Screenshot: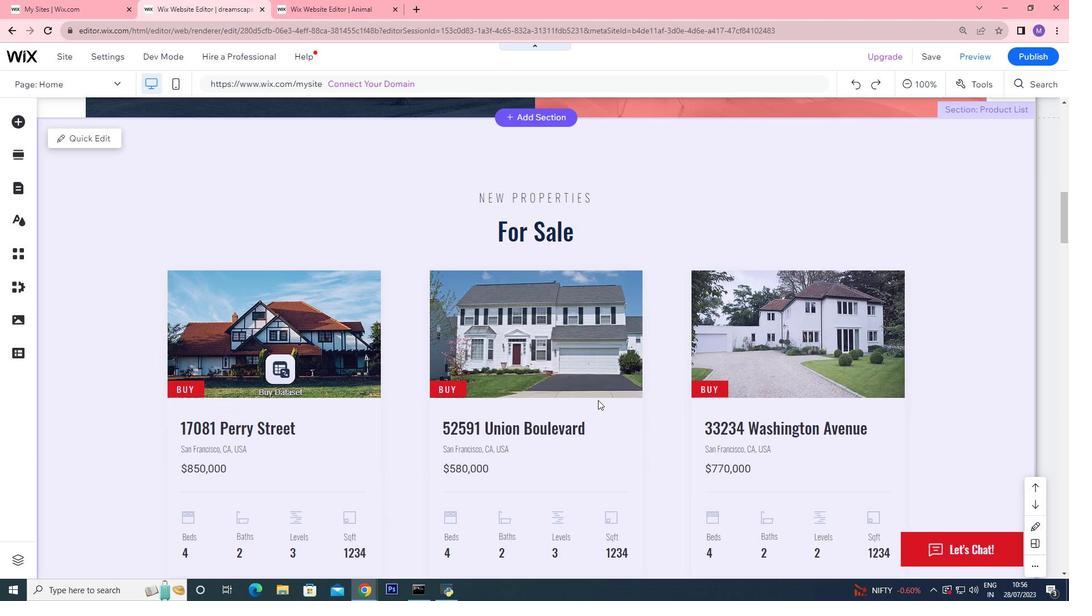 
Action: Mouse scrolled (598, 405) with delta (0, 0)
Screenshot: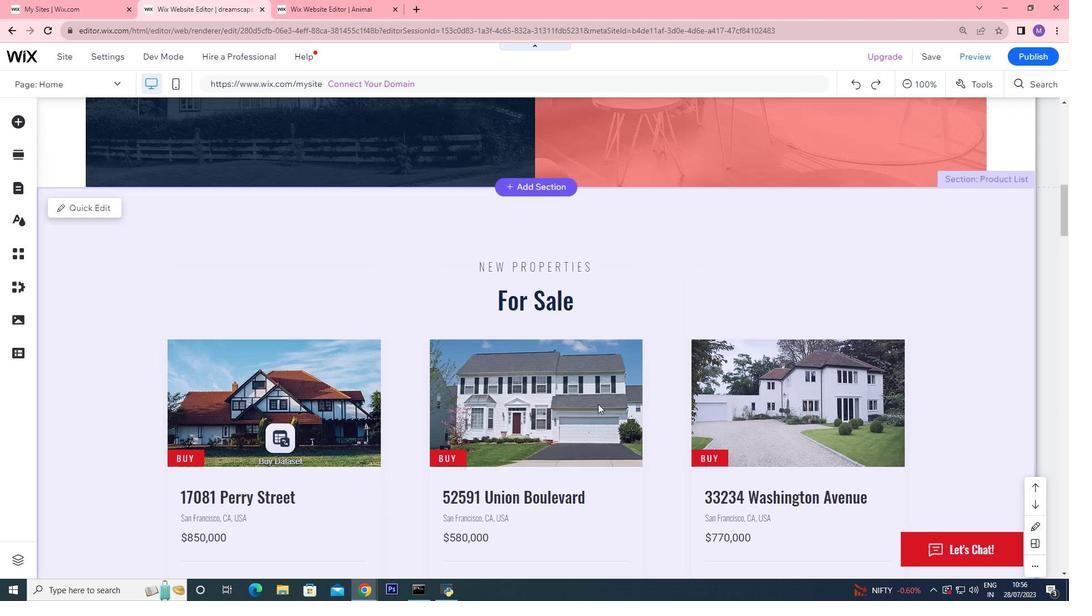 
Action: Mouse scrolled (598, 405) with delta (0, 0)
Screenshot: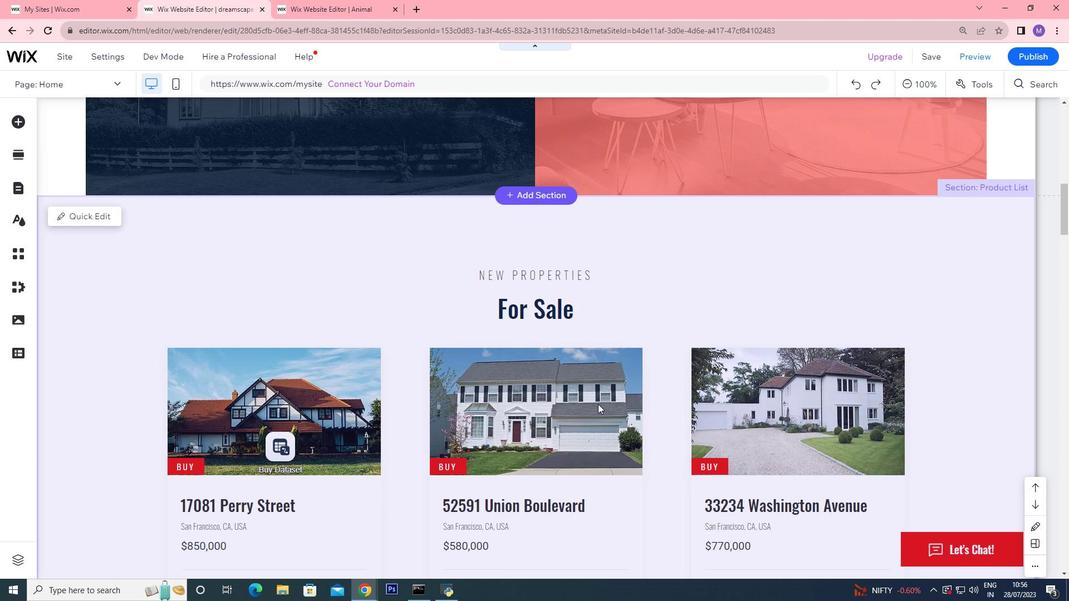 
Action: Mouse scrolled (598, 405) with delta (0, 0)
Screenshot: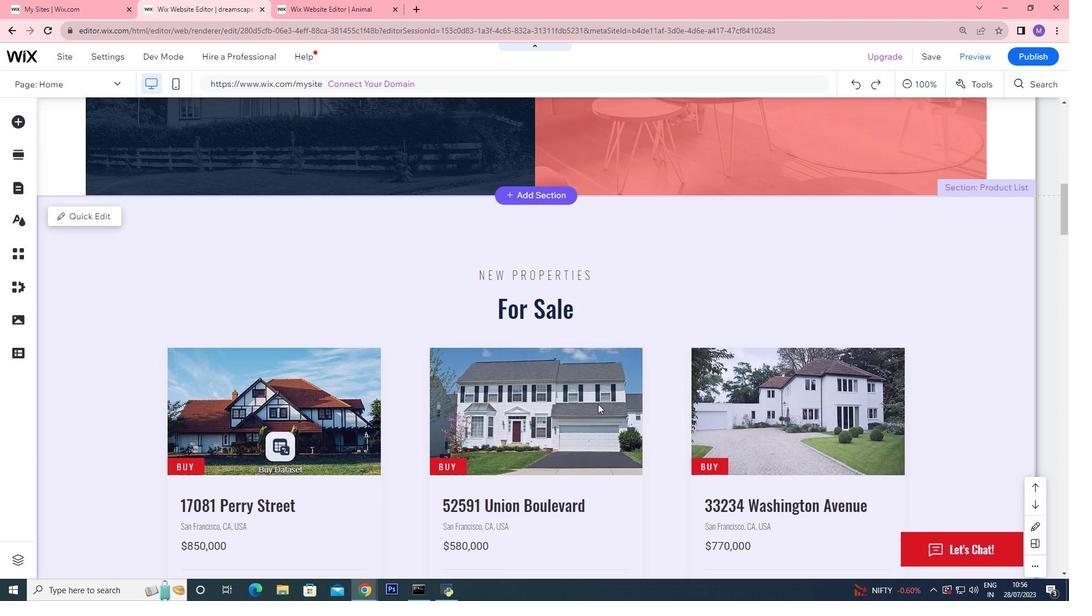 
Action: Mouse scrolled (598, 405) with delta (0, 0)
Screenshot: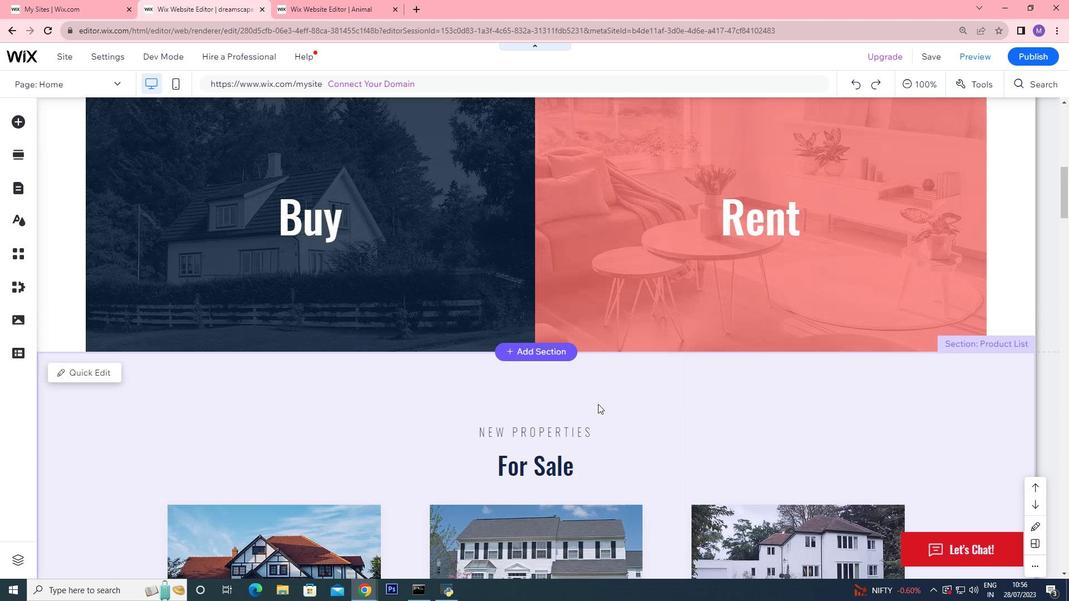 
Action: Mouse scrolled (598, 405) with delta (0, 0)
Screenshot: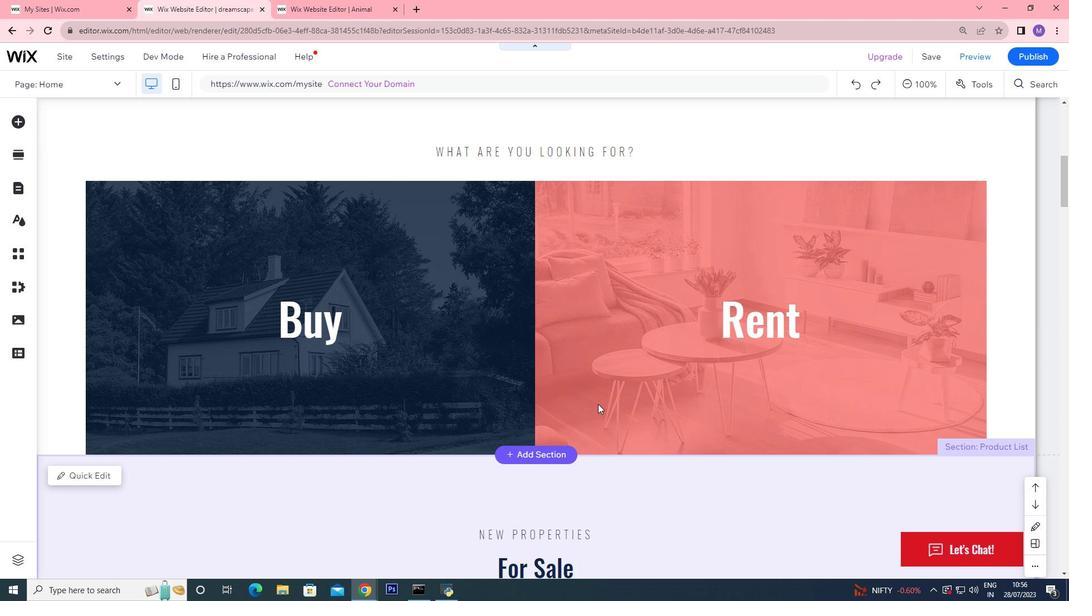 
Action: Mouse scrolled (598, 405) with delta (0, 0)
Screenshot: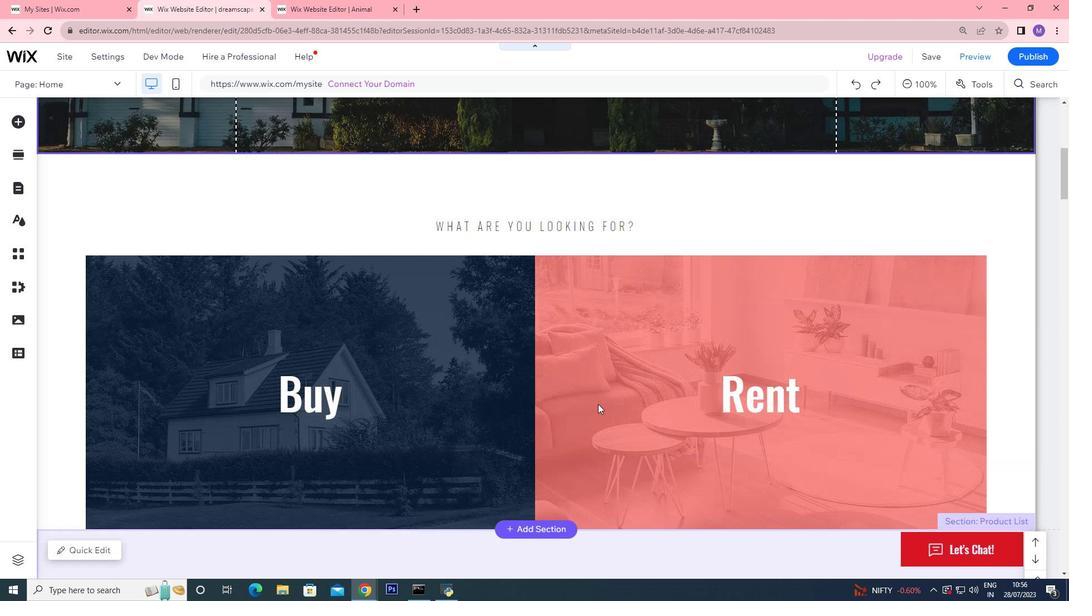 
Action: Mouse scrolled (598, 405) with delta (0, 0)
Screenshot: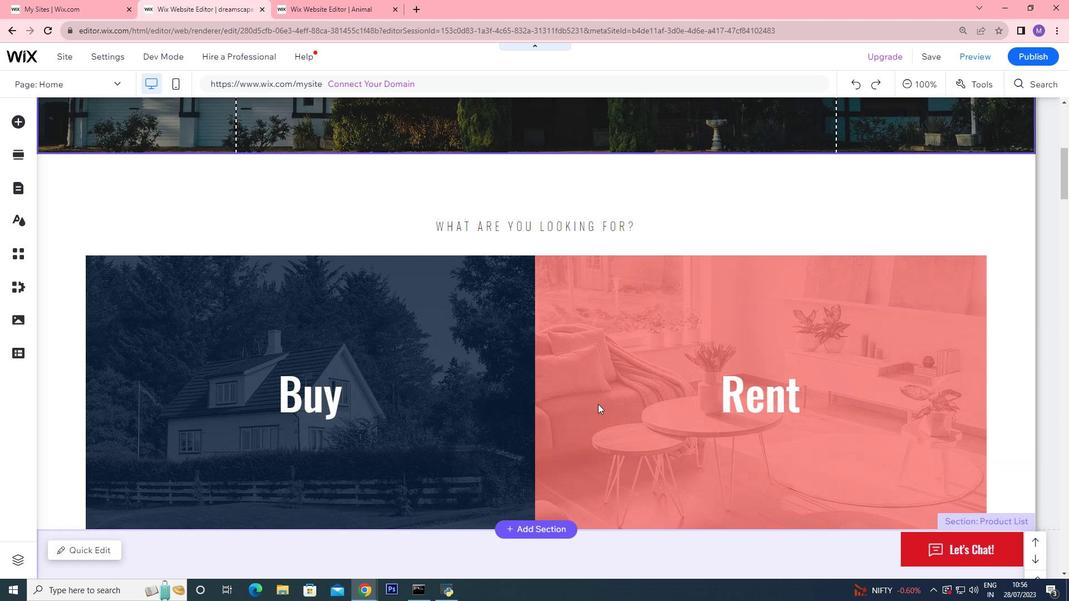 
Action: Mouse scrolled (598, 405) with delta (0, 0)
Screenshot: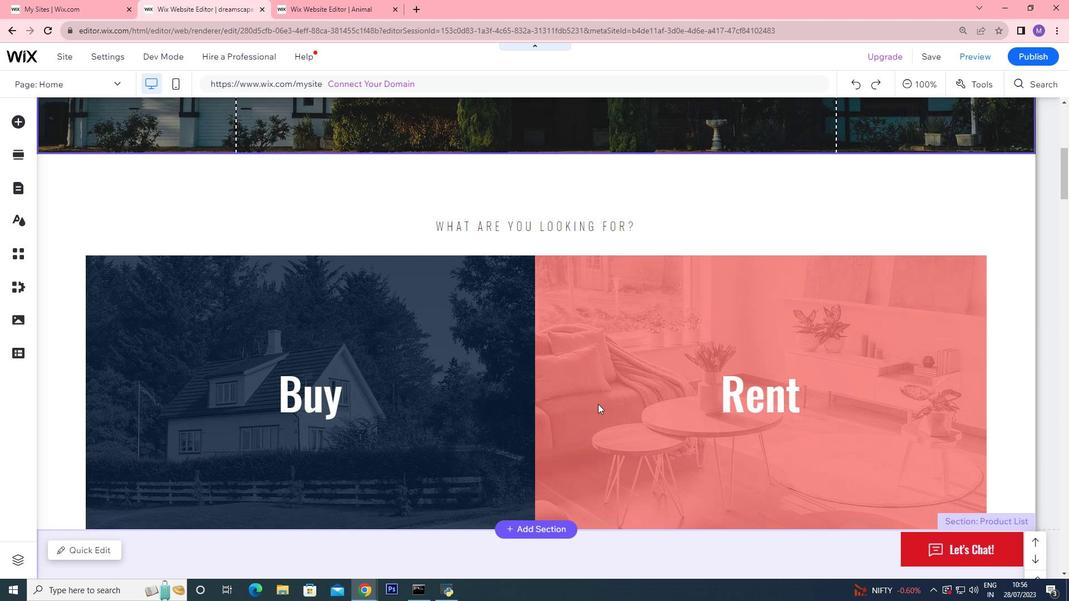 
Action: Mouse scrolled (598, 405) with delta (0, 0)
Screenshot: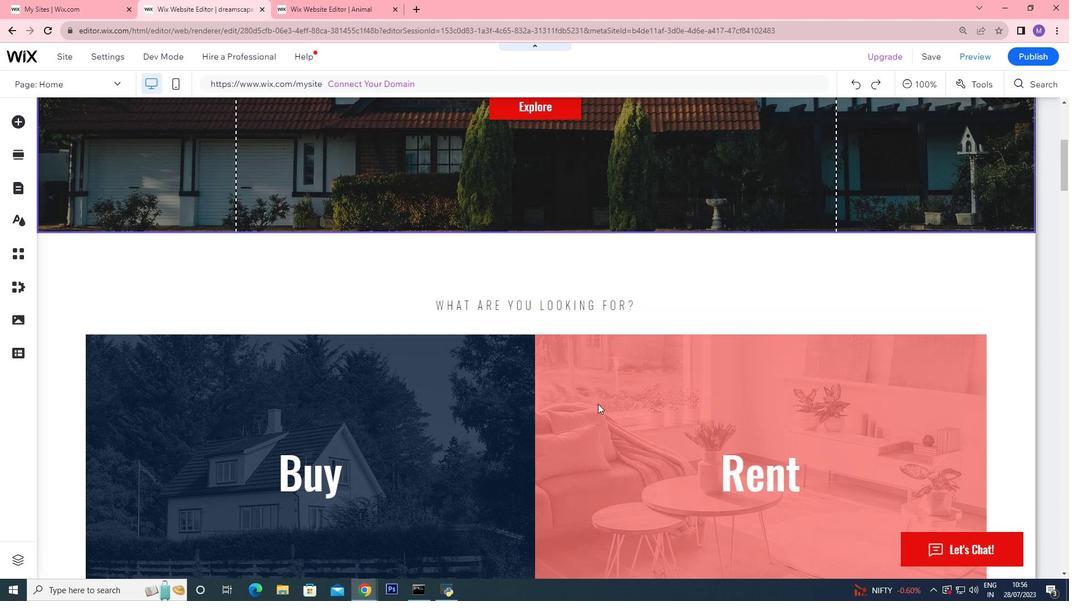 
Action: Mouse scrolled (598, 405) with delta (0, 0)
Screenshot: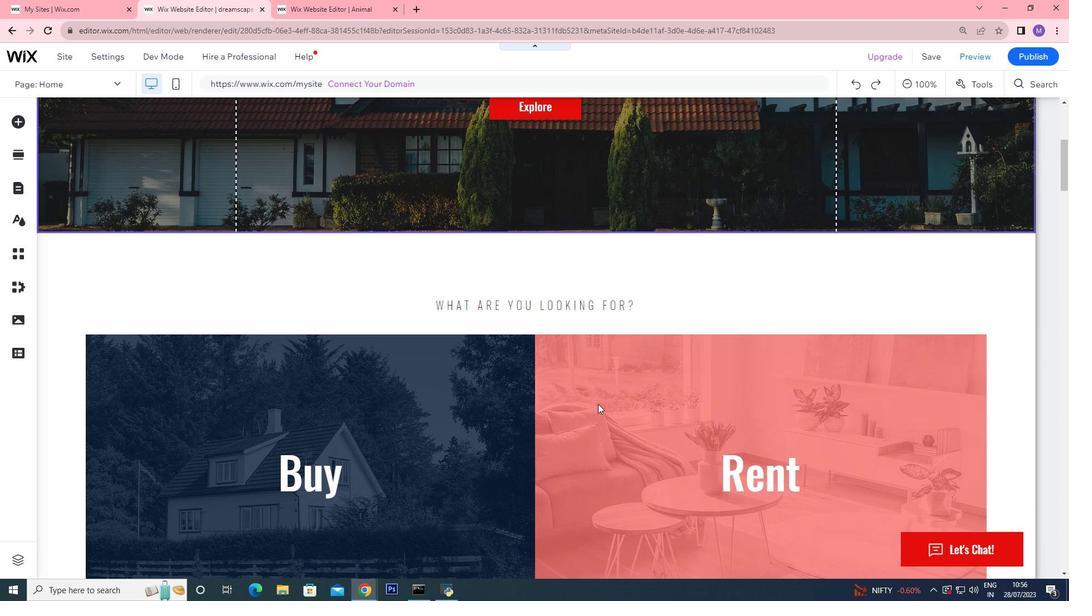 
Action: Mouse scrolled (598, 405) with delta (0, 0)
Screenshot: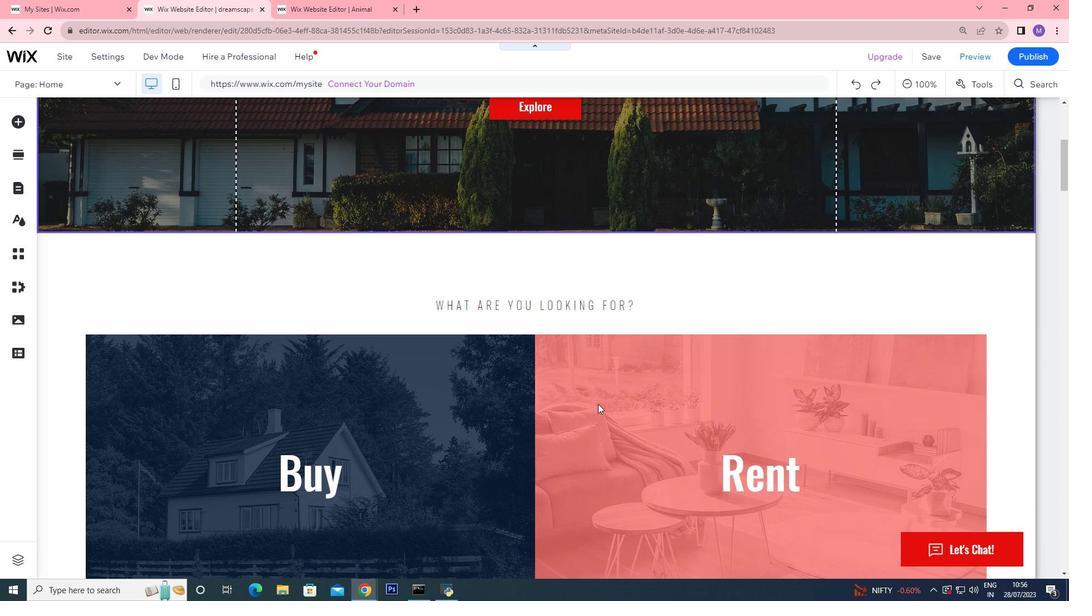 
Action: Mouse scrolled (598, 405) with delta (0, 0)
Screenshot: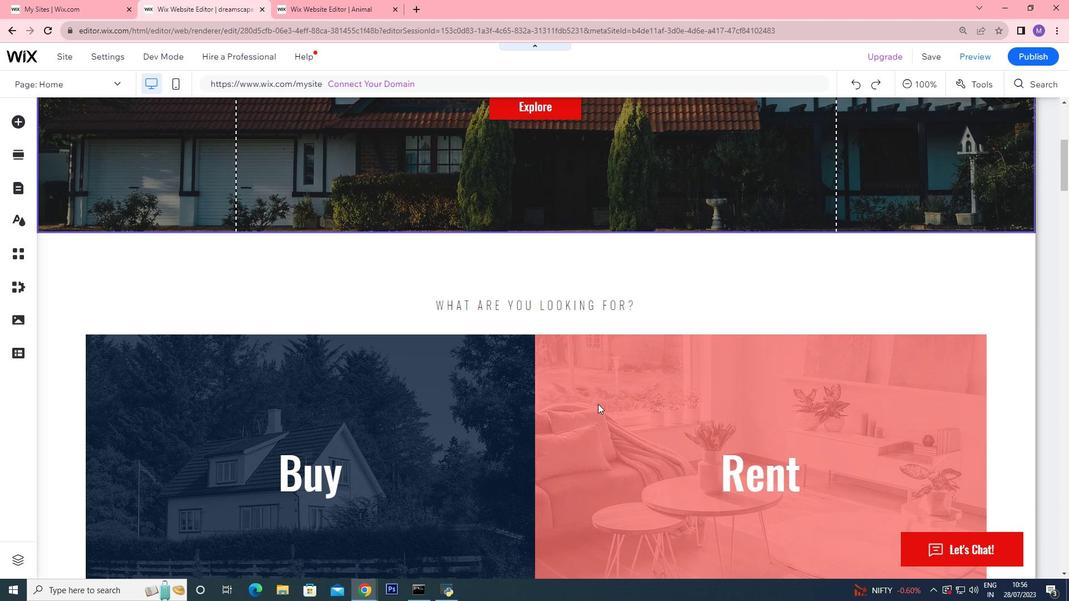
Action: Mouse scrolled (598, 405) with delta (0, 0)
Screenshot: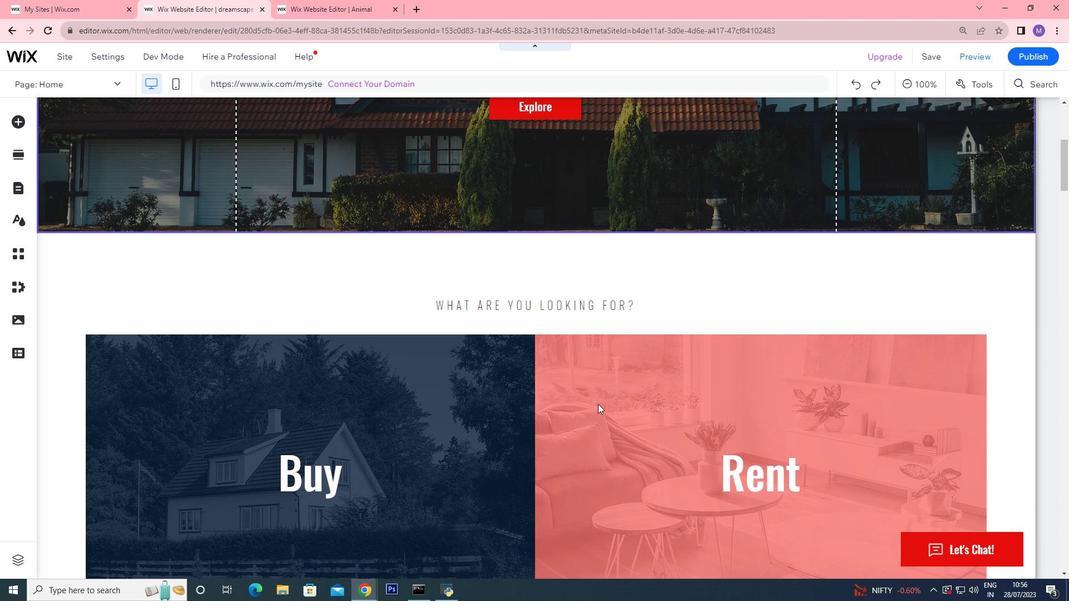 
Action: Mouse scrolled (598, 405) with delta (0, 0)
Screenshot: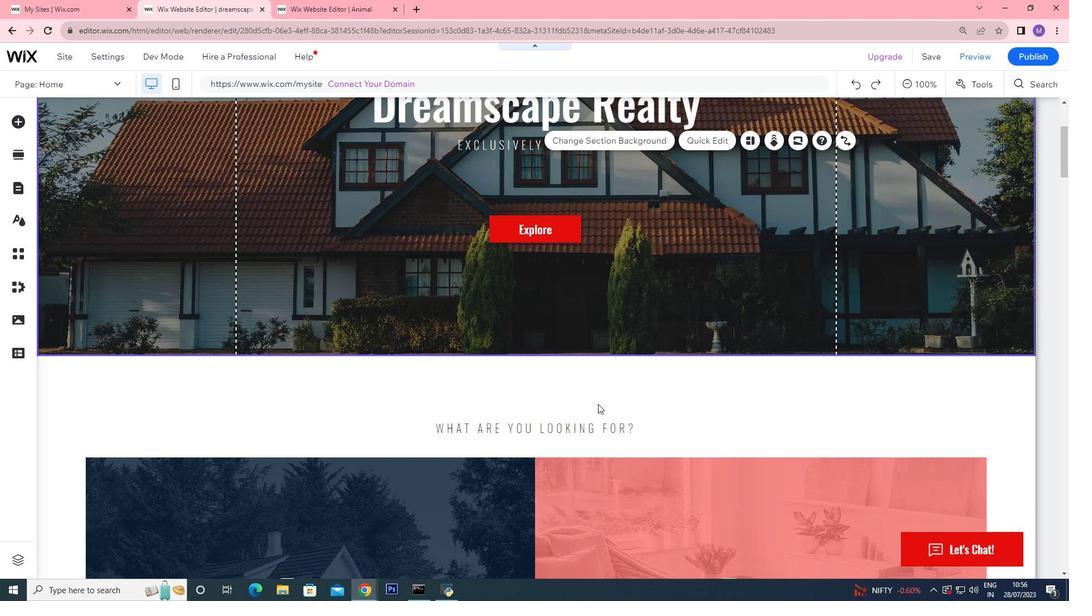
Action: Mouse scrolled (598, 405) with delta (0, 0)
Screenshot: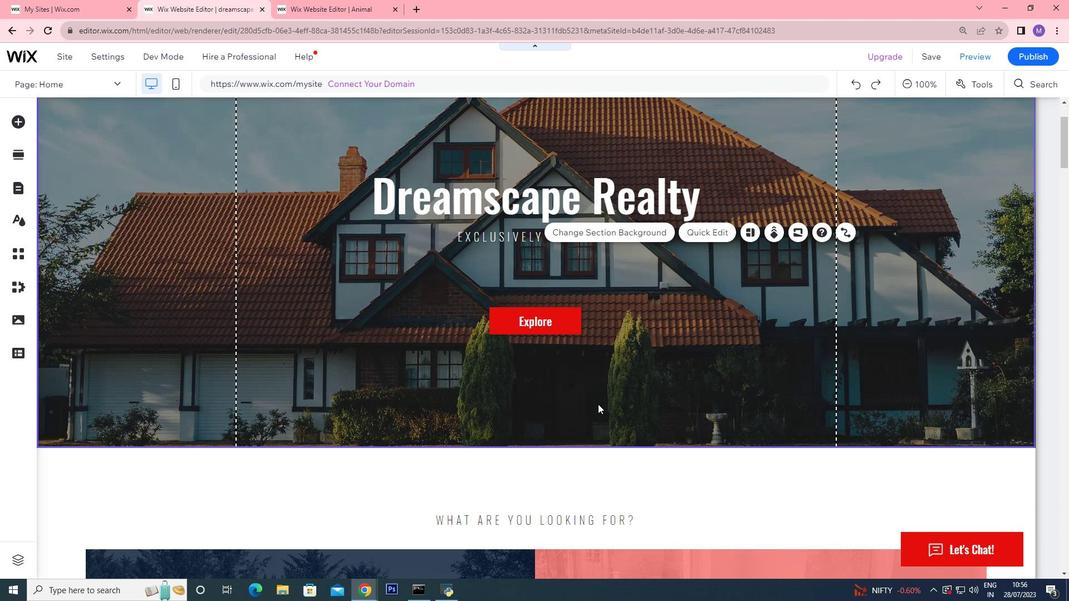 
Action: Mouse scrolled (598, 405) with delta (0, 0)
Screenshot: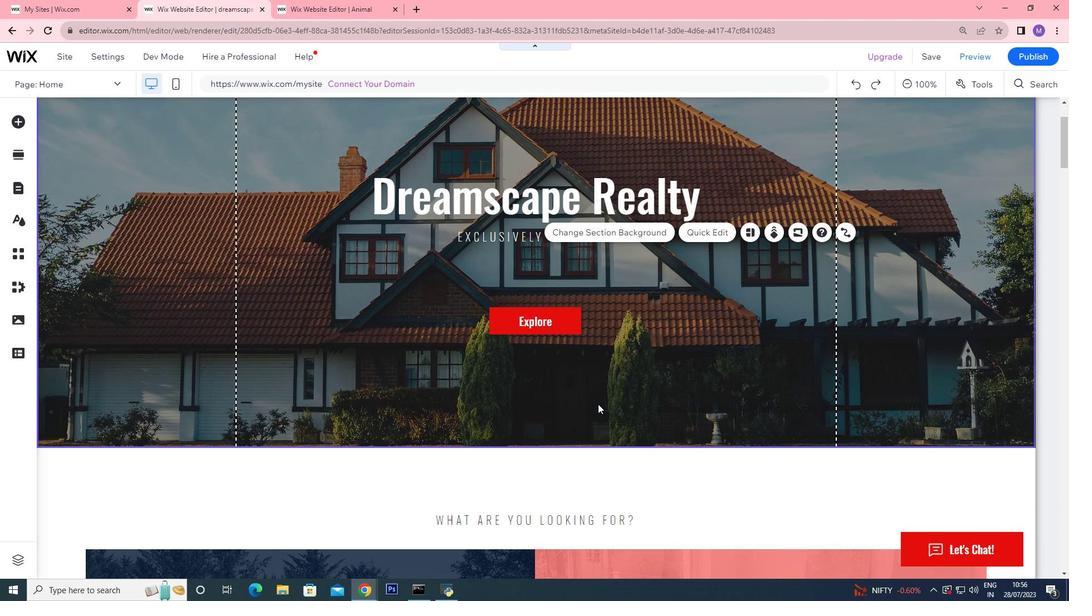 
Action: Mouse moved to (469, 334)
Screenshot: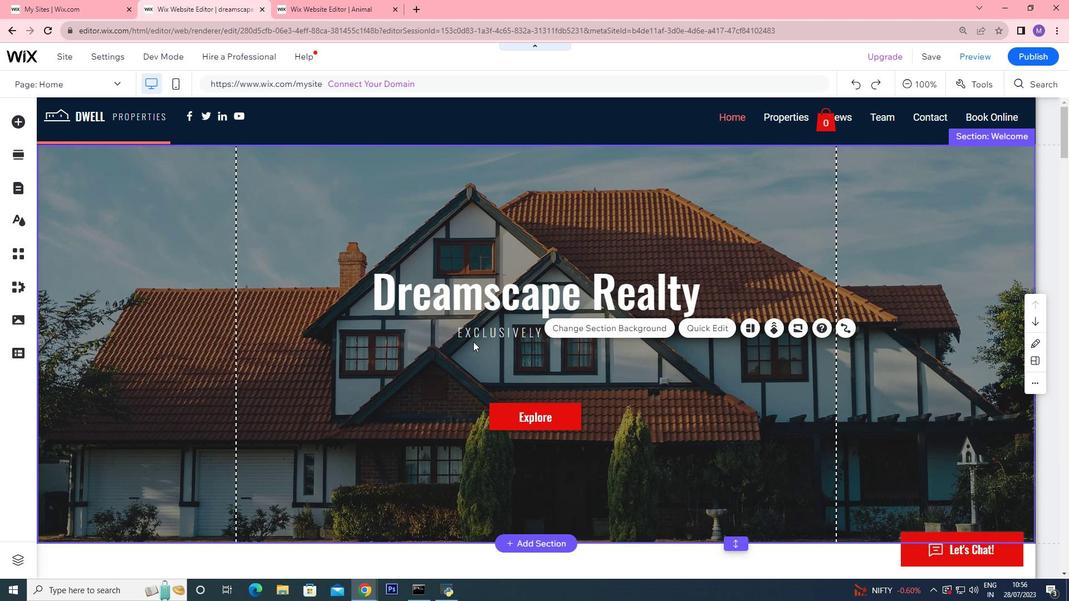 
Action: Mouse pressed left at (469, 334)
Screenshot: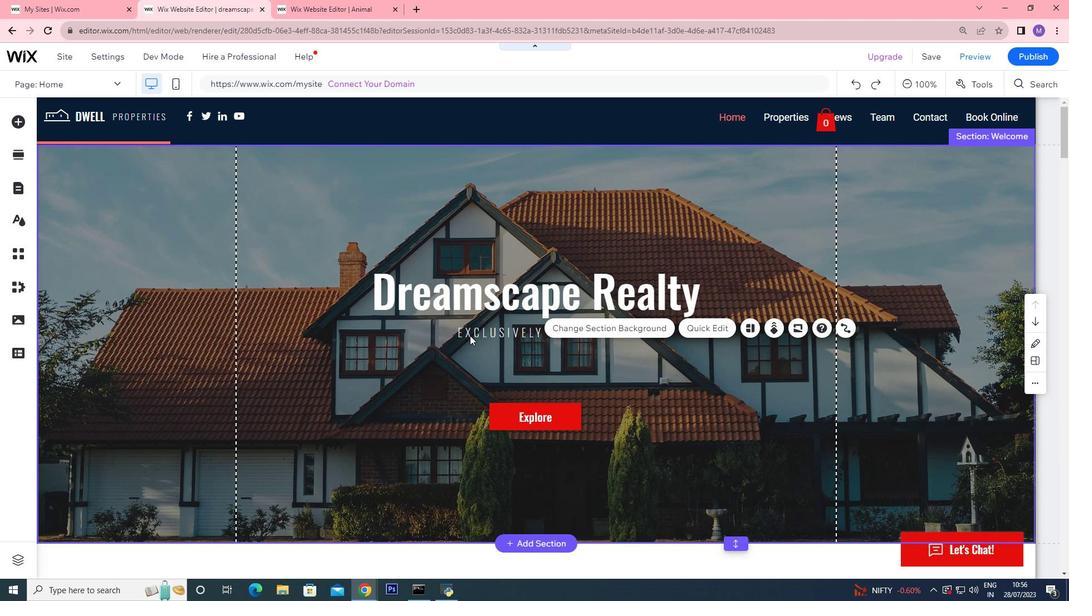 
Action: Mouse moved to (577, 409)
Screenshot: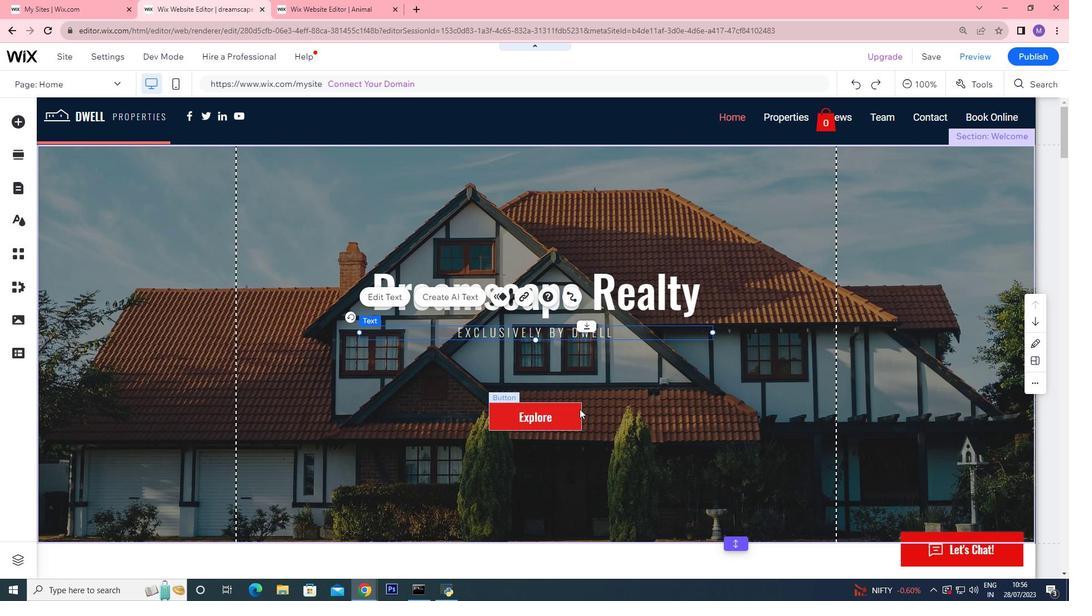 
Action: Mouse pressed left at (577, 409)
Screenshot: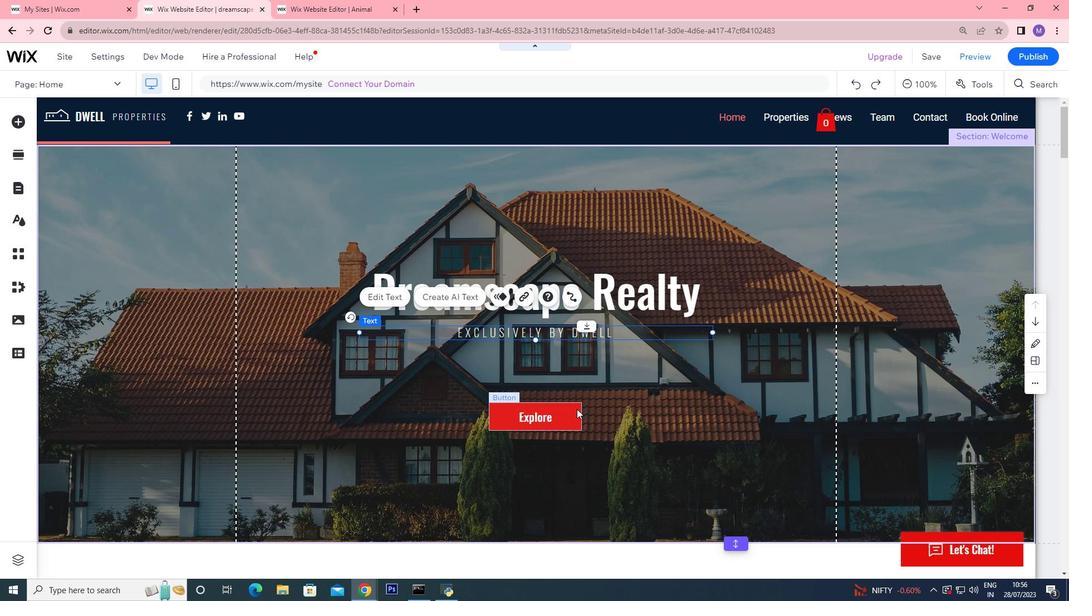 
Action: Mouse moved to (634, 433)
Screenshot: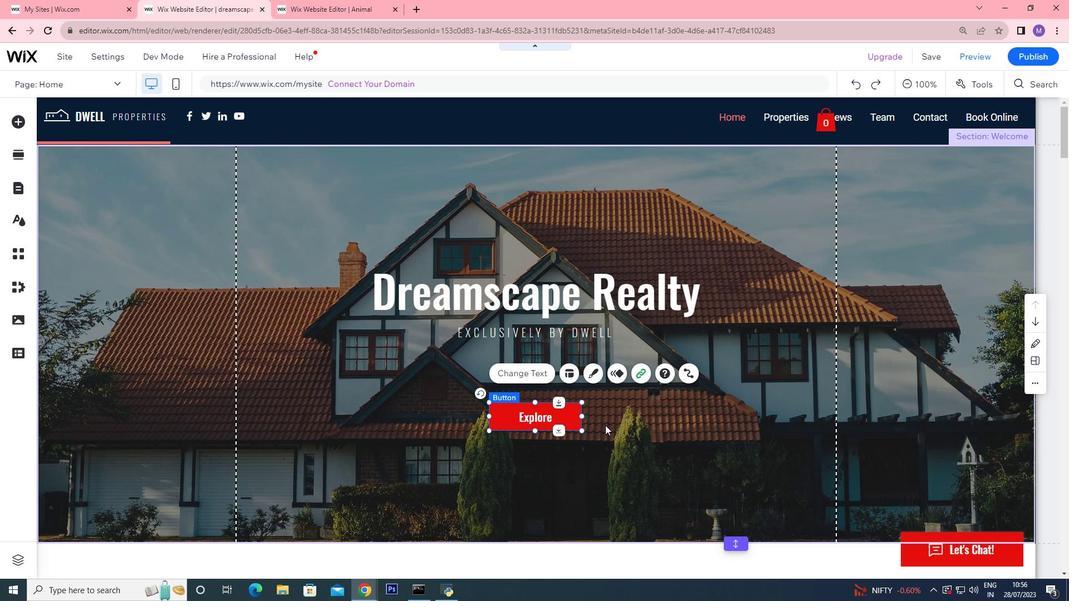
Action: Mouse pressed left at (634, 433)
Screenshot: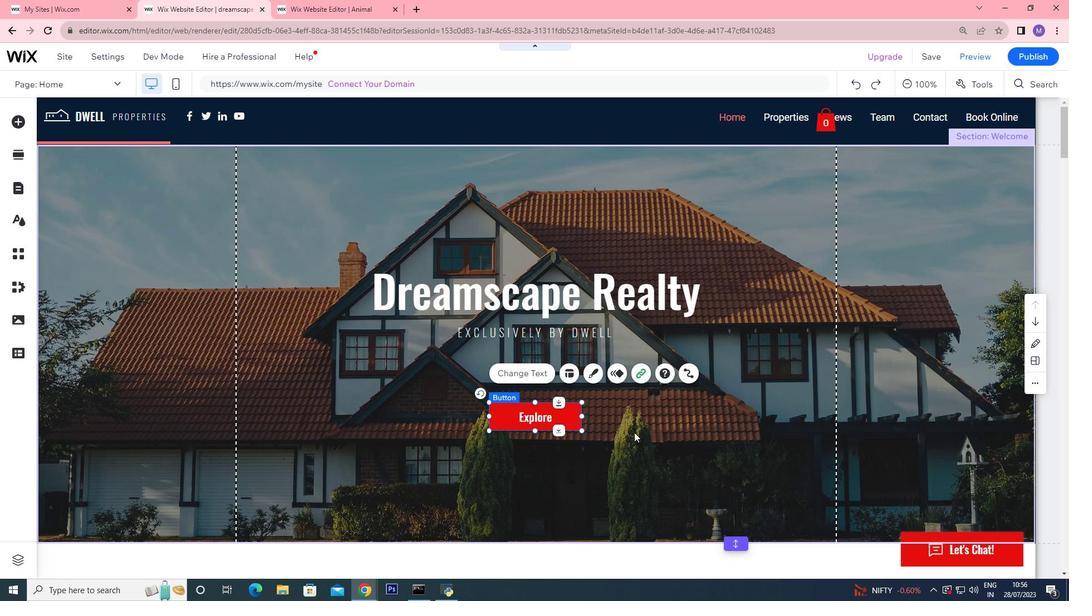 
Action: Mouse pressed left at (634, 433)
Screenshot: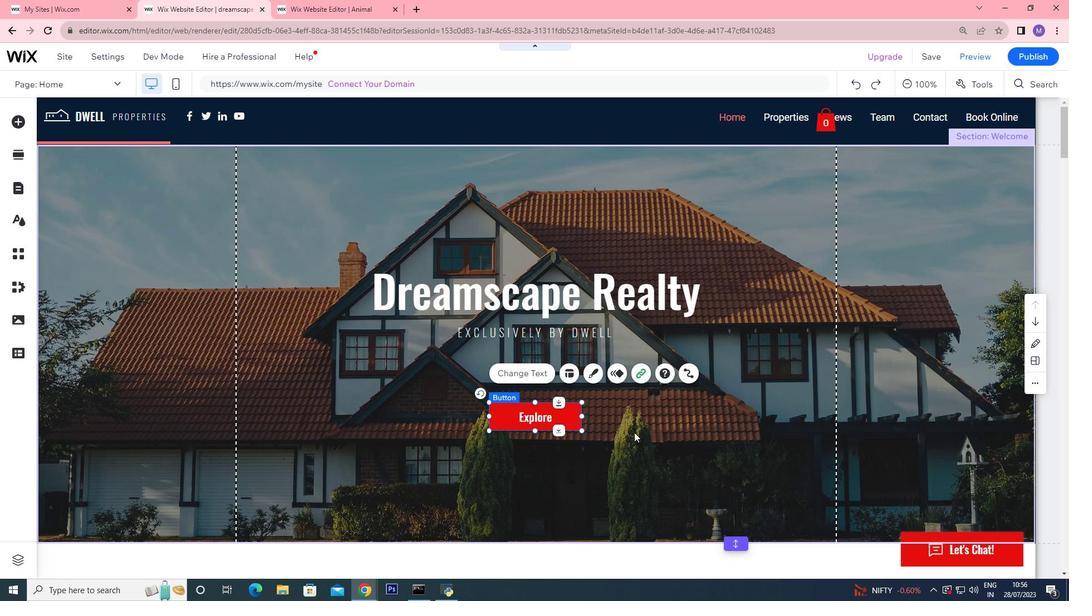 
Action: Mouse moved to (785, 424)
Screenshot: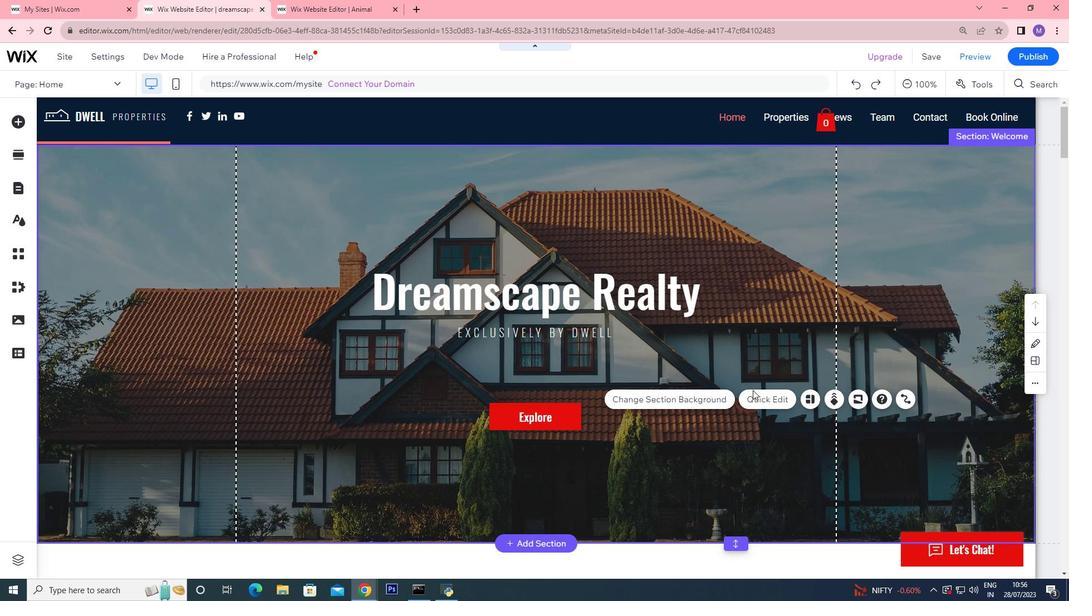 
Action: Mouse scrolled (785, 424) with delta (0, 0)
Screenshot: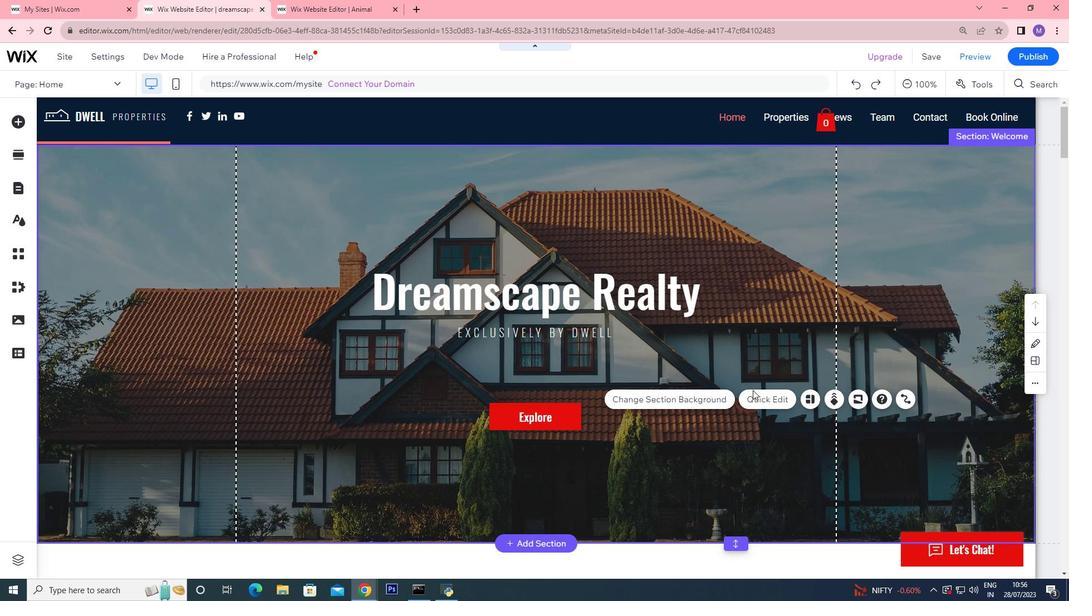 
Action: Mouse moved to (786, 427)
Screenshot: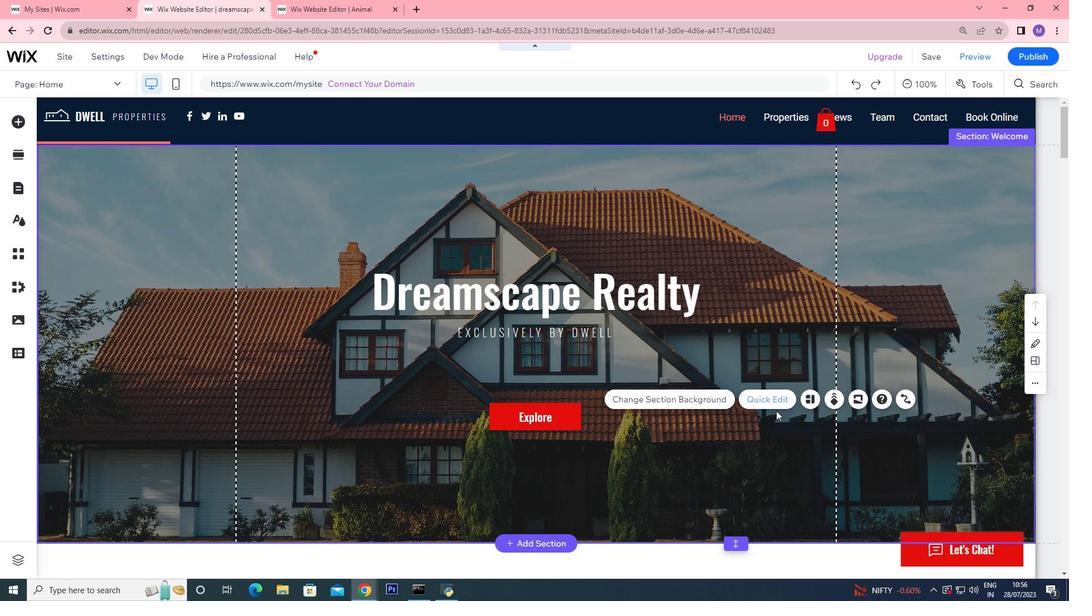 
Action: Mouse scrolled (786, 427) with delta (0, 0)
Screenshot: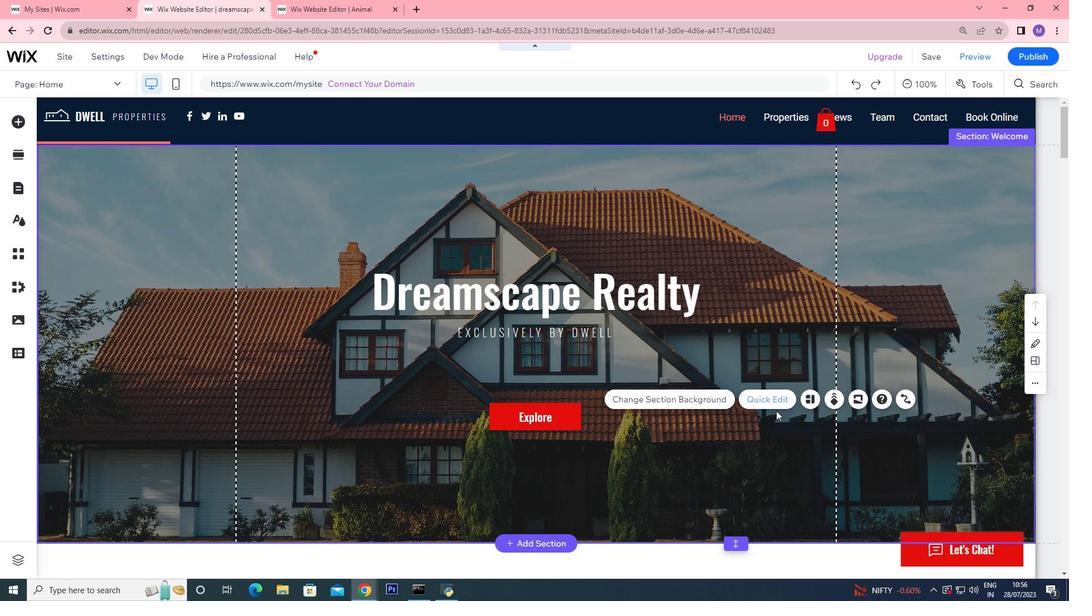 
Action: Mouse moved to (786, 429)
Screenshot: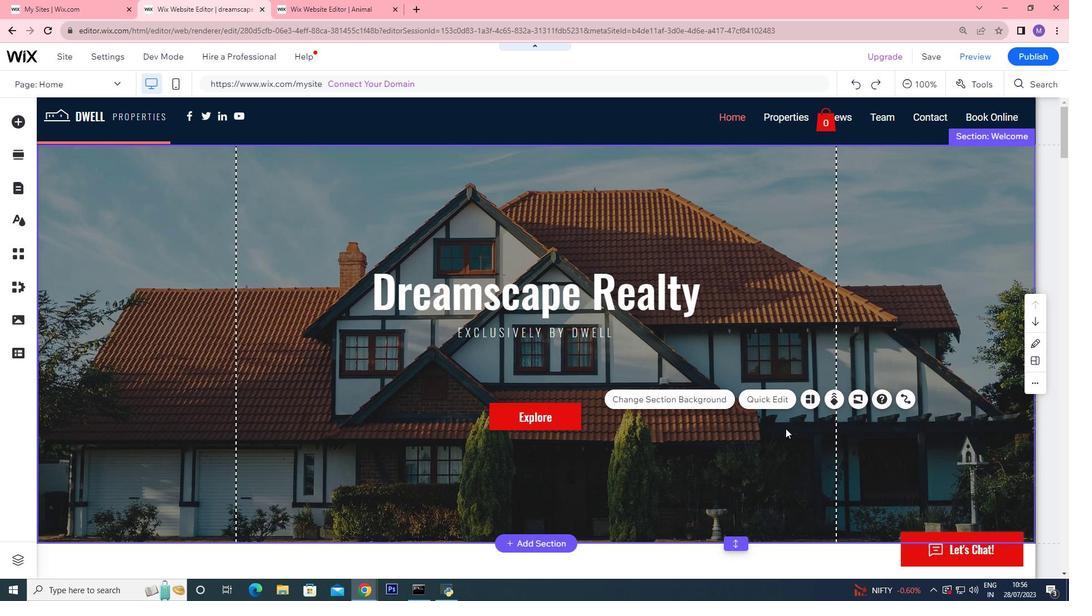 
Action: Mouse scrolled (786, 429) with delta (0, 0)
Screenshot: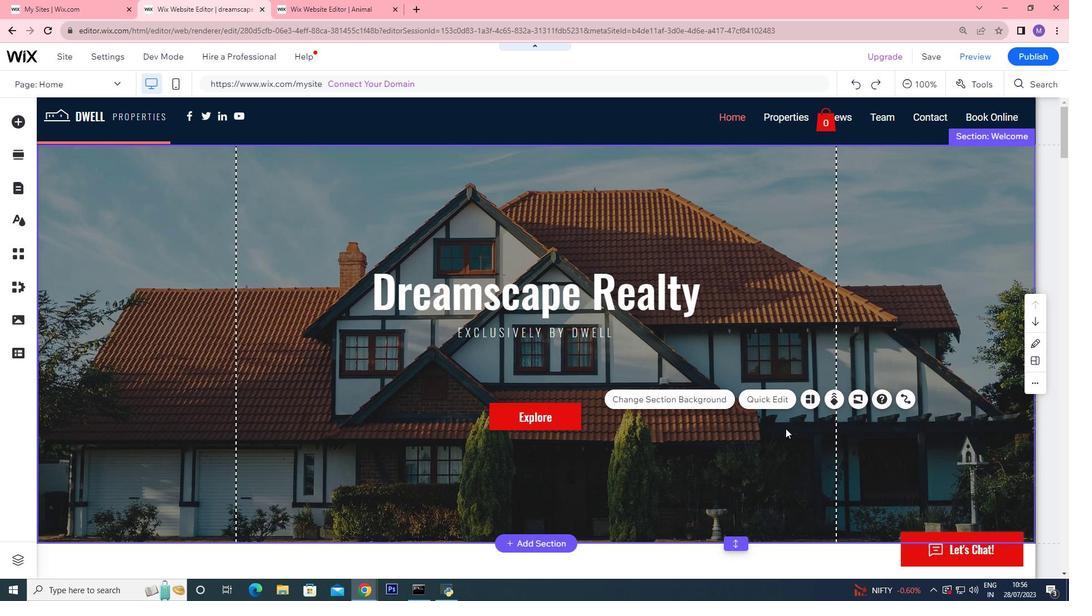 
Action: Mouse moved to (786, 429)
Screenshot: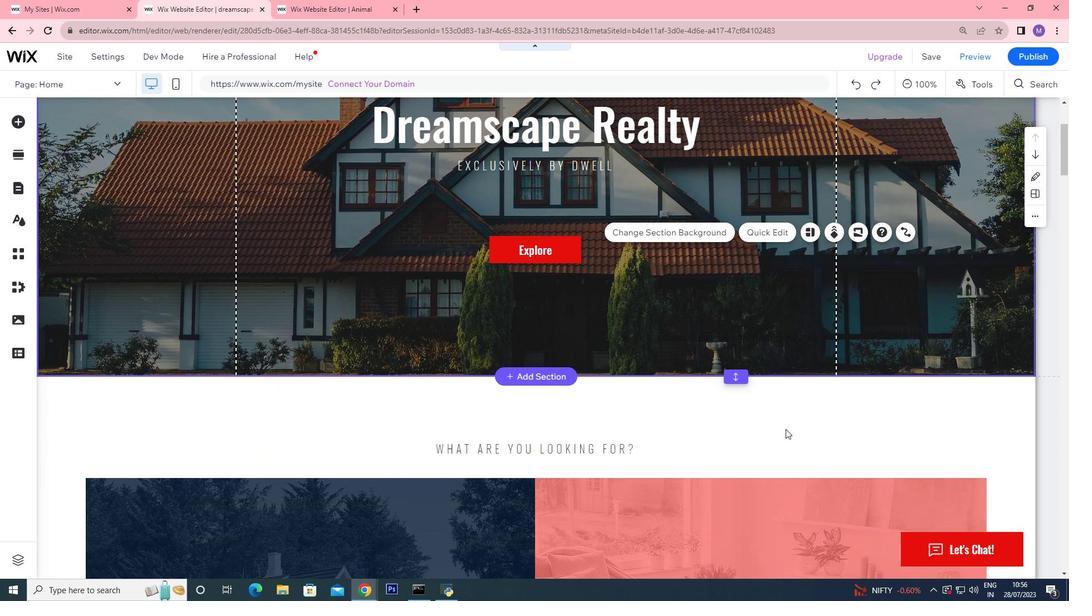 
Action: Mouse scrolled (786, 430) with delta (0, 0)
Screenshot: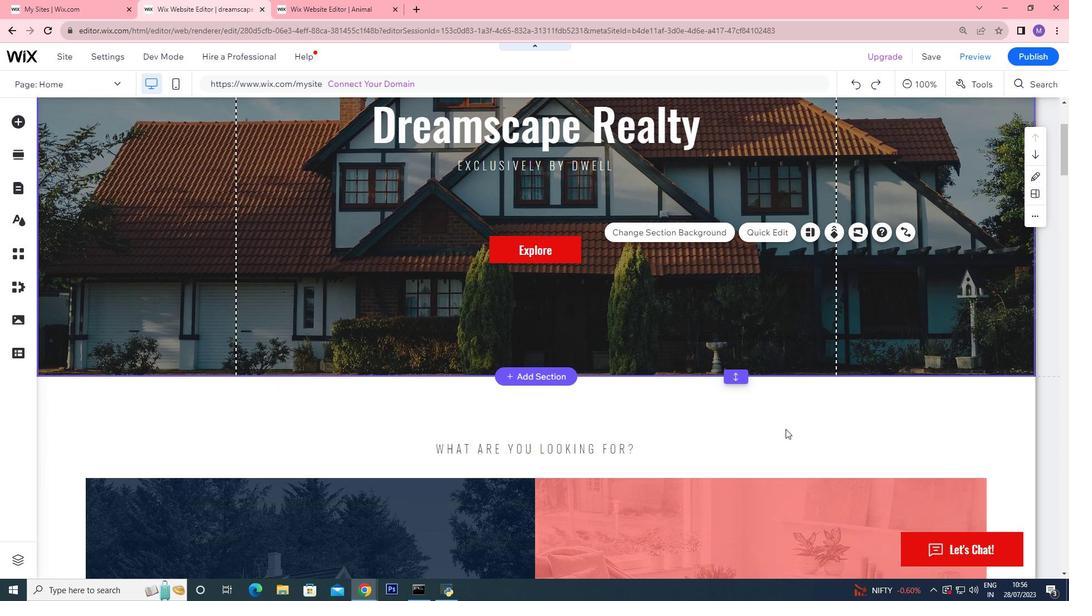 
Action: Mouse scrolled (786, 430) with delta (0, 0)
Screenshot: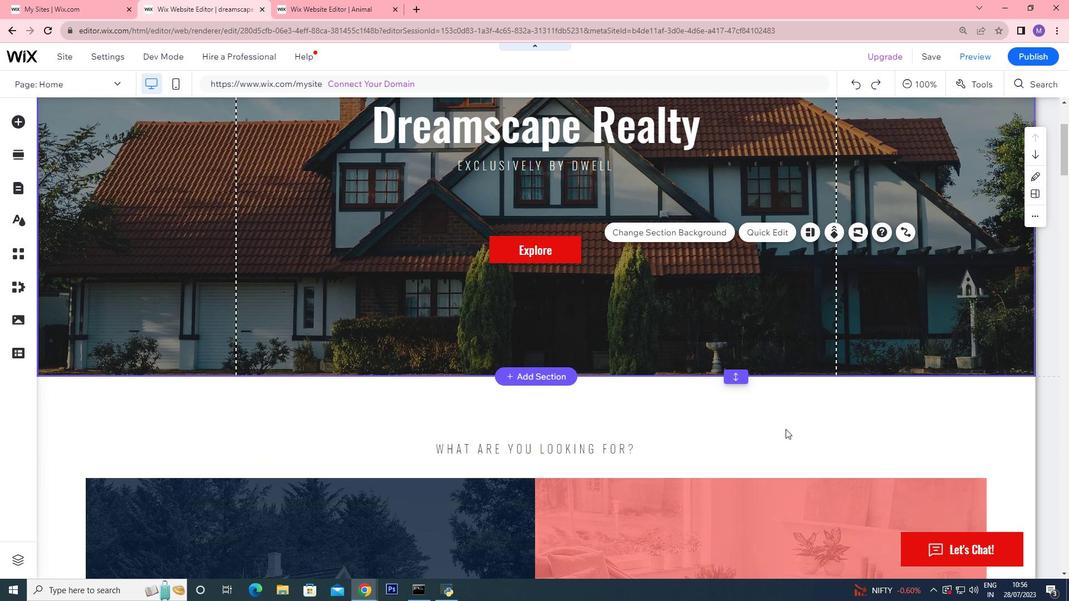 
Action: Mouse scrolled (786, 430) with delta (0, 0)
Screenshot: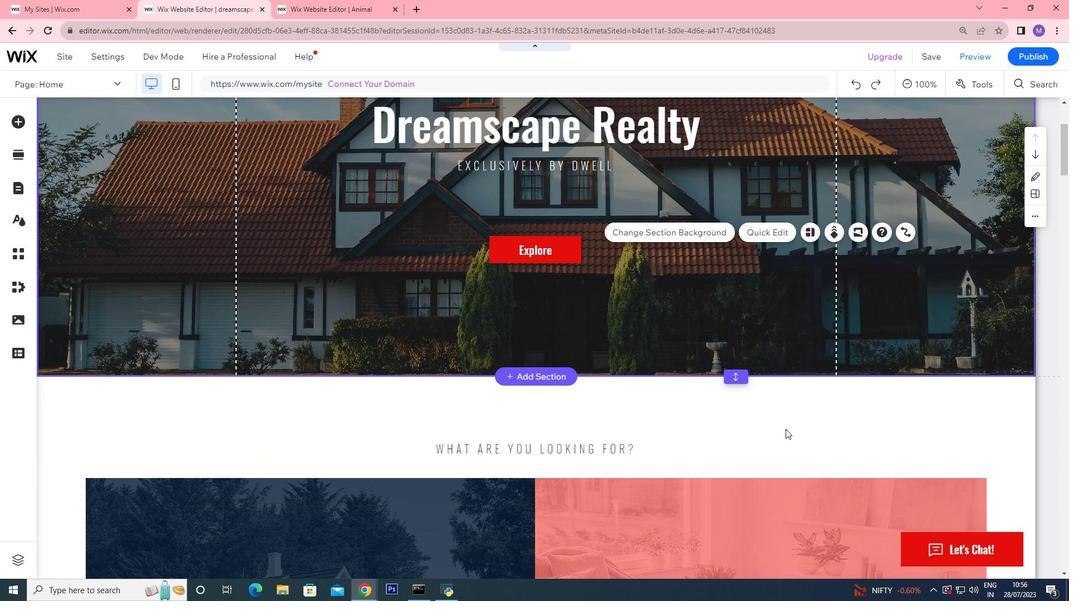 
Action: Mouse scrolled (786, 430) with delta (0, 0)
Screenshot: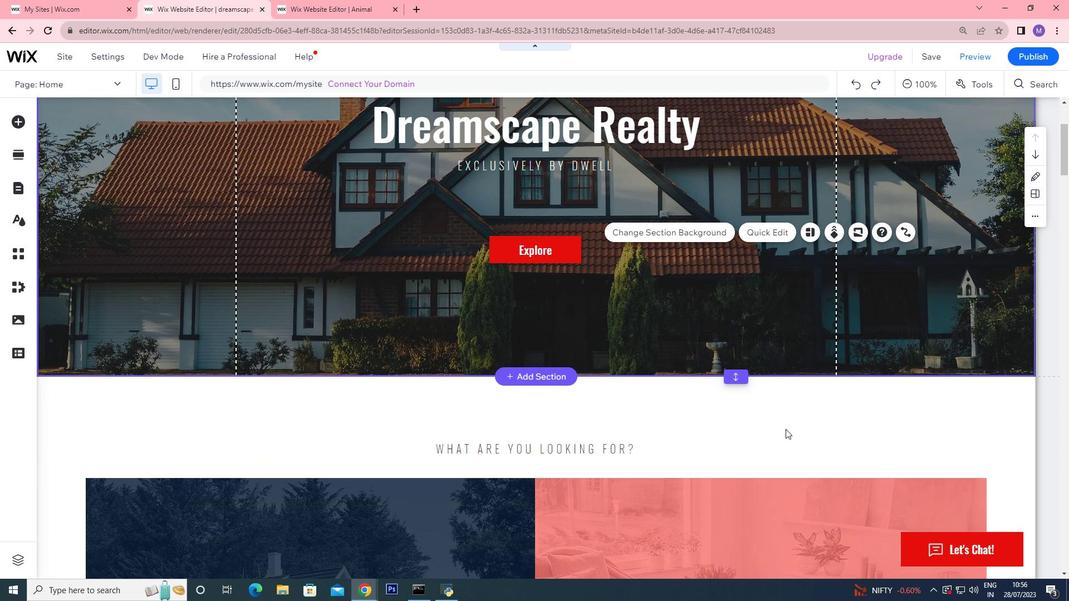 
Action: Mouse moved to (777, 279)
Screenshot: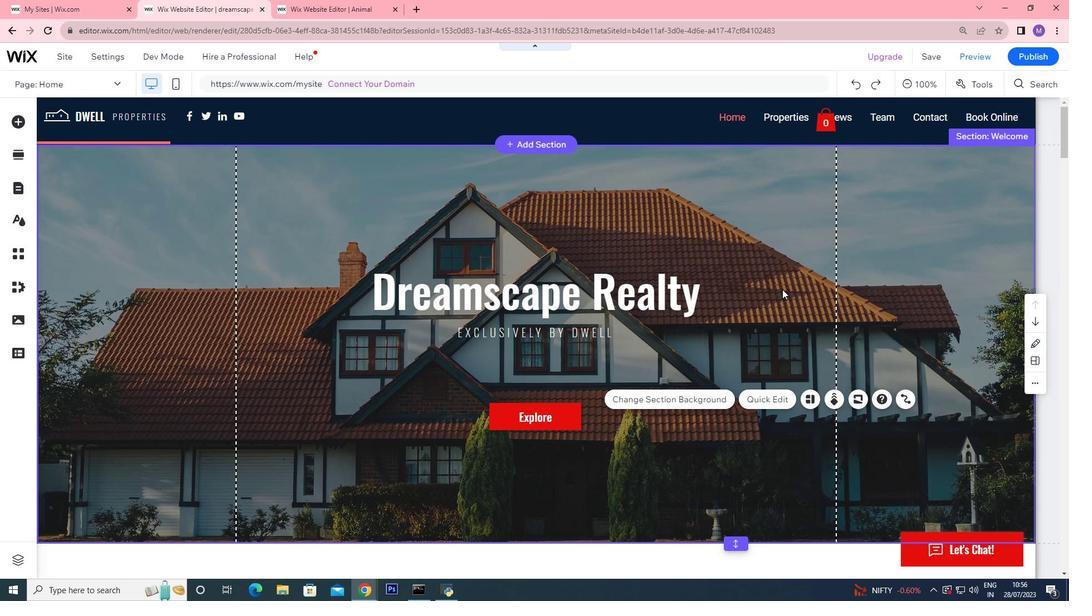 
Action: Mouse pressed left at (777, 279)
Screenshot: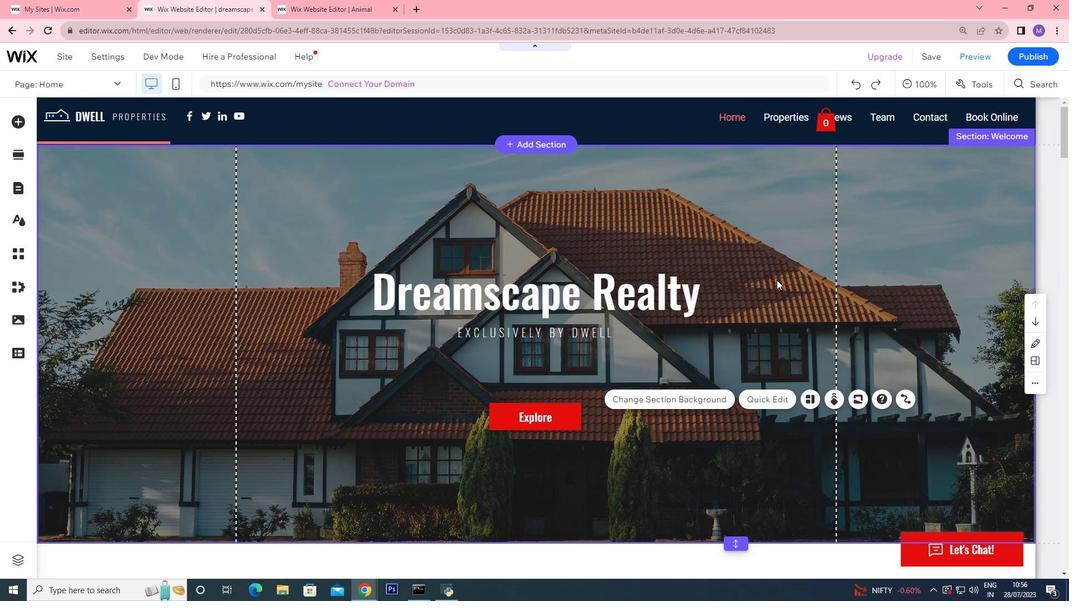 
Action: Mouse moved to (743, 251)
